 Task: Design a personalized 3D-printed keychain.
Action: Mouse moved to (406, 325)
Screenshot: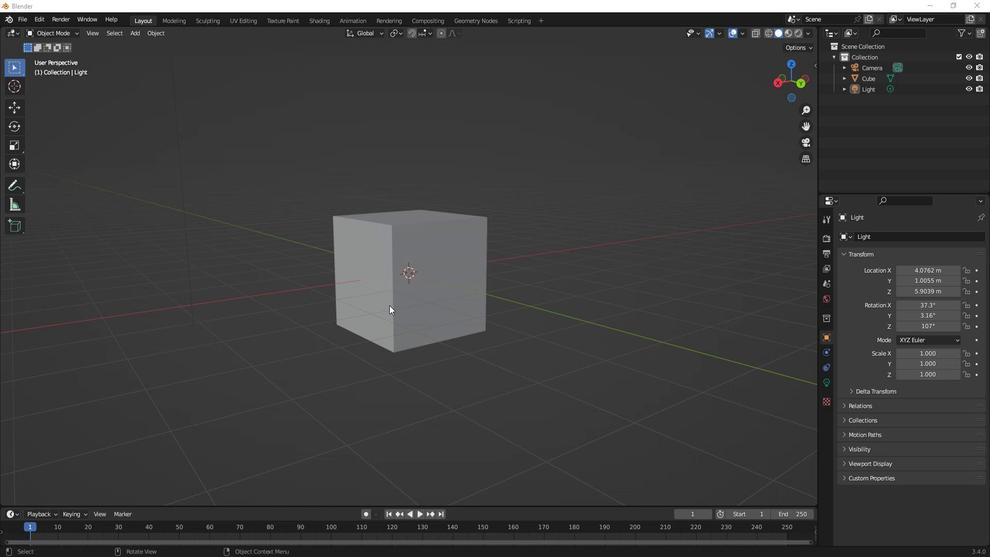 
Action: Mouse pressed left at (406, 325)
Screenshot: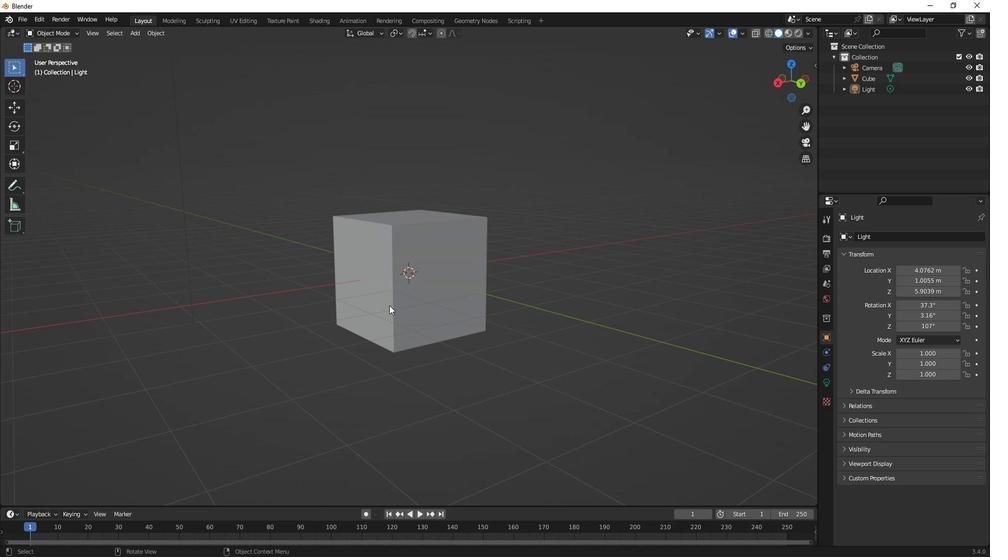 
Action: Mouse moved to (350, 272)
Screenshot: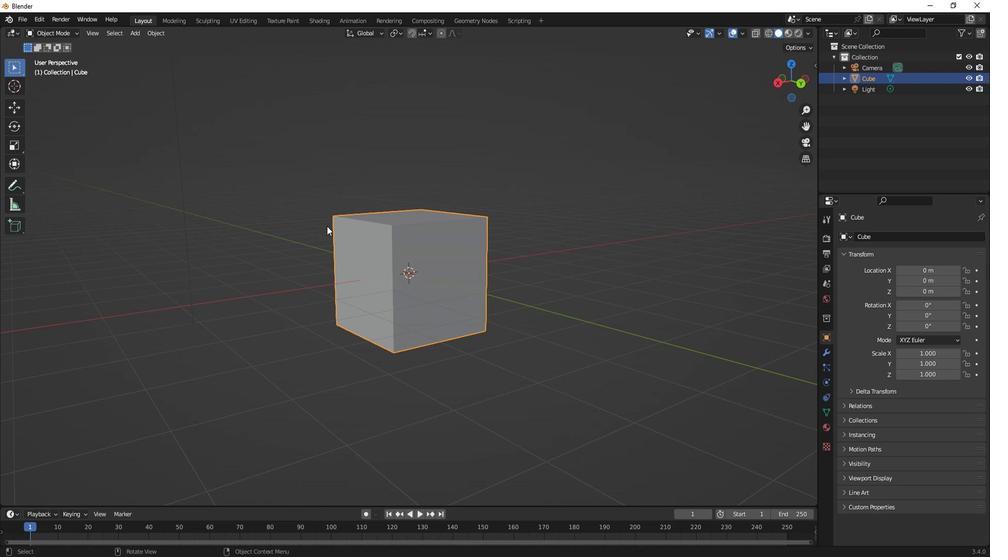 
Action: Mouse pressed left at (350, 272)
Screenshot: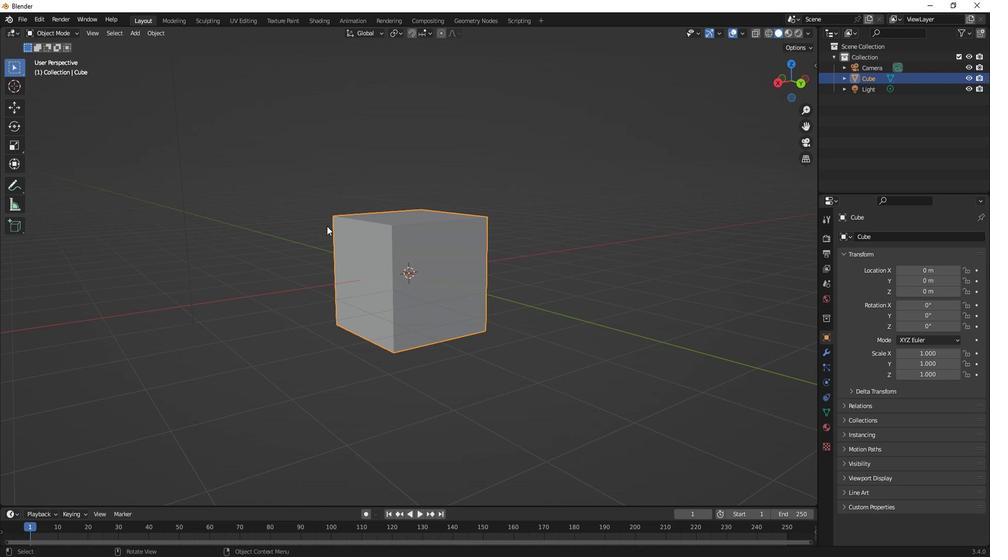 
Action: Mouse moved to (229, 344)
Screenshot: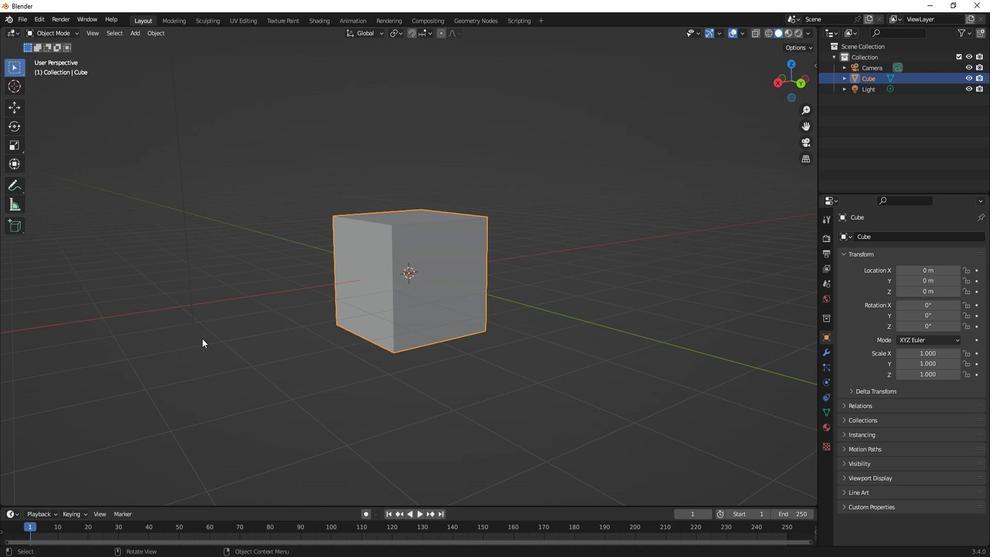 
Action: Mouse pressed middle at (229, 344)
Screenshot: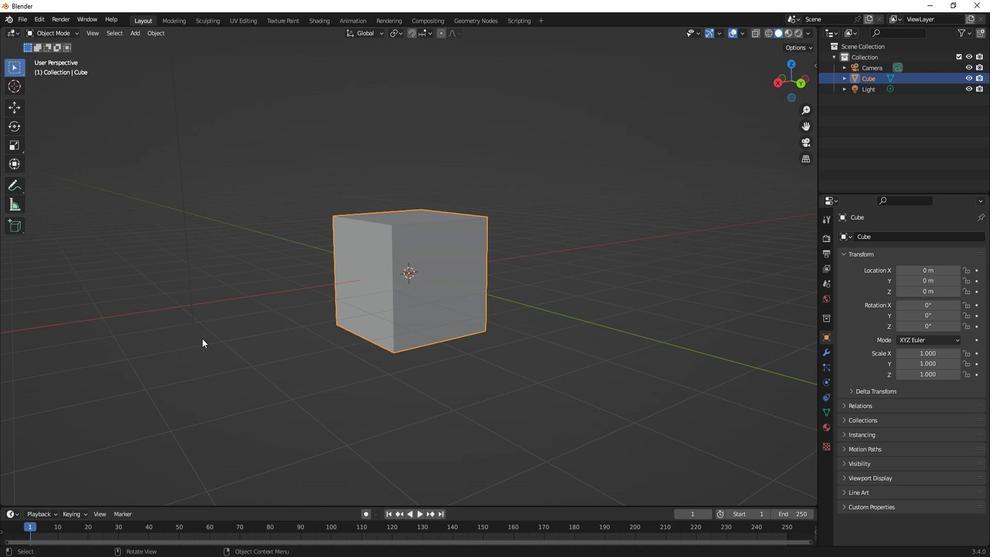 
Action: Mouse moved to (500, 352)
Screenshot: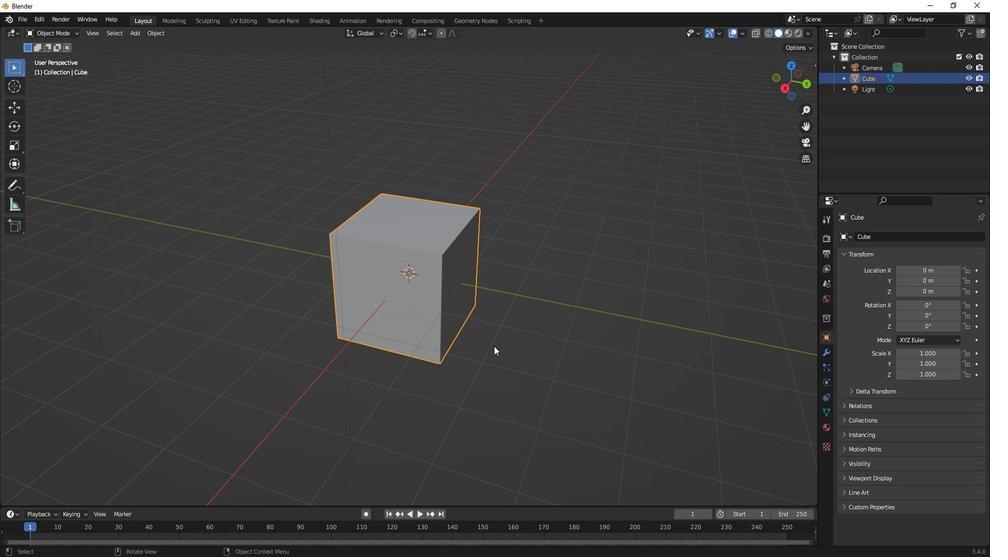 
Action: Key pressed gxz
Screenshot: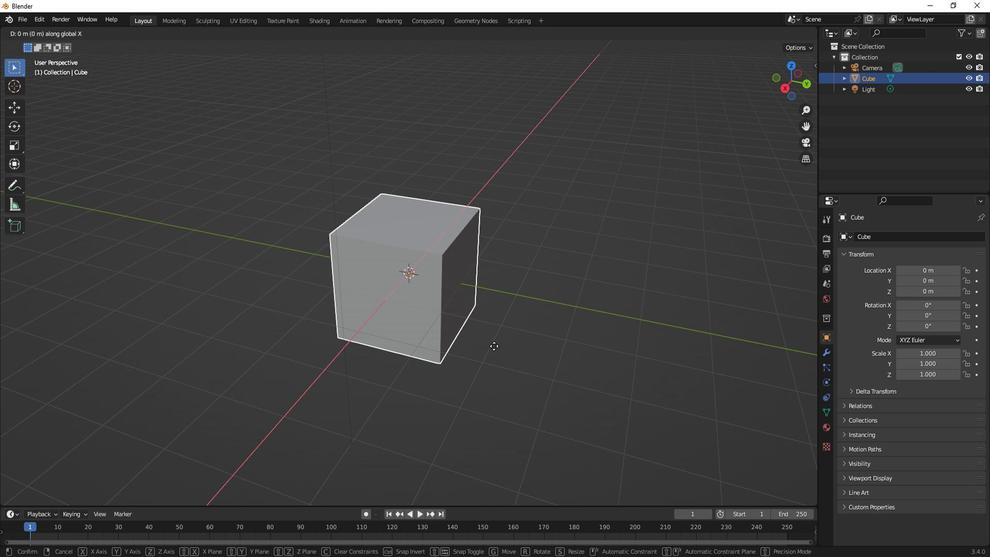 
Action: Mouse moved to (487, 309)
Screenshot: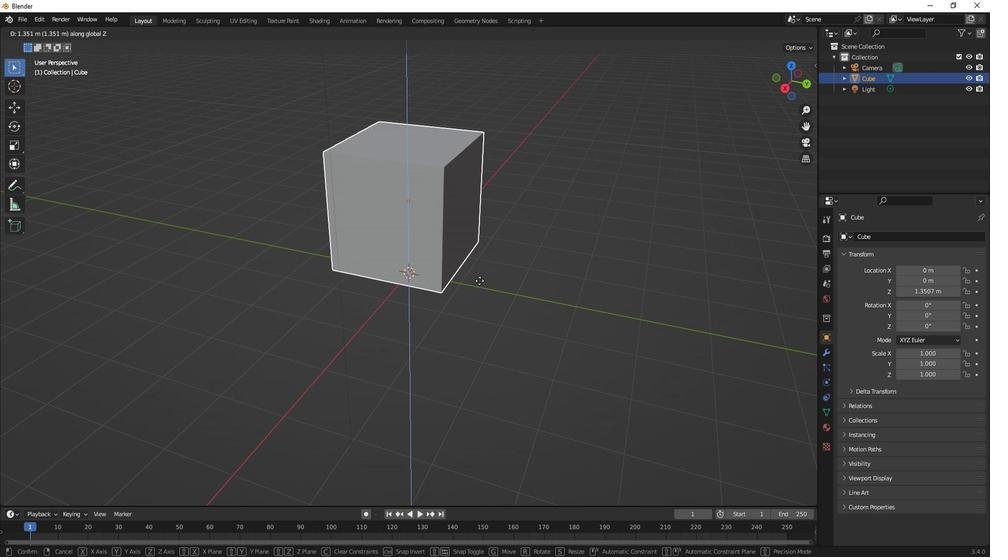 
Action: Mouse pressed left at (487, 309)
Screenshot: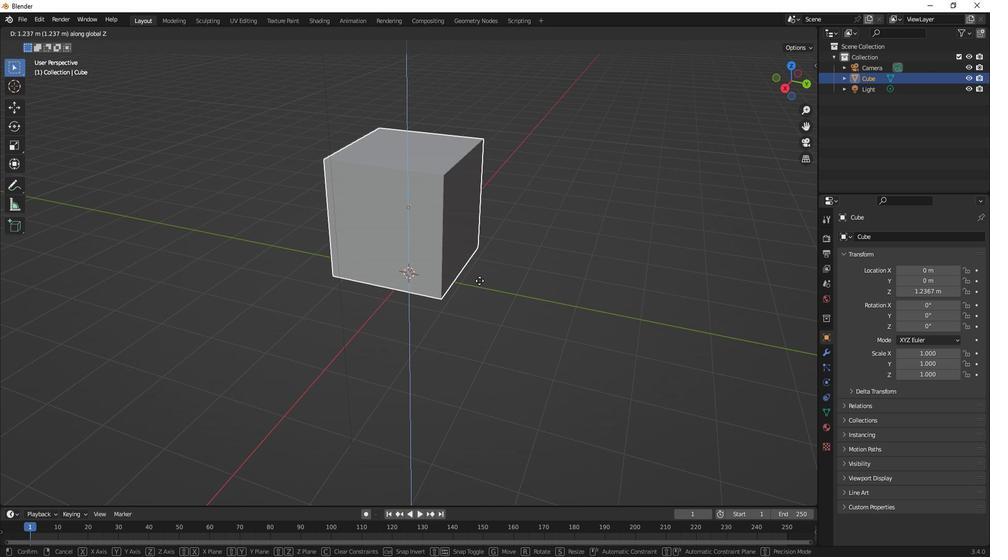 
Action: Mouse moved to (525, 293)
Screenshot: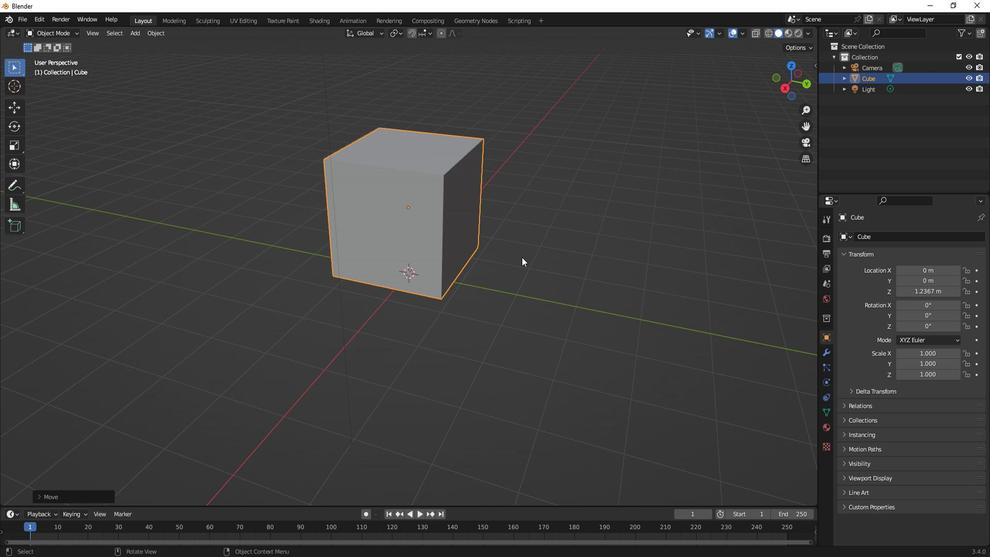 
Action: Key pressed sz
Screenshot: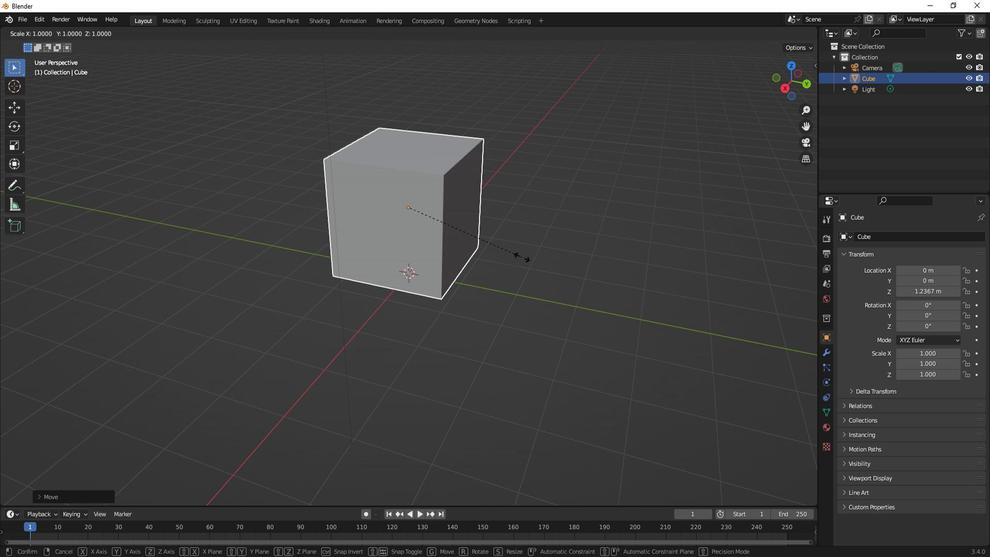 
Action: Mouse moved to (444, 248)
Screenshot: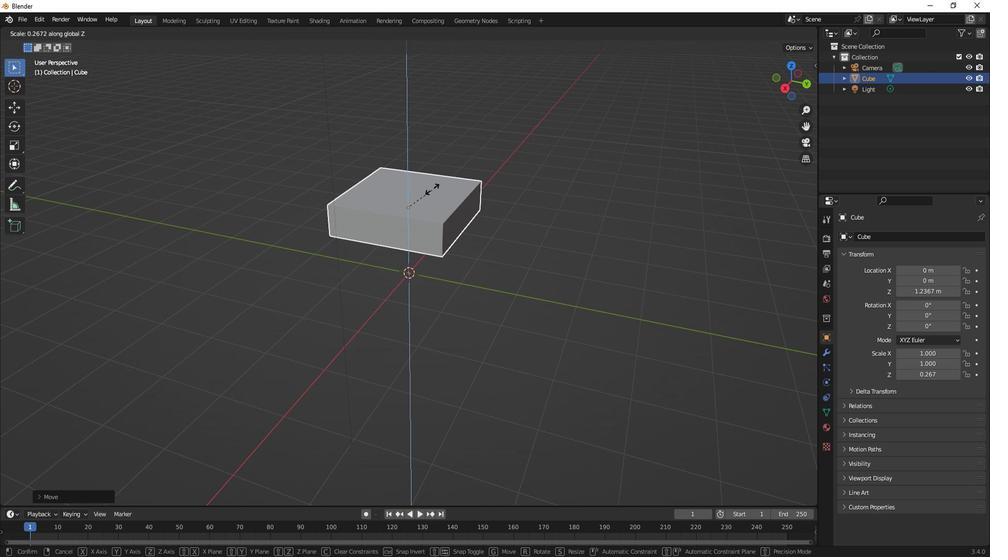 
Action: Mouse pressed left at (444, 248)
Screenshot: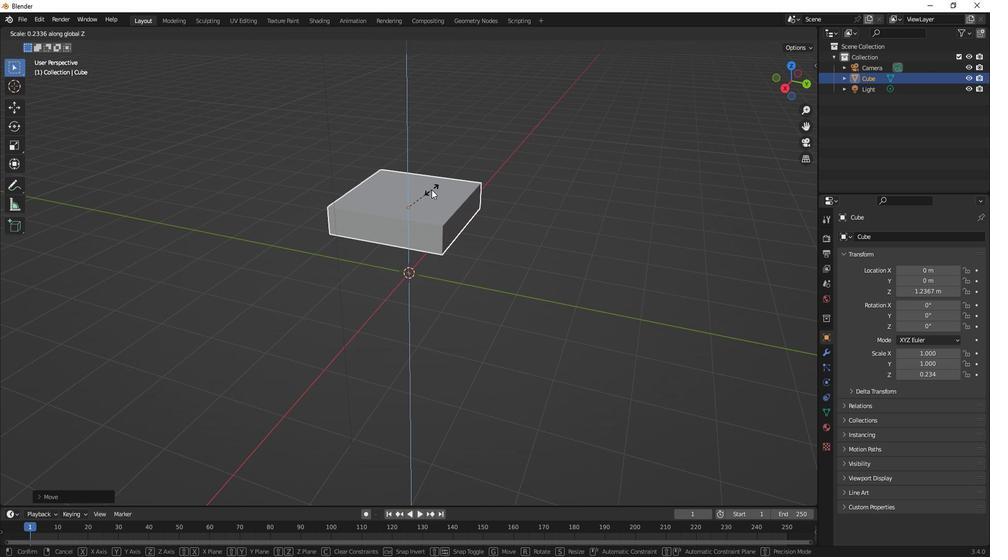 
Action: Mouse moved to (507, 318)
Screenshot: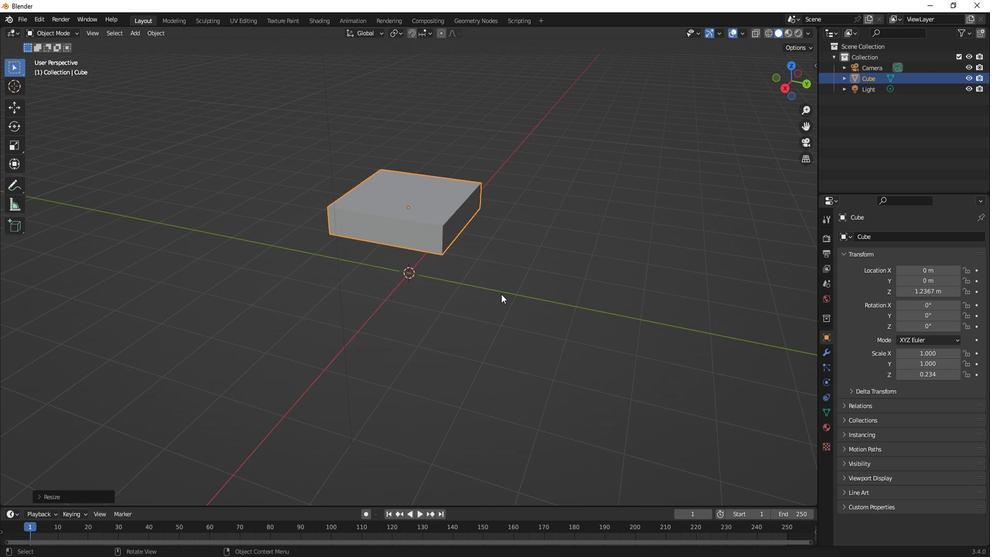 
Action: Mouse pressed middle at (507, 318)
Screenshot: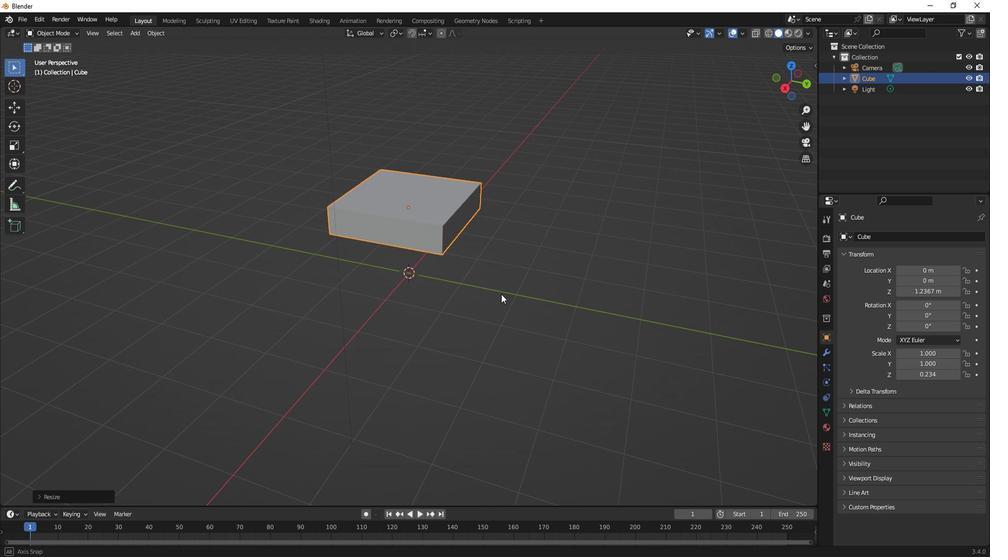 
Action: Mouse moved to (513, 287)
Screenshot: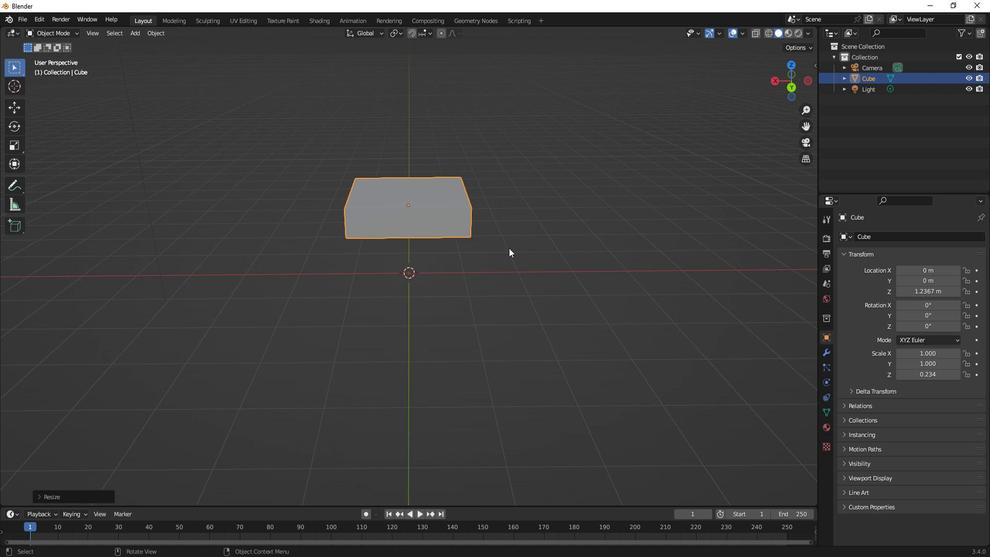 
Action: Key pressed gz
Screenshot: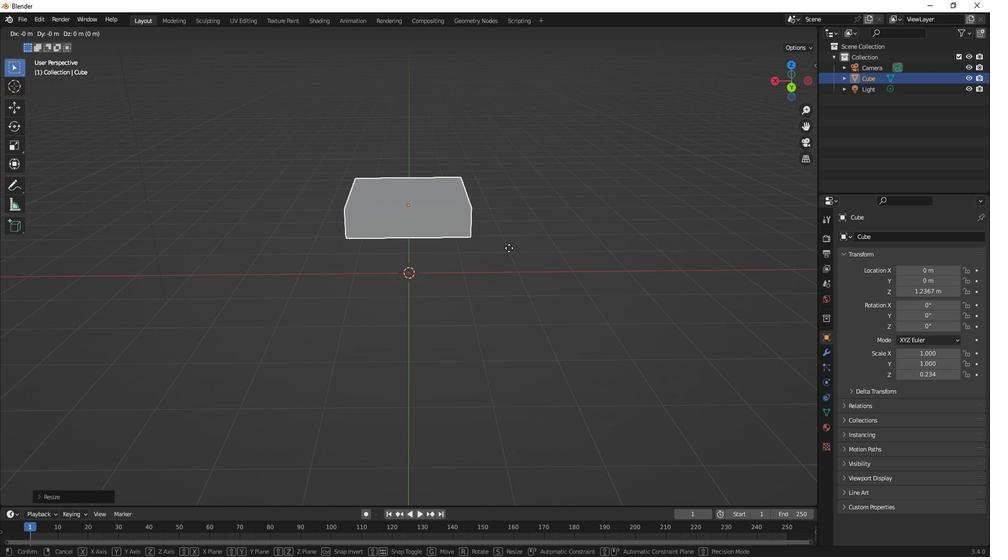 
Action: Mouse moved to (511, 312)
Screenshot: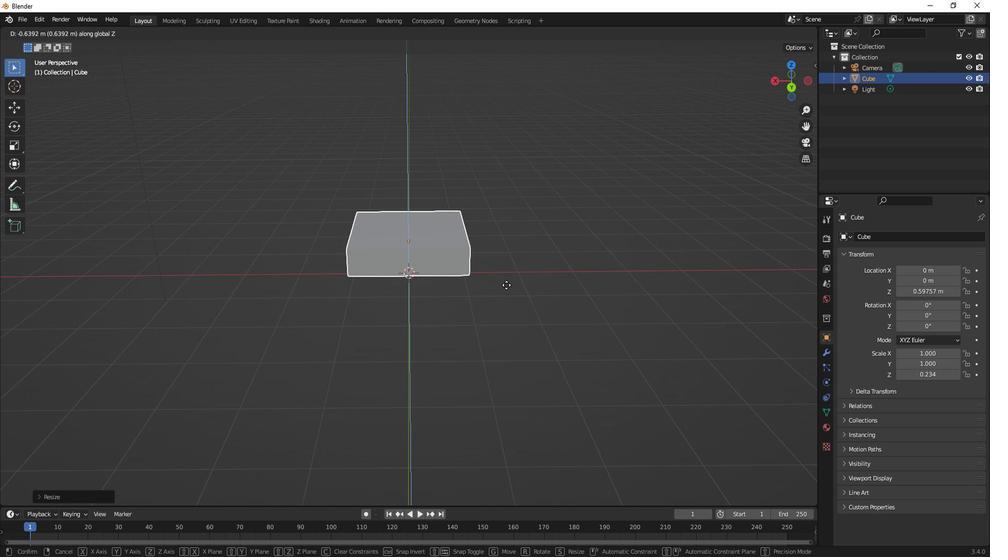 
Action: Mouse pressed left at (511, 312)
Screenshot: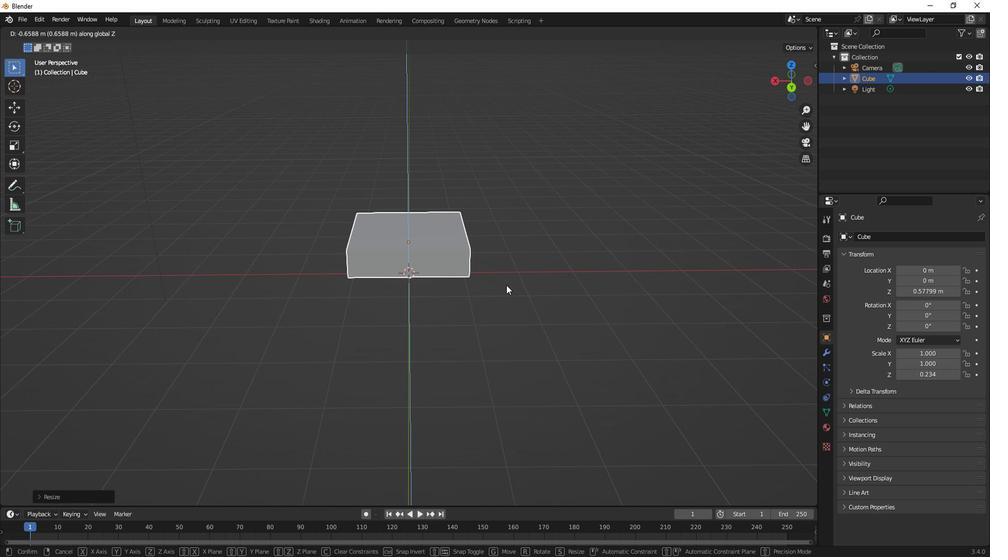 
Action: Mouse moved to (534, 323)
Screenshot: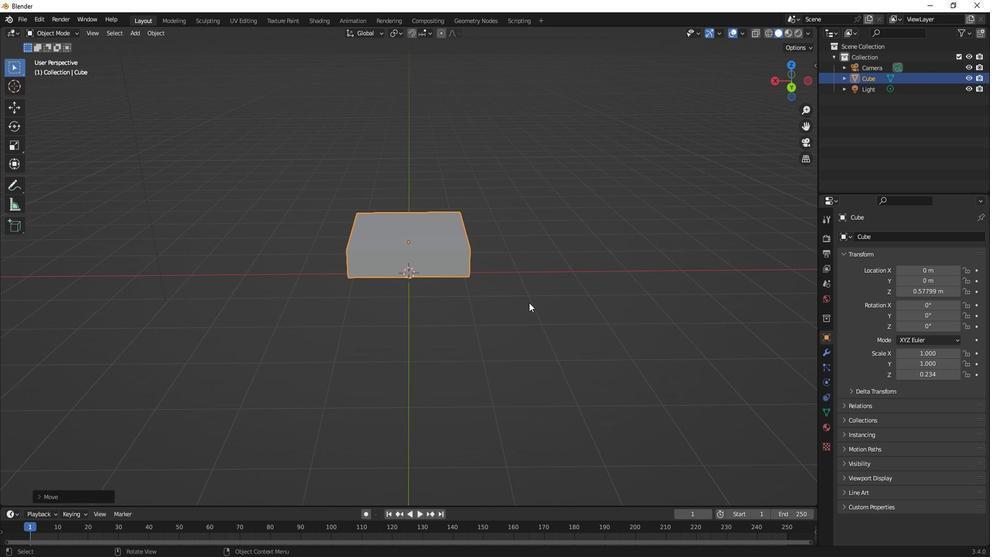 
Action: Mouse pressed middle at (534, 323)
Screenshot: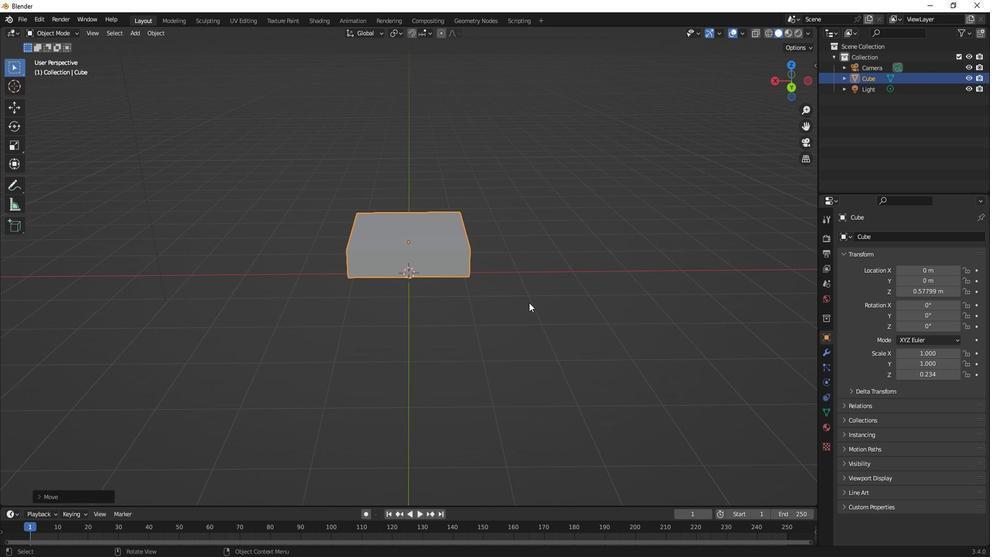 
Action: Mouse moved to (873, 315)
Screenshot: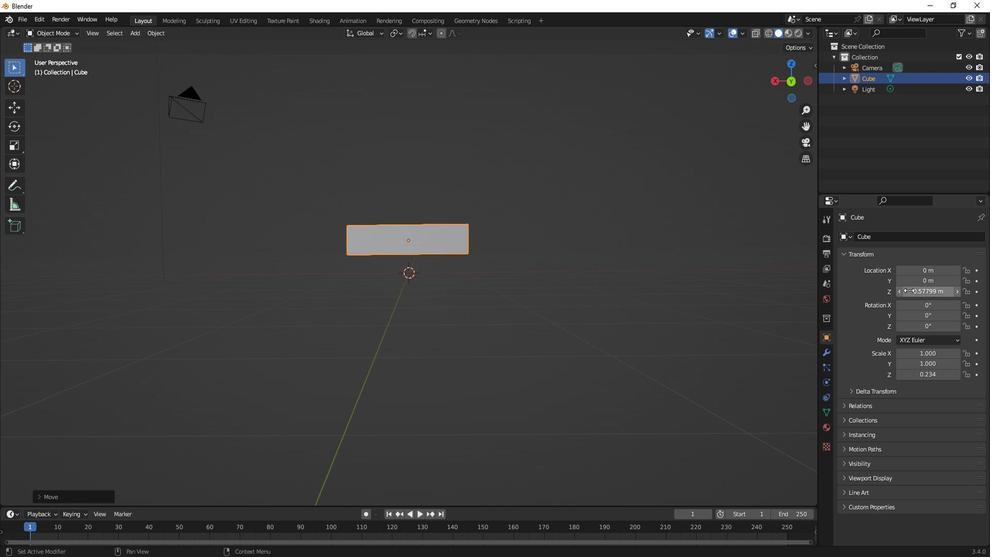 
Action: Mouse pressed left at (873, 315)
Screenshot: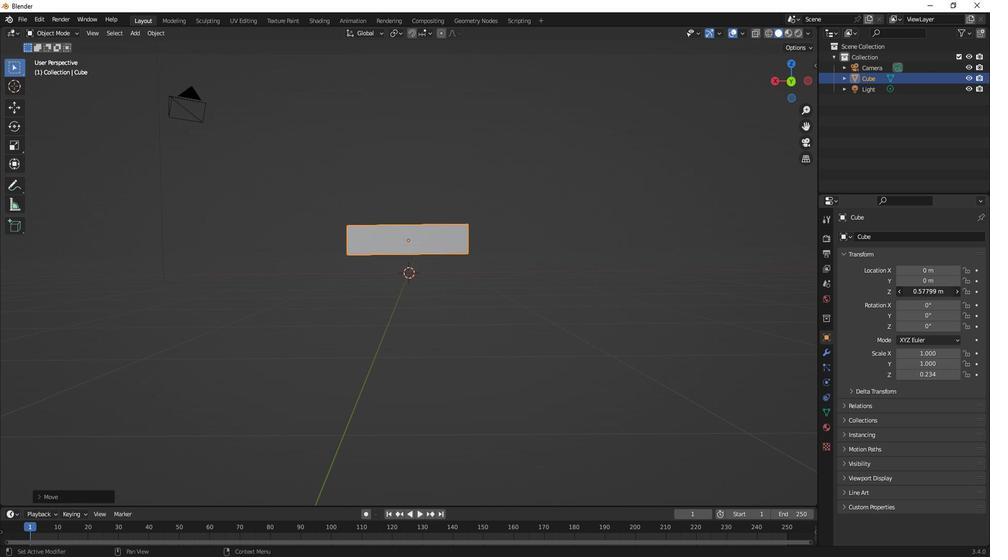 
Action: Key pressed 0
Screenshot: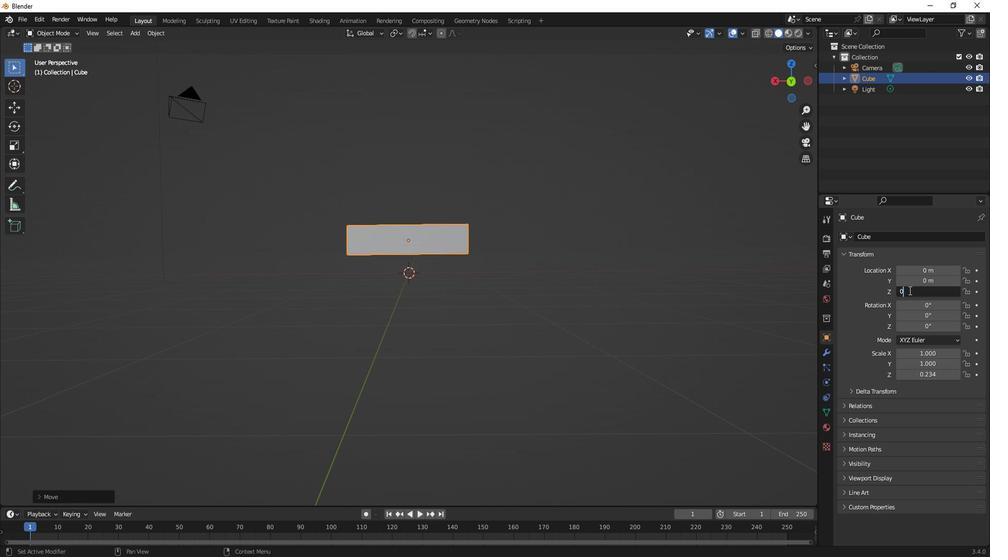
Action: Mouse moved to (873, 315)
Screenshot: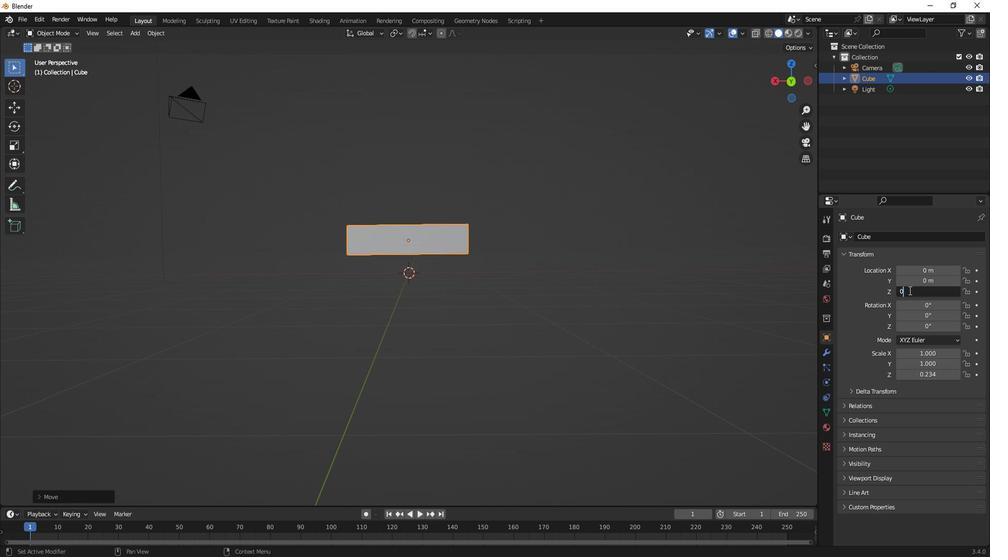 
Action: Key pressed <Key.enter>
Screenshot: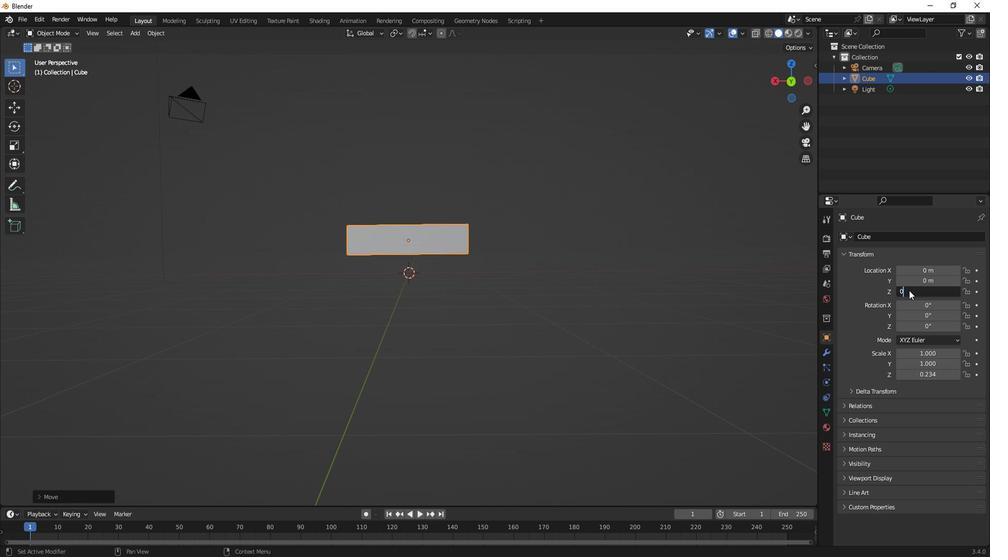 
Action: Mouse moved to (541, 348)
Screenshot: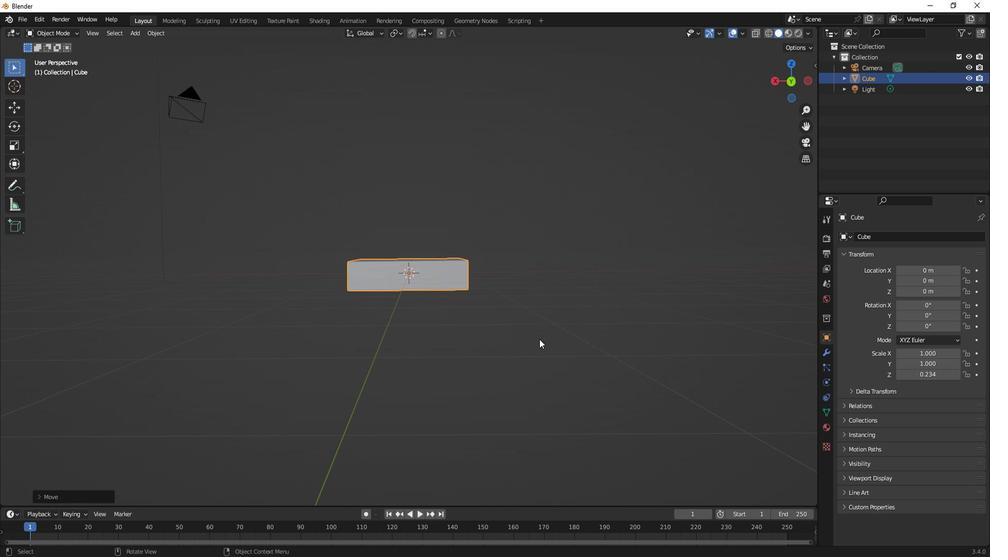 
Action: Mouse pressed left at (541, 348)
Screenshot: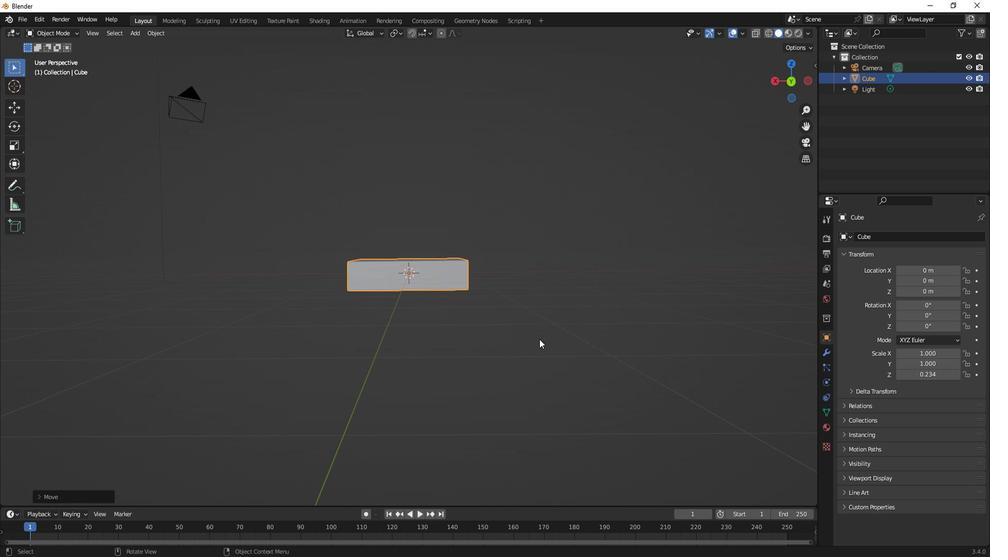 
Action: Mouse pressed middle at (541, 348)
Screenshot: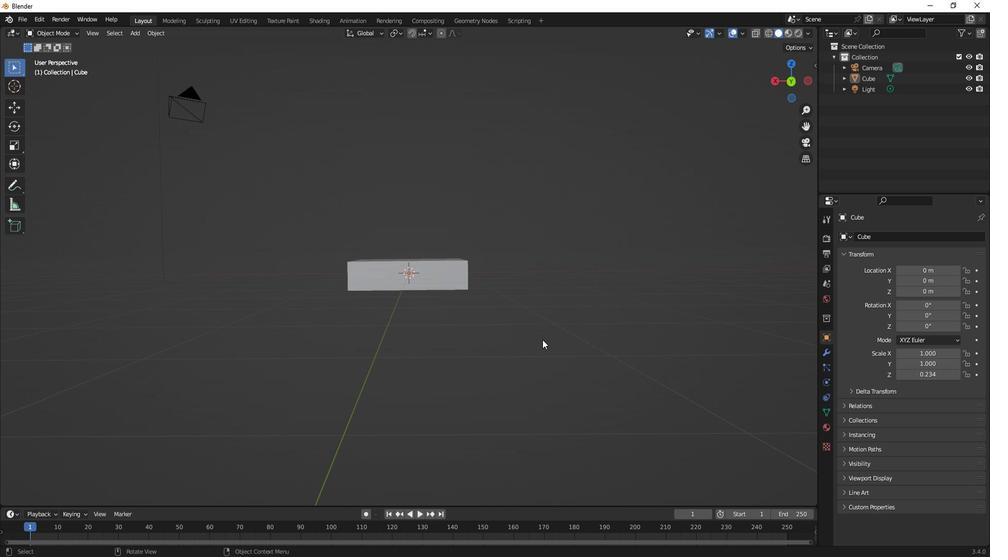 
Action: Mouse moved to (879, 318)
Screenshot: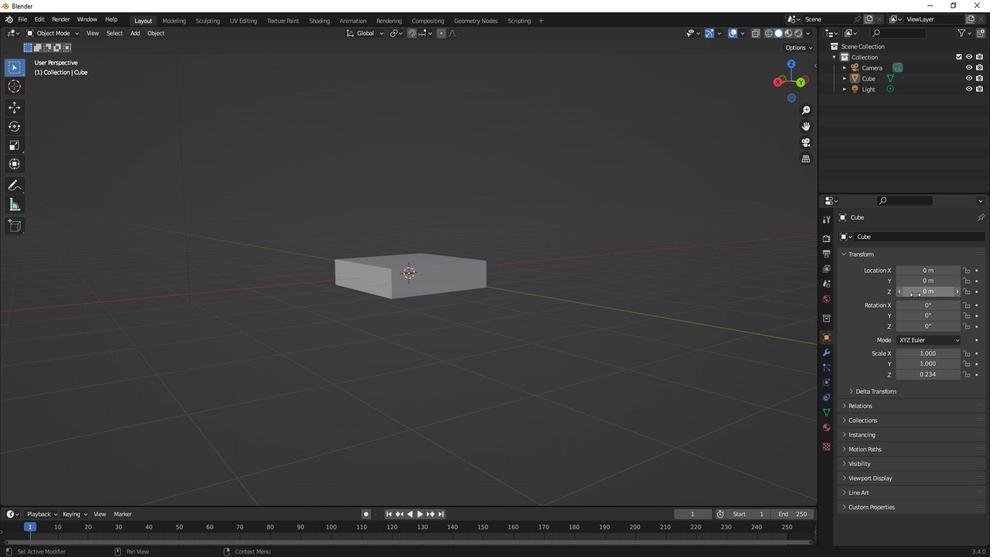 
Action: Mouse pressed left at (879, 318)
Screenshot: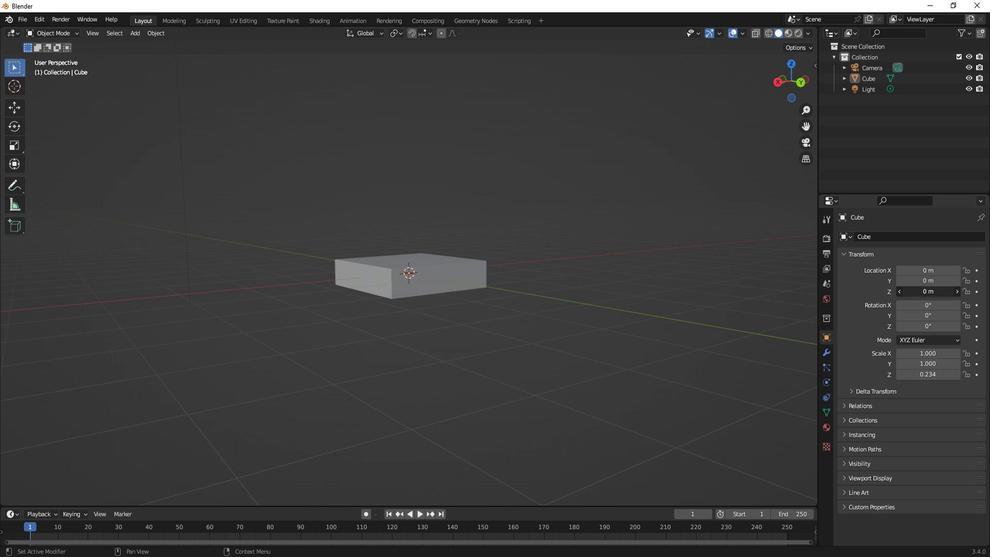 
Action: Key pressed 1<Key.enter>
Screenshot: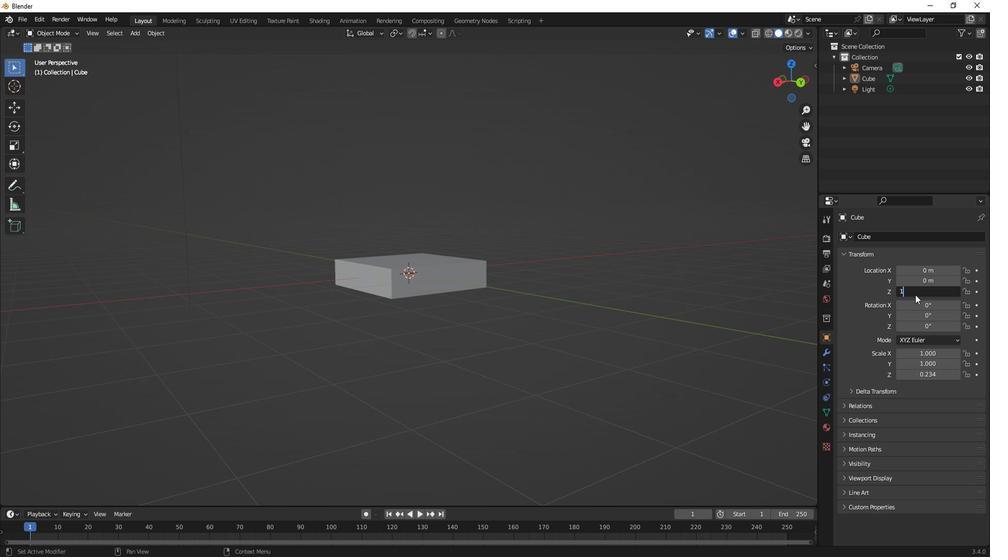 
Action: Mouse pressed left at (879, 318)
Screenshot: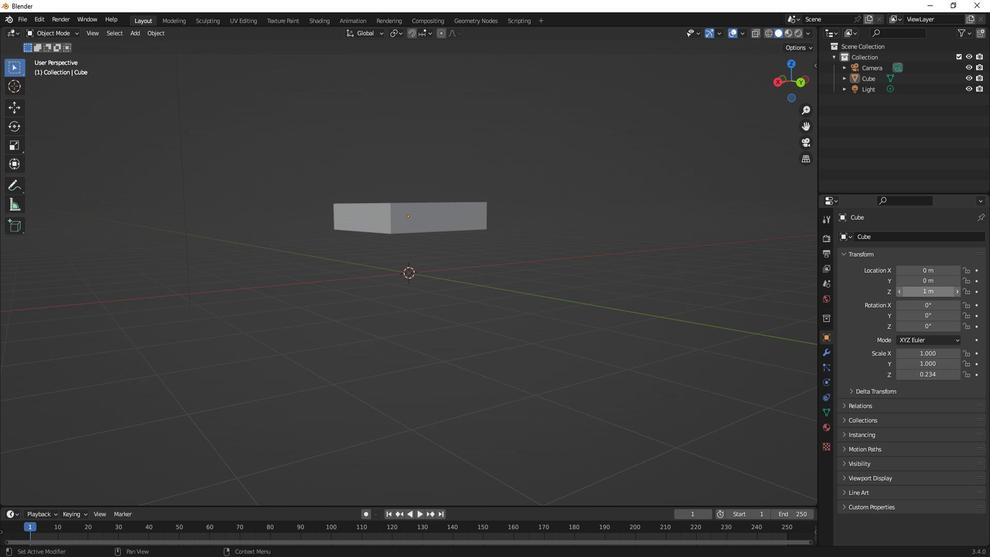 
Action: Key pressed 0.1<Key.enter>.5
Screenshot: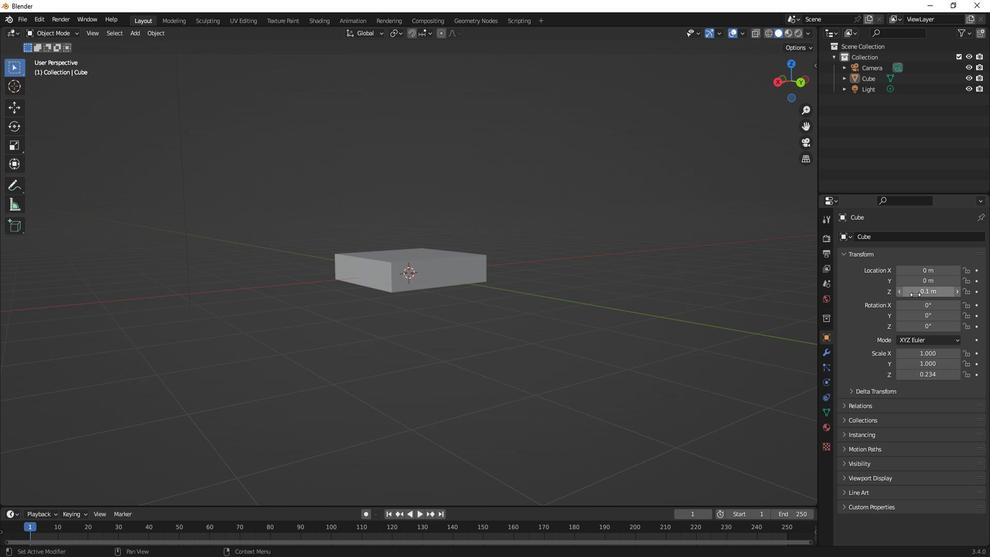 
Action: Mouse pressed left at (879, 318)
Screenshot: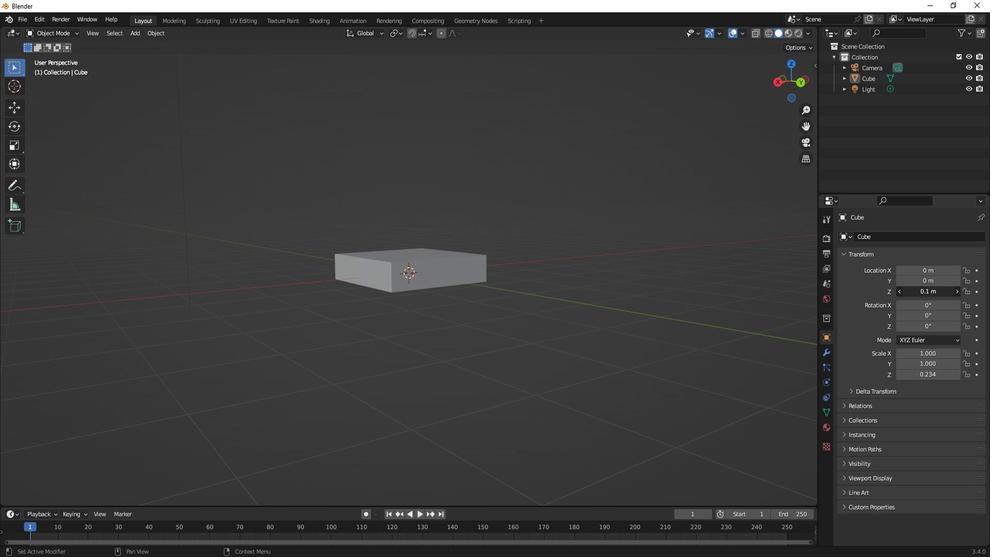 
Action: Key pressed .5<Key.enter>
Screenshot: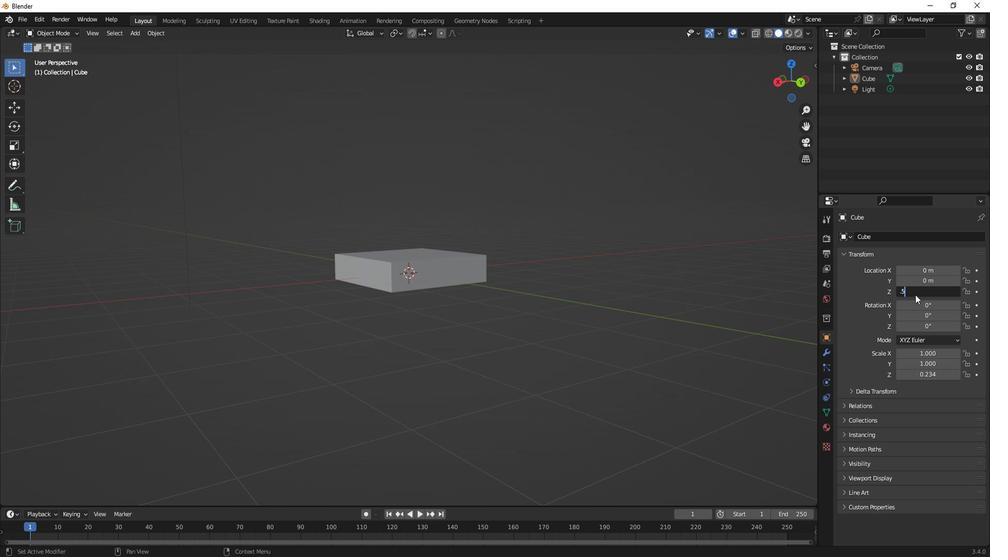 
Action: Mouse pressed left at (879, 318)
Screenshot: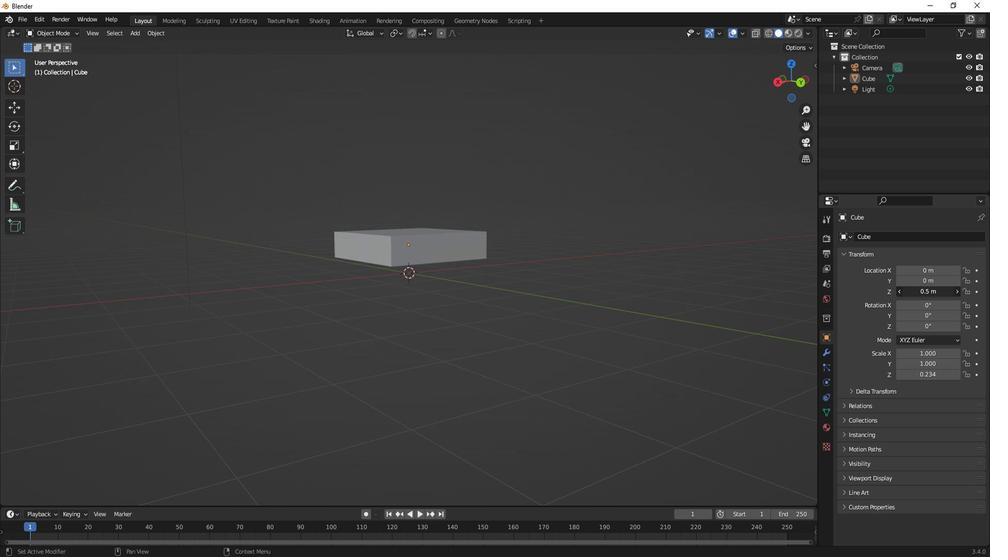 
Action: Key pressed .3<Key.enter>0
Screenshot: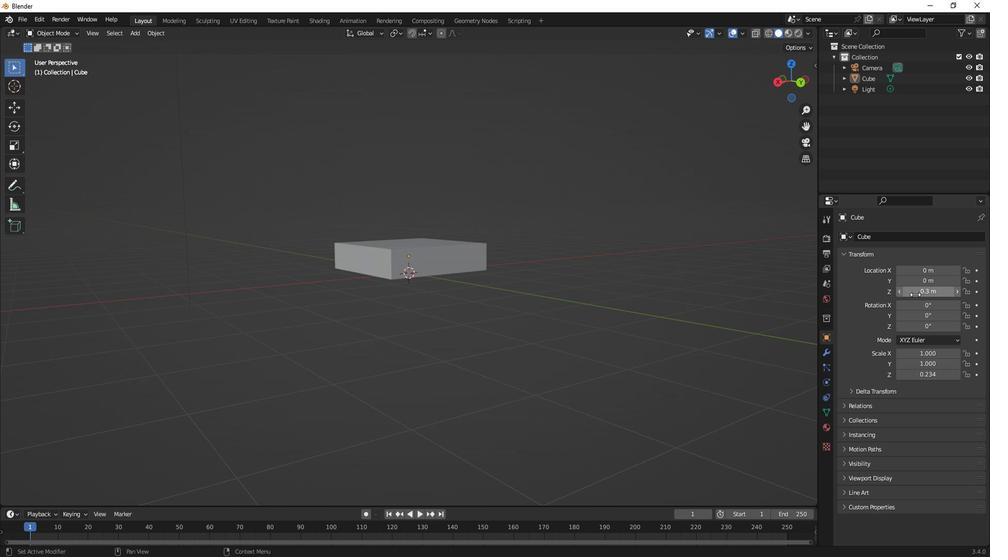 
Action: Mouse pressed left at (879, 318)
Screenshot: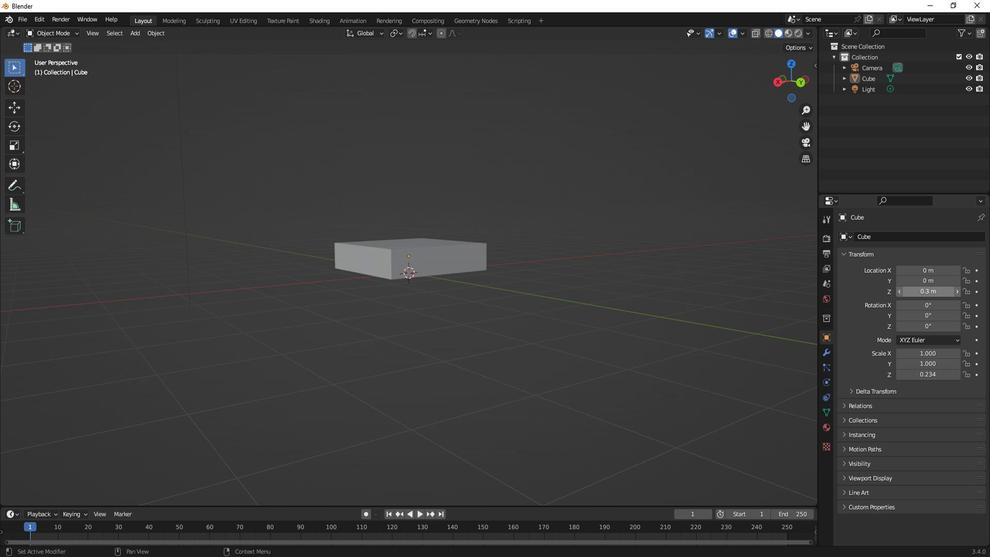 
Action: Key pressed 0.25<Key.enter>
Screenshot: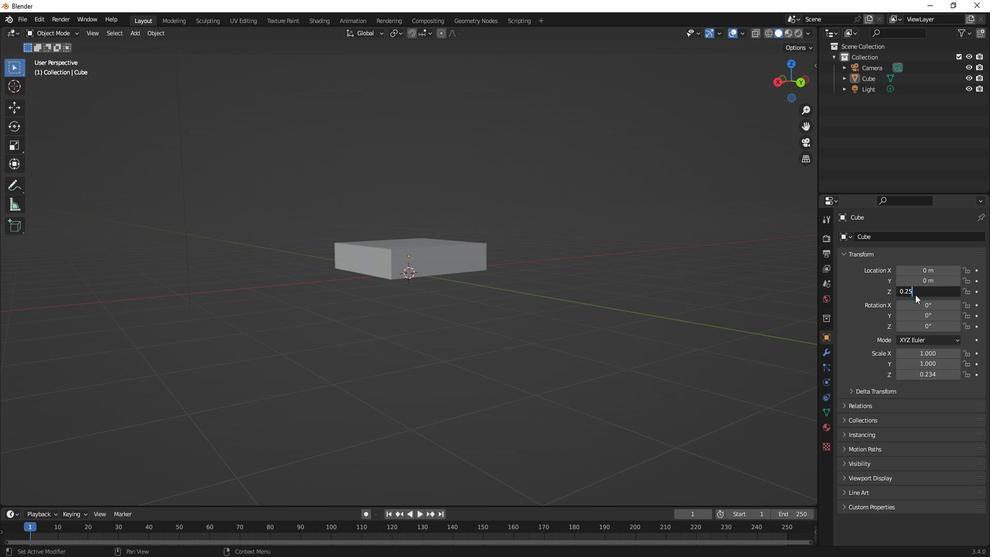 
Action: Mouse moved to (489, 346)
Screenshot: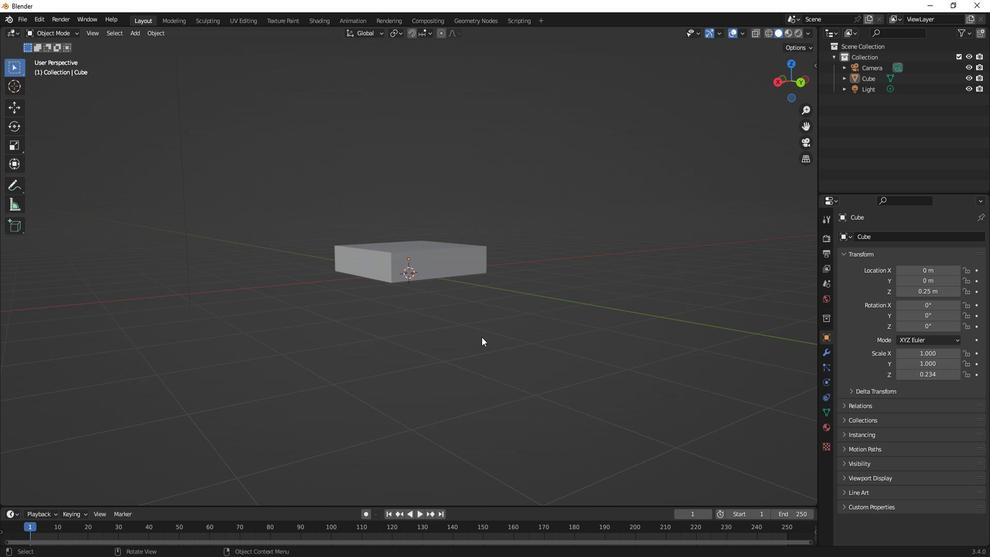 
Action: Mouse pressed left at (489, 346)
Screenshot: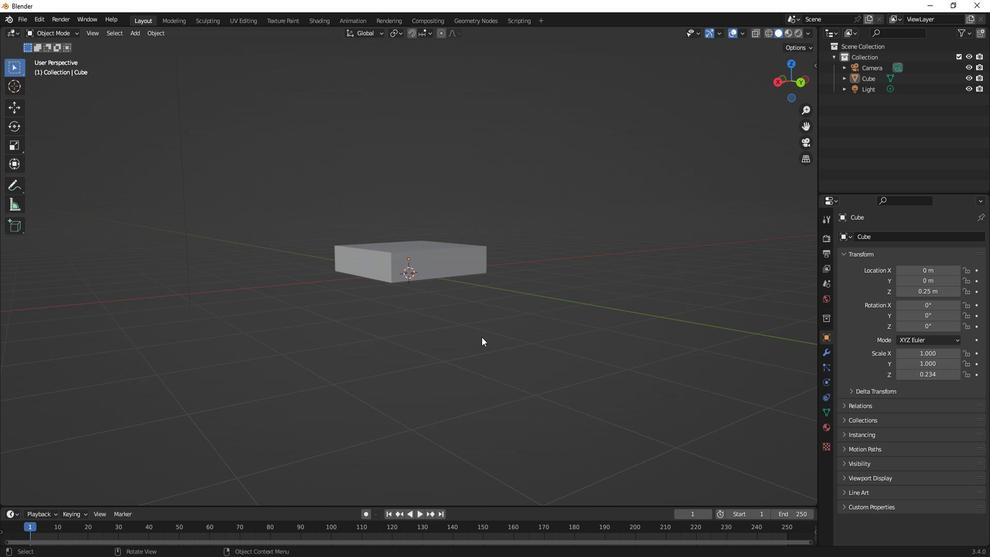
Action: Mouse moved to (494, 345)
Screenshot: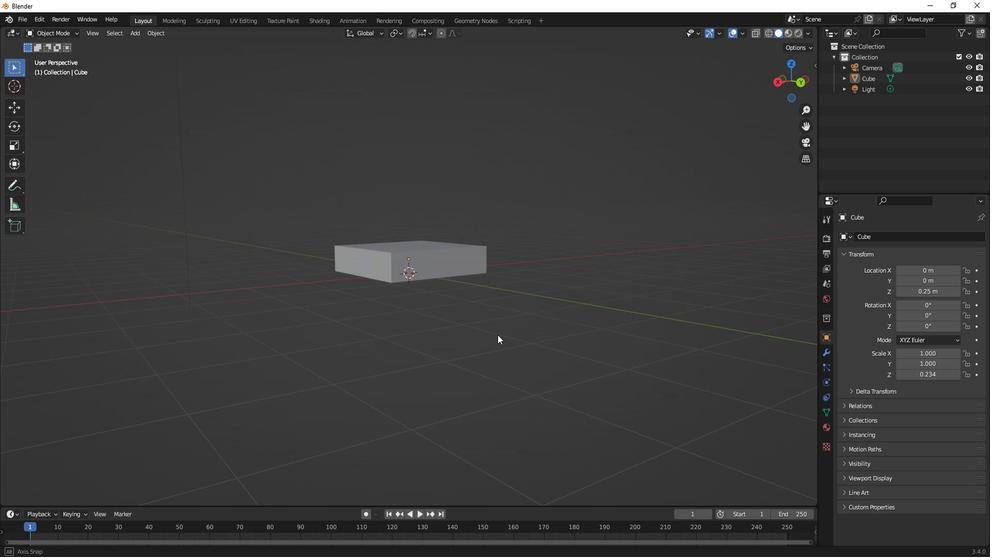 
Action: Mouse pressed middle at (494, 345)
Screenshot: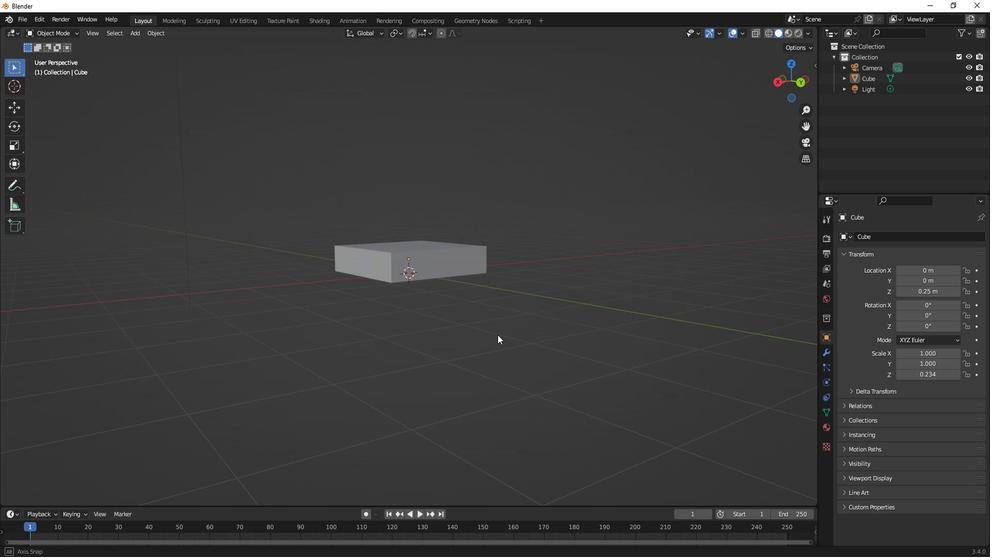 
Action: Mouse moved to (561, 341)
Screenshot: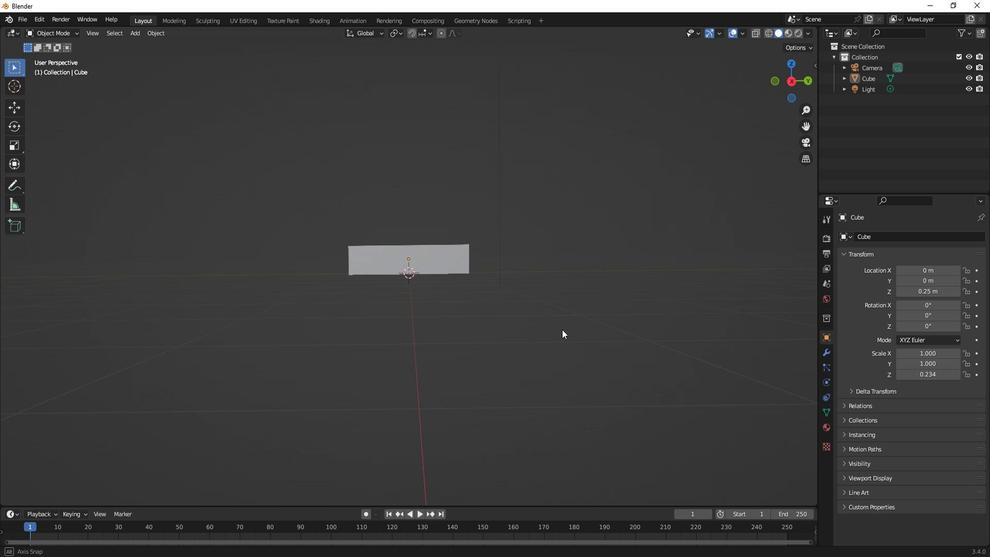 
Action: Mouse scrolled (561, 342) with delta (0, 0)
Screenshot: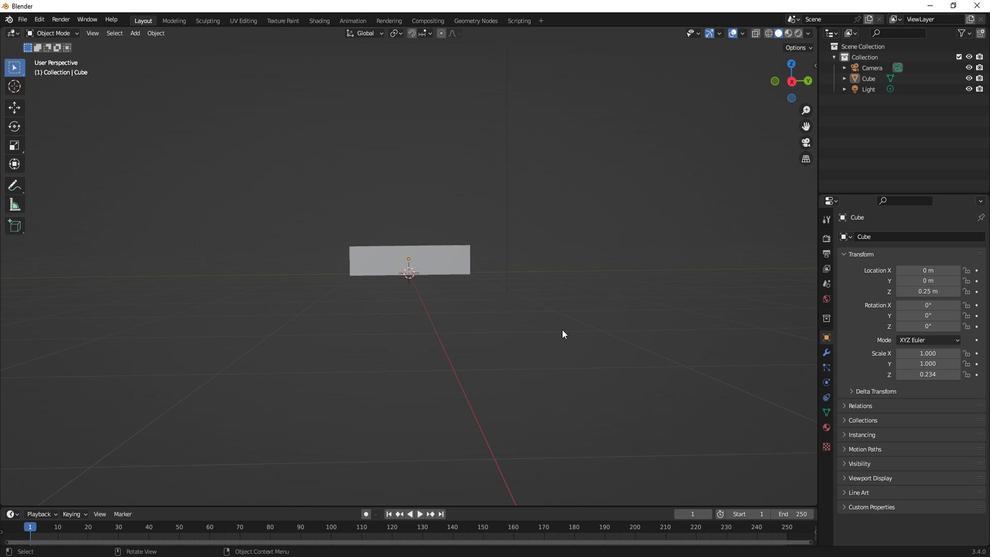 
Action: Mouse scrolled (561, 342) with delta (0, 0)
Screenshot: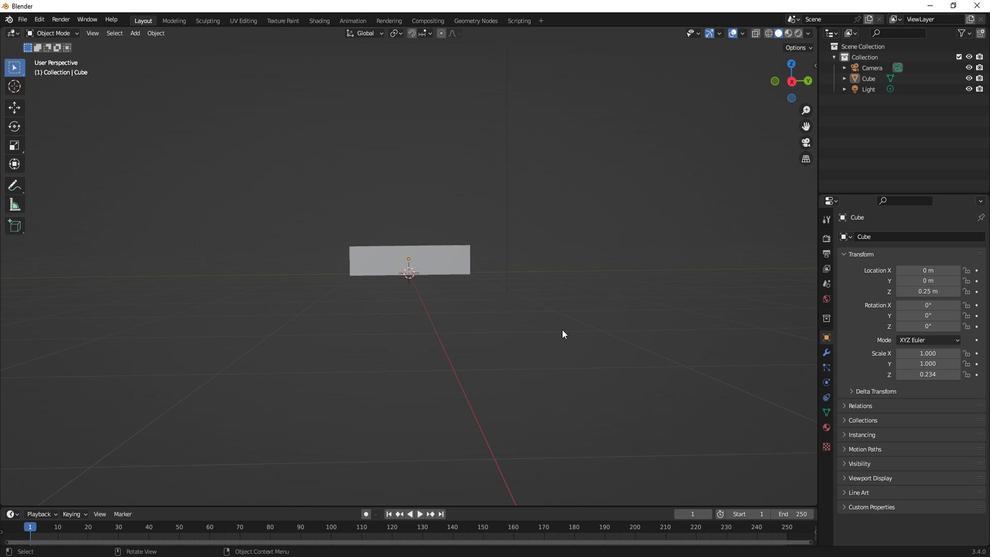 
Action: Mouse scrolled (561, 342) with delta (0, 0)
Screenshot: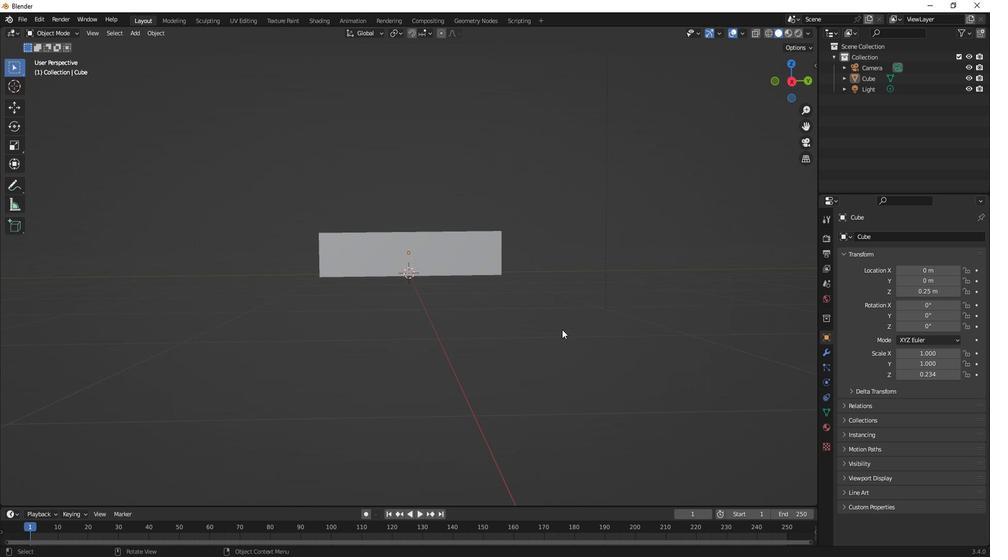 
Action: Mouse scrolled (561, 342) with delta (0, 0)
Screenshot: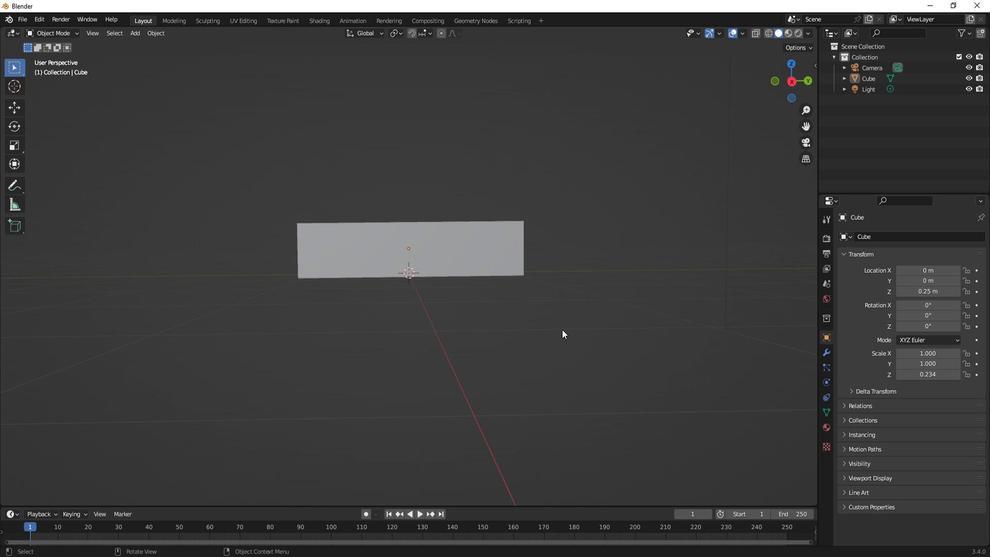 
Action: Mouse scrolled (561, 342) with delta (0, 0)
Screenshot: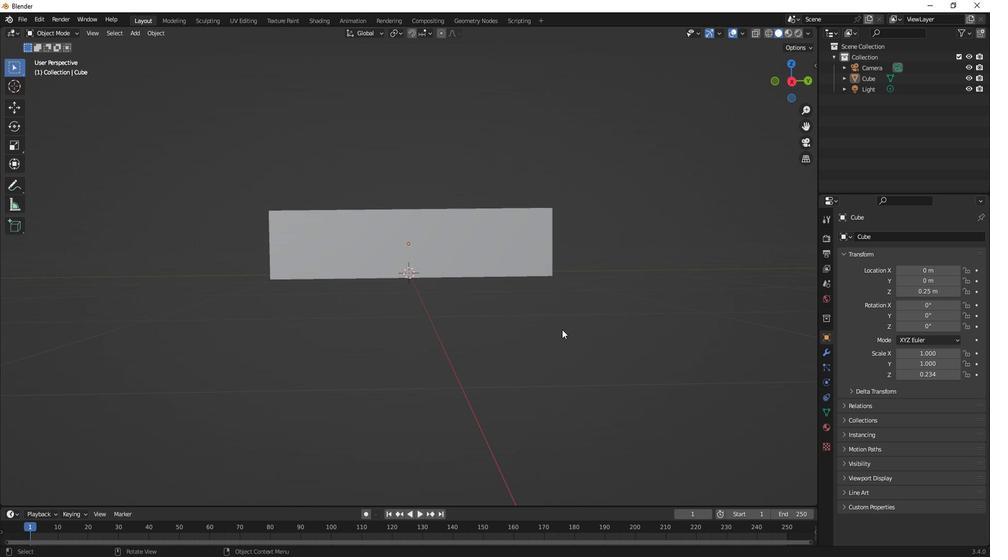 
Action: Mouse moved to (550, 339)
Screenshot: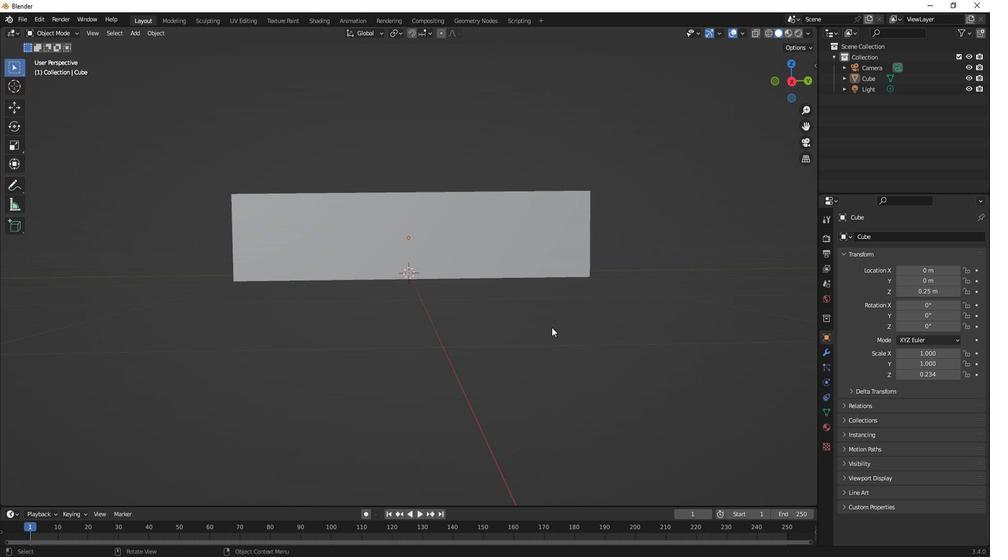 
Action: Mouse pressed middle at (550, 339)
Screenshot: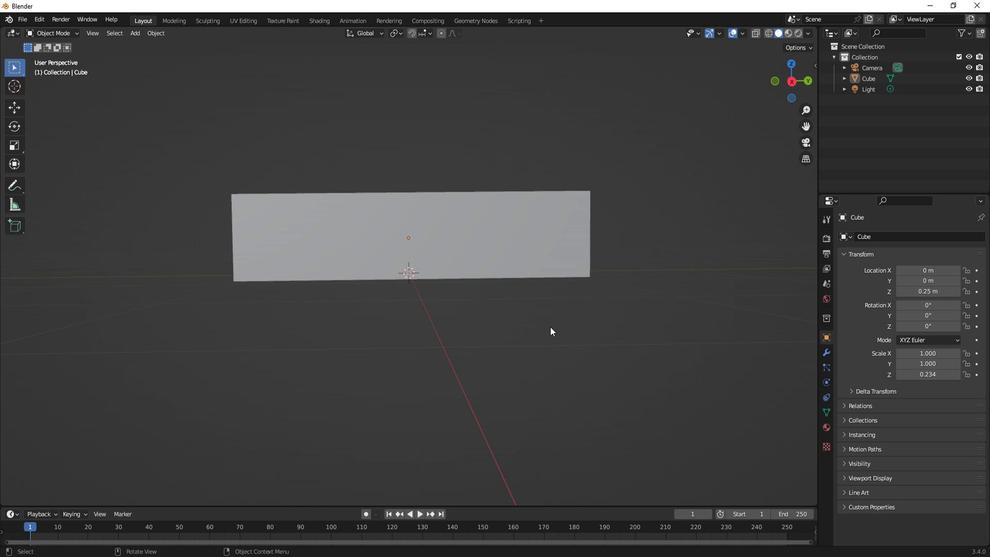 
Action: Mouse moved to (486, 350)
Screenshot: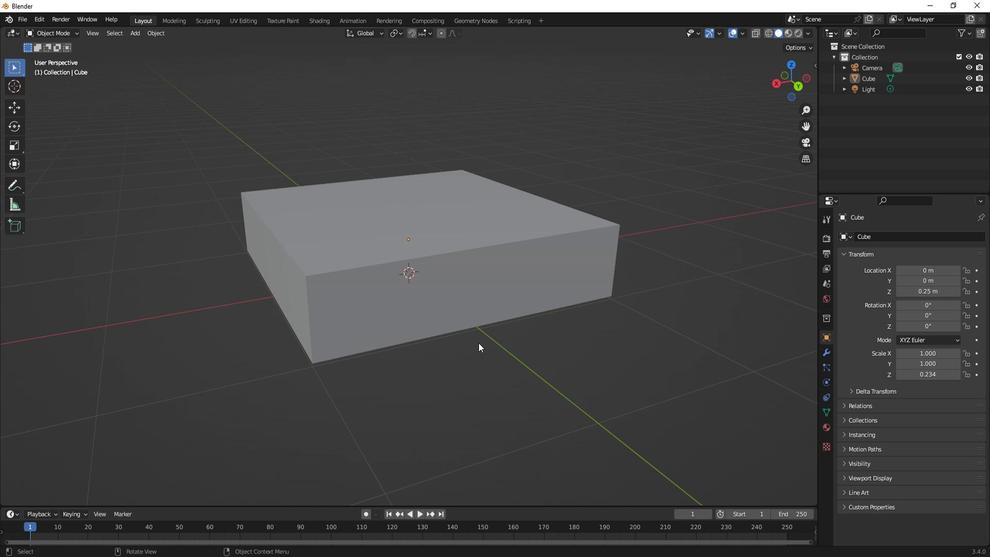 
Action: Mouse pressed left at (486, 350)
Screenshot: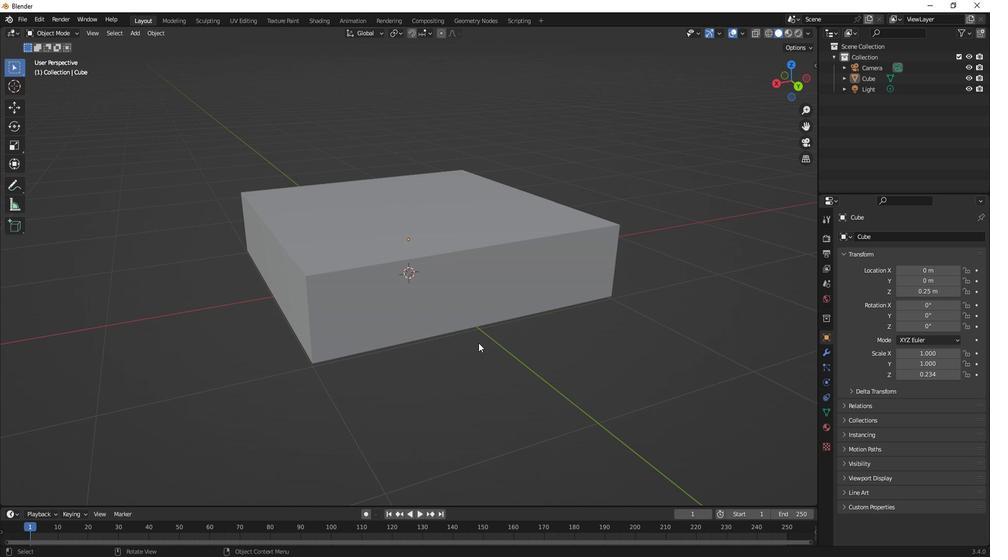 
Action: Mouse moved to (652, 353)
Screenshot: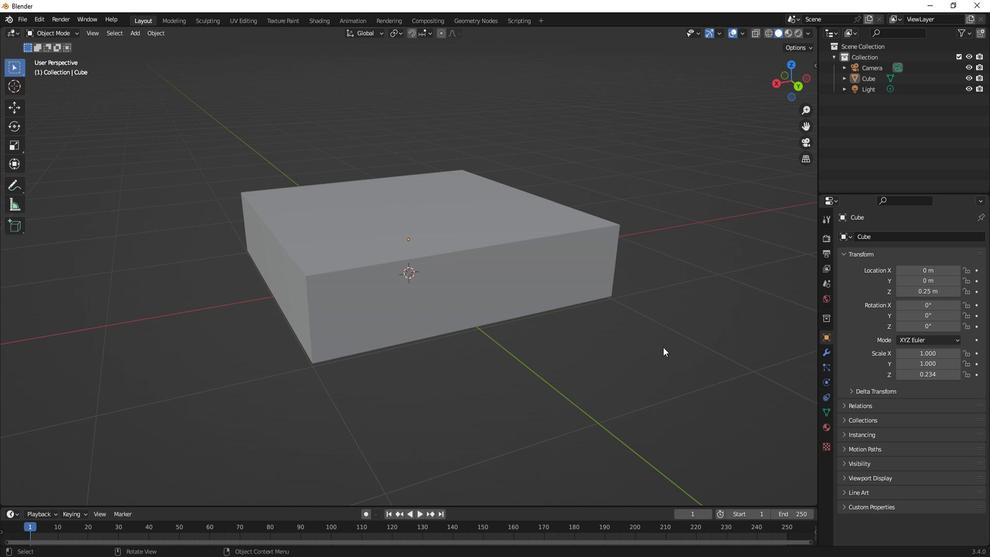 
Action: Mouse pressed left at (652, 353)
Screenshot: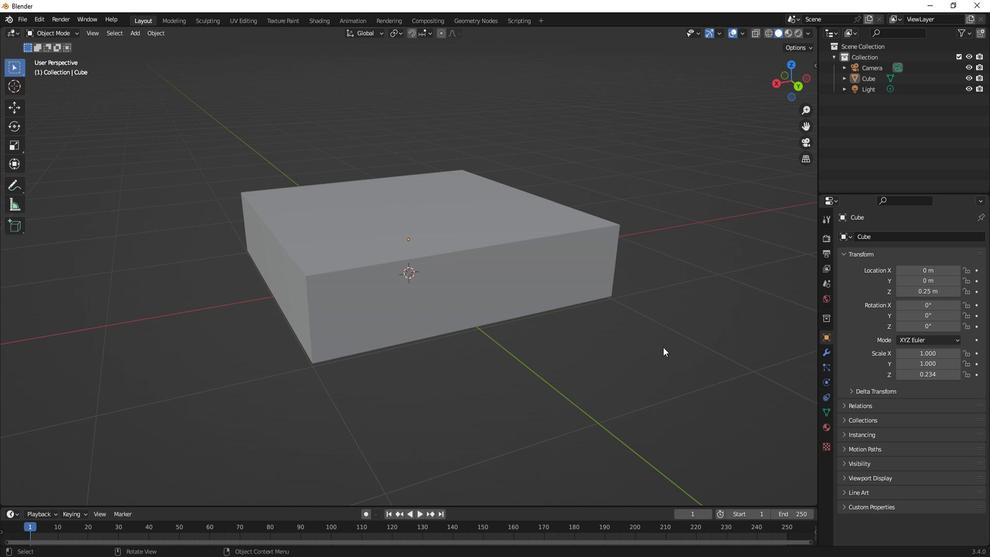
Action: Mouse pressed middle at (652, 353)
Screenshot: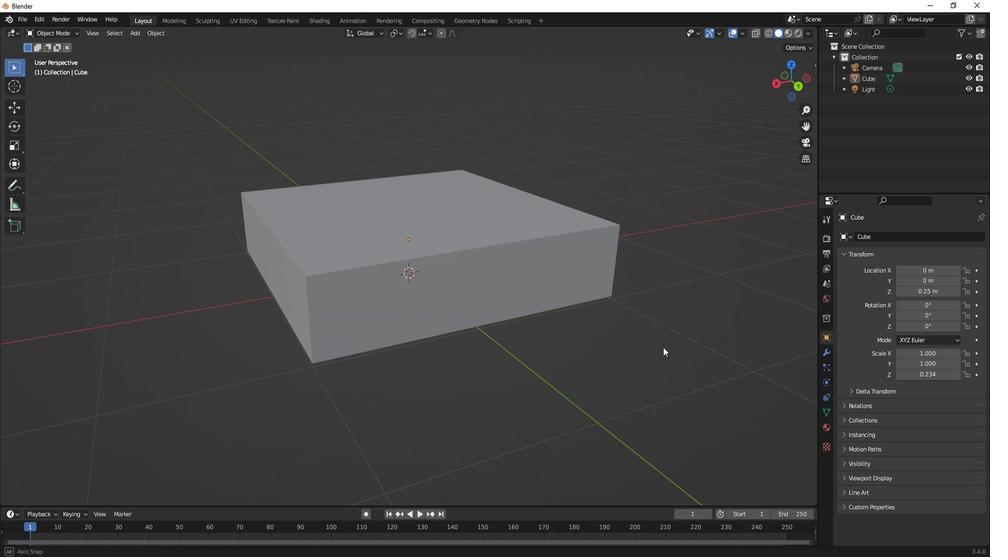 
Action: Mouse moved to (451, 295)
Screenshot: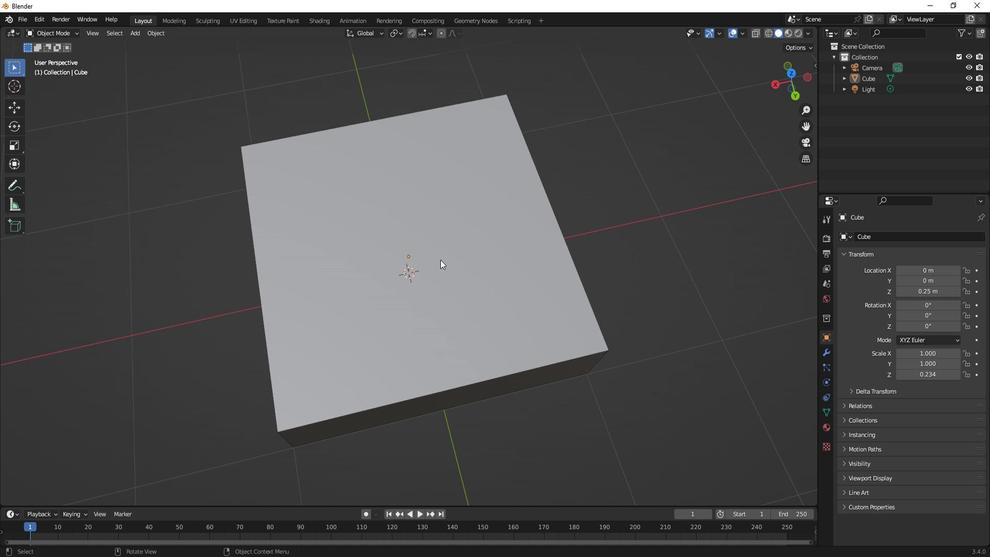 
Action: Mouse pressed left at (451, 295)
Screenshot: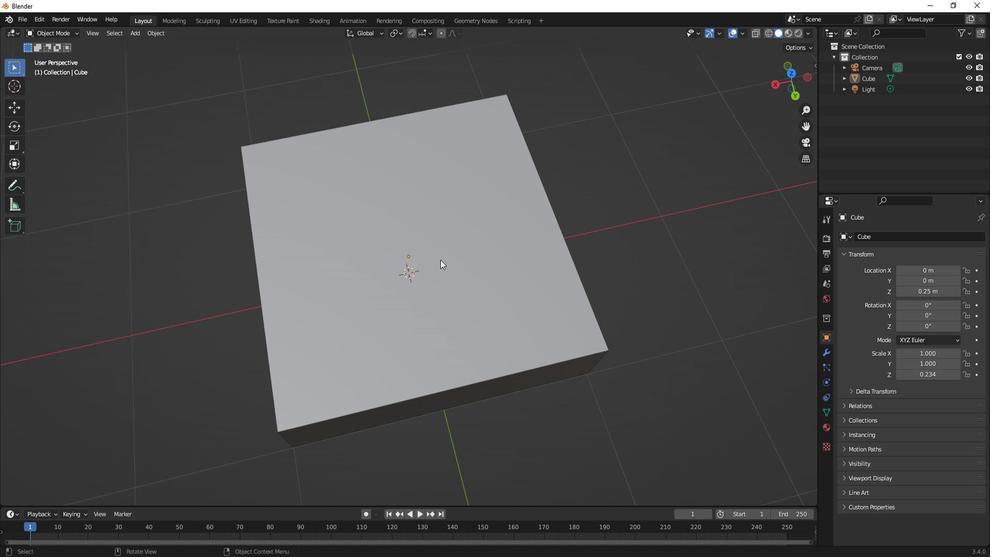 
Action: Mouse moved to (569, 349)
Screenshot: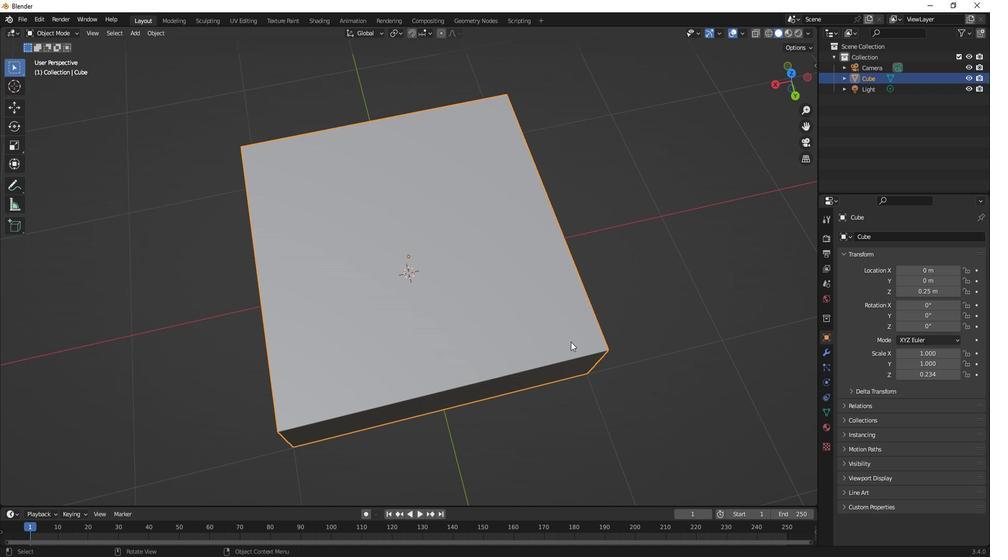 
Action: Key pressed sx
Screenshot: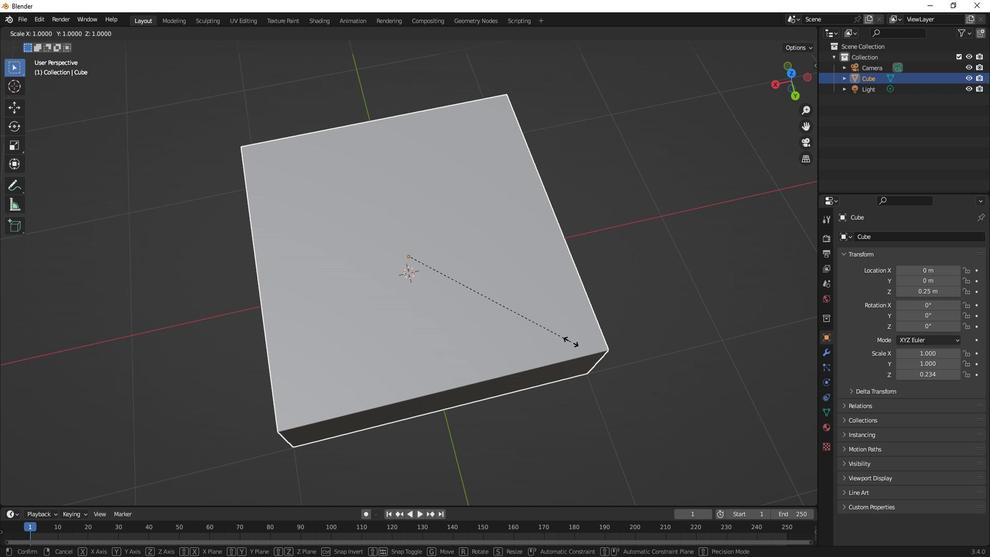 
Action: Mouse moved to (65, 327)
Screenshot: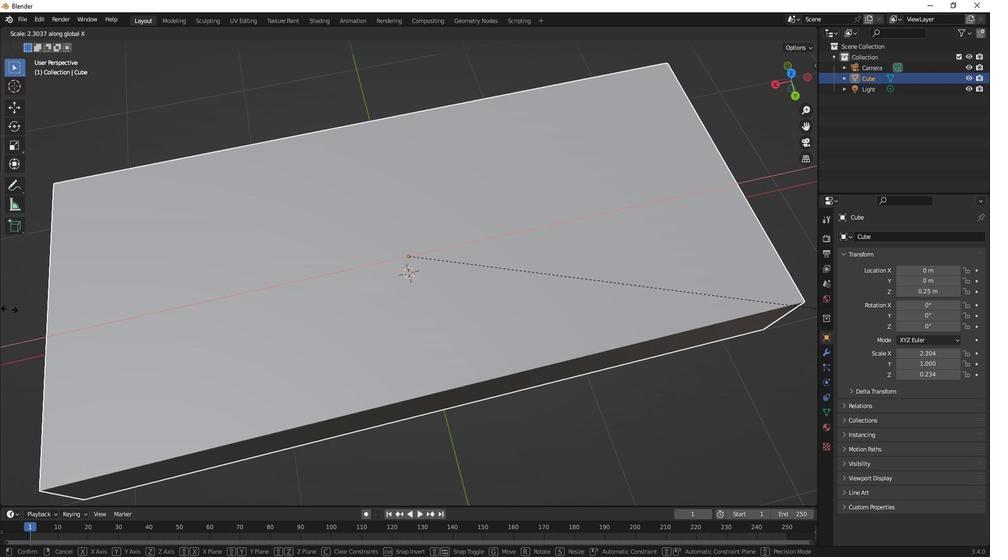 
Action: Mouse pressed left at (65, 327)
Screenshot: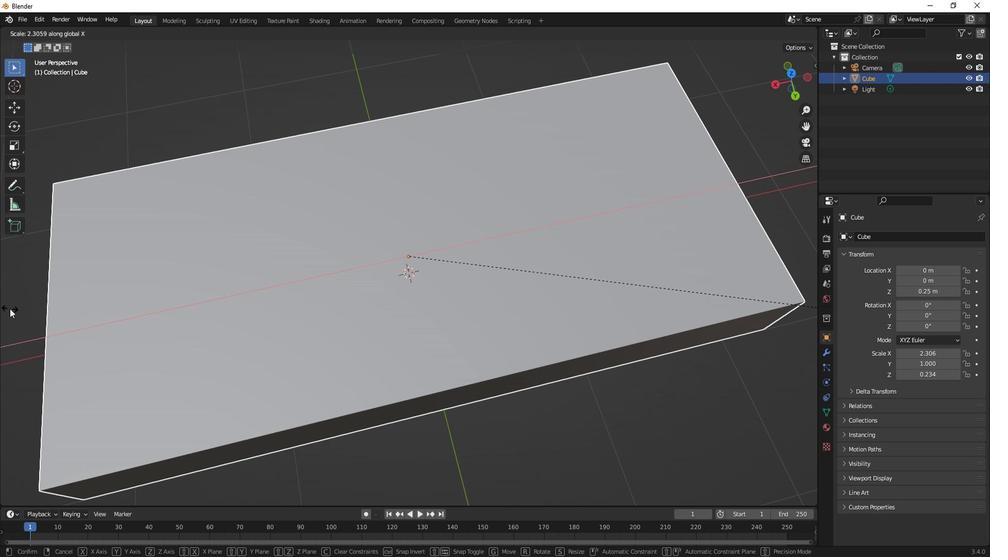 
Action: Mouse moved to (529, 402)
Screenshot: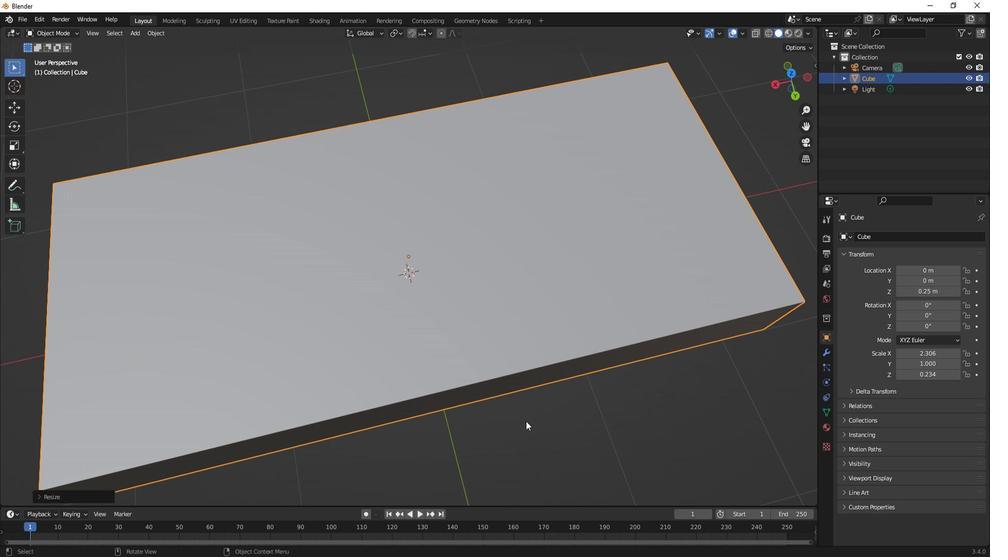 
Action: Mouse pressed left at (529, 402)
Screenshot: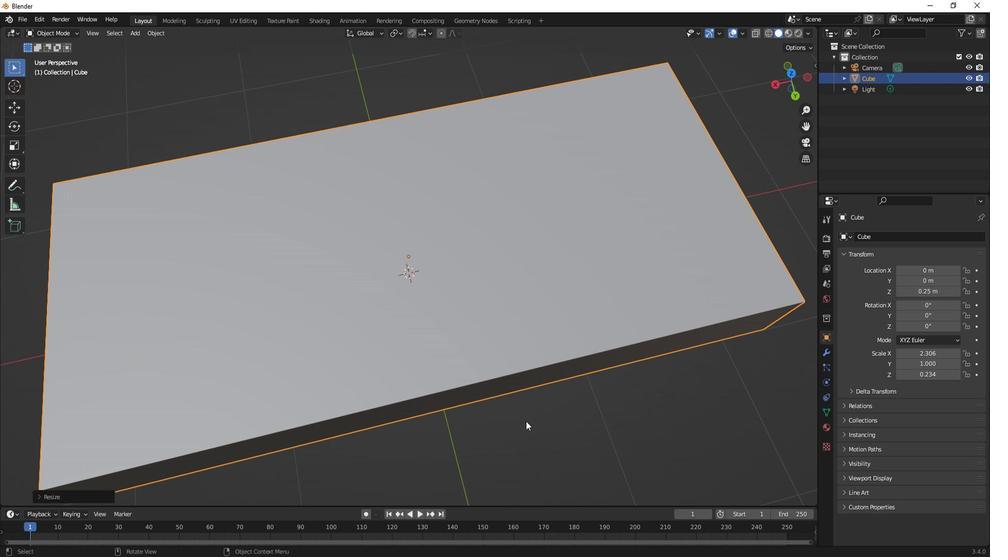 
Action: Mouse moved to (631, 401)
Screenshot: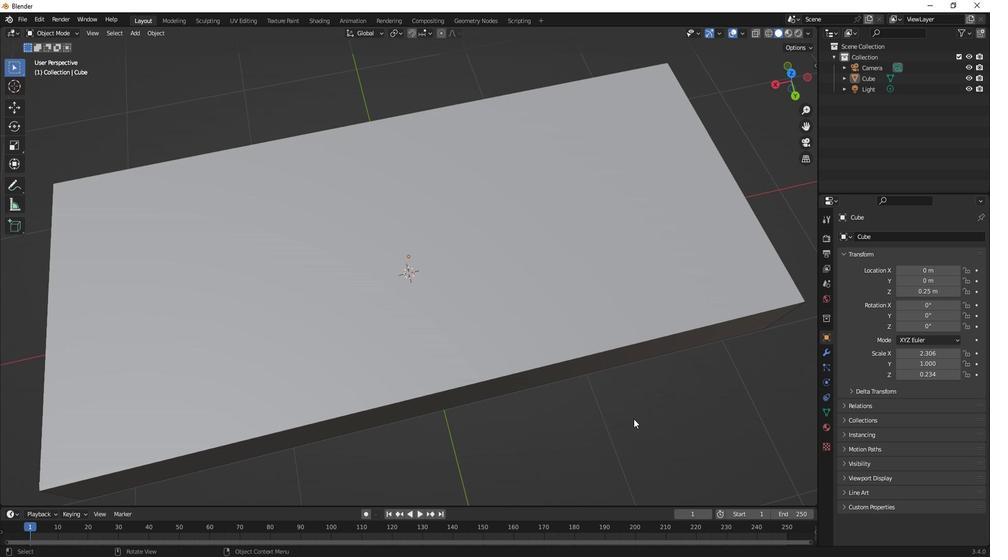 
Action: Mouse pressed middle at (631, 401)
Screenshot: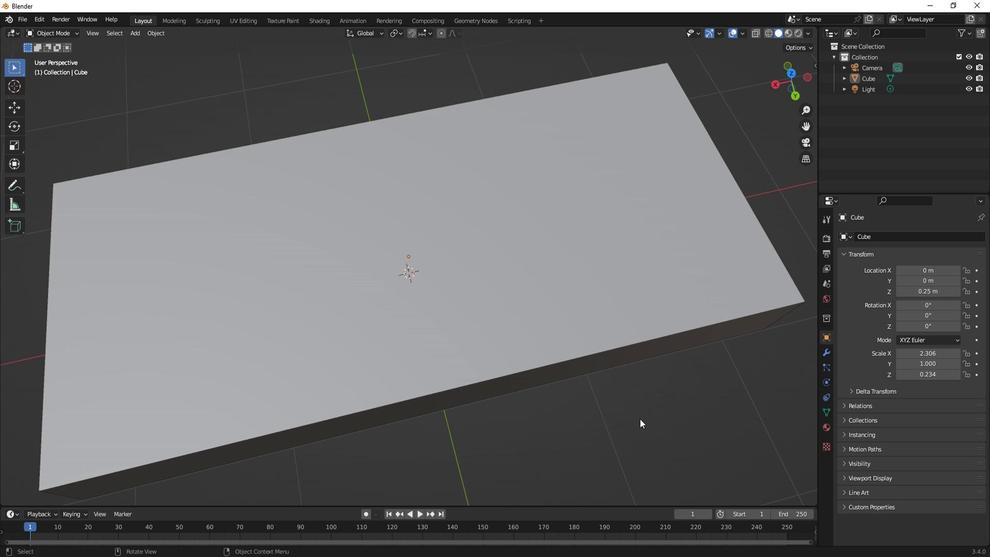 
Action: Mouse moved to (571, 370)
Screenshot: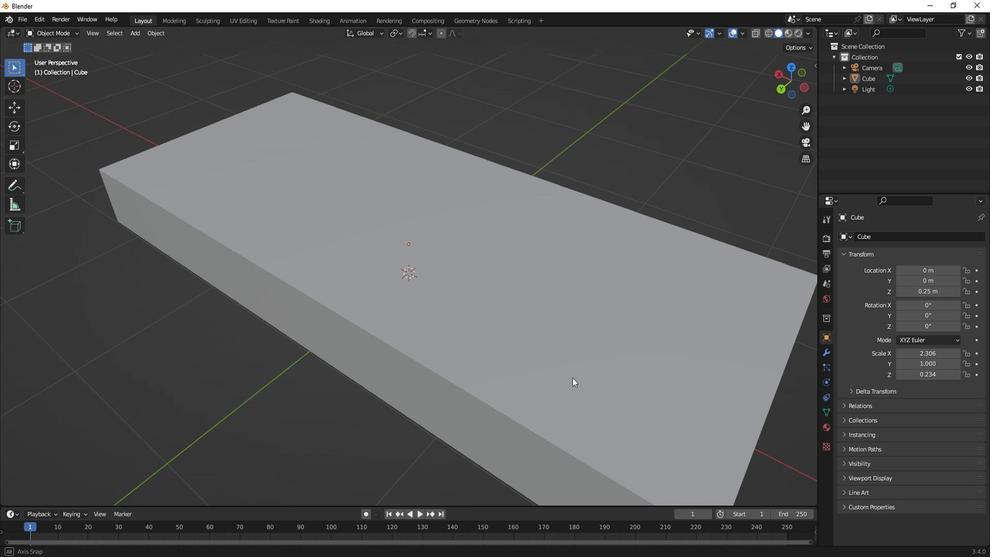 
Action: Mouse scrolled (571, 370) with delta (0, 0)
Screenshot: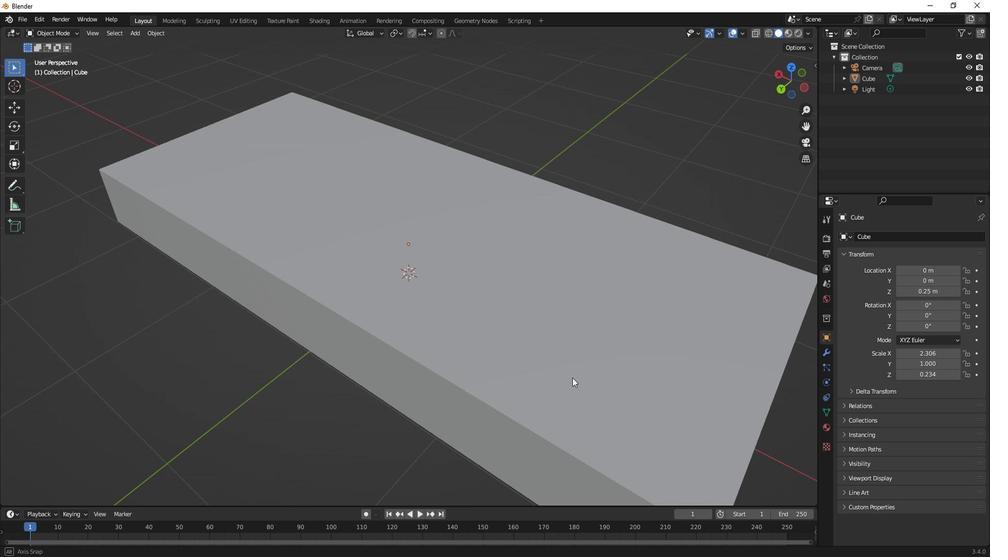 
Action: Mouse moved to (525, 393)
Screenshot: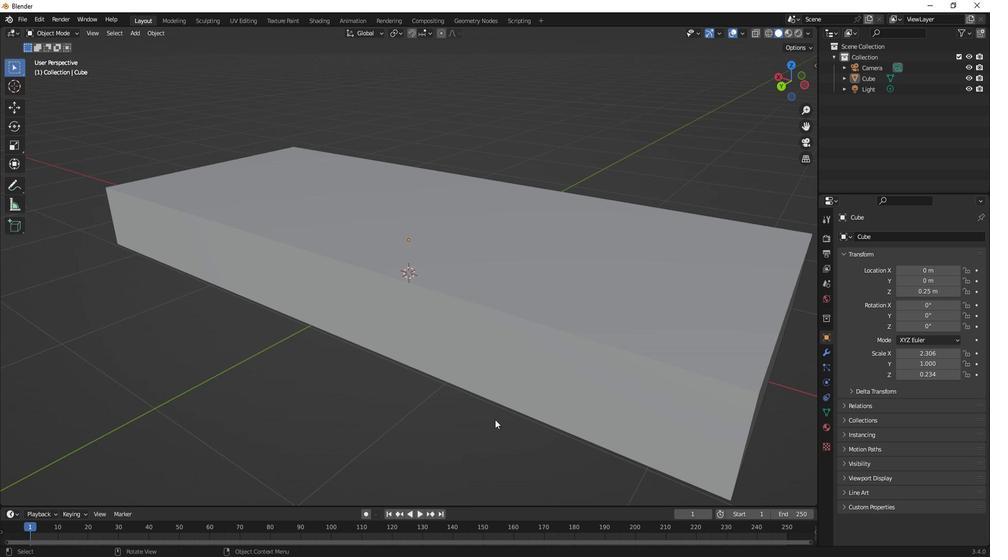 
Action: Mouse scrolled (525, 394) with delta (0, 0)
Screenshot: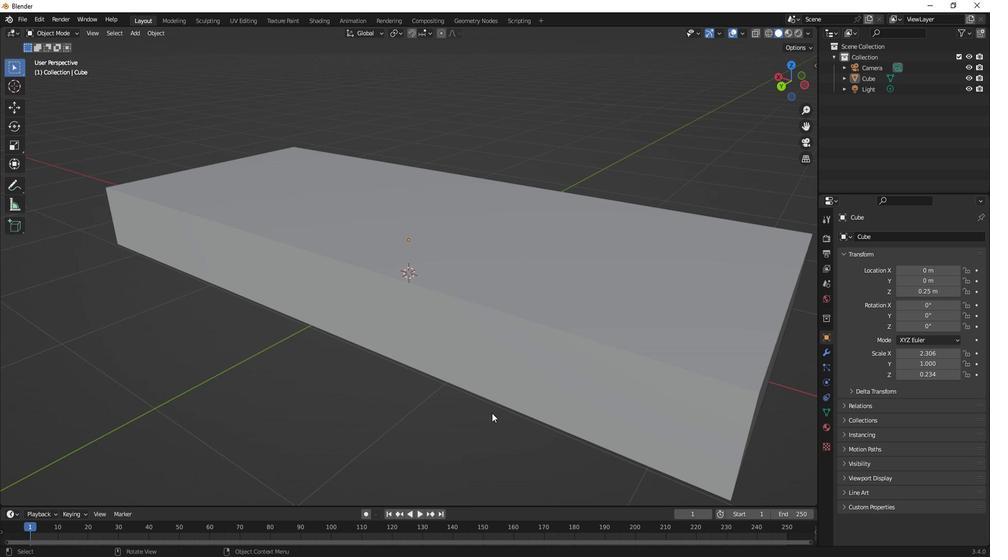 
Action: Mouse moved to (483, 399)
Screenshot: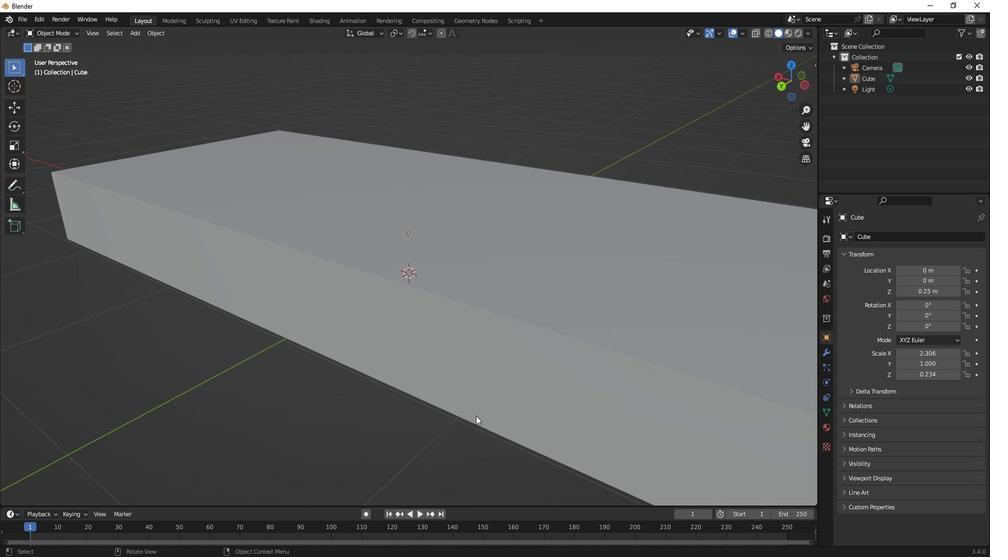 
Action: Mouse scrolled (483, 398) with delta (0, 0)
Screenshot: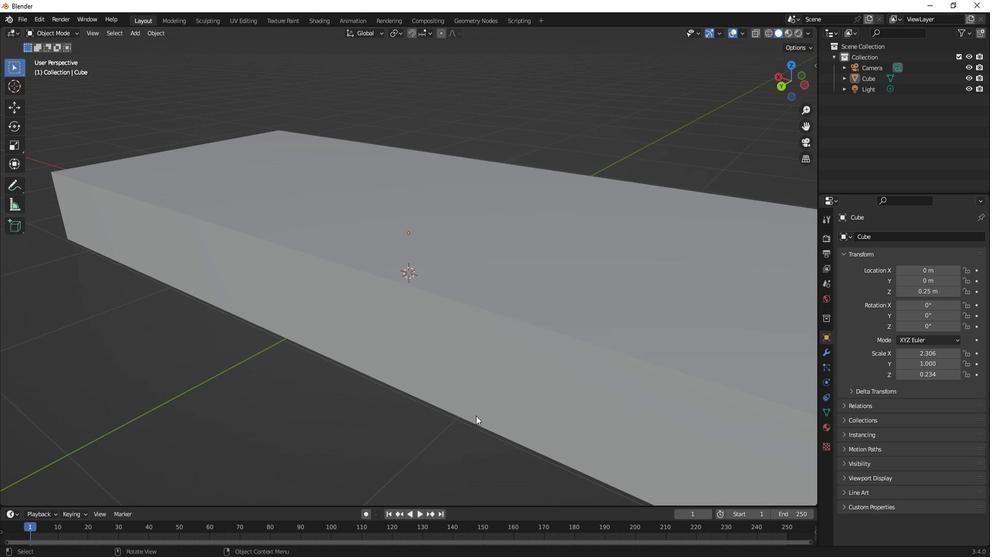 
Action: Mouse scrolled (483, 398) with delta (0, 0)
Screenshot: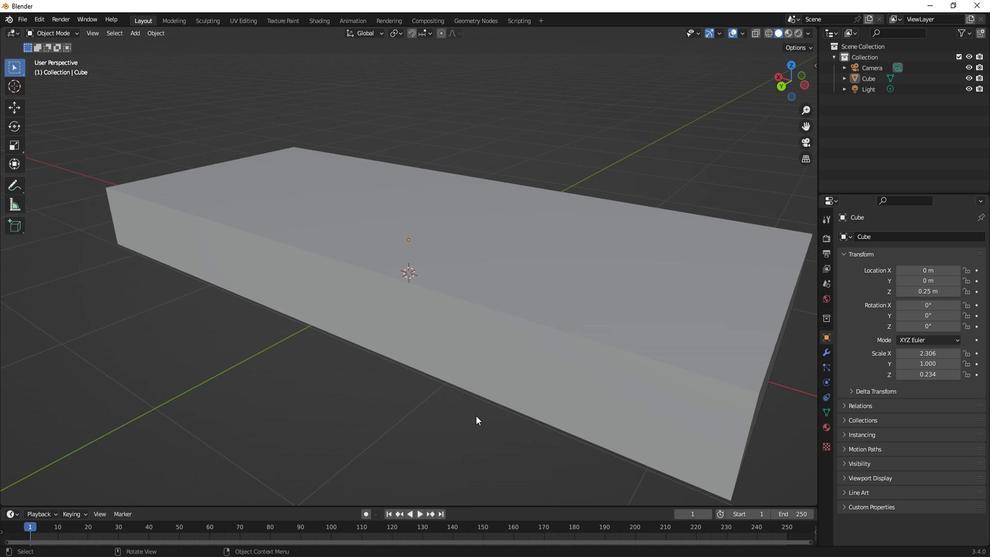 
Action: Mouse scrolled (483, 398) with delta (0, 0)
Screenshot: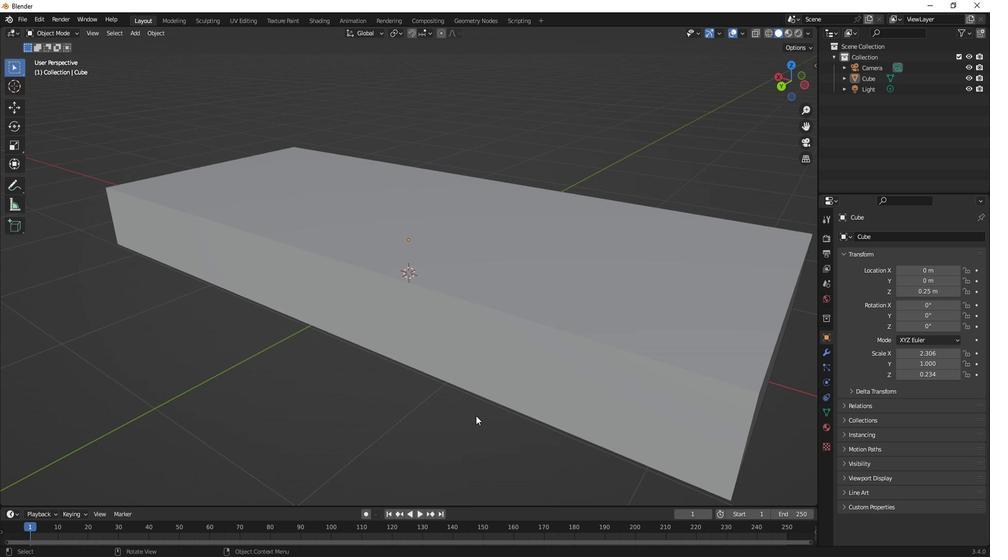
Action: Mouse moved to (483, 399)
Screenshot: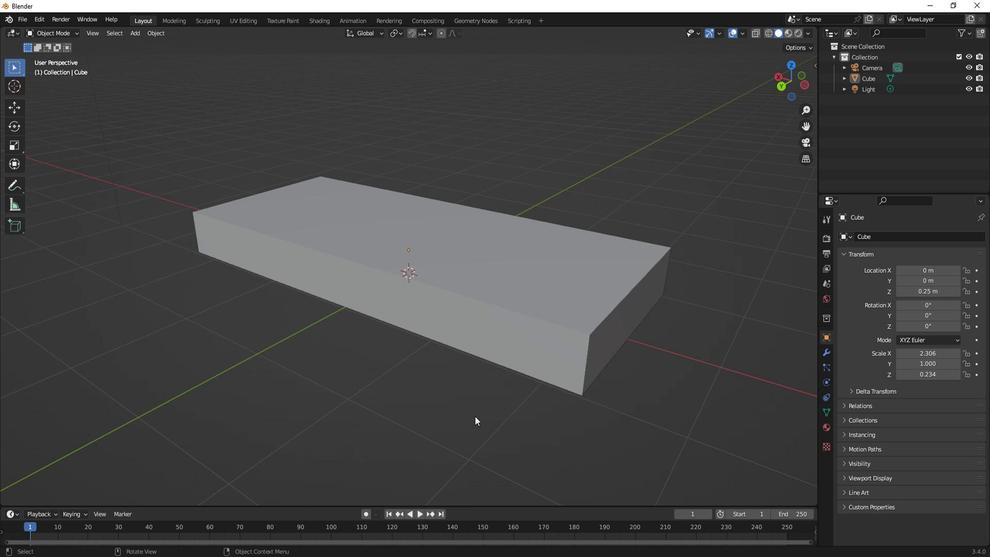
Action: Mouse scrolled (483, 399) with delta (0, 0)
Screenshot: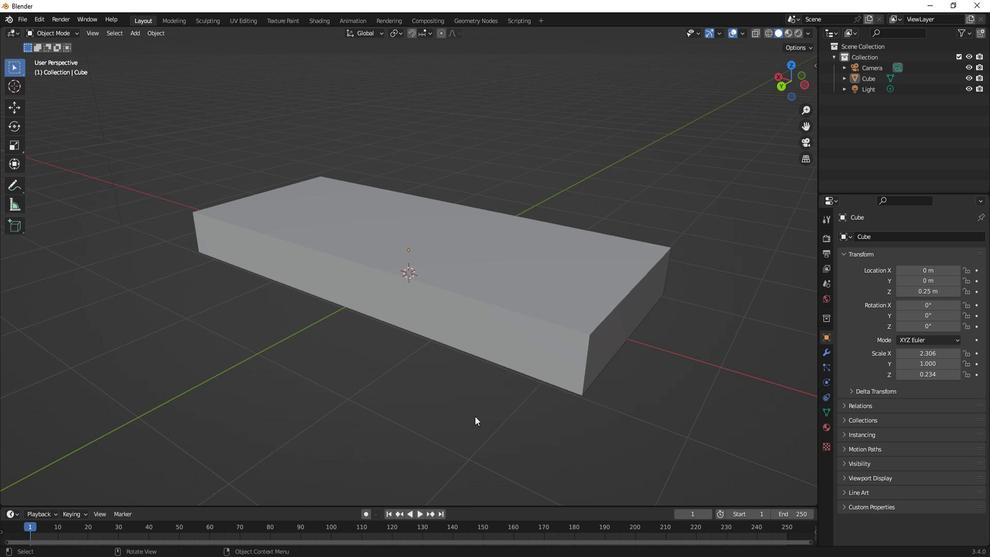 
Action: Mouse scrolled (483, 399) with delta (0, 0)
Screenshot: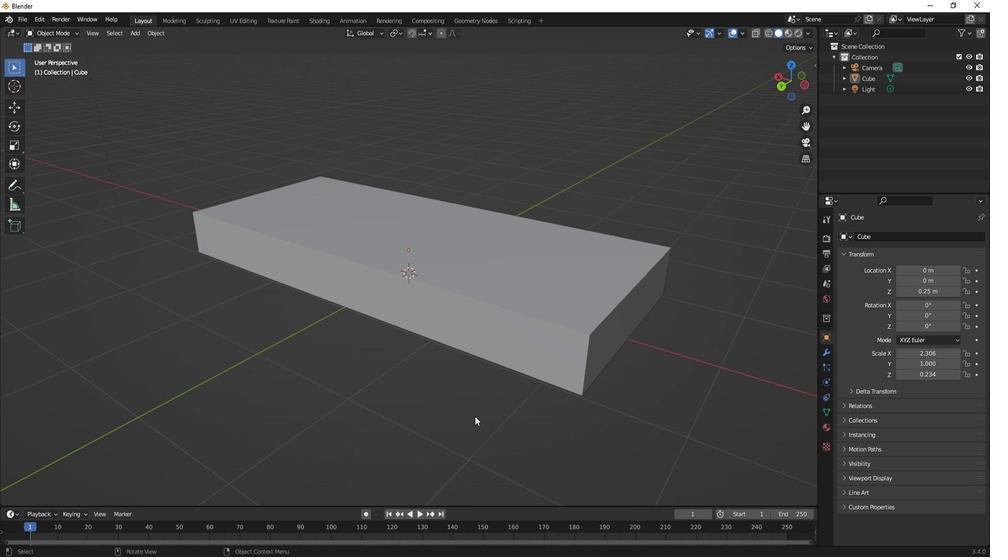 
Action: Mouse moved to (487, 399)
Screenshot: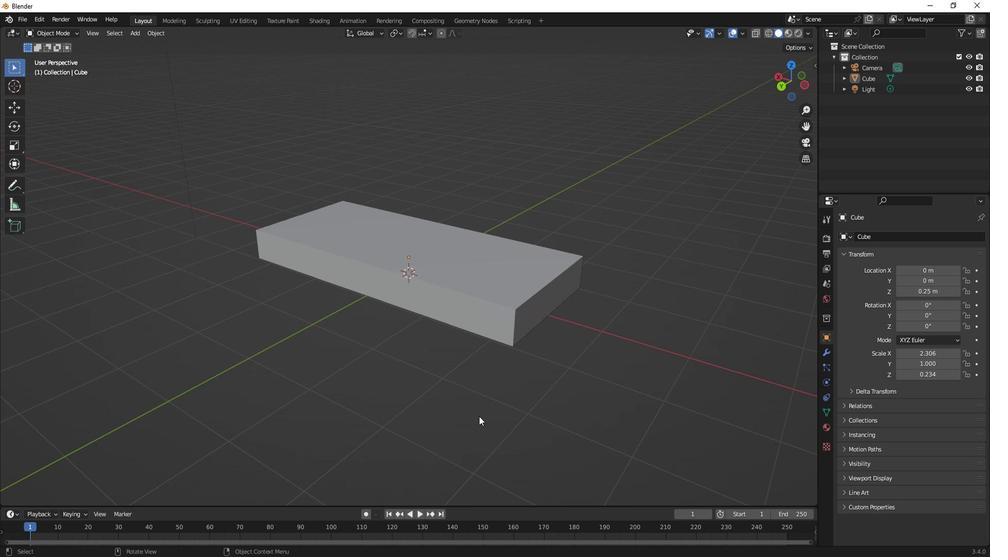 
Action: Mouse scrolled (487, 399) with delta (0, 0)
Screenshot: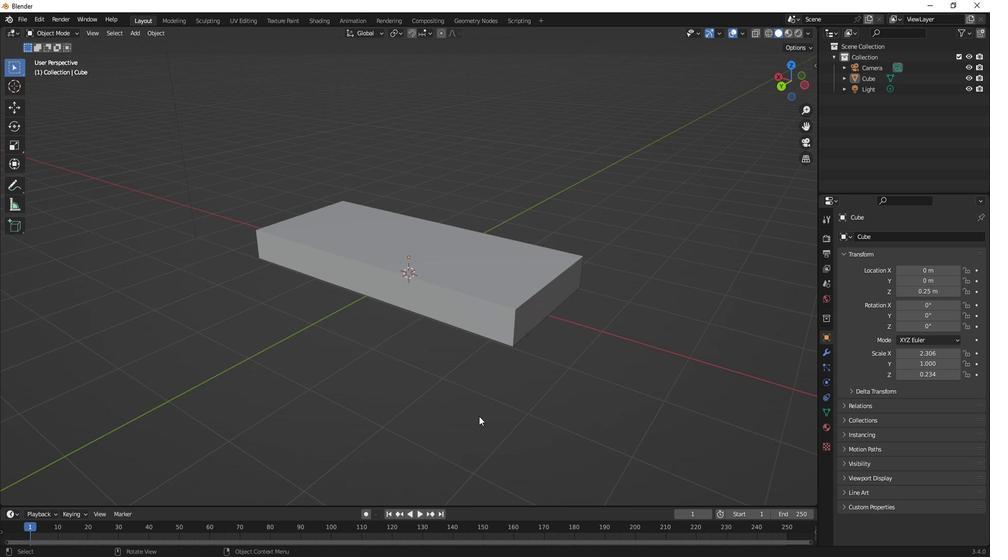 
Action: Mouse moved to (460, 399)
Screenshot: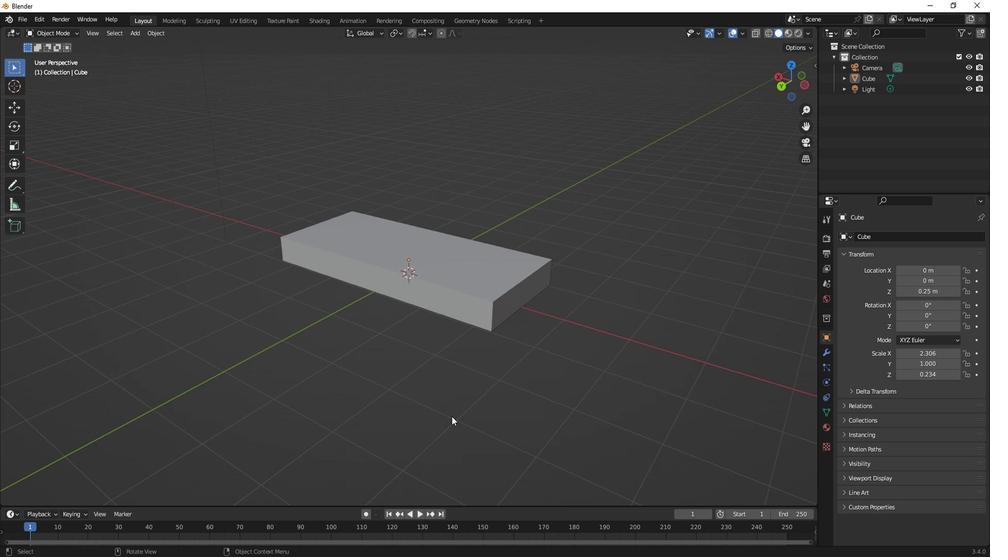 
Action: Mouse pressed middle at (460, 399)
Screenshot: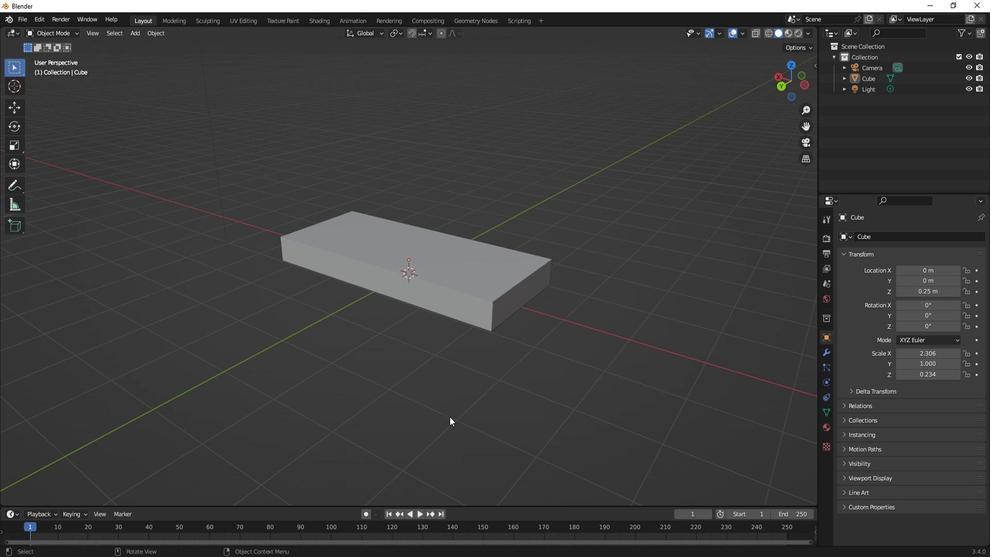 
Action: Mouse moved to (580, 353)
Screenshot: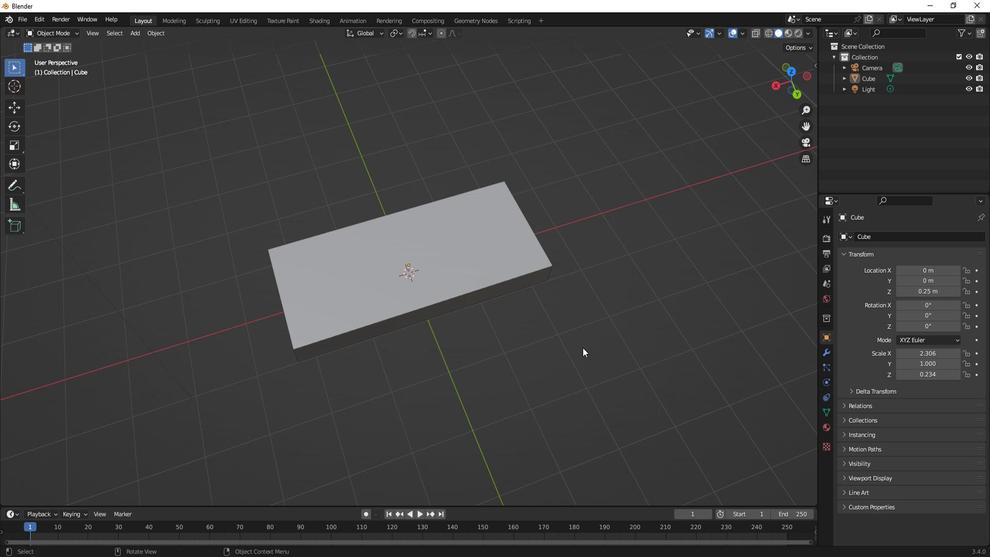 
Action: Mouse scrolled (580, 354) with delta (0, 0)
Screenshot: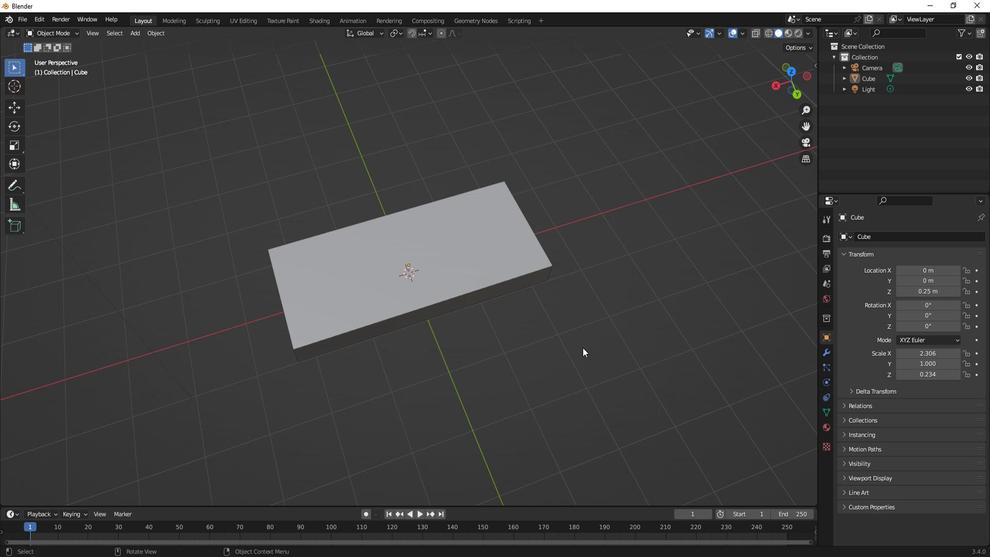 
Action: Mouse moved to (108, 145)
Screenshot: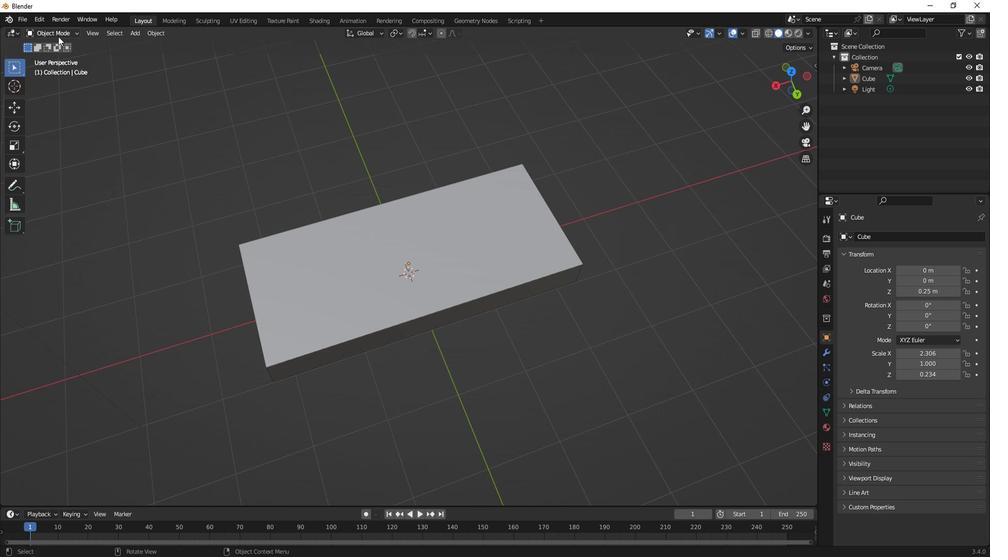 
Action: Mouse pressed left at (108, 145)
Screenshot: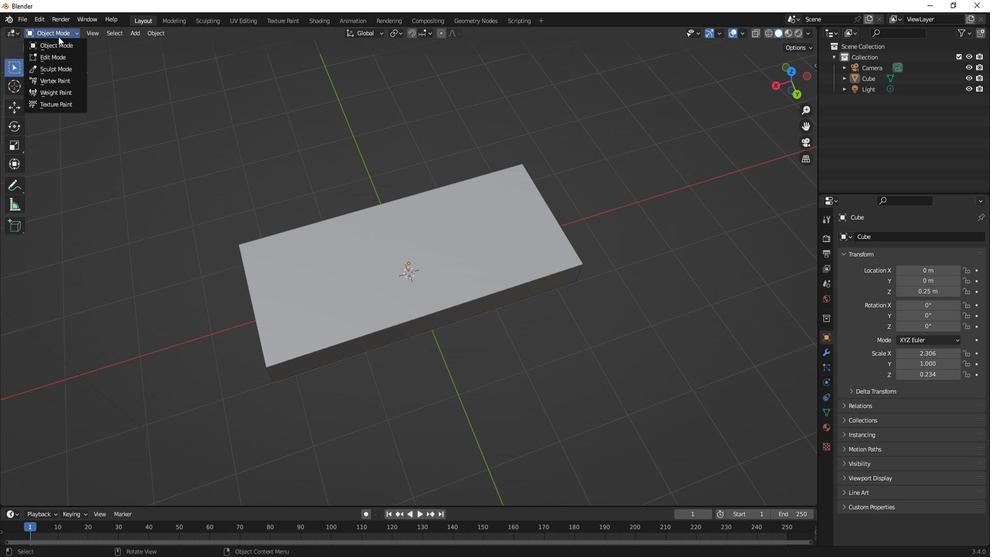 
Action: Mouse moved to (105, 158)
Screenshot: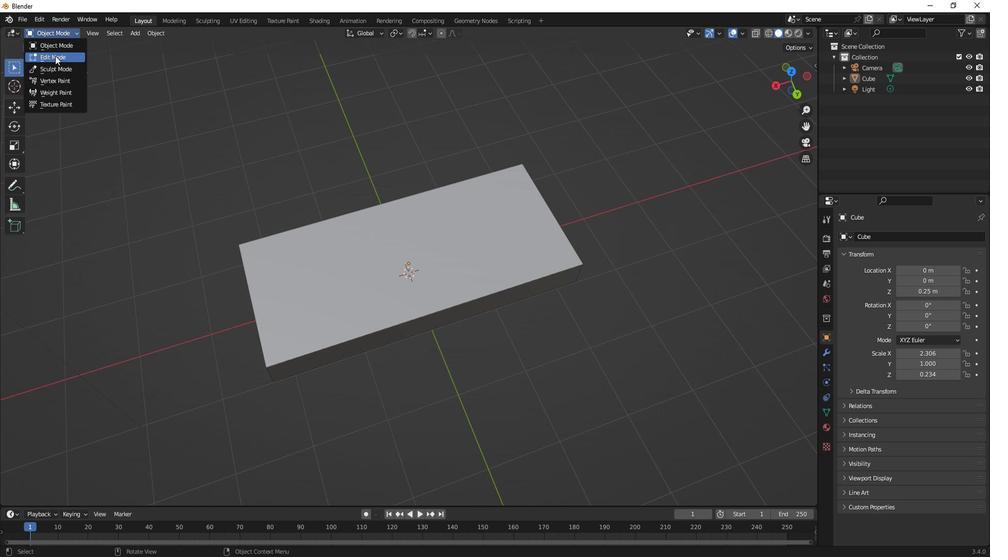 
Action: Mouse pressed left at (105, 158)
Screenshot: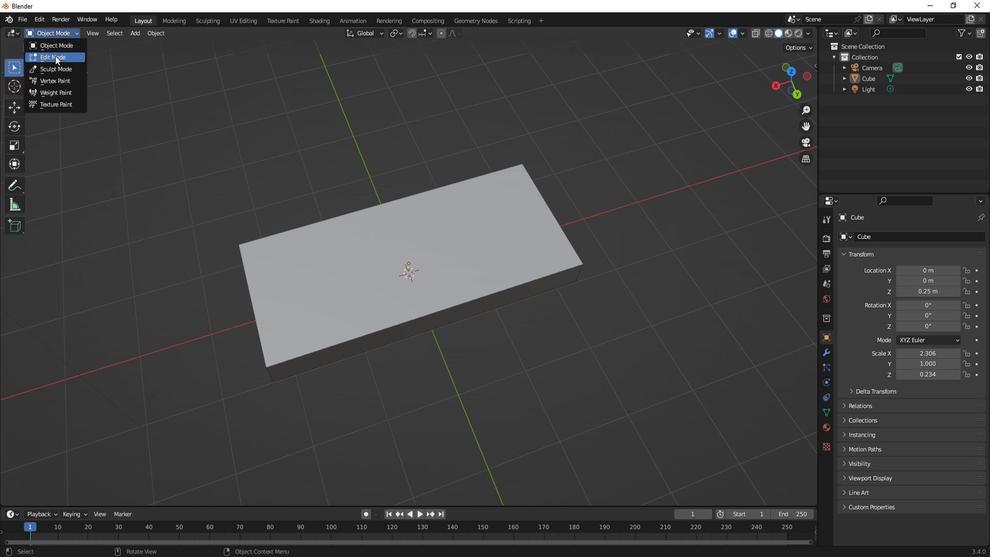 
Action: Mouse moved to (144, 146)
Screenshot: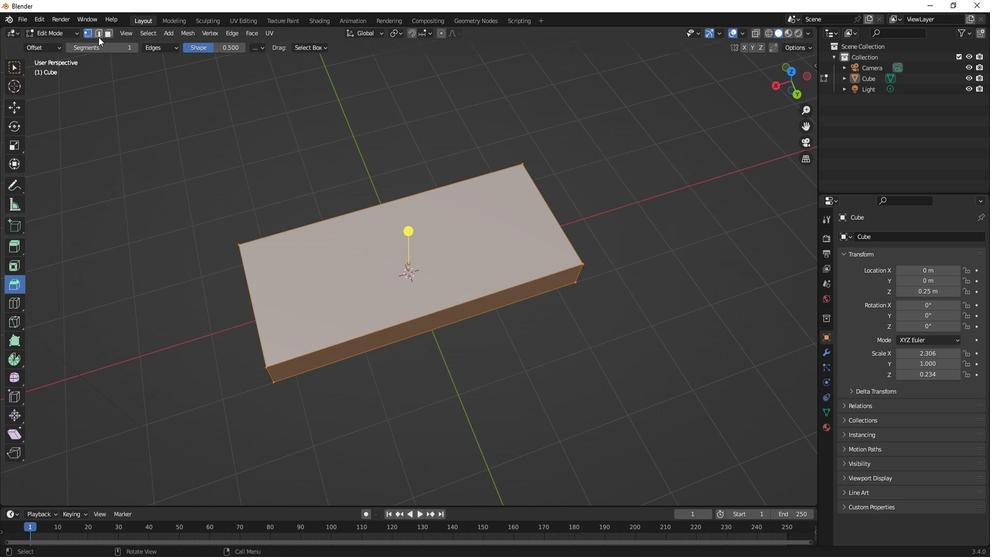 
Action: Mouse pressed left at (144, 146)
Screenshot: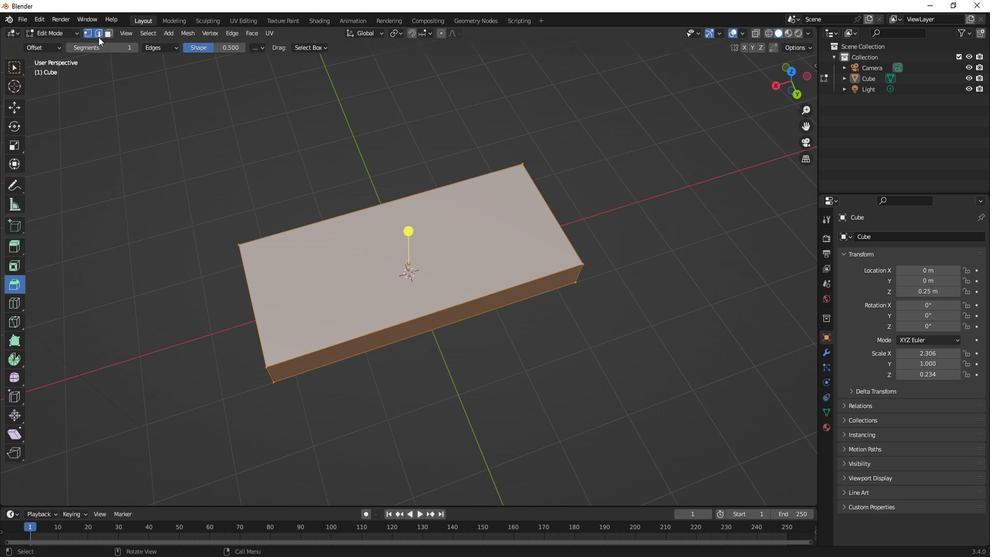 
Action: Mouse moved to (182, 219)
Screenshot: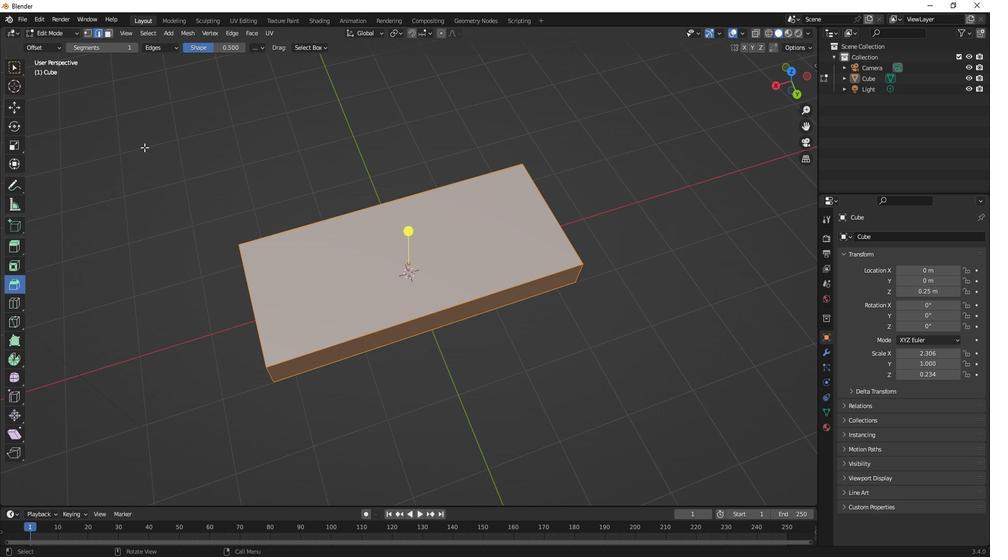 
Action: Mouse pressed middle at (182, 219)
Screenshot: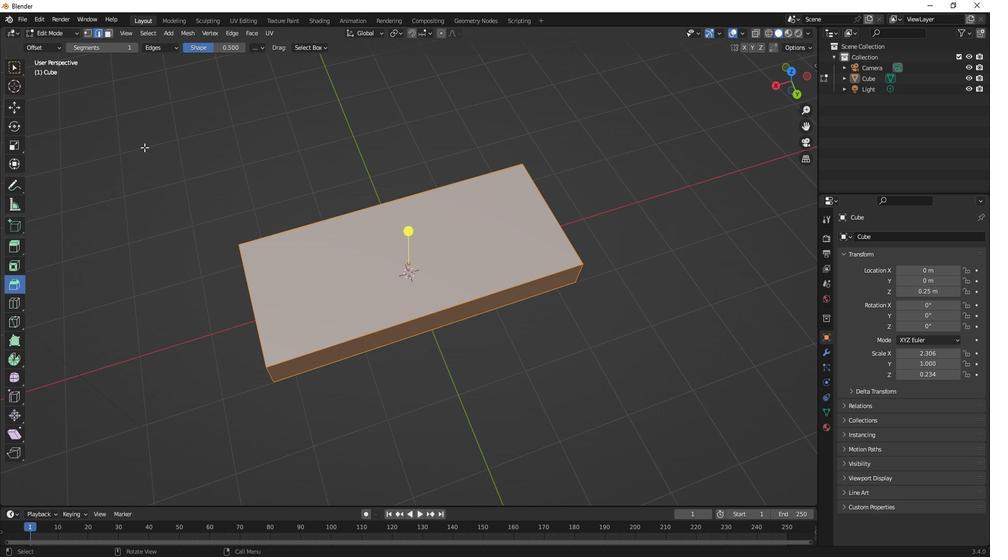 
Action: Mouse moved to (279, 213)
Screenshot: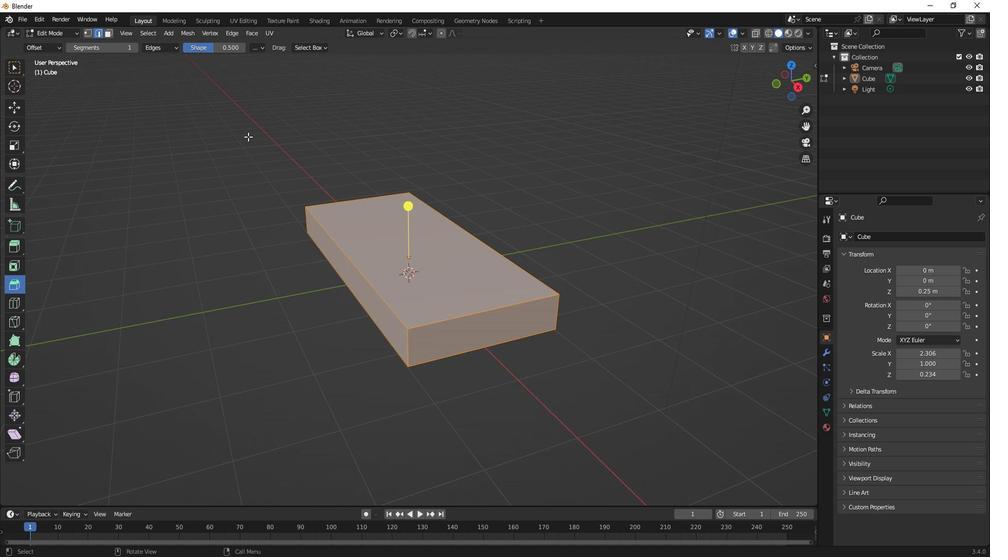 
Action: Mouse pressed left at (279, 213)
Screenshot: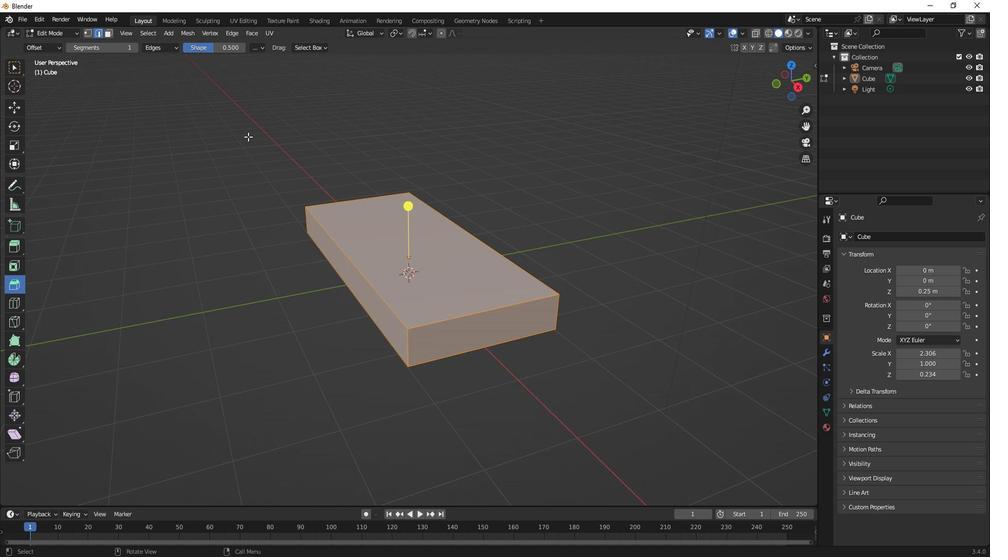 
Action: Mouse moved to (422, 352)
Screenshot: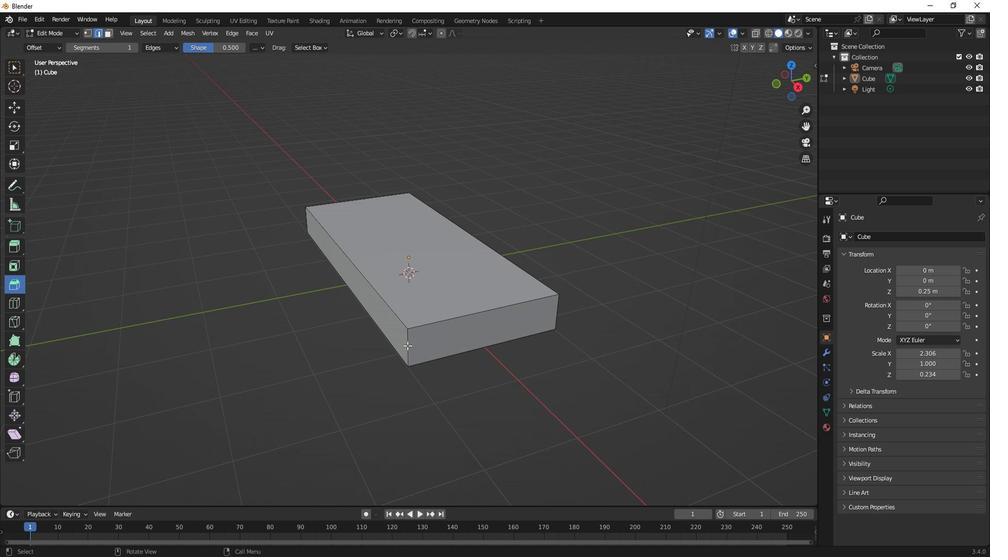 
Action: Key pressed <Key.shift>
Screenshot: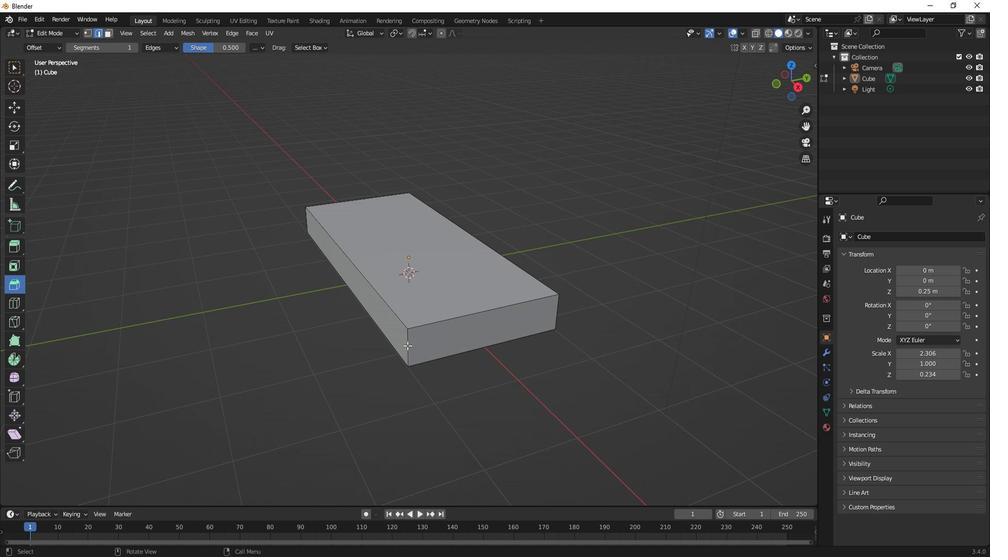 
Action: Mouse pressed left at (422, 352)
Screenshot: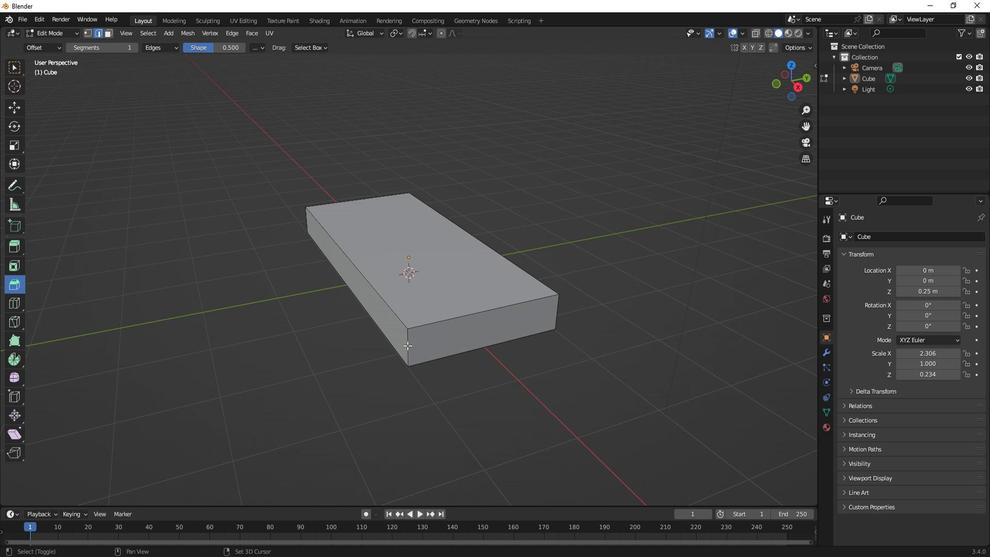 
Action: Mouse moved to (462, 355)
Screenshot: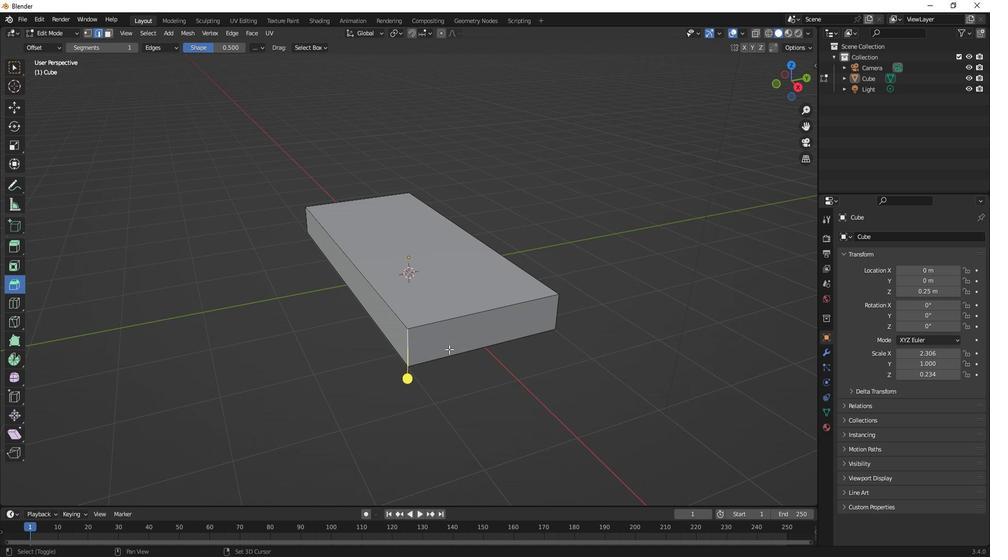 
Action: Key pressed <Key.shift>
Screenshot: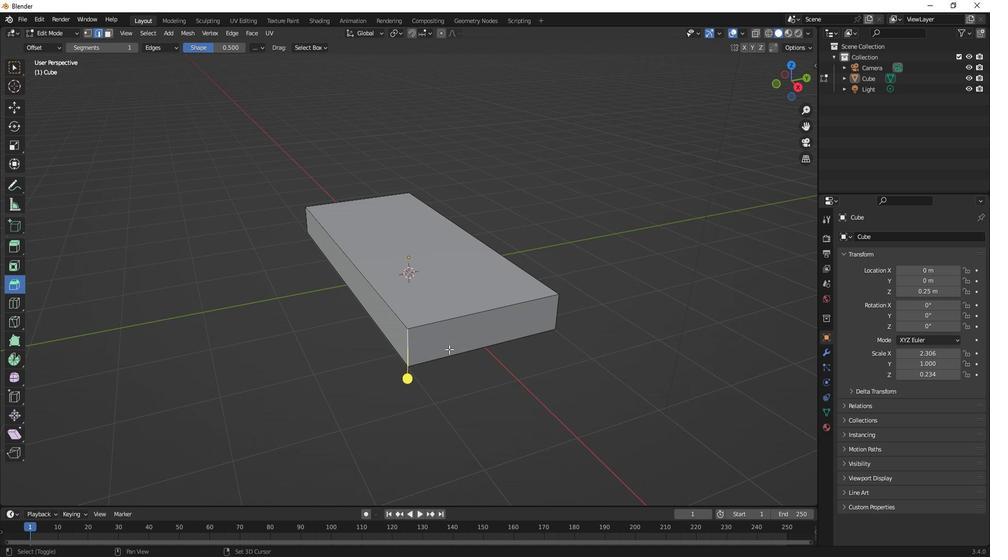
Action: Mouse moved to (470, 356)
Screenshot: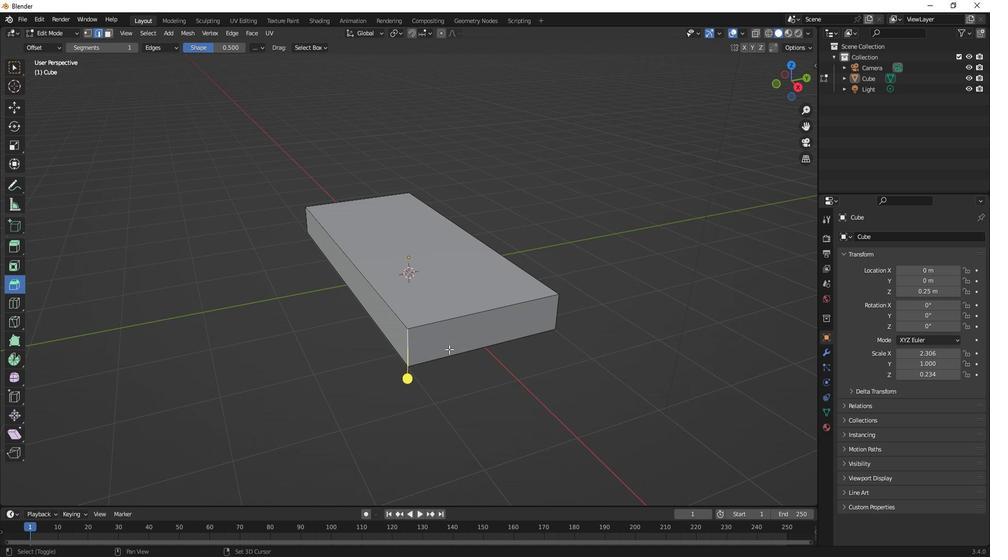 
Action: Key pressed <Key.shift>
Screenshot: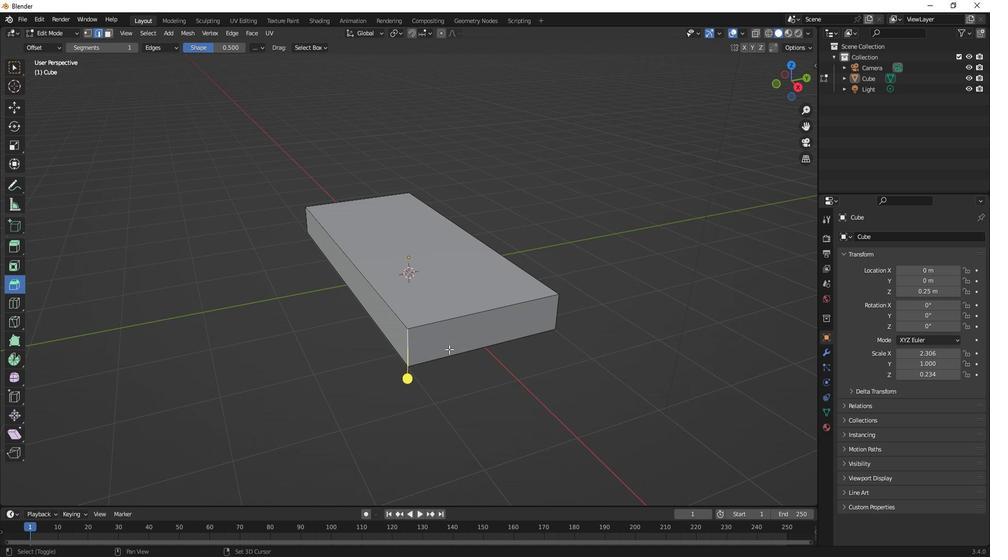
Action: Mouse moved to (477, 356)
Screenshot: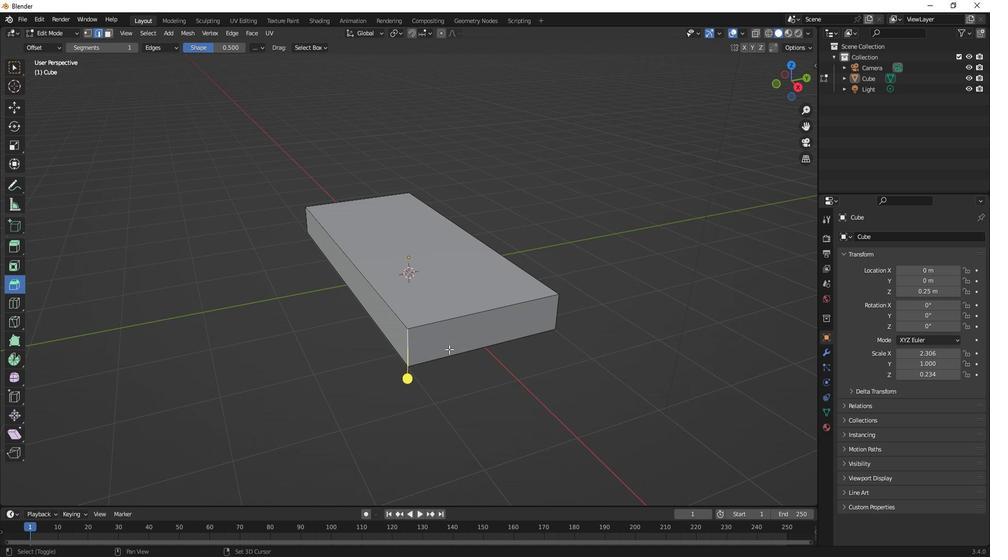 
Action: Key pressed <Key.shift>
Screenshot: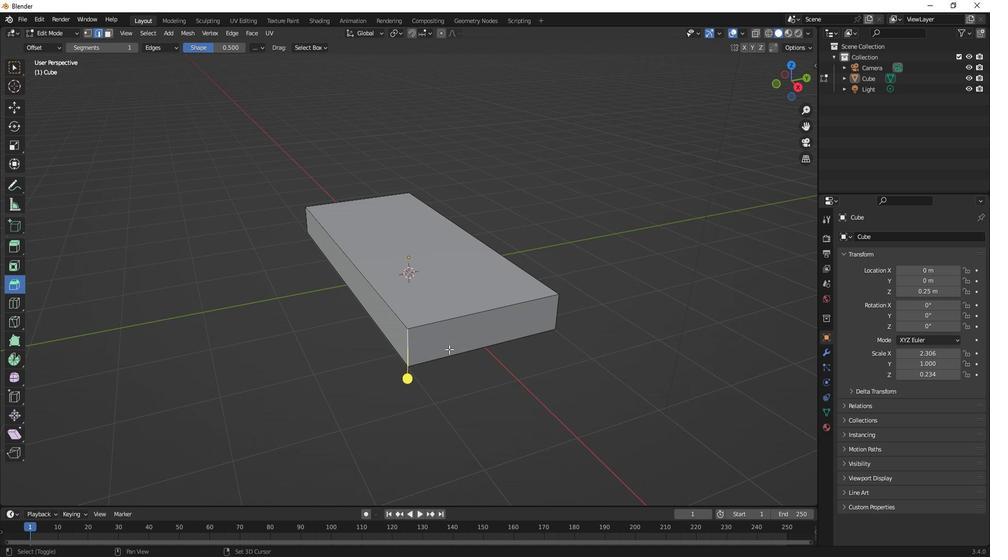 
Action: Mouse moved to (504, 359)
Screenshot: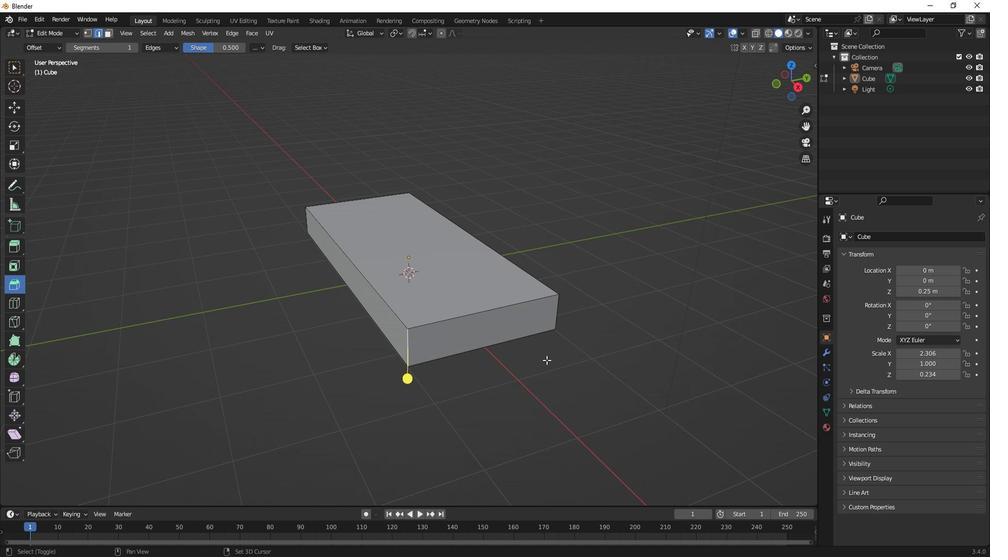 
Action: Key pressed <Key.shift>
Screenshot: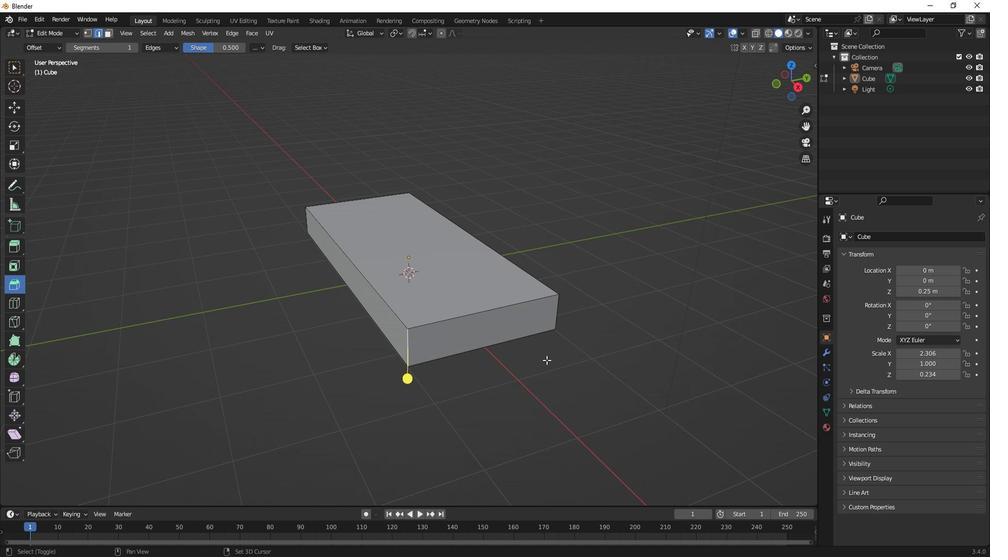 
Action: Mouse moved to (532, 361)
Screenshot: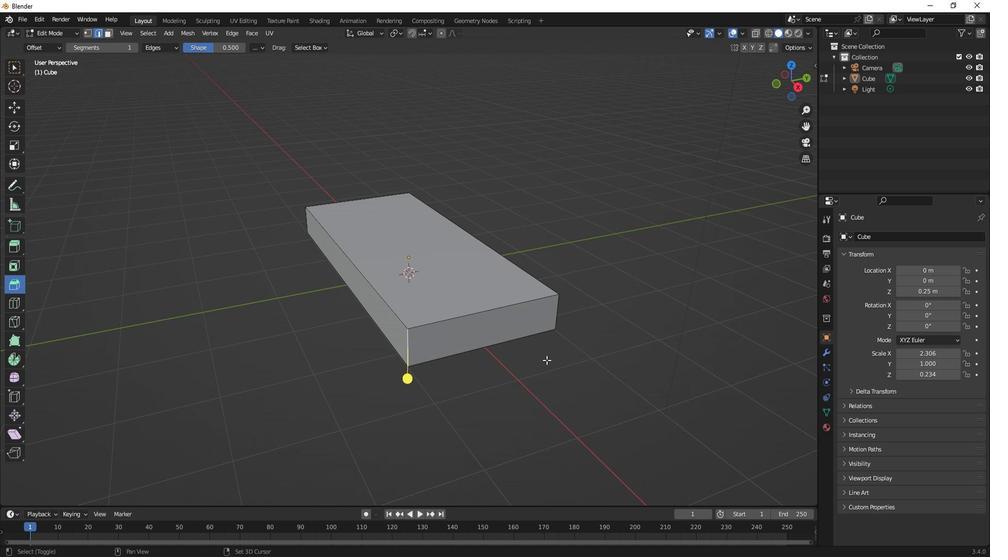 
Action: Key pressed <Key.shift>
Screenshot: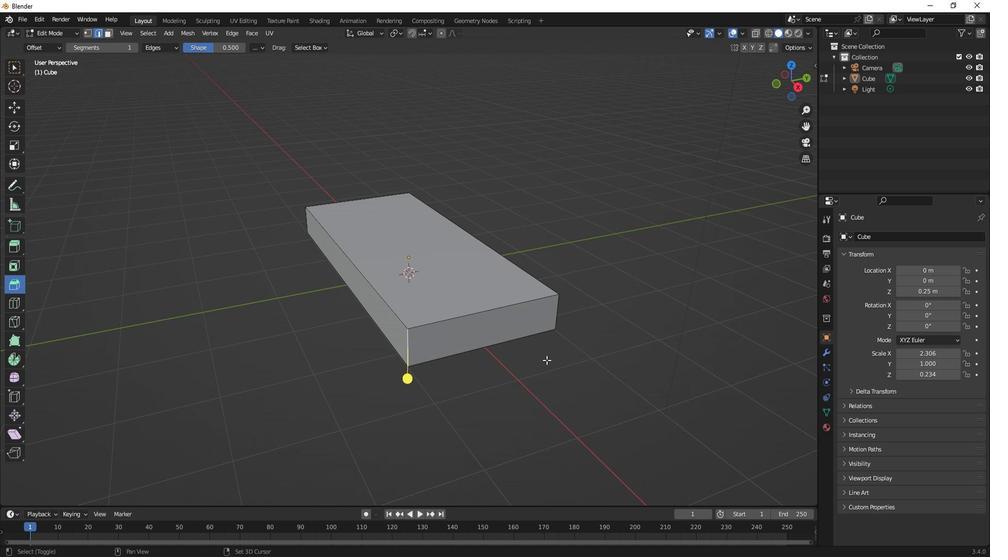 
Action: Mouse moved to (562, 363)
Screenshot: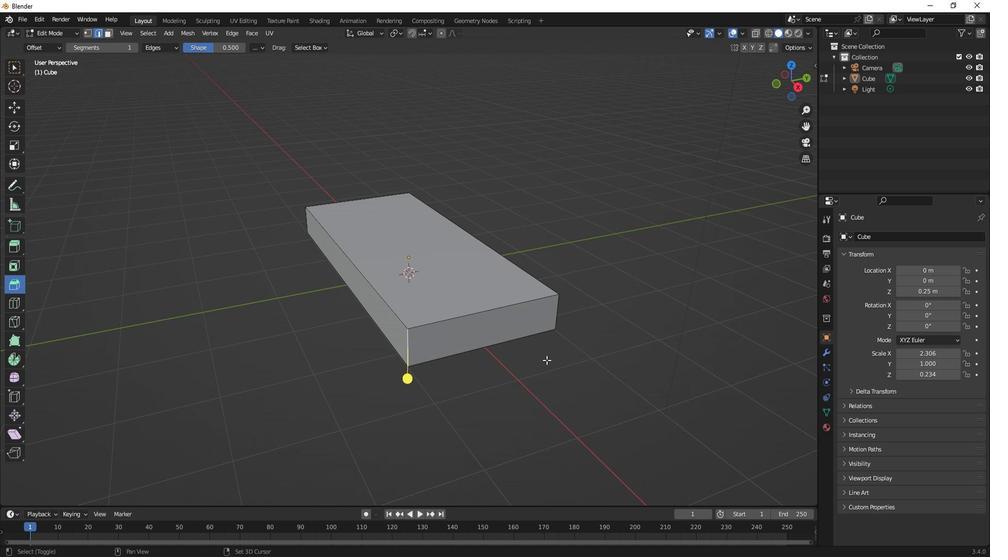 
Action: Key pressed <Key.shift>
Screenshot: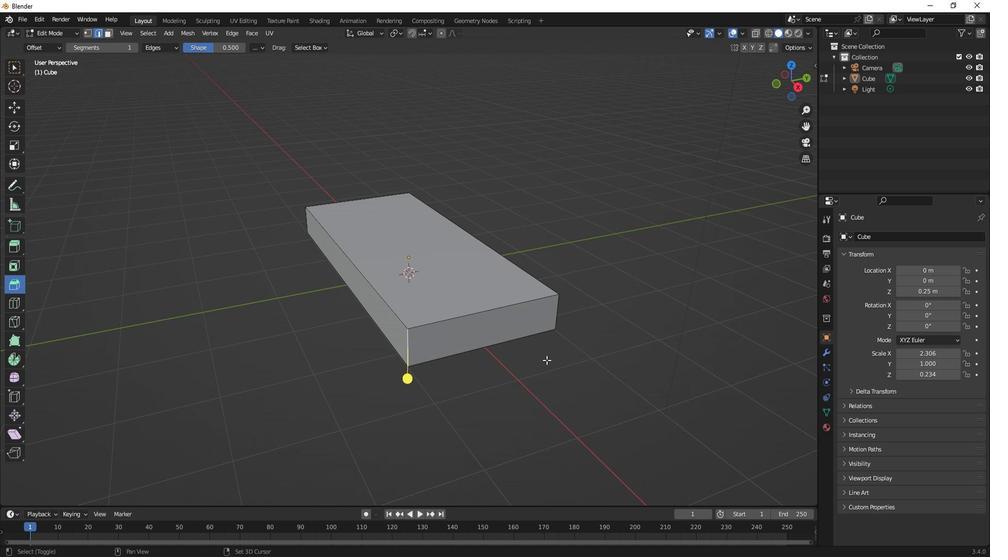 
Action: Mouse moved to (576, 364)
Screenshot: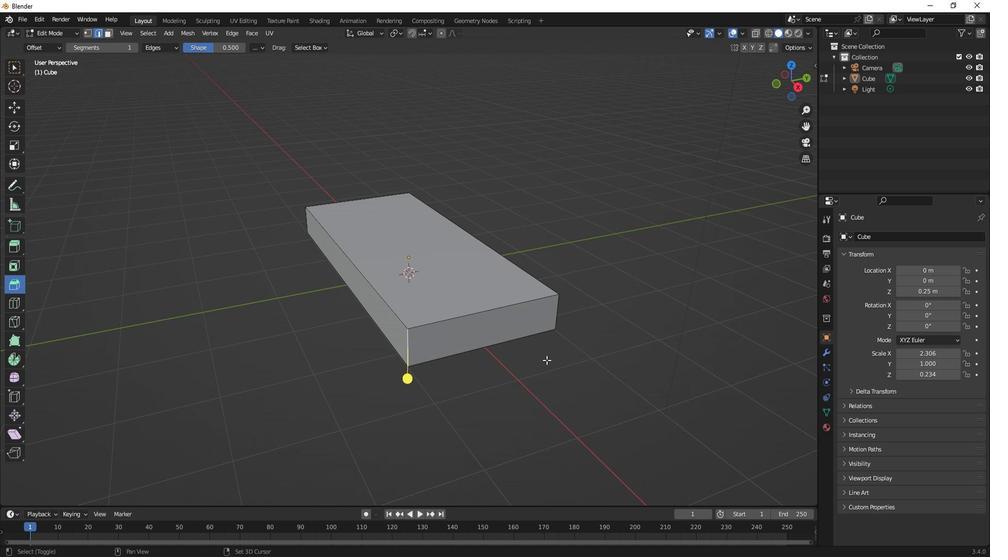 
Action: Key pressed <Key.shift>
Screenshot: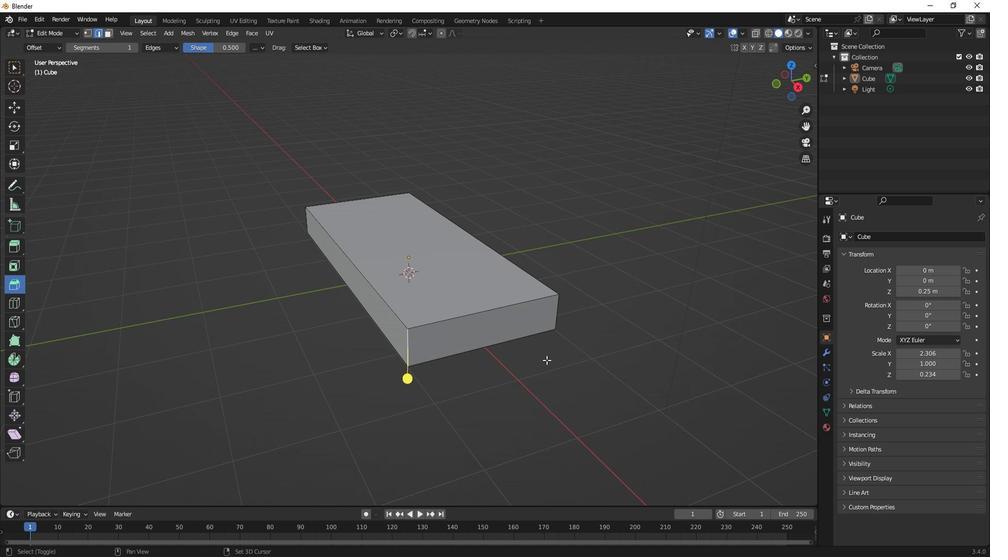 
Action: Mouse moved to (578, 364)
Screenshot: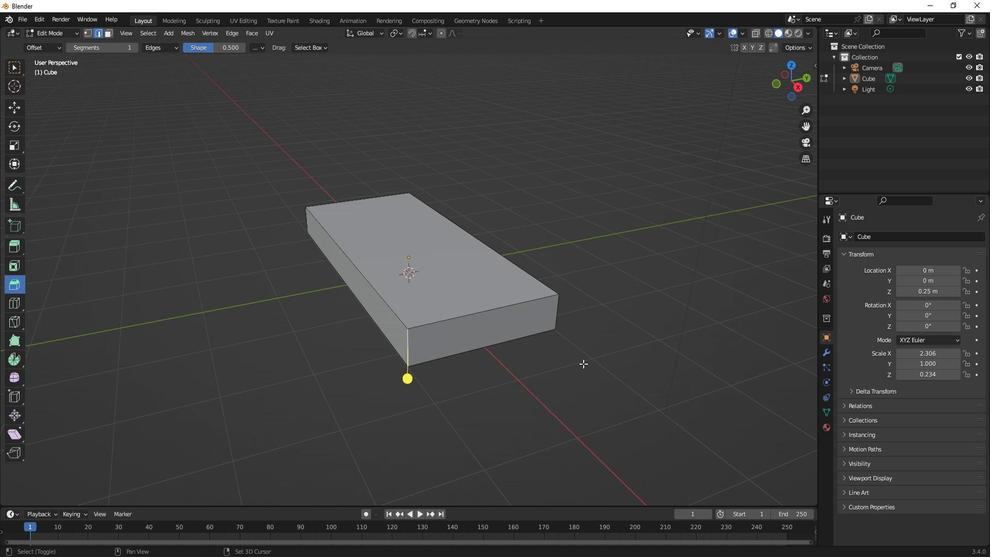 
Action: Key pressed <Key.shift>
Screenshot: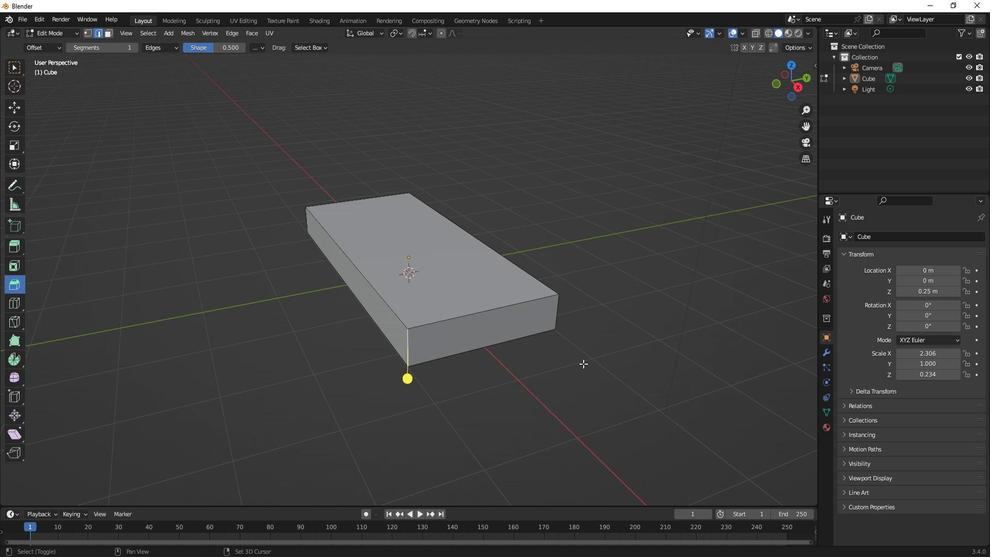 
Action: Mouse moved to (580, 364)
Screenshot: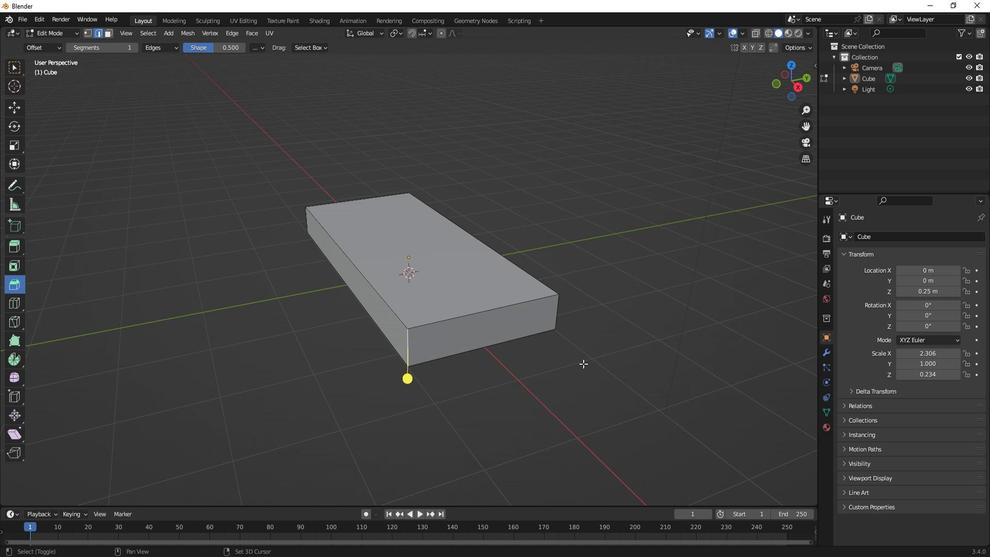 
Action: Key pressed <Key.shift><Key.shift><Key.shift>
Screenshot: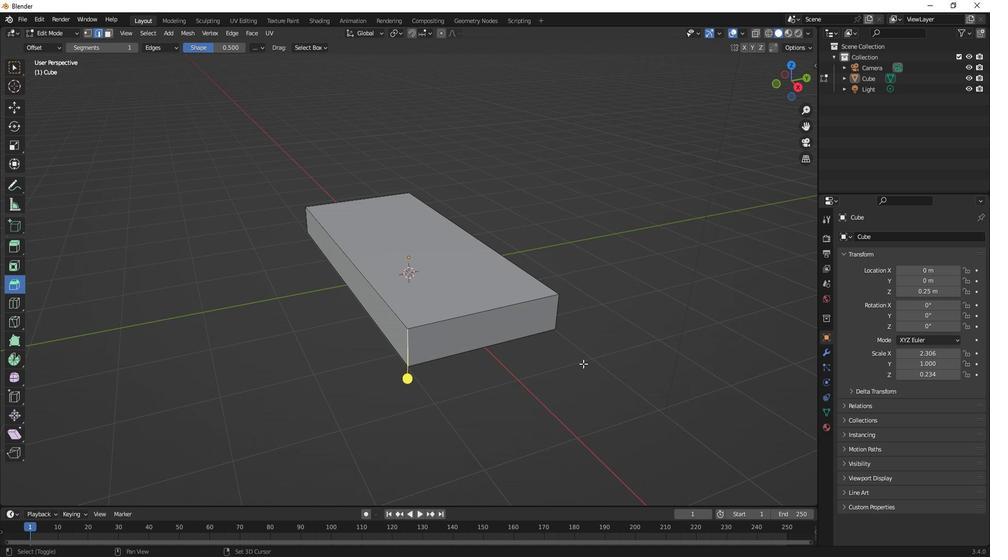 
Action: Mouse moved to (580, 364)
Screenshot: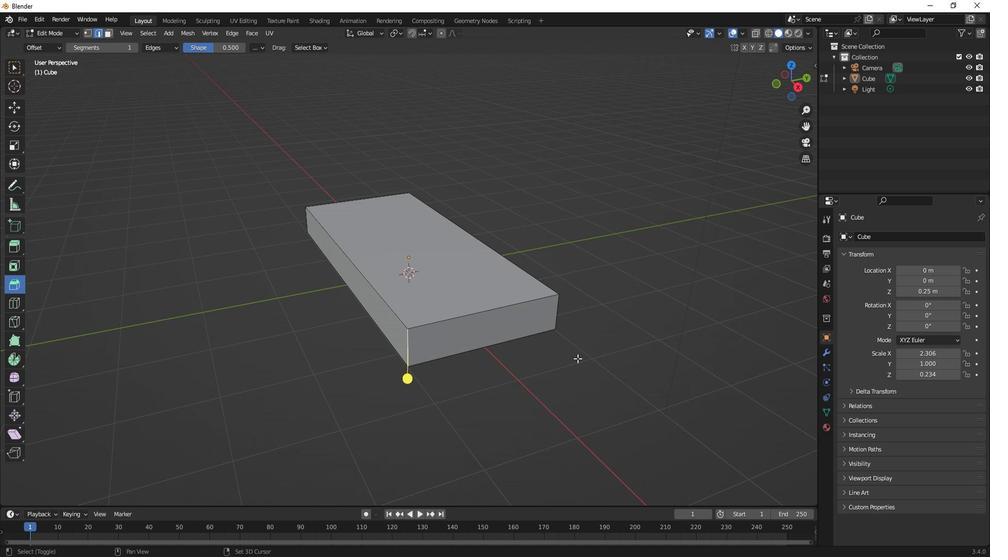 
Action: Key pressed <Key.shift>
Screenshot: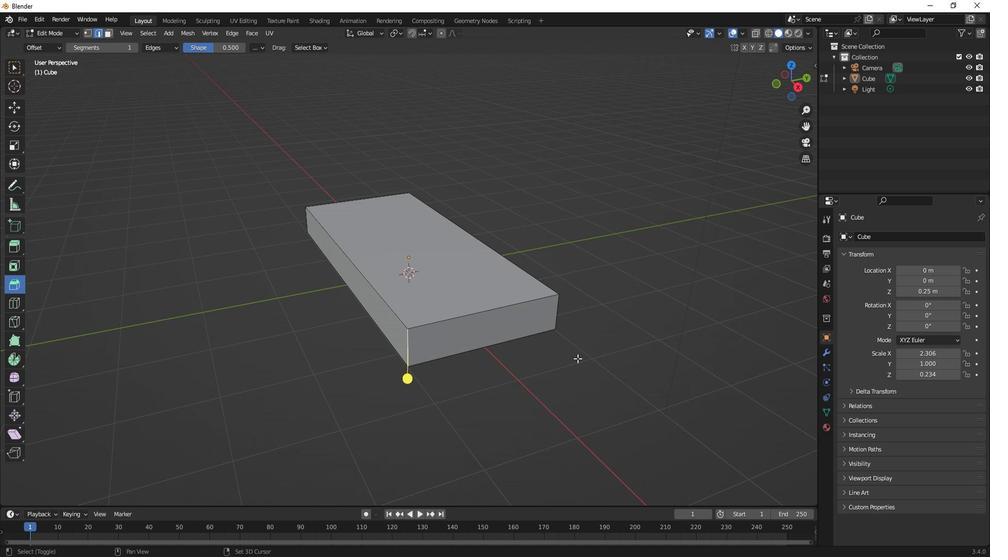 
Action: Mouse moved to (575, 361)
Screenshot: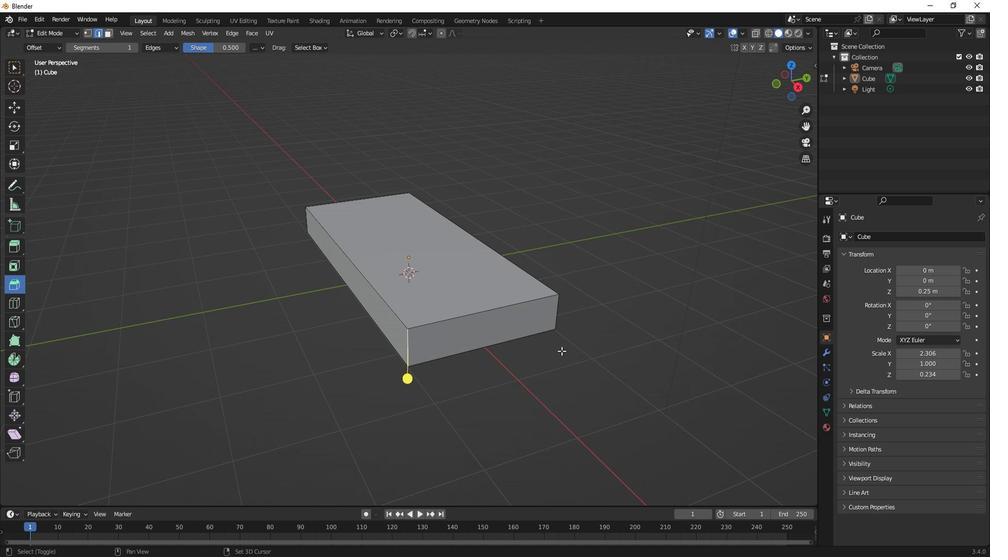 
Action: Key pressed <Key.shift>
Screenshot: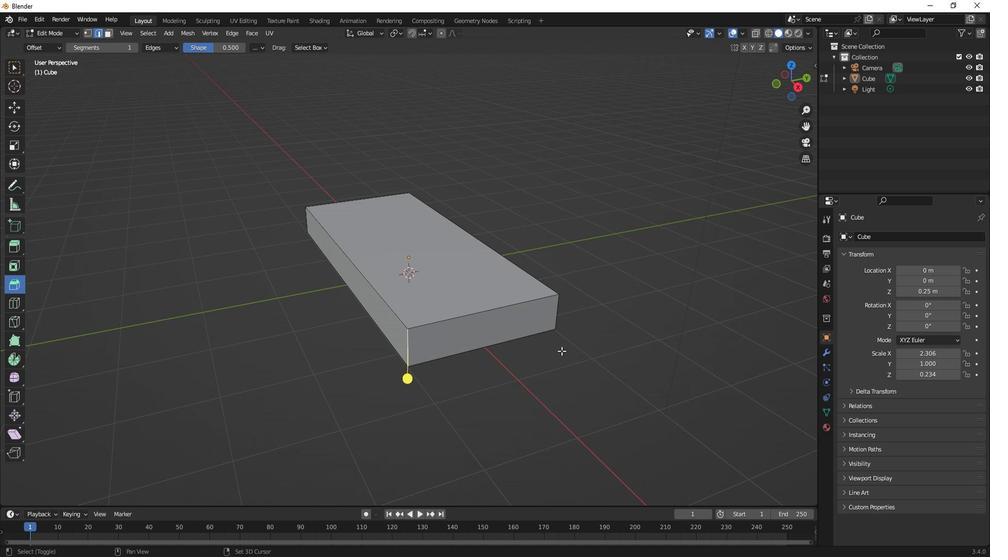 
Action: Mouse moved to (558, 355)
Screenshot: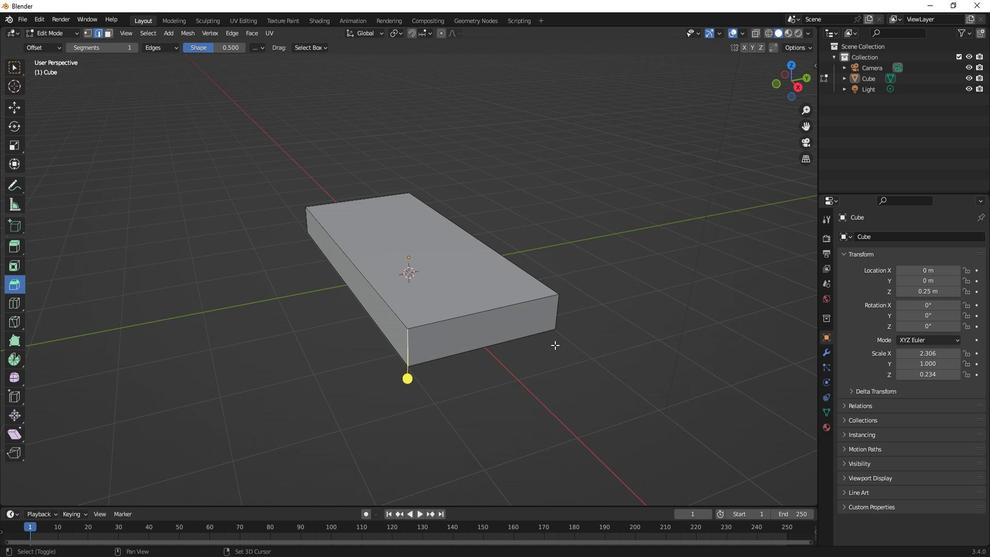 
Action: Key pressed <Key.shift>
Screenshot: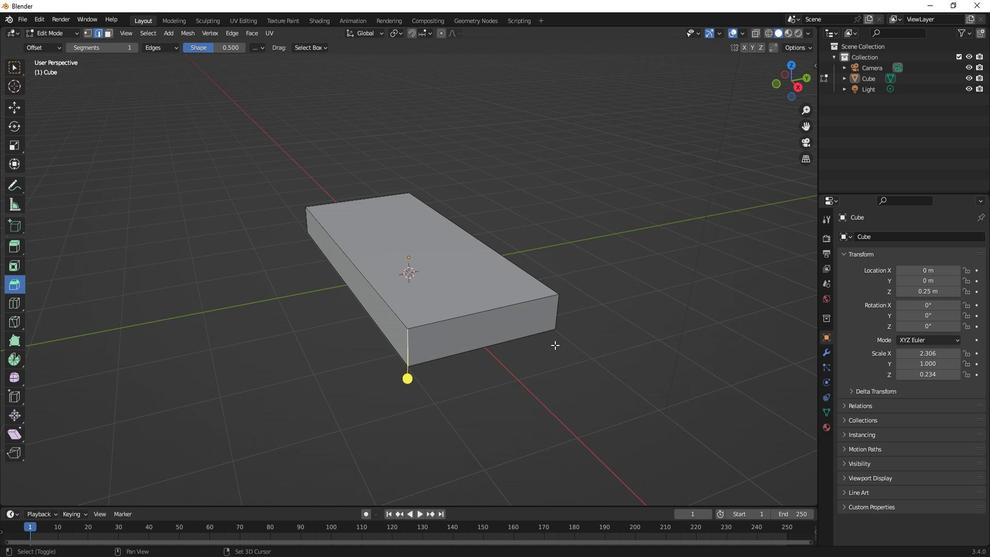 
Action: Mouse moved to (555, 352)
Screenshot: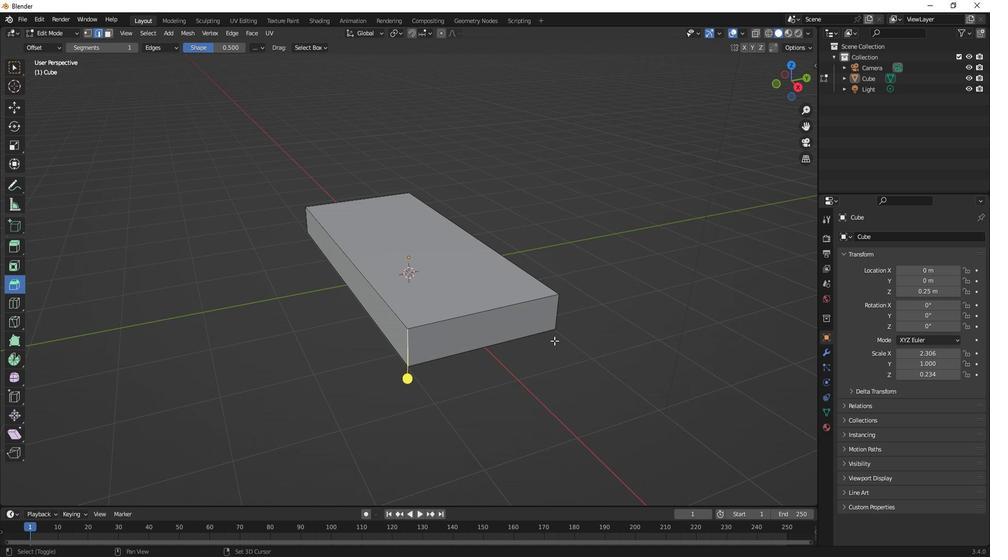 
Action: Key pressed <Key.shift>
Screenshot: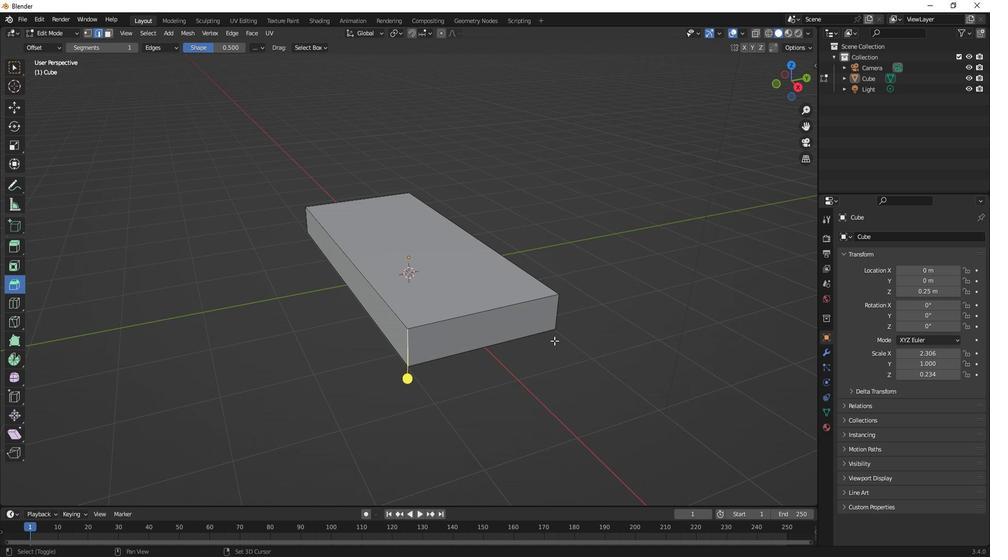 
Action: Mouse moved to (554, 350)
Screenshot: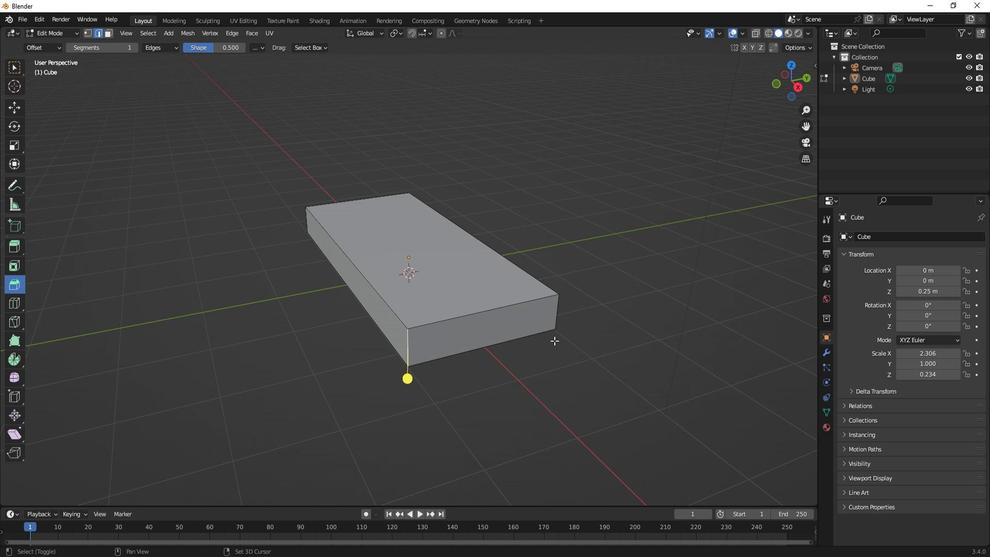 
Action: Key pressed <Key.shift>
Screenshot: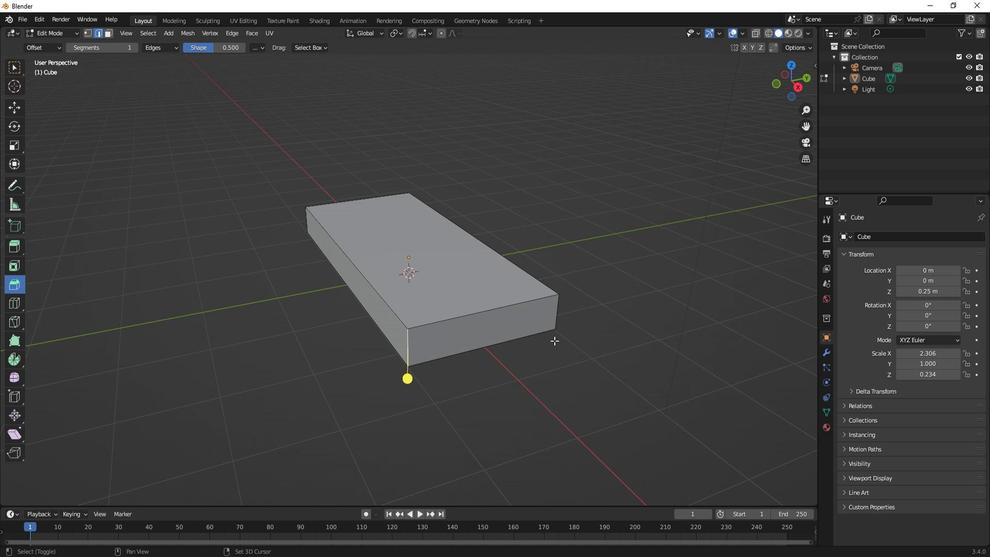 
Action: Mouse moved to (554, 348)
Screenshot: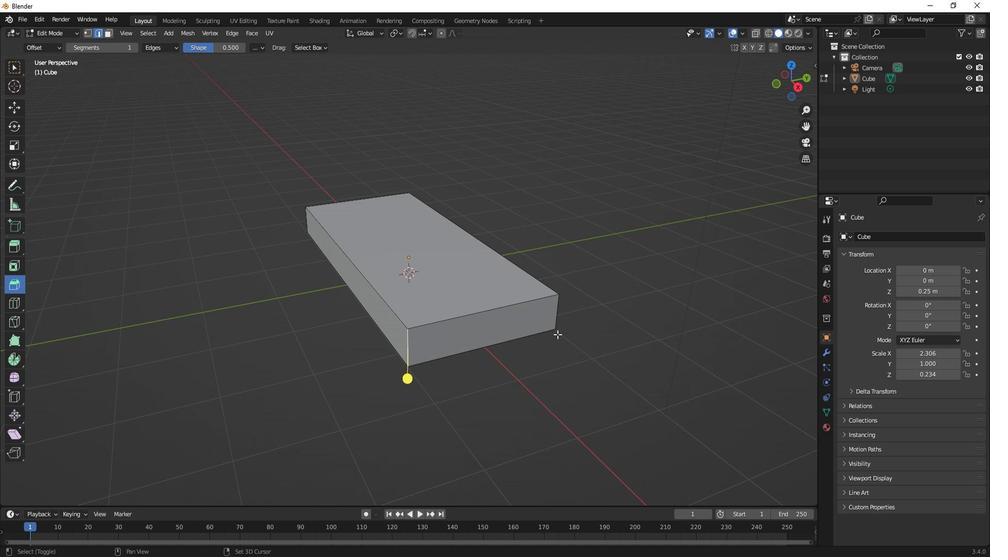 
Action: Key pressed <Key.shift>
Screenshot: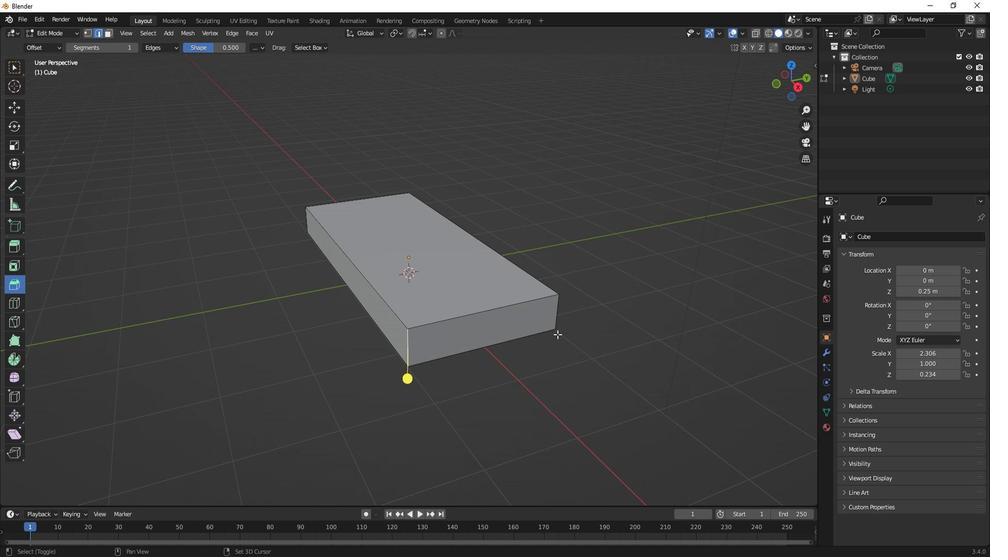 
Action: Mouse moved to (557, 345)
Screenshot: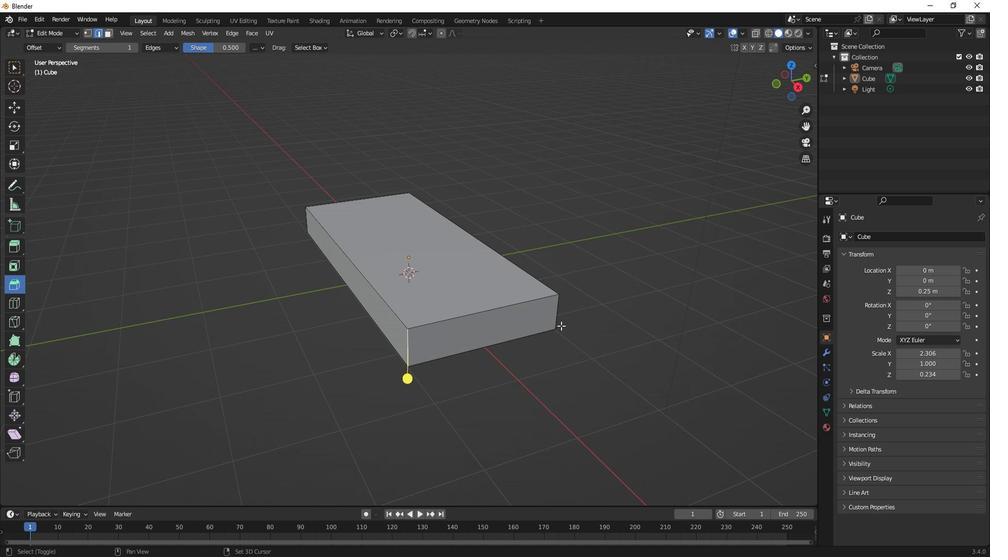 
Action: Key pressed <Key.shift>
Screenshot: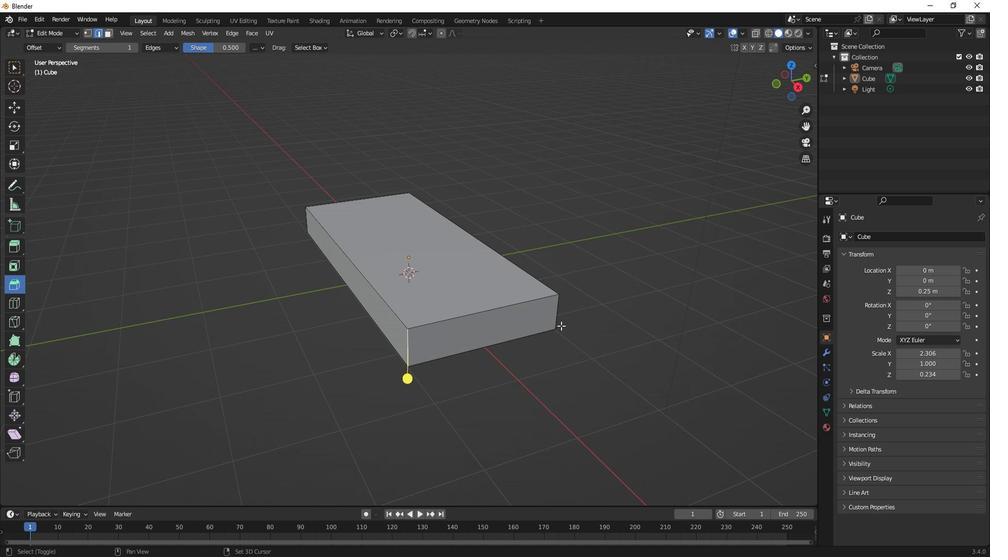 
Action: Mouse moved to (559, 341)
Screenshot: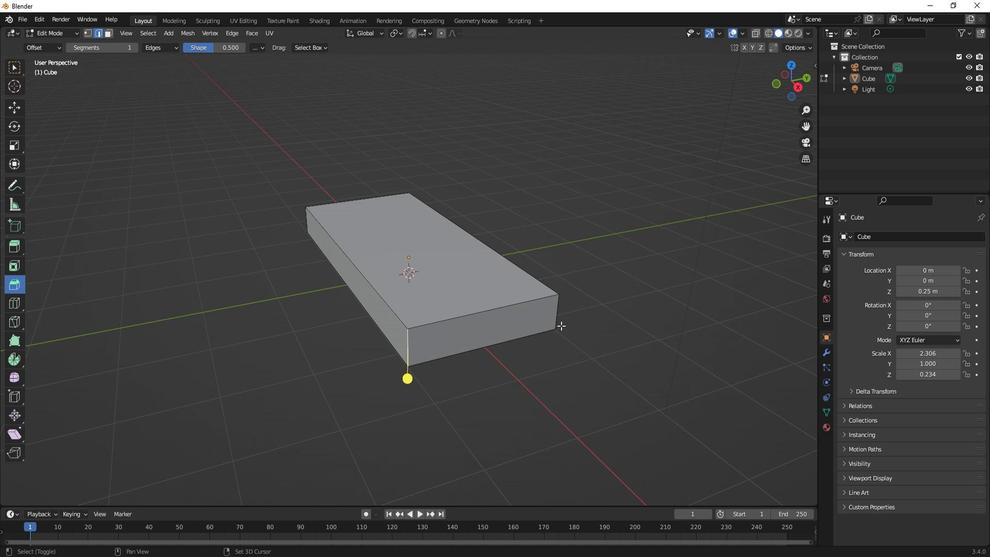 
Action: Key pressed <Key.shift>
Screenshot: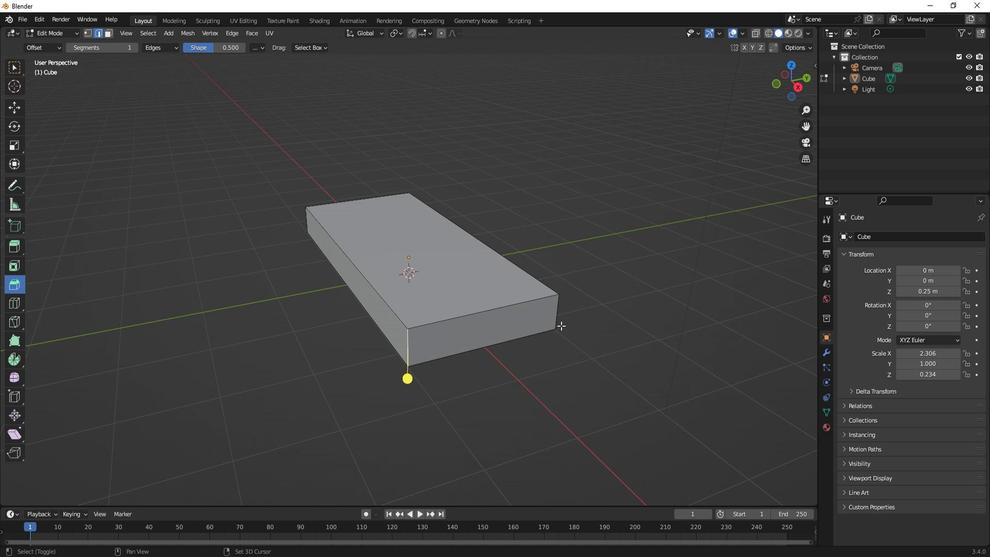 
Action: Mouse moved to (560, 338)
Screenshot: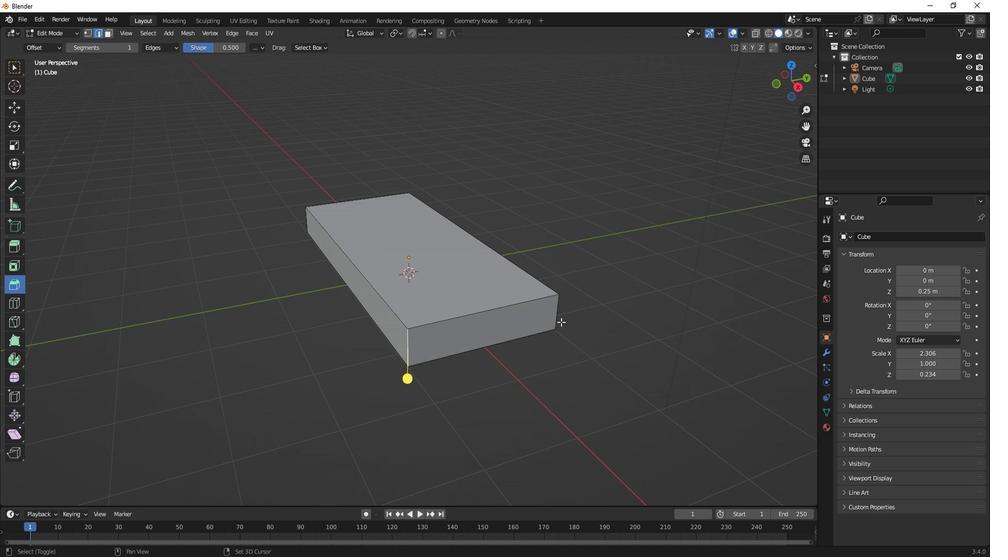 
Action: Key pressed <Key.shift>
Screenshot: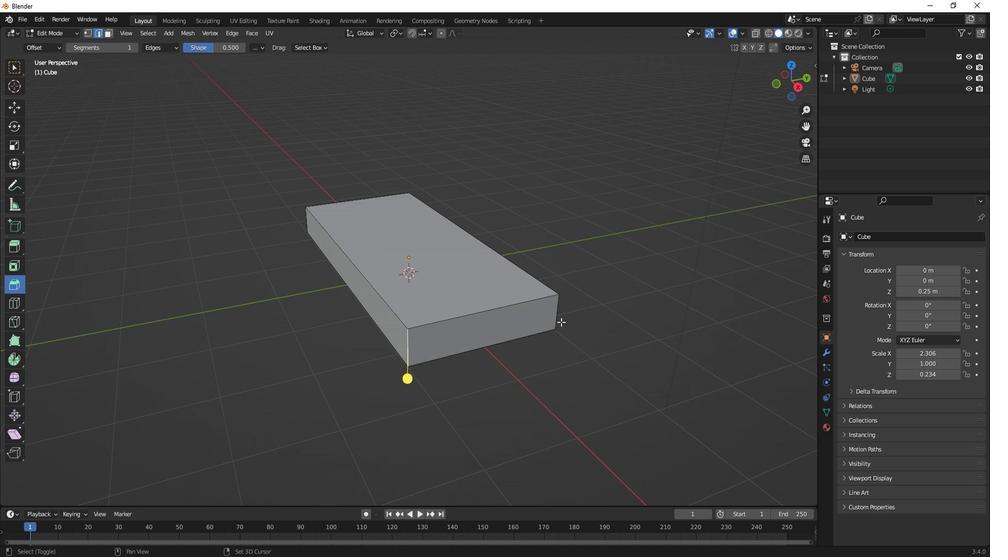 
Action: Mouse moved to (560, 336)
Screenshot: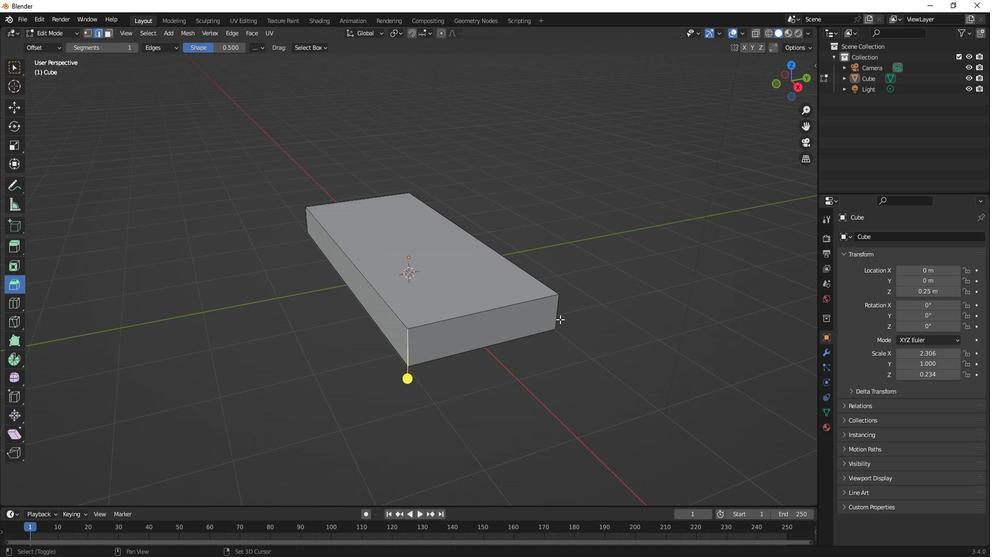 
Action: Key pressed <Key.shift>
Screenshot: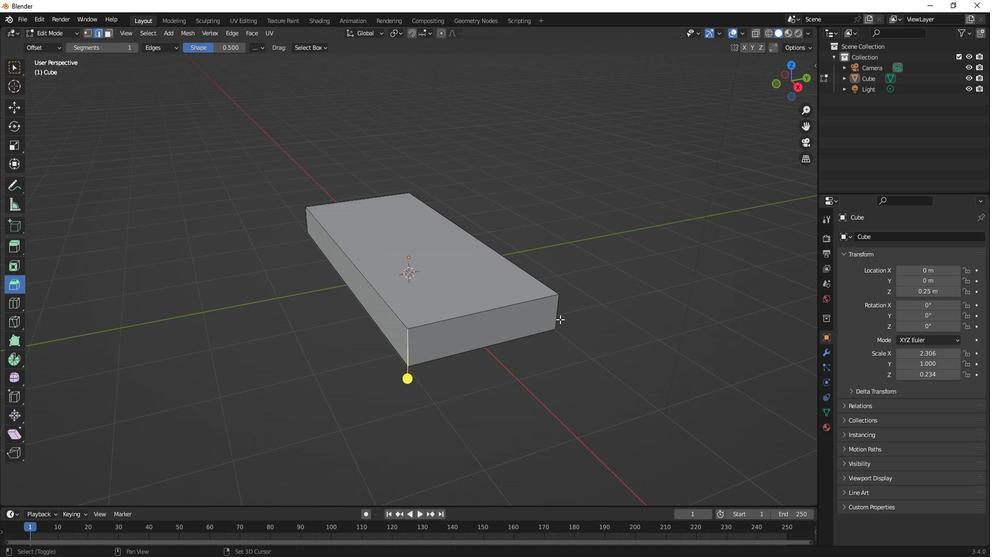 
Action: Mouse moved to (560, 335)
Screenshot: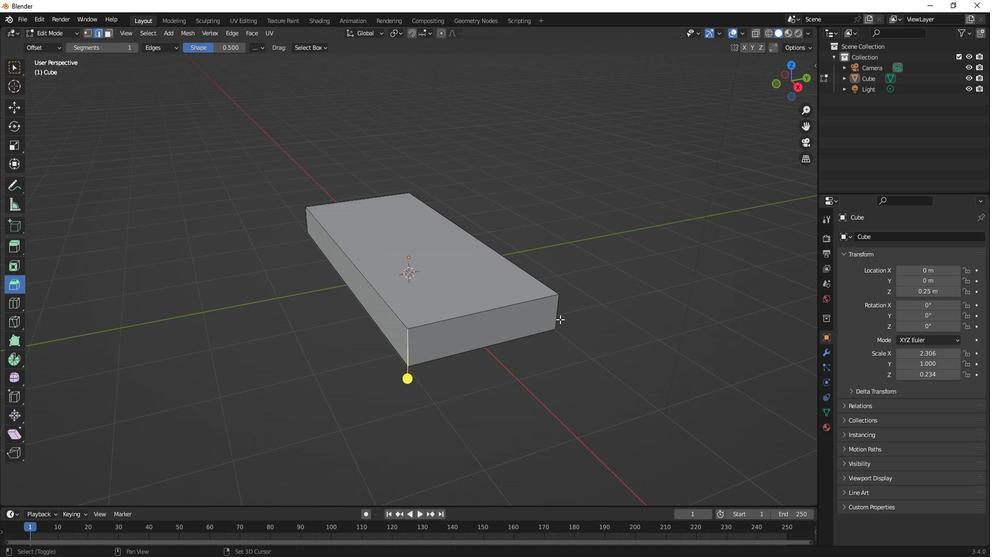 
Action: Key pressed <Key.shift>
Screenshot: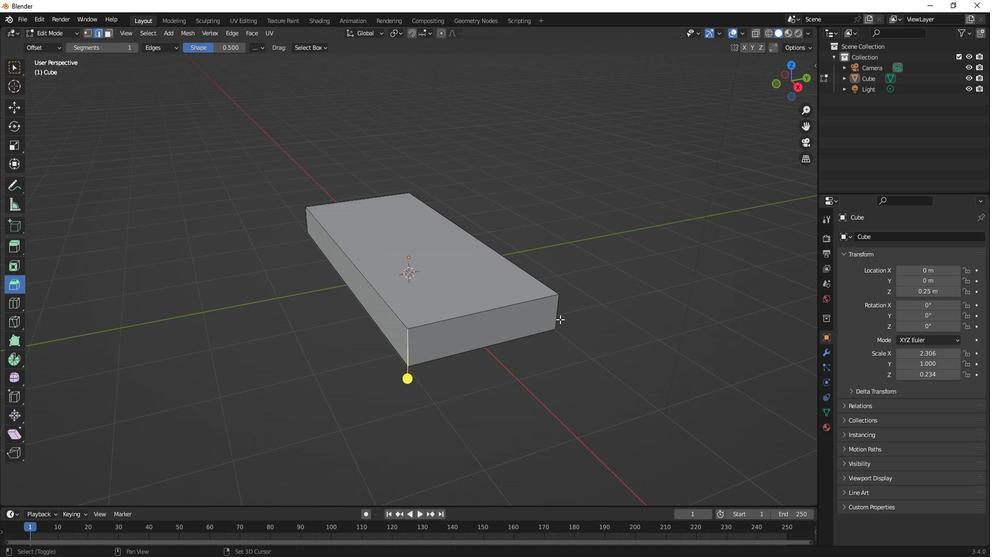 
Action: Mouse moved to (559, 334)
Screenshot: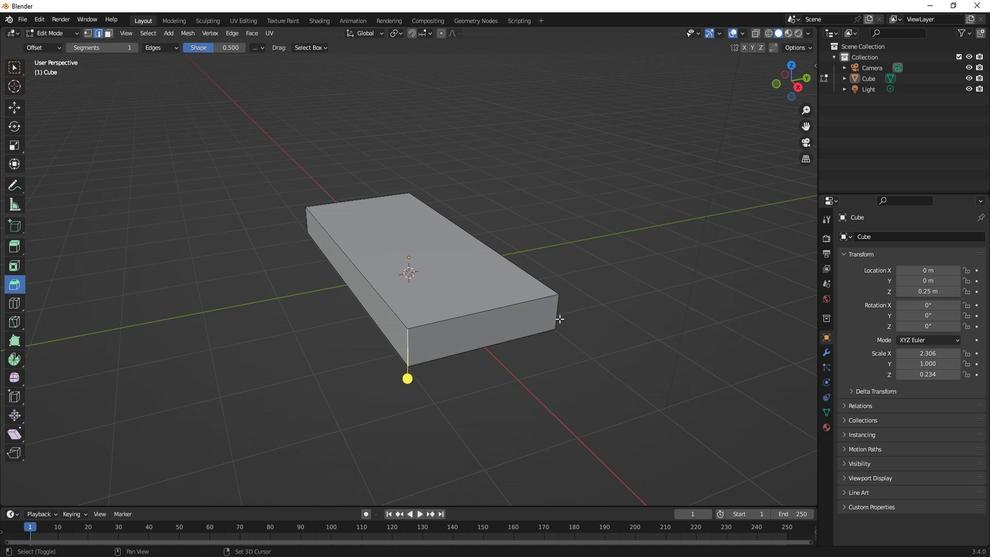 
Action: Key pressed <Key.shift>
Screenshot: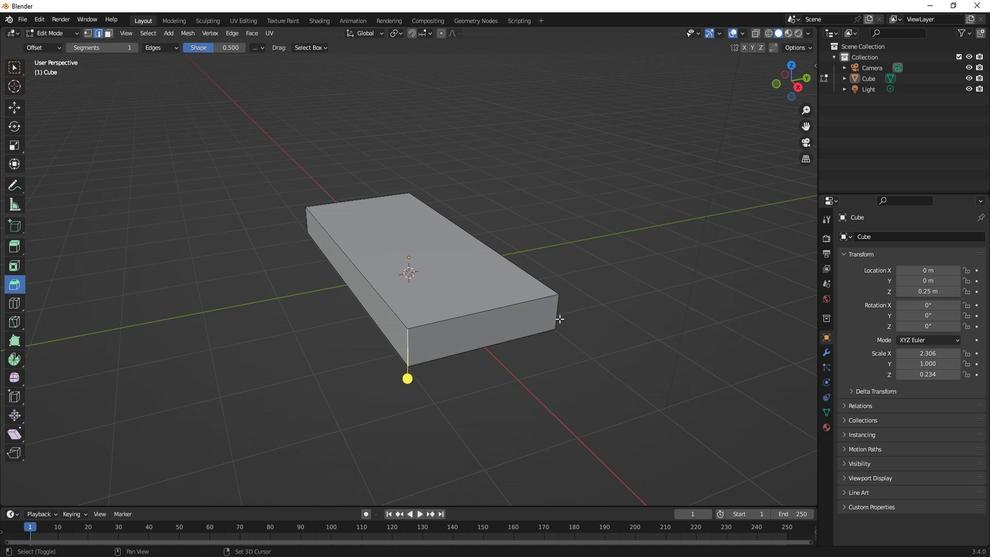 
Action: Mouse moved to (559, 334)
Screenshot: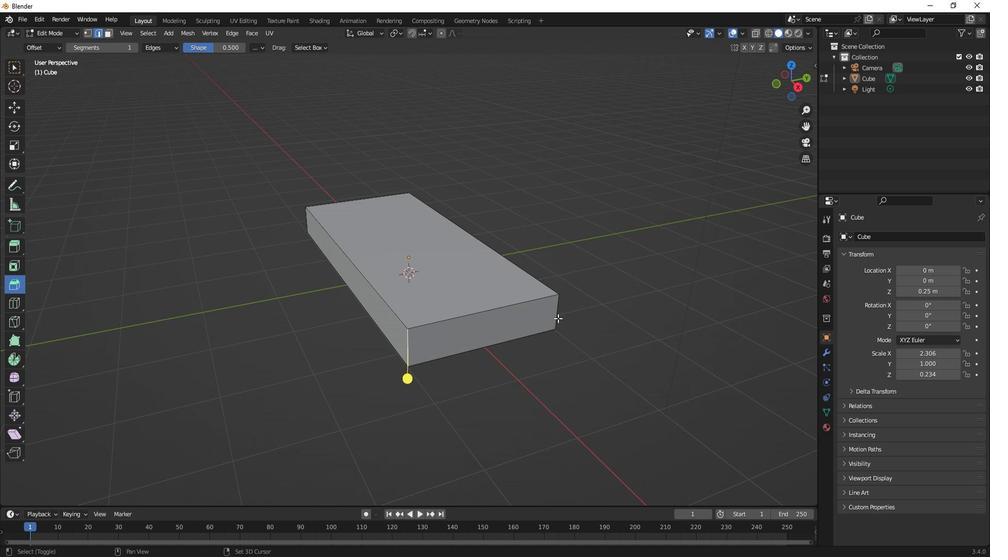 
Action: Key pressed <Key.shift>
Screenshot: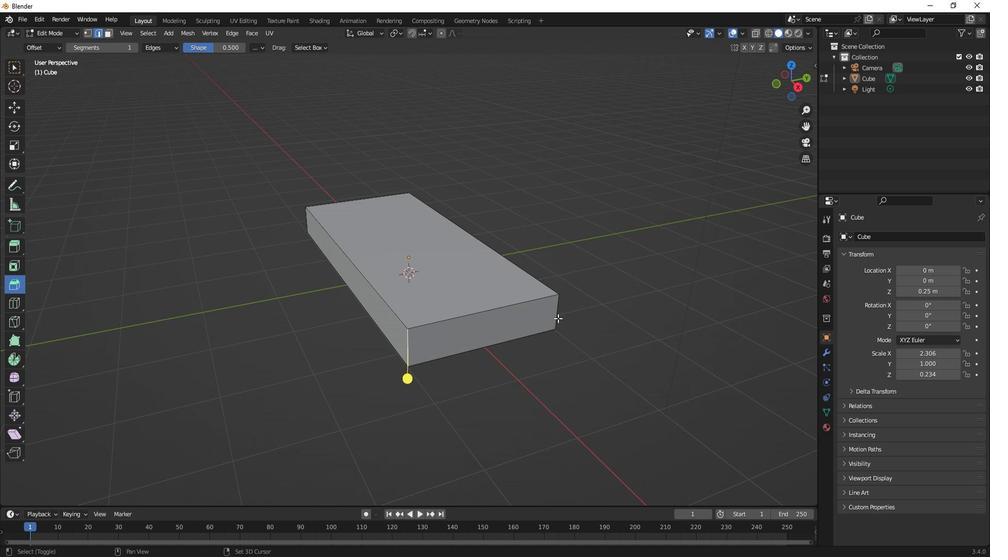 
Action: Mouse moved to (558, 334)
Screenshot: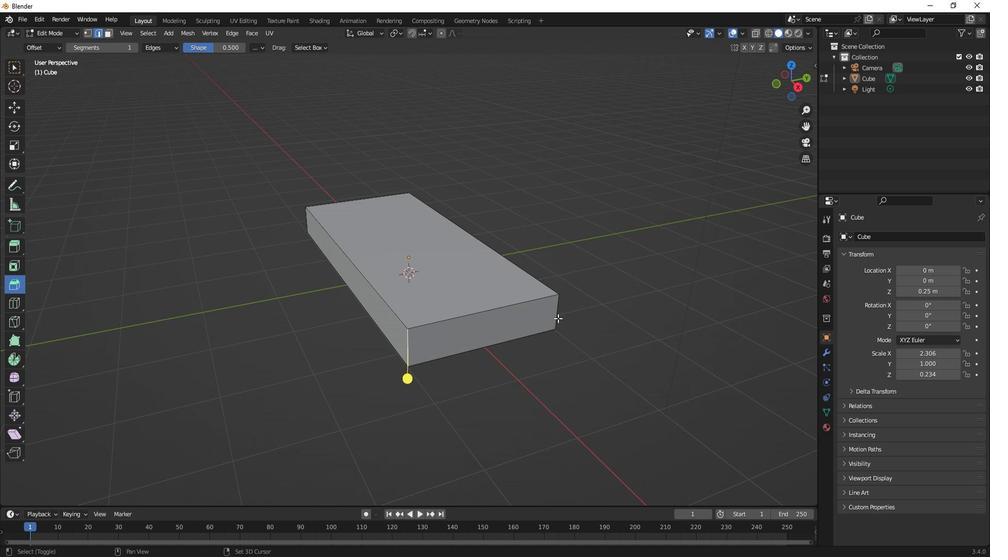 
Action: Key pressed <Key.shift>
Screenshot: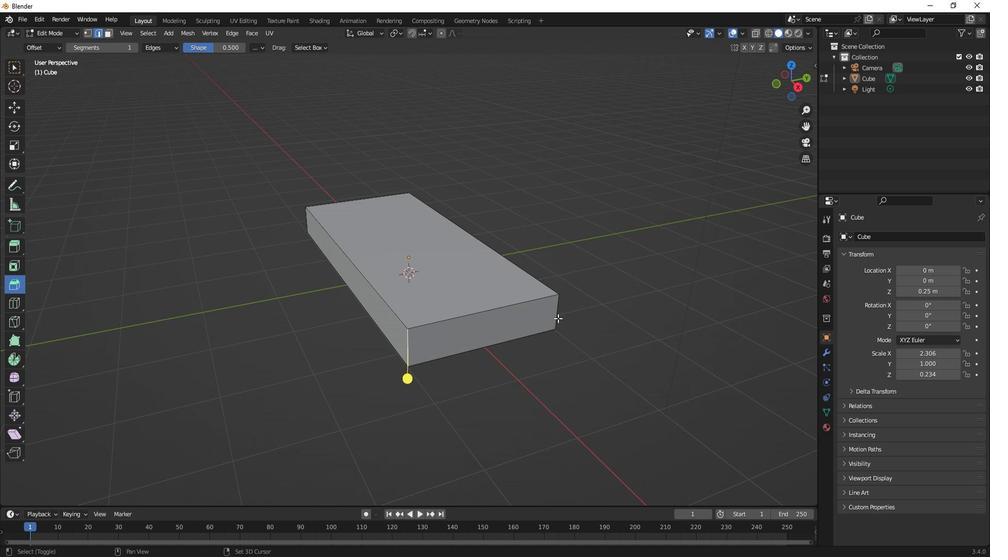 
Action: Mouse moved to (557, 334)
Screenshot: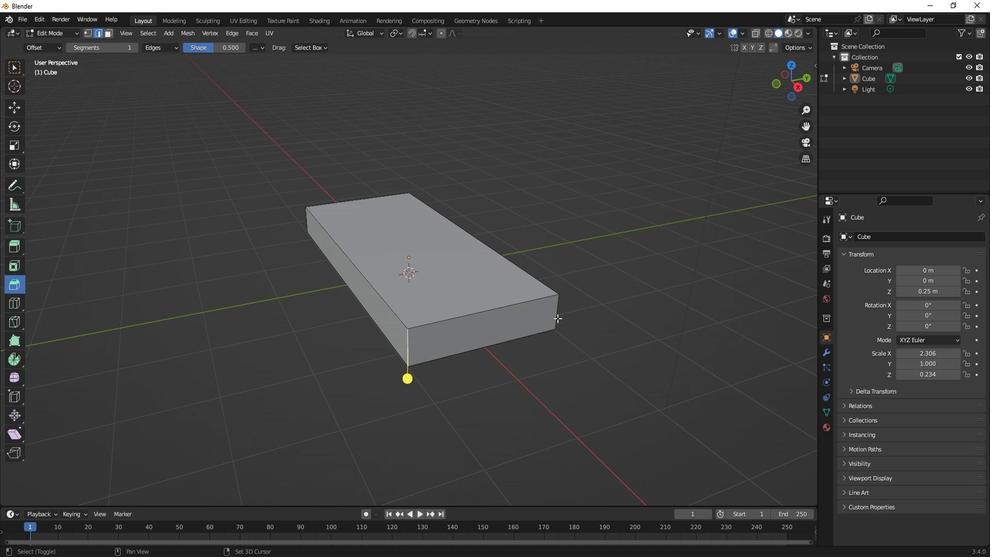 
Action: Key pressed <Key.shift><Key.shift>
Screenshot: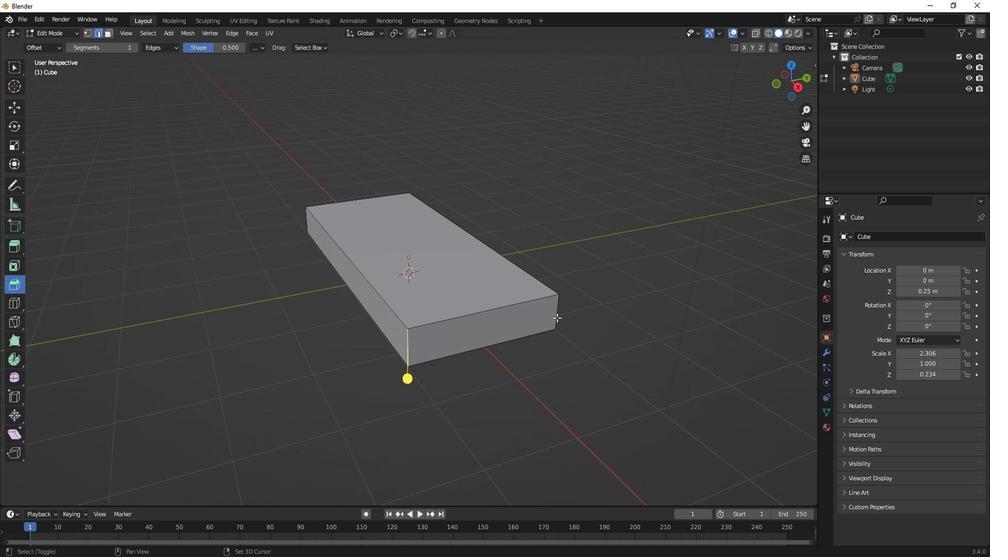 
Action: Mouse moved to (557, 333)
Screenshot: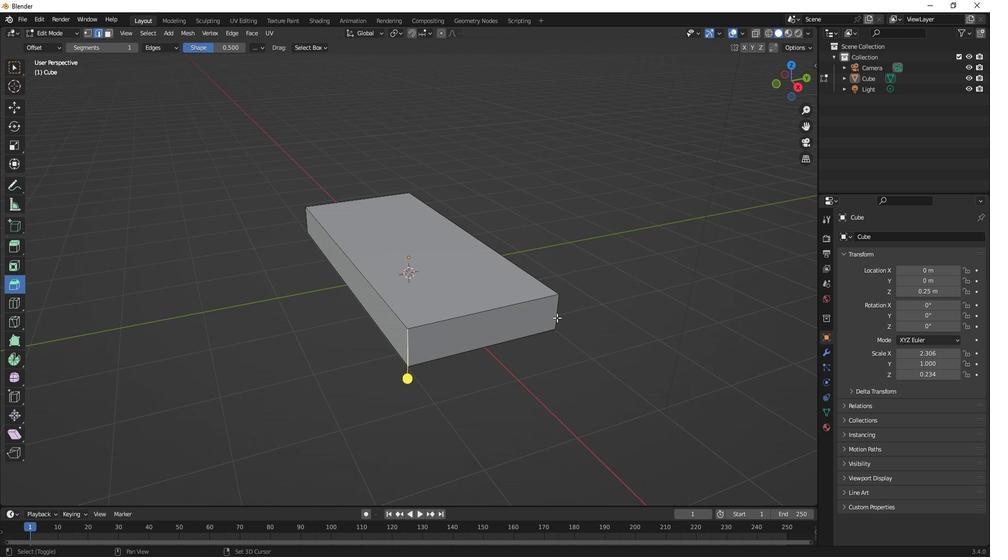 
Action: Key pressed <Key.shift>
Screenshot: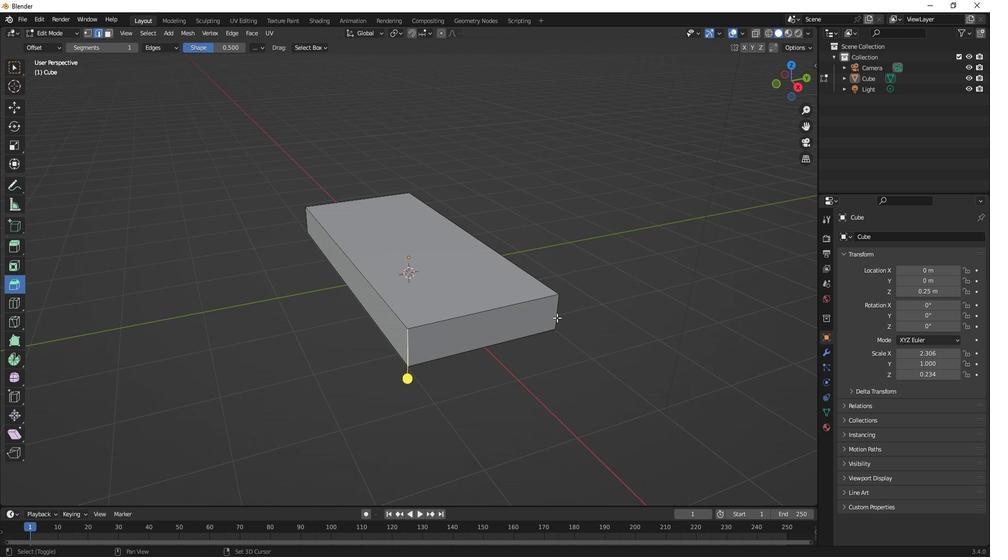 
Action: Mouse moved to (557, 333)
Screenshot: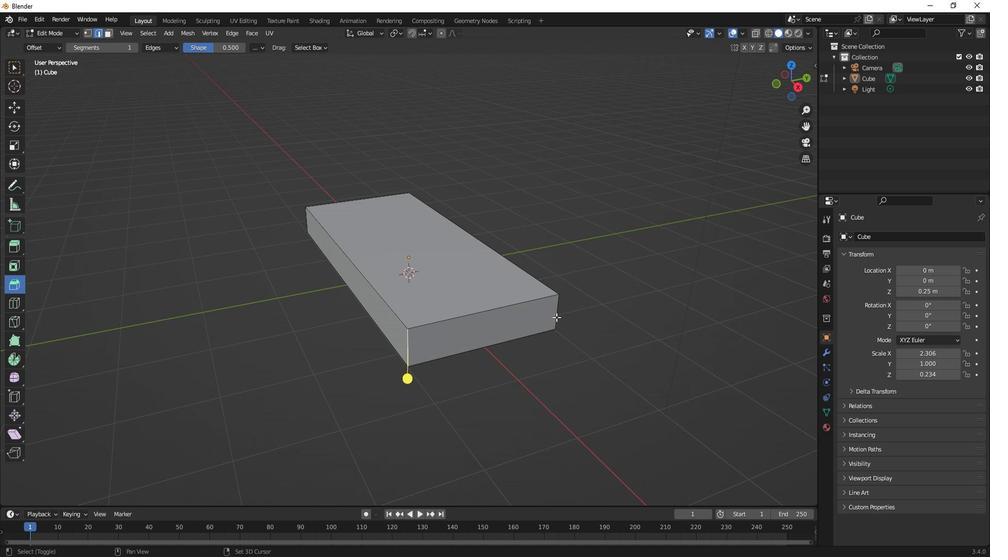 
Action: Key pressed <Key.shift>
Screenshot: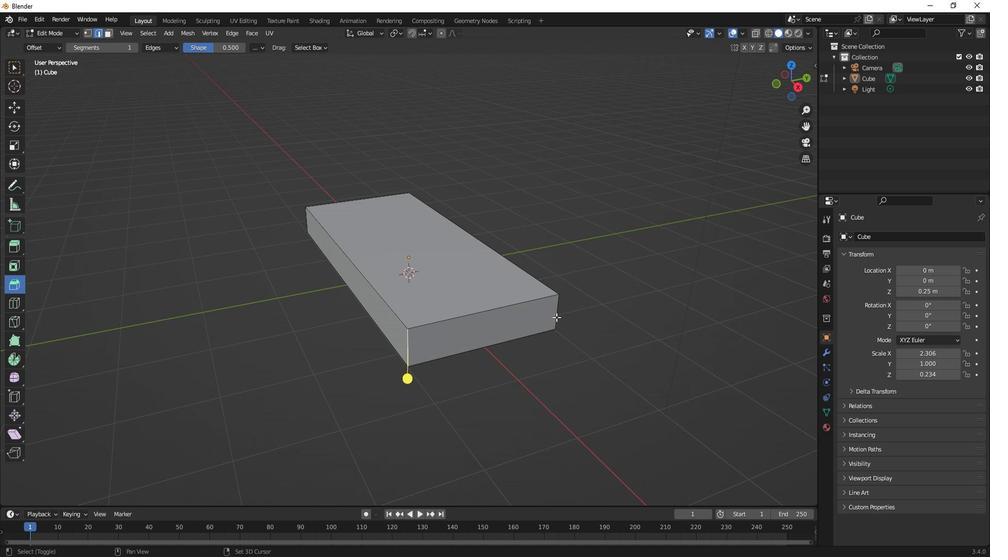 
Action: Mouse moved to (556, 333)
Screenshot: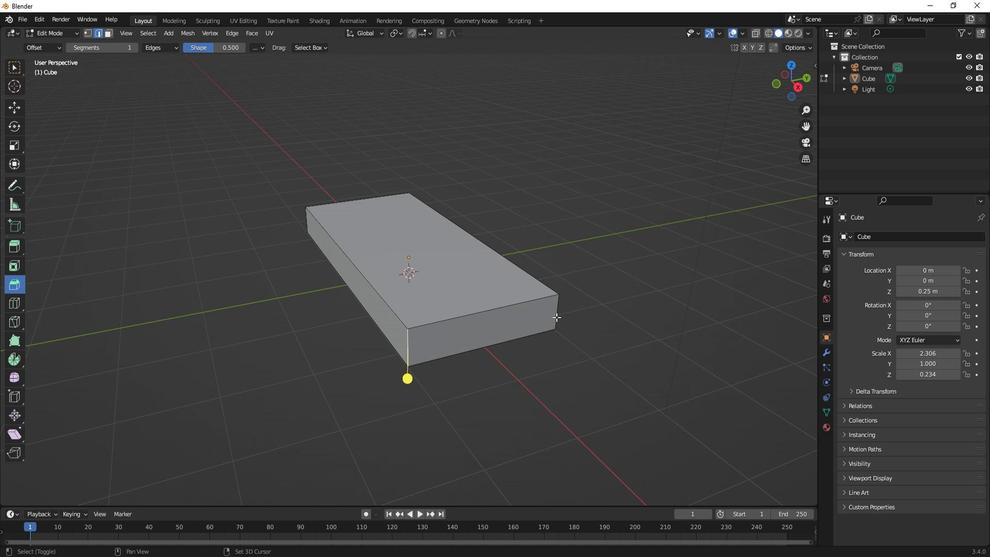
Action: Key pressed <Key.shift><Key.shift><Key.shift>
Screenshot: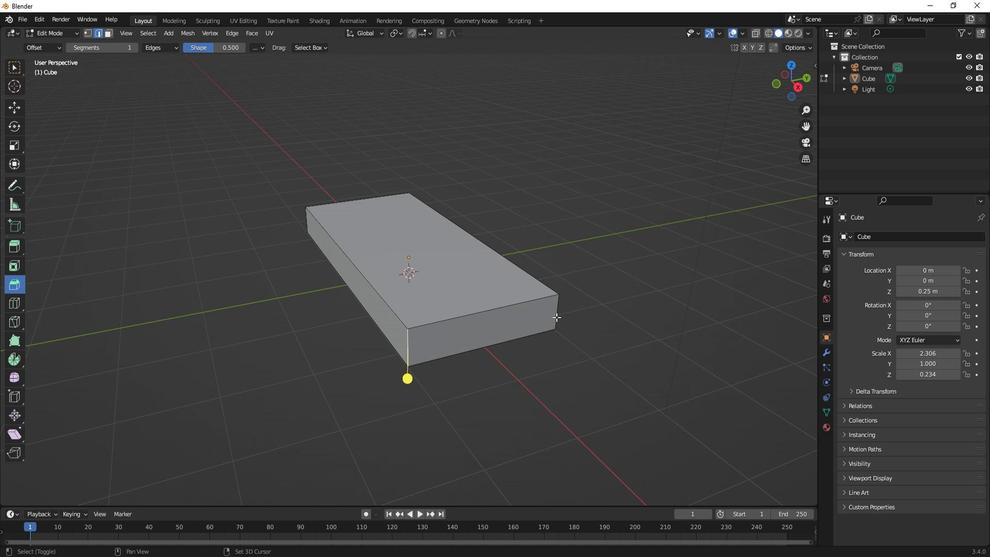 
Action: Mouse pressed left at (556, 333)
Screenshot: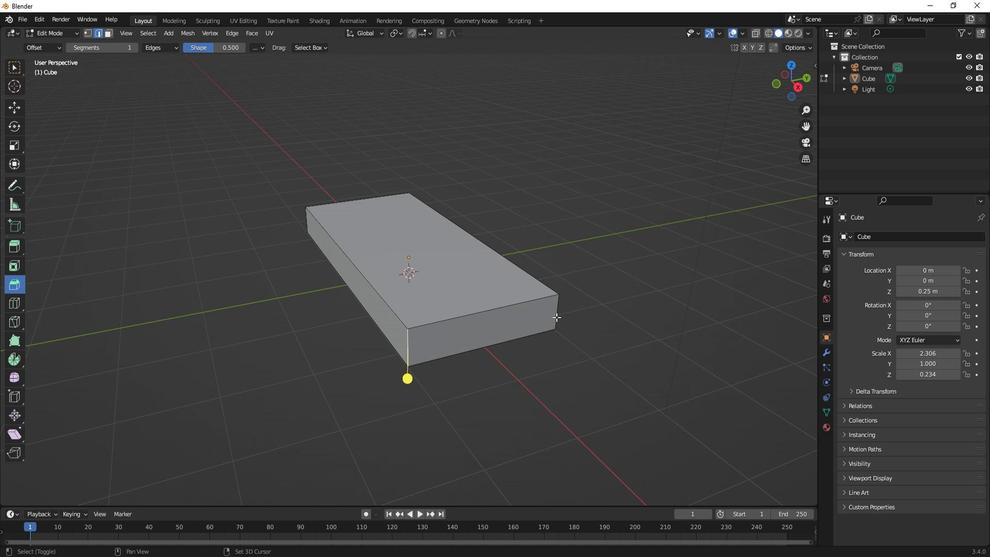 
Action: Key pressed <Key.shift><Key.shift><Key.shift><Key.shift><Key.shift><Key.shift><Key.shift>
Screenshot: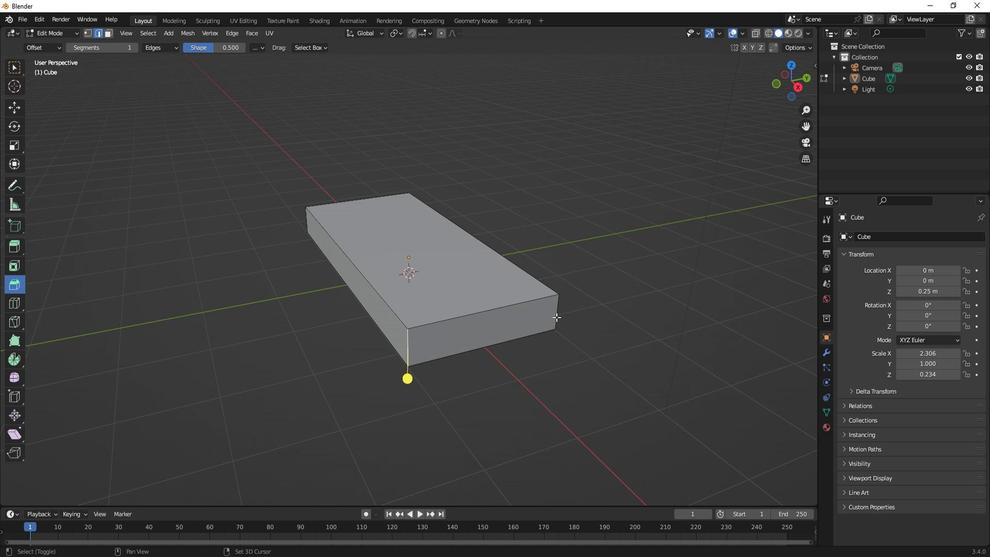 
Action: Mouse moved to (557, 333)
Screenshot: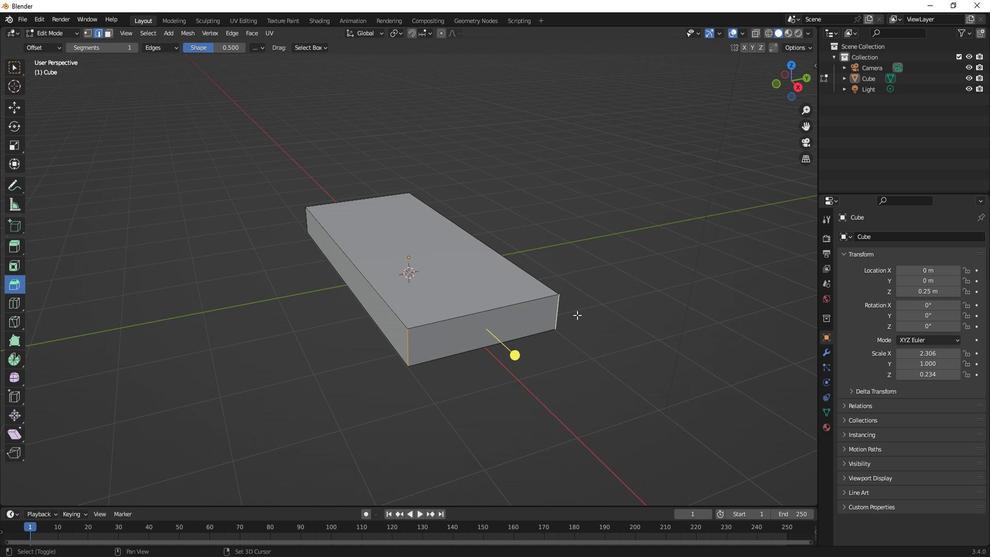 
Action: Key pressed <Key.shift>
Screenshot: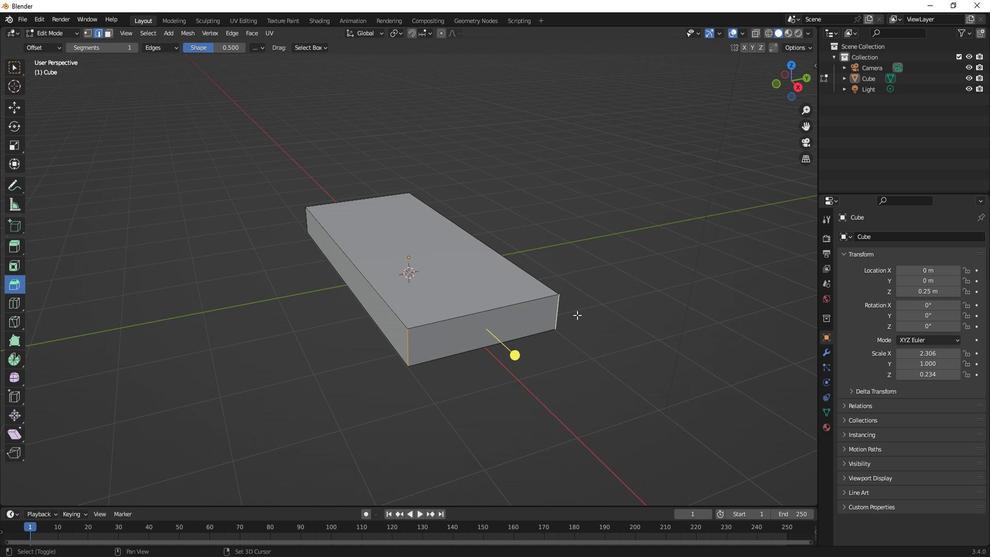 
Action: Mouse moved to (575, 332)
Screenshot: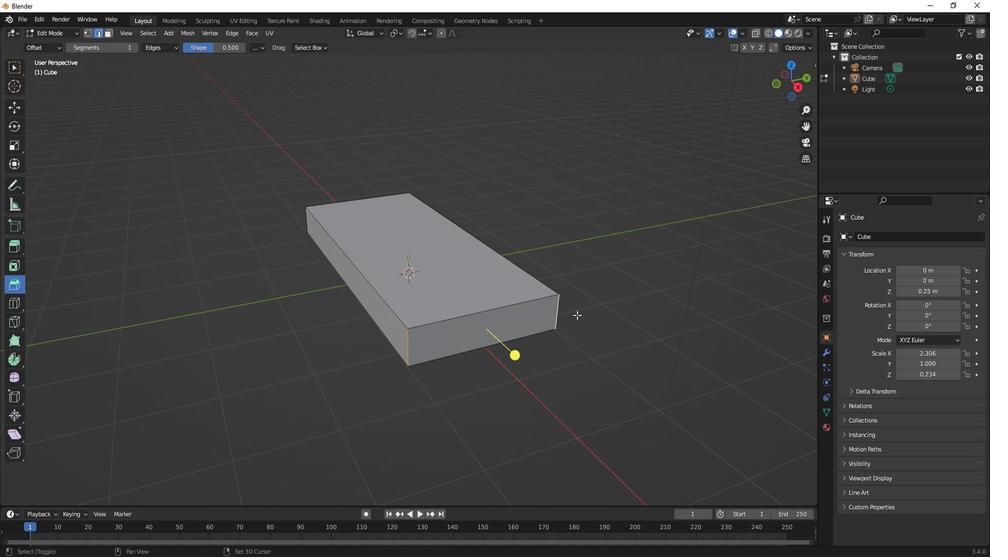 
Action: Key pressed <Key.shift>
Screenshot: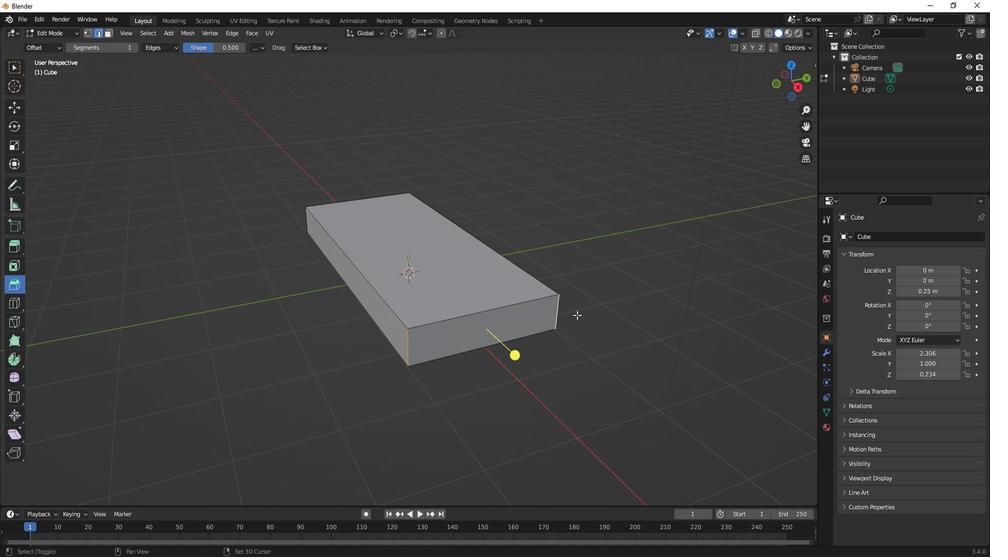 
Action: Mouse moved to (578, 332)
Screenshot: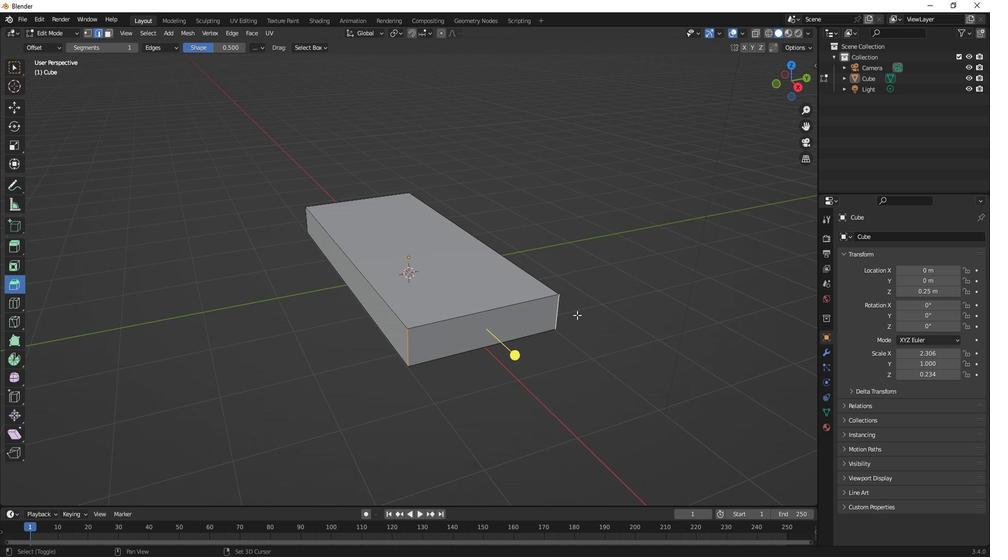 
Action: Key pressed <Key.shift>
Screenshot: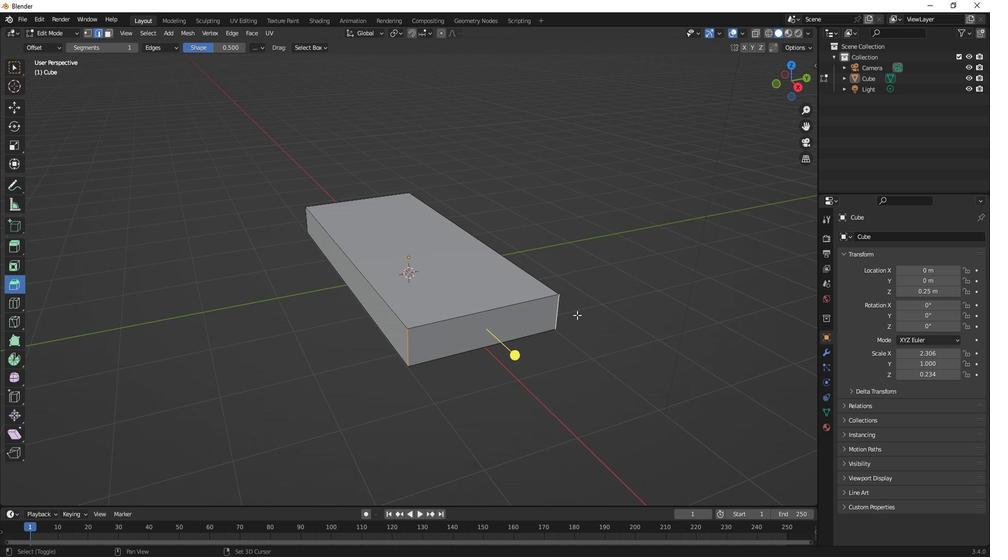 
Action: Mouse moved to (580, 332)
Screenshot: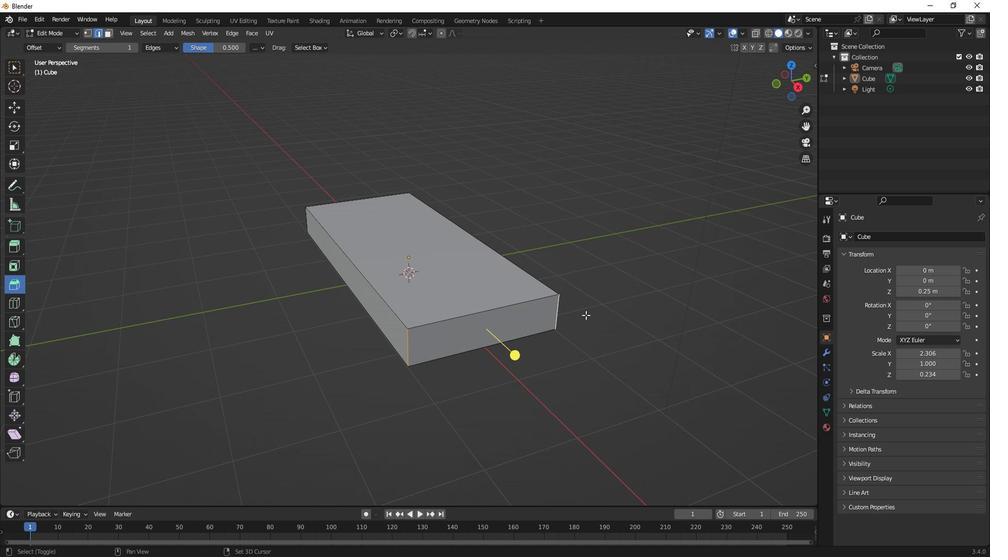 
Action: Key pressed <Key.shift><Key.shift>
Screenshot: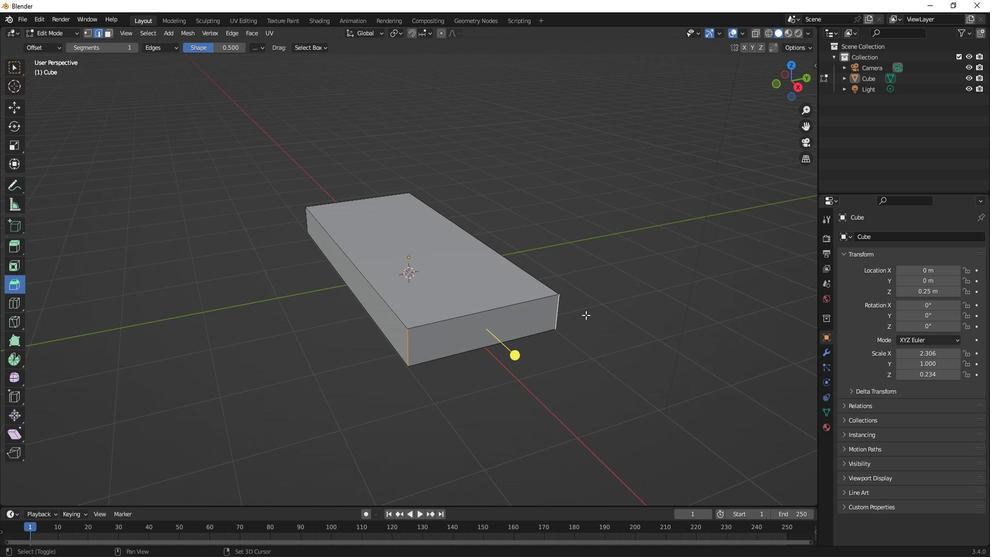 
Action: Mouse moved to (582, 332)
Screenshot: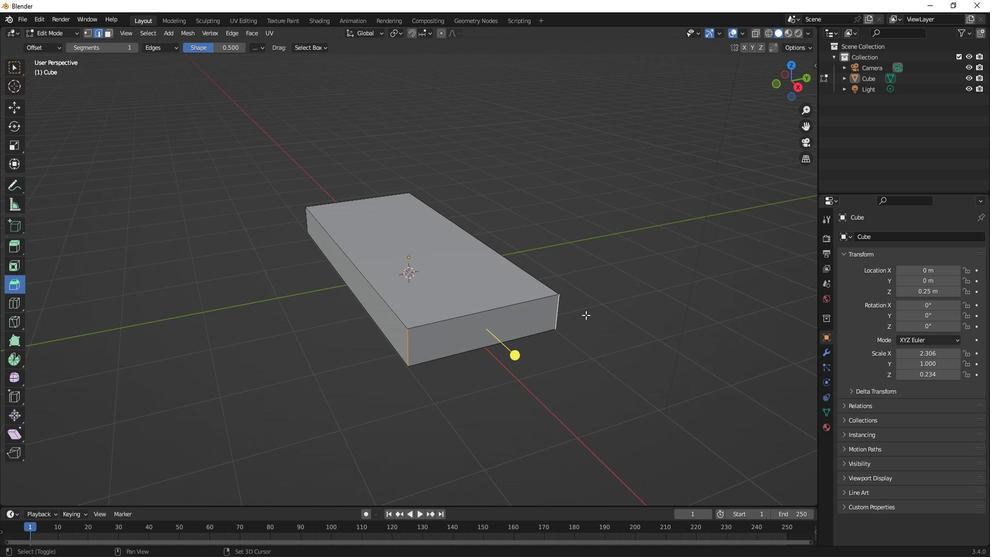 
Action: Key pressed <Key.shift>
Screenshot: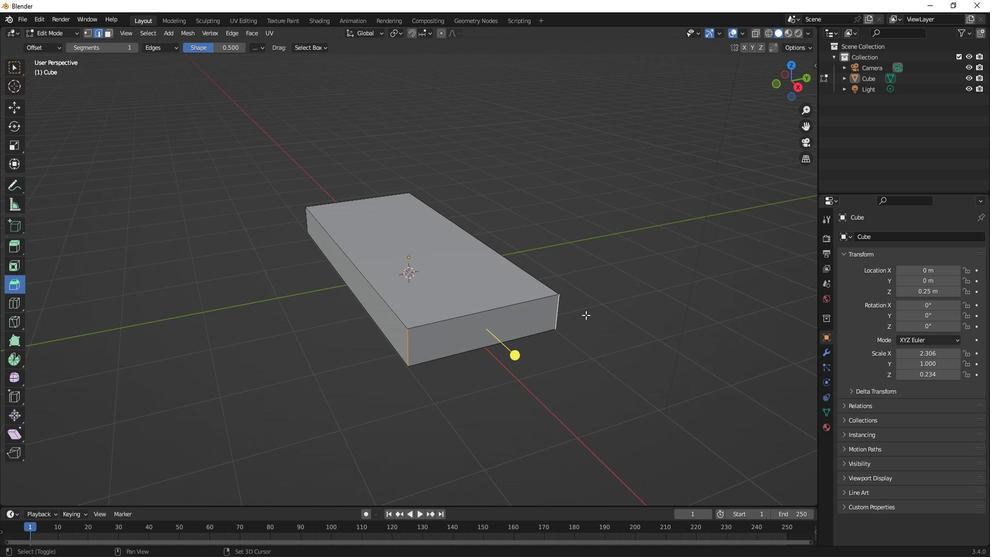 
Action: Mouse moved to (587, 332)
Screenshot: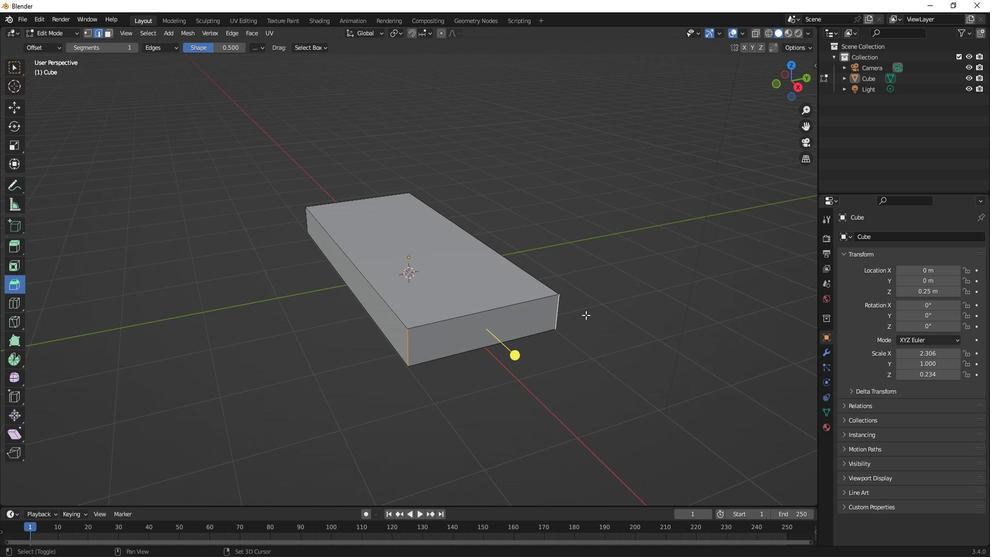 
Action: Key pressed <Key.shift>
Screenshot: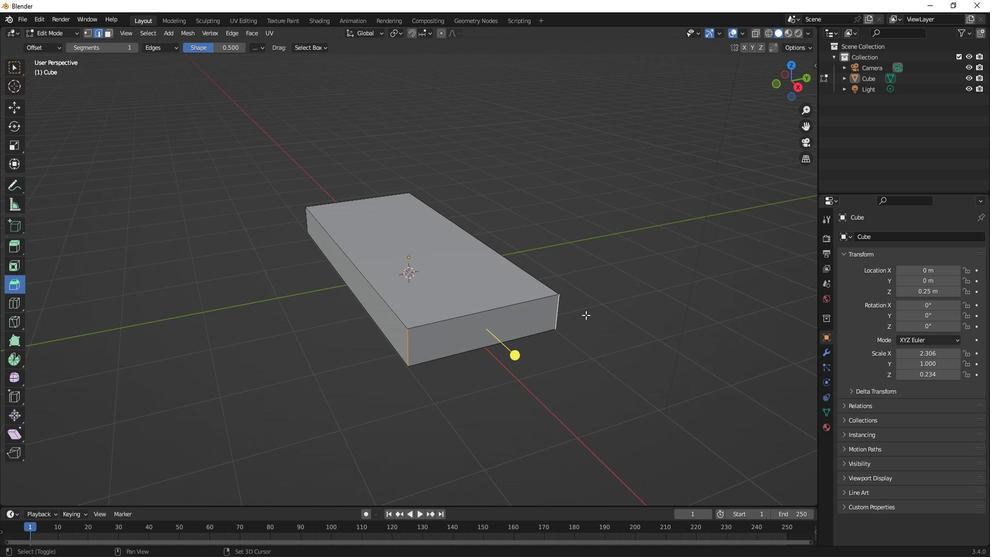 
Action: Mouse moved to (587, 332)
Screenshot: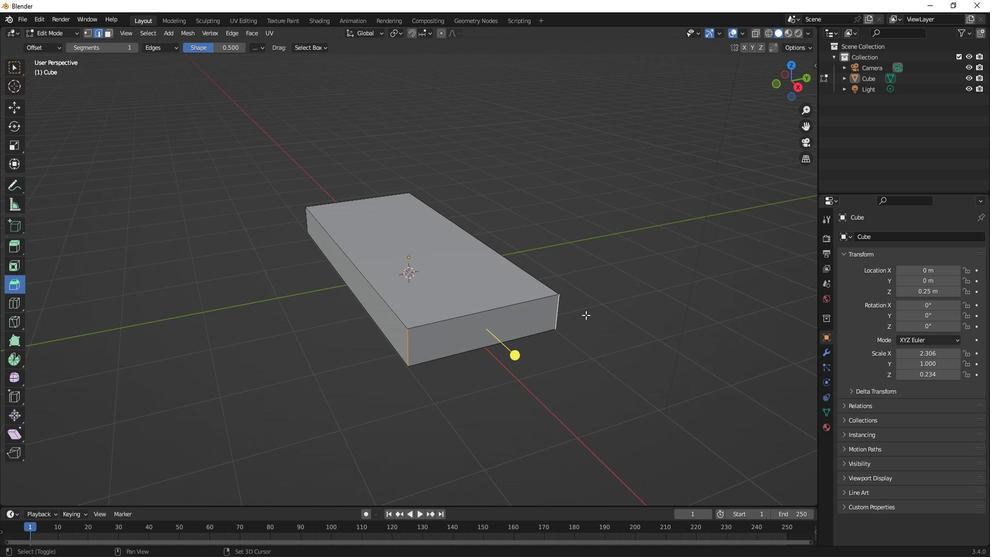 
Action: Key pressed <Key.shift><Key.shift>
Screenshot: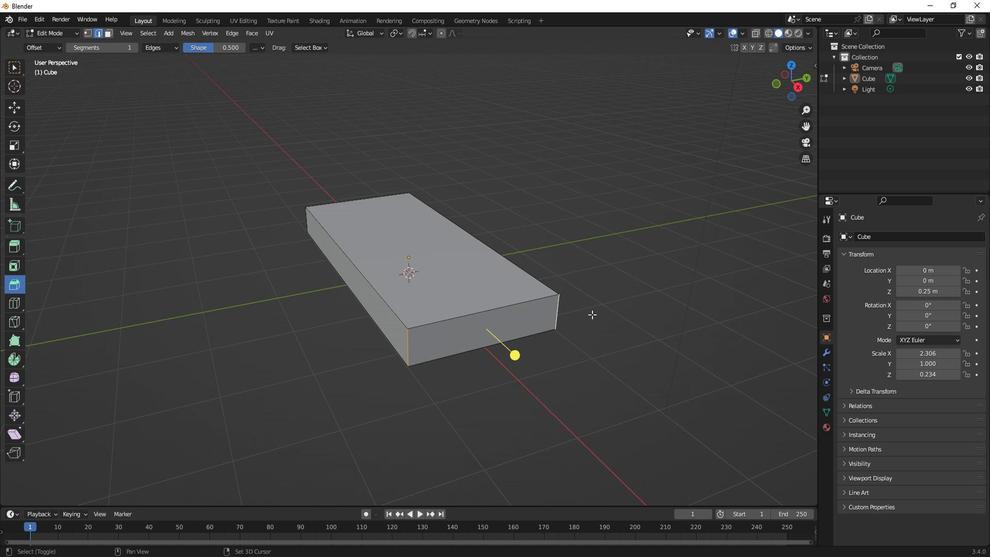 
Action: Mouse moved to (588, 331)
Screenshot: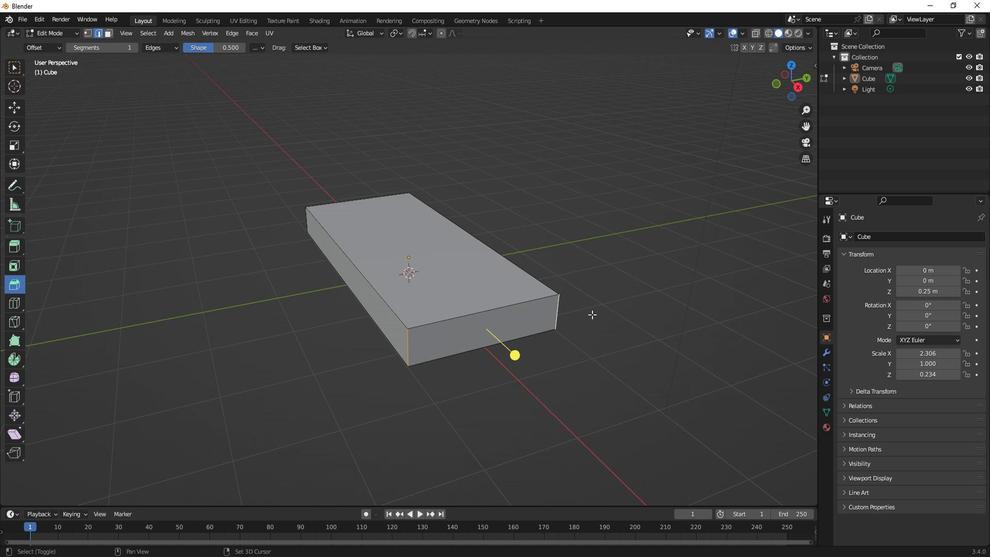 
Action: Key pressed <Key.shift>
Screenshot: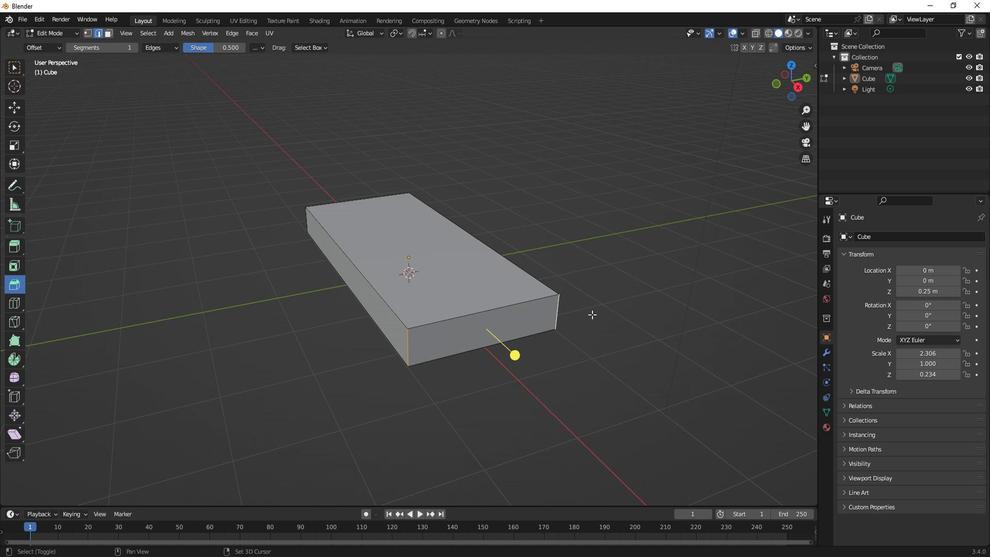 
Action: Mouse moved to (588, 331)
Screenshot: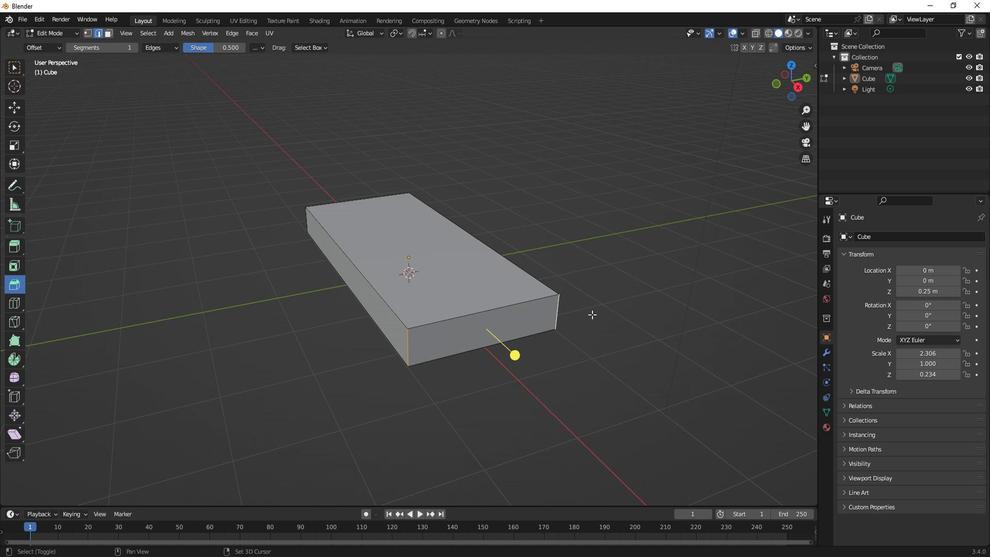 
Action: Key pressed <Key.shift>
Screenshot: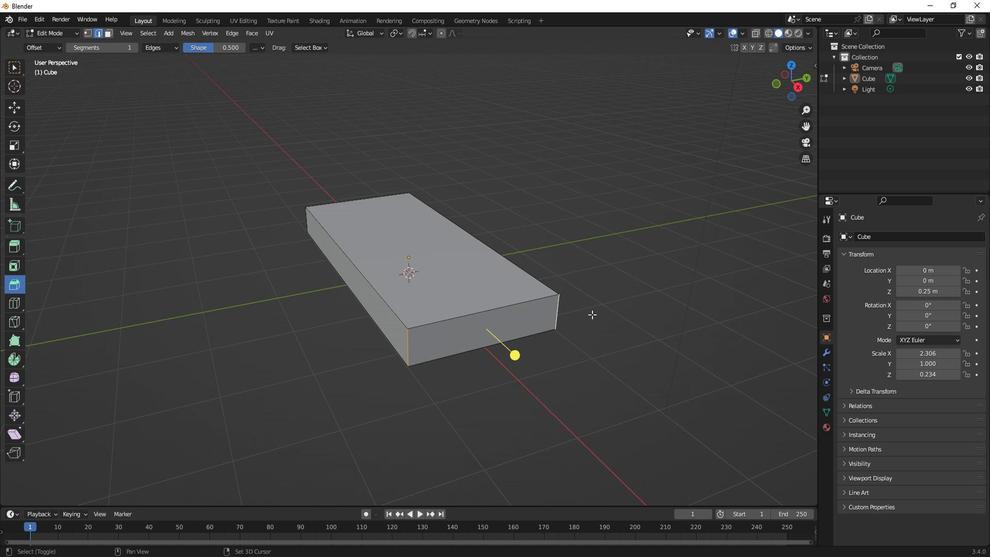 
Action: Mouse moved to (591, 331)
Screenshot: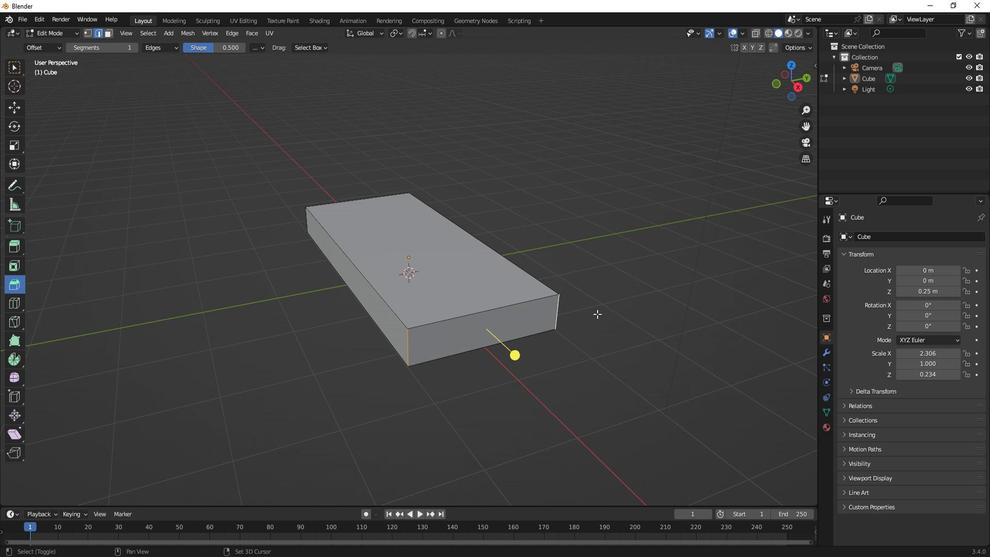 
Action: Key pressed <Key.shift>
Screenshot: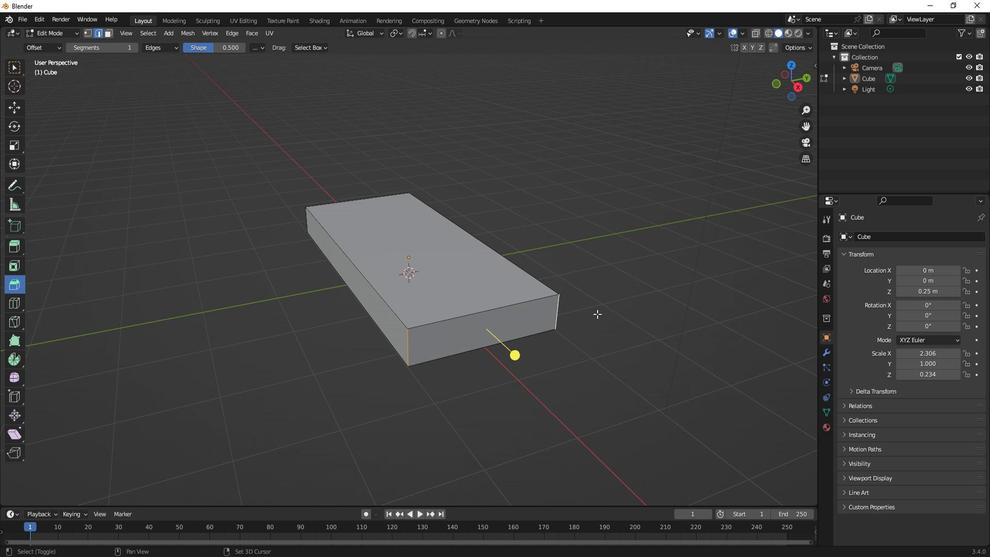 
Action: Mouse moved to (592, 331)
Screenshot: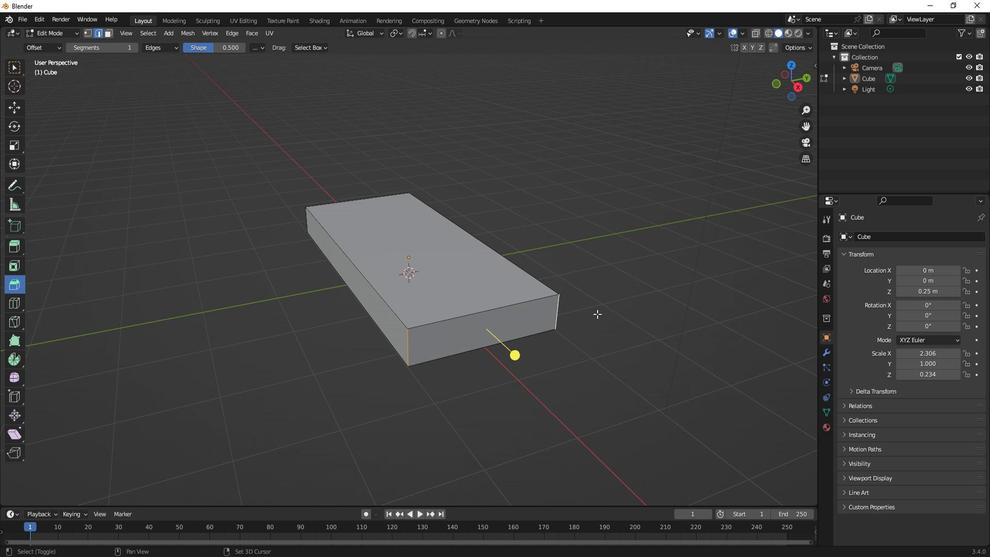 
Action: Key pressed <Key.shift>
Screenshot: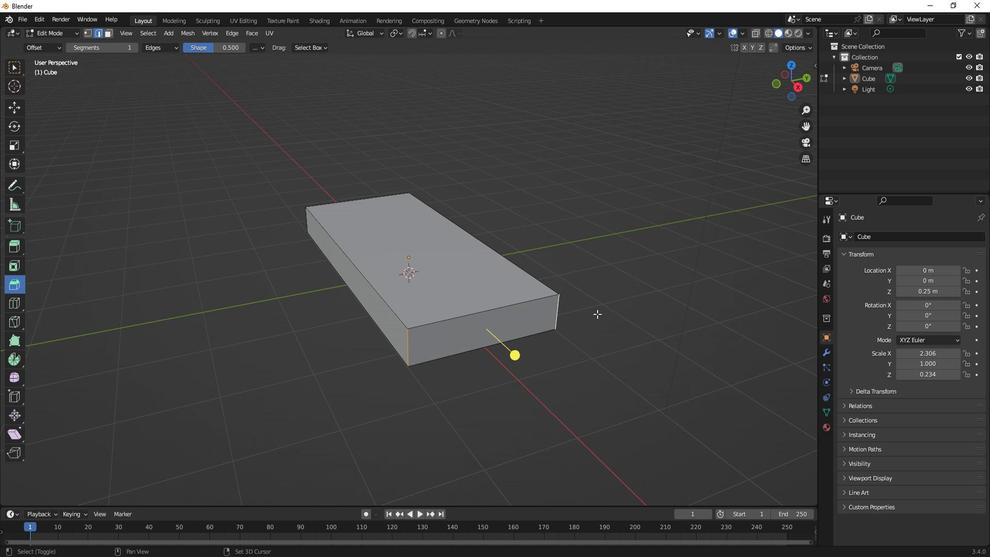 
Action: Mouse moved to (593, 331)
Screenshot: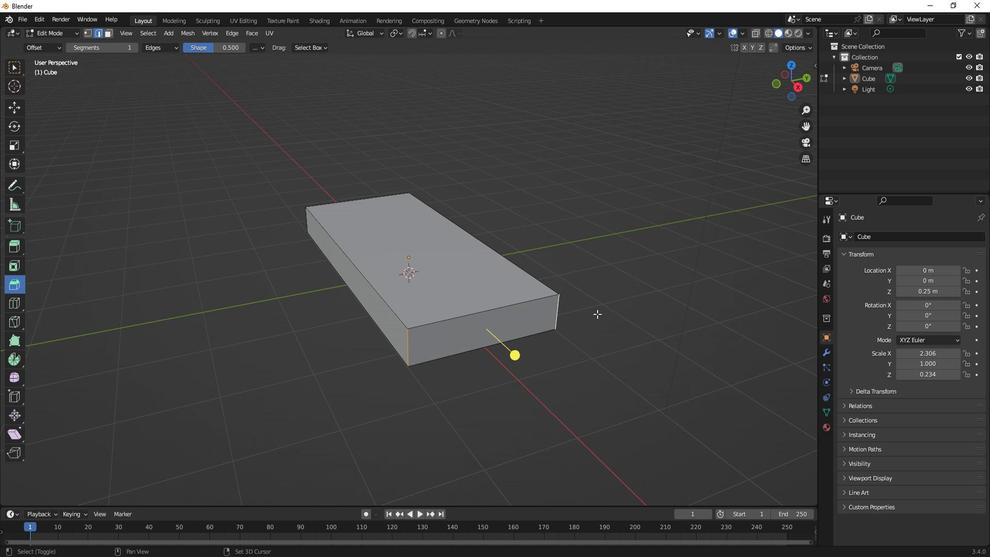 
Action: Key pressed <Key.shift><Key.shift><Key.shift><Key.shift><Key.shift><Key.shift><Key.shift><Key.shift>
Screenshot: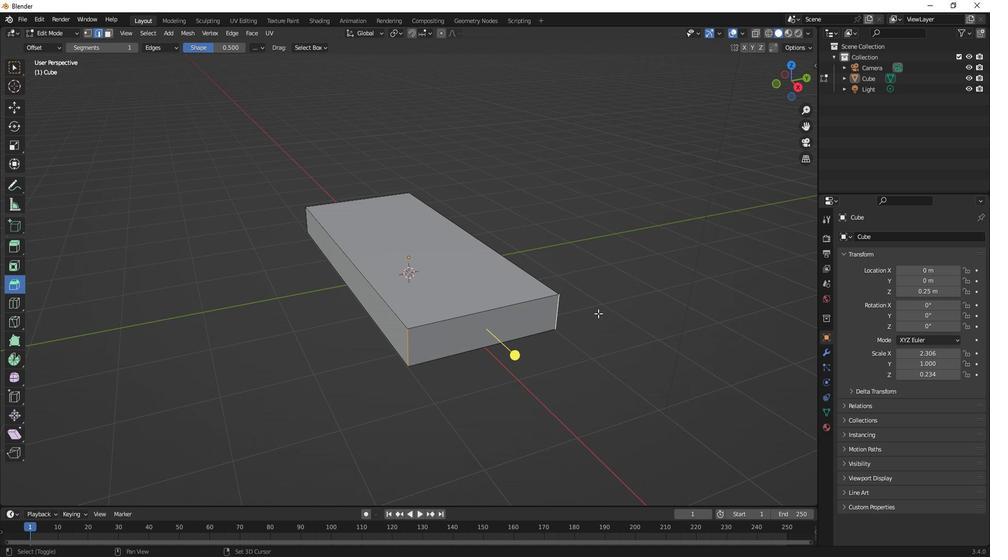 
Action: Mouse moved to (594, 331)
Screenshot: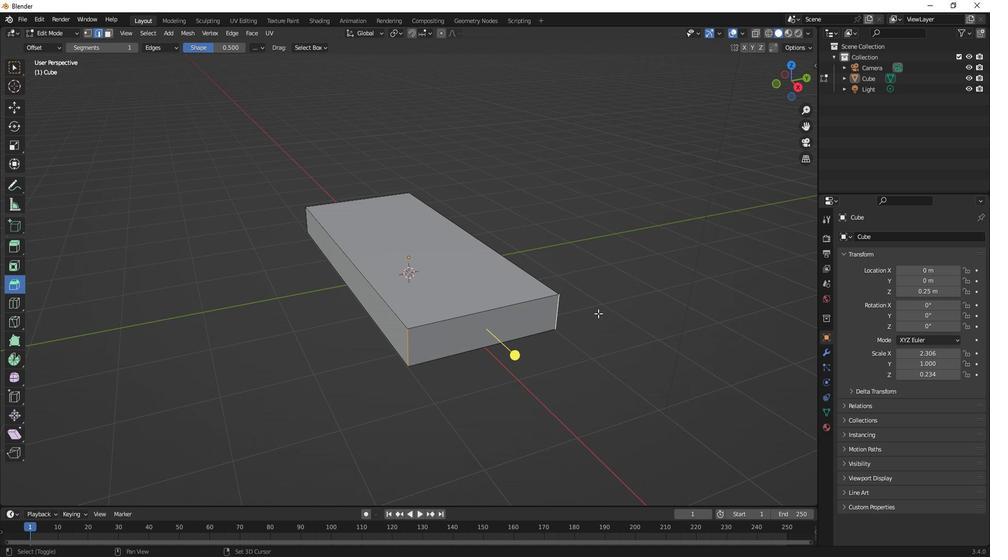 
Action: Key pressed <Key.shift><Key.shift><Key.shift><Key.shift><Key.shift><Key.shift><Key.shift><Key.shift><Key.shift><Key.shift>
Screenshot: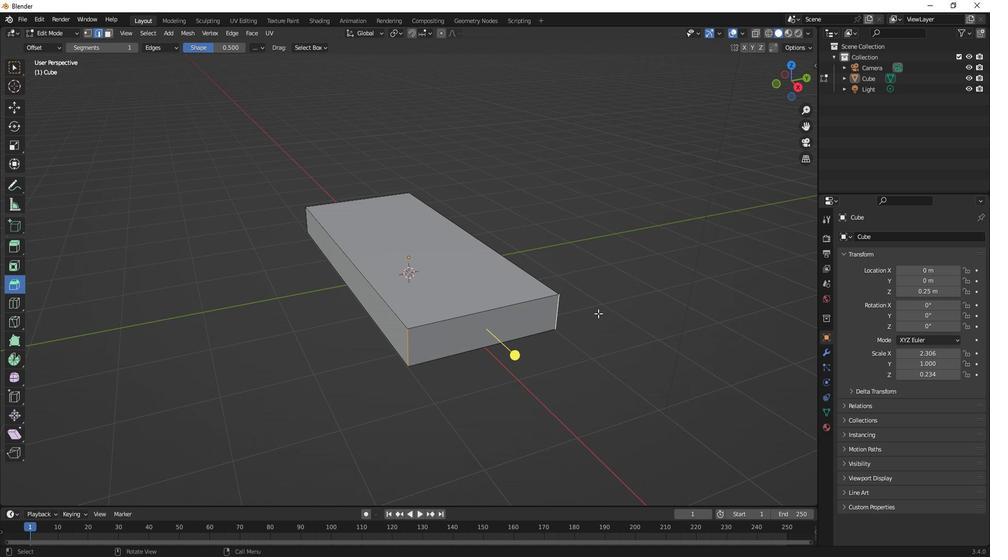 
Action: Mouse pressed middle at (594, 331)
Screenshot: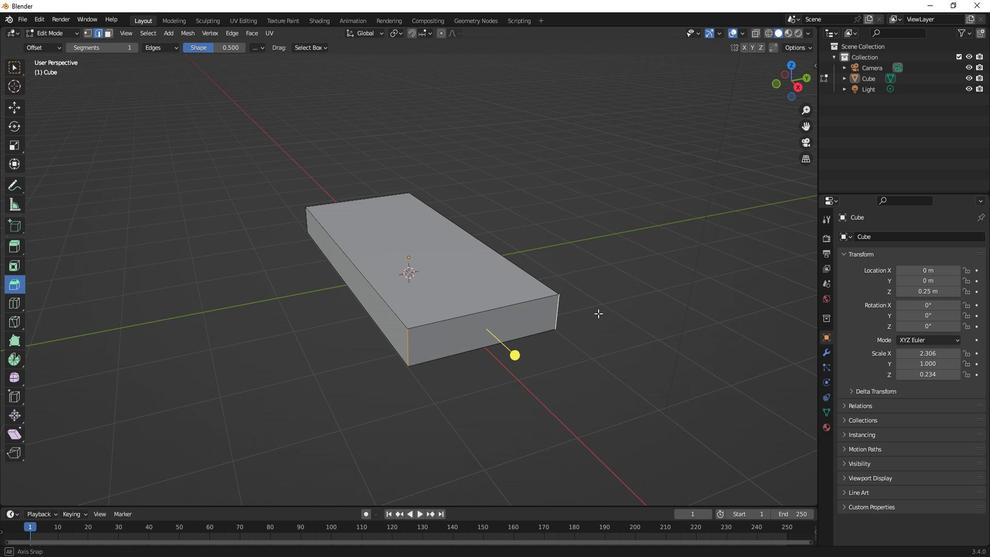 
Action: Mouse moved to (428, 319)
Screenshot: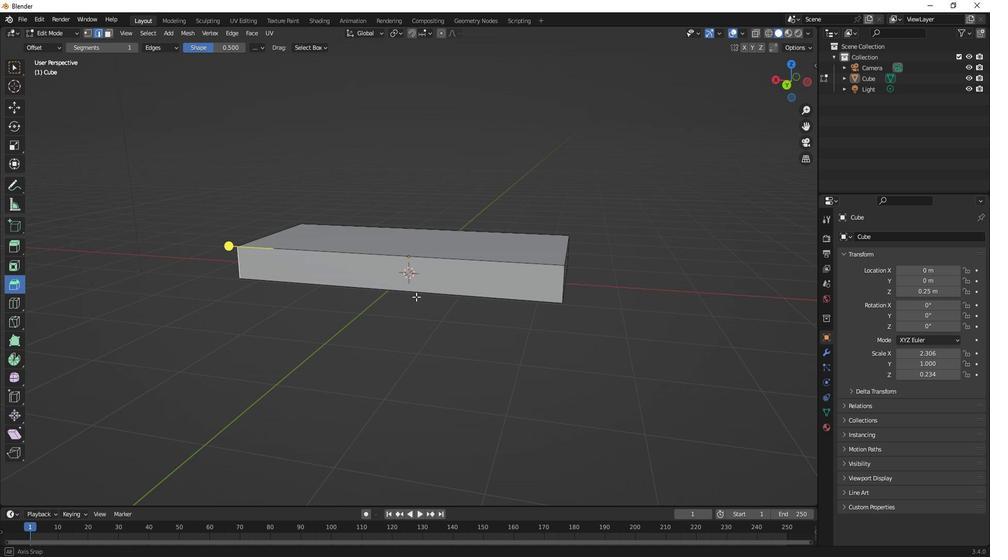 
Action: Key pressed <Key.shift>
Screenshot: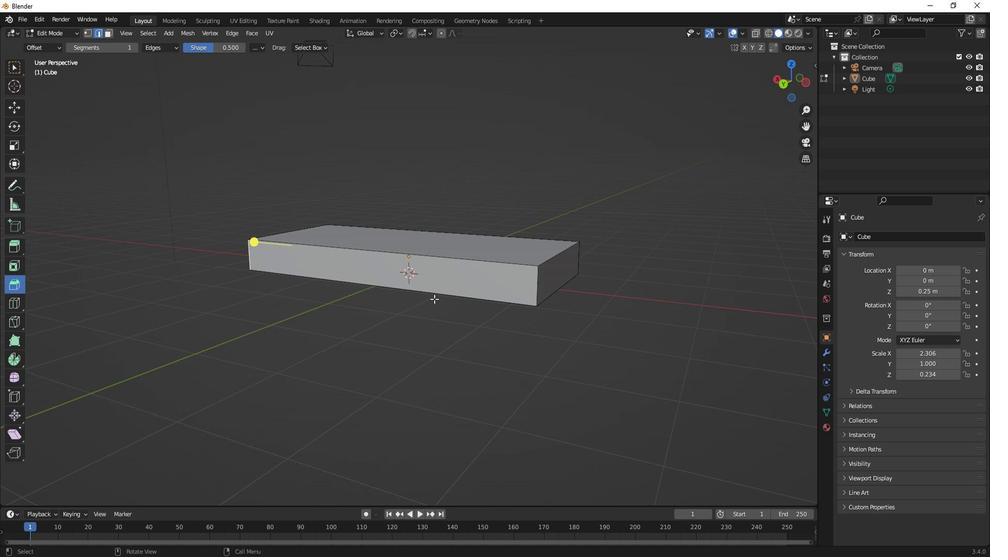 
Action: Mouse moved to (540, 313)
Screenshot: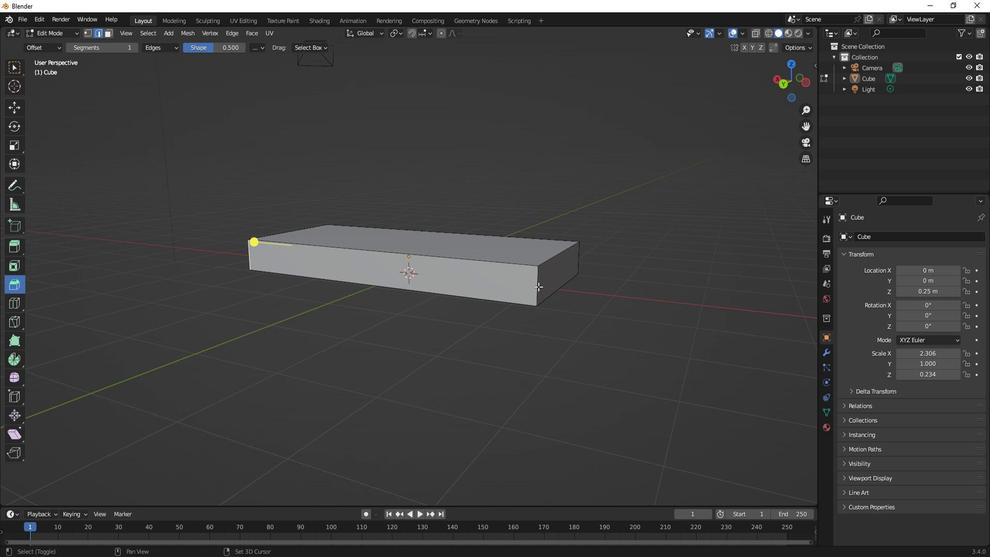 
Action: Key pressed <Key.shift><Key.shift><Key.shift><Key.shift><Key.shift><Key.shift><Key.shift><Key.shift><Key.shift><Key.shift><Key.shift><Key.shift><Key.shift><Key.shift><Key.shift><Key.shift><Key.shift><Key.shift><Key.shift><Key.shift><Key.shift><Key.shift><Key.shift><Key.shift><Key.shift><Key.shift><Key.shift>
Screenshot: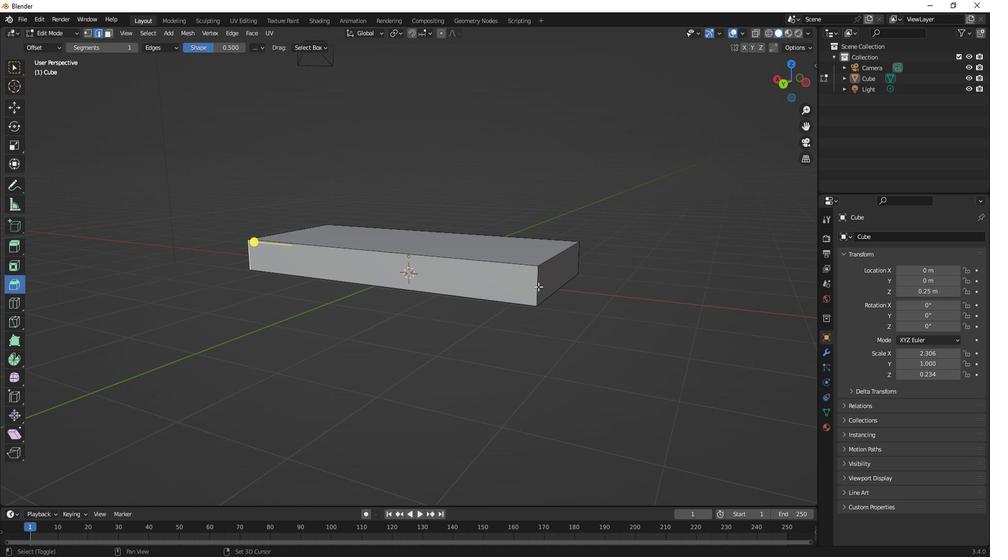 
Action: Mouse moved to (540, 313)
Screenshot: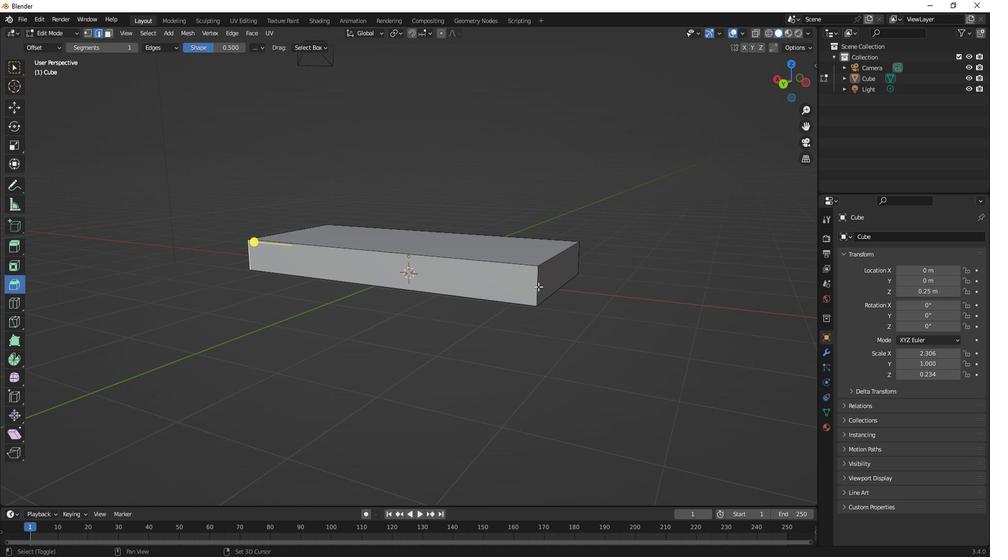 
Action: Key pressed <Key.shift><Key.shift><Key.shift><Key.shift>
Screenshot: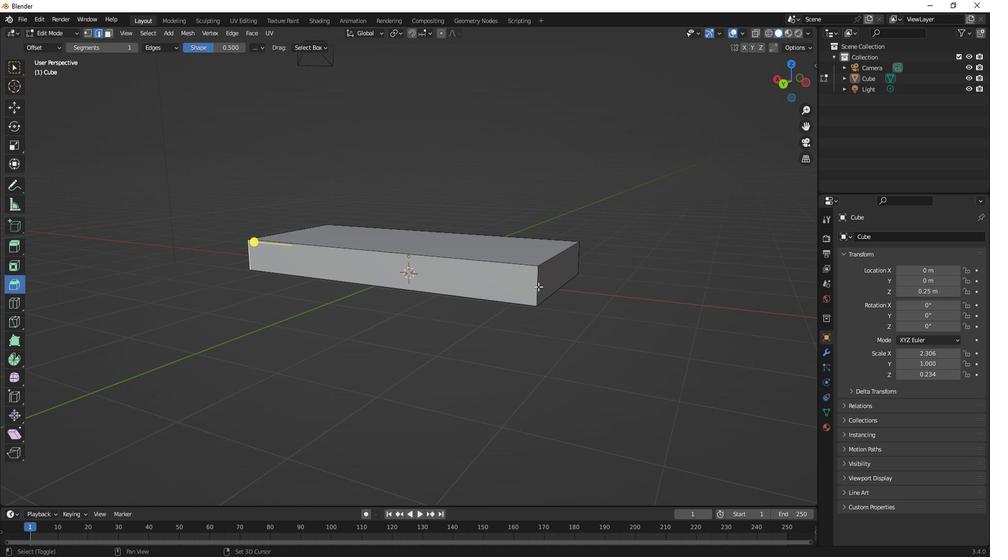 
Action: Mouse moved to (540, 313)
Screenshot: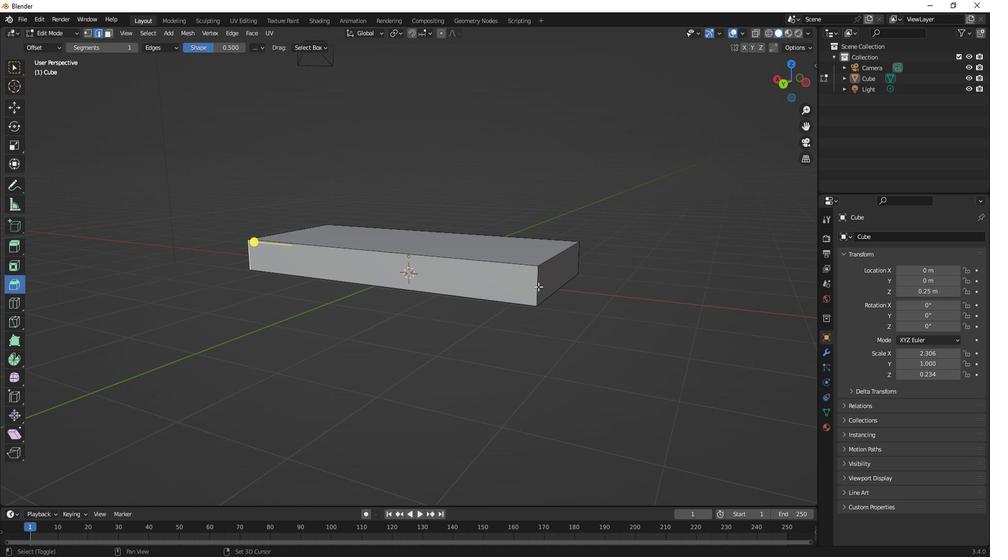 
Action: Key pressed <Key.shift><Key.shift><Key.shift><Key.shift><Key.shift><Key.shift><Key.shift><Key.shift>
Screenshot: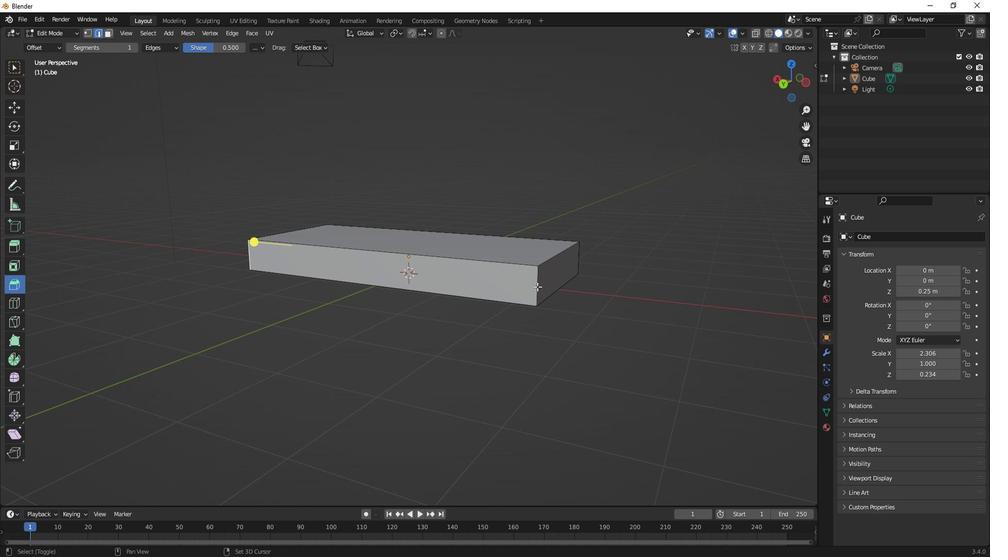 
Action: Mouse moved to (539, 313)
Screenshot: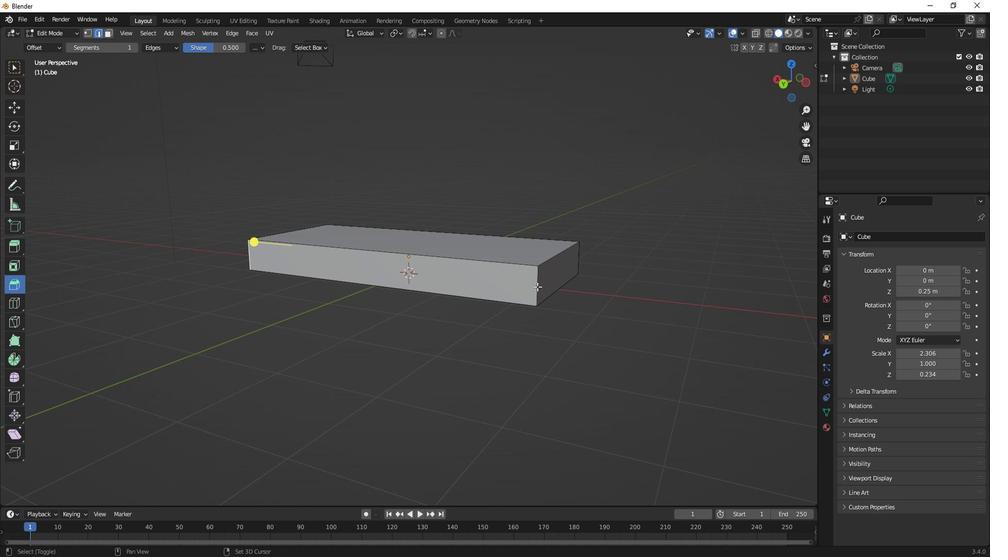 
Action: Key pressed <Key.shift>
Screenshot: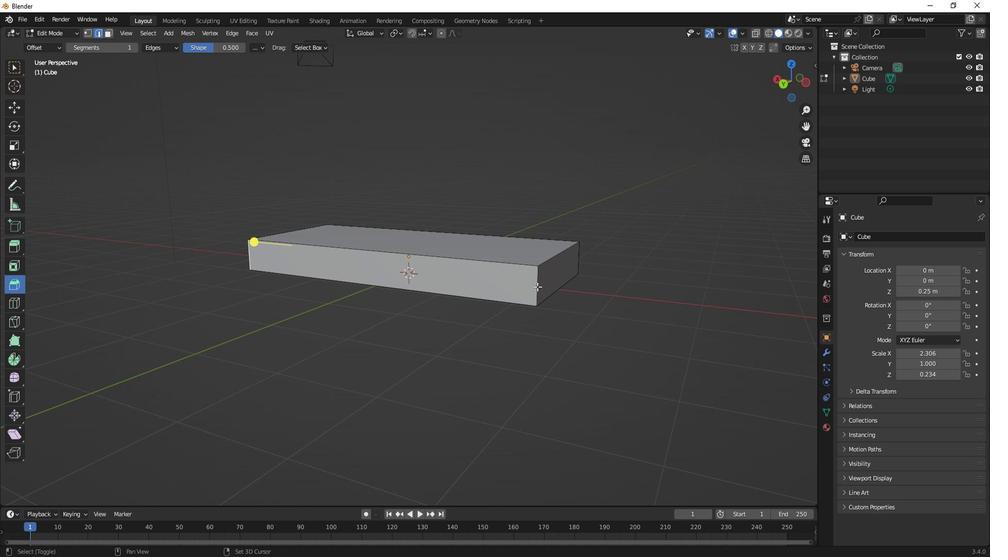
Action: Mouse moved to (539, 313)
Screenshot: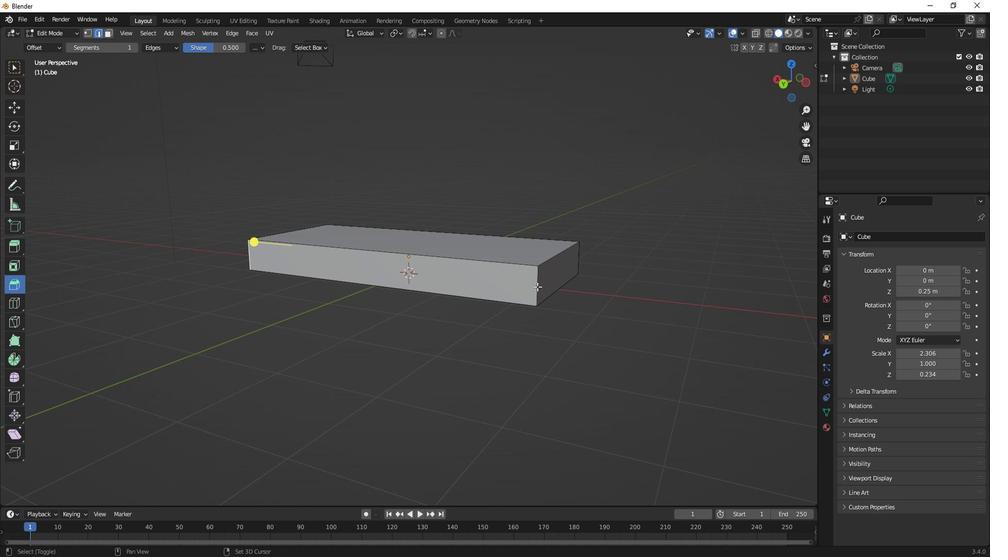 
Action: Key pressed <Key.shift><Key.shift><Key.shift><Key.shift><Key.shift><Key.shift><Key.shift>
Screenshot: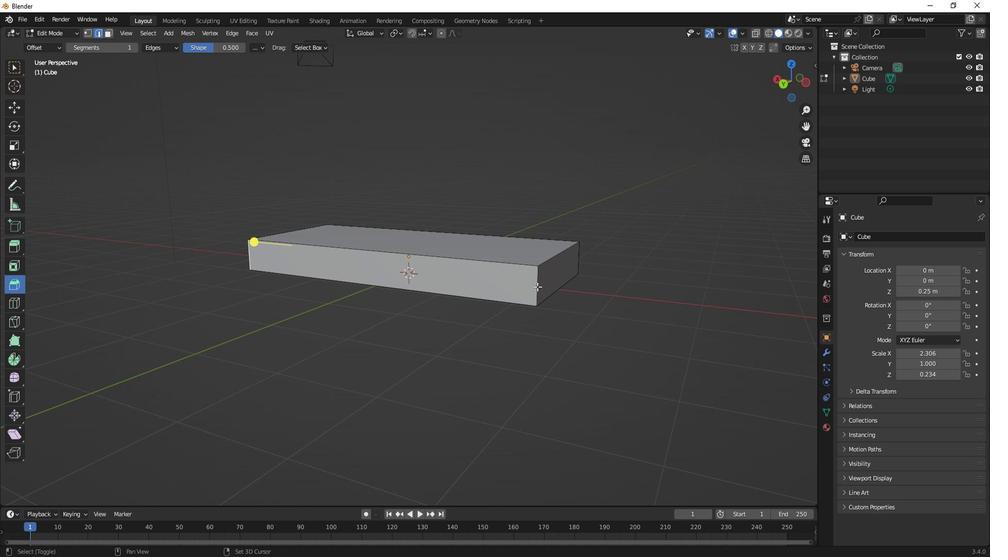 
Action: Mouse pressed left at (539, 313)
Screenshot: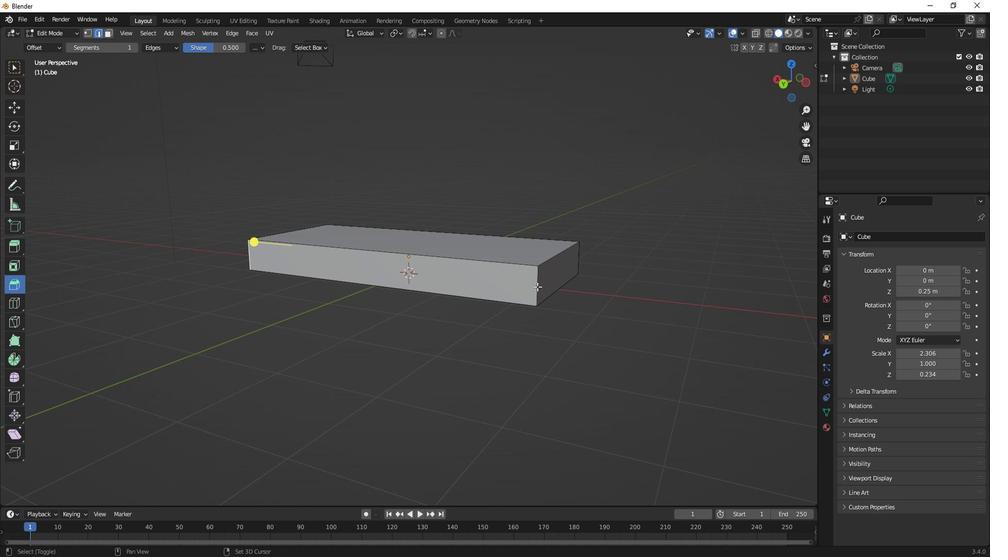 
Action: Key pressed <Key.shift><Key.shift><Key.shift><Key.shift><Key.shift><Key.shift><Key.shift><Key.shift><Key.shift><Key.shift><Key.shift><Key.shift><Key.shift><Key.shift><Key.shift>
Screenshot: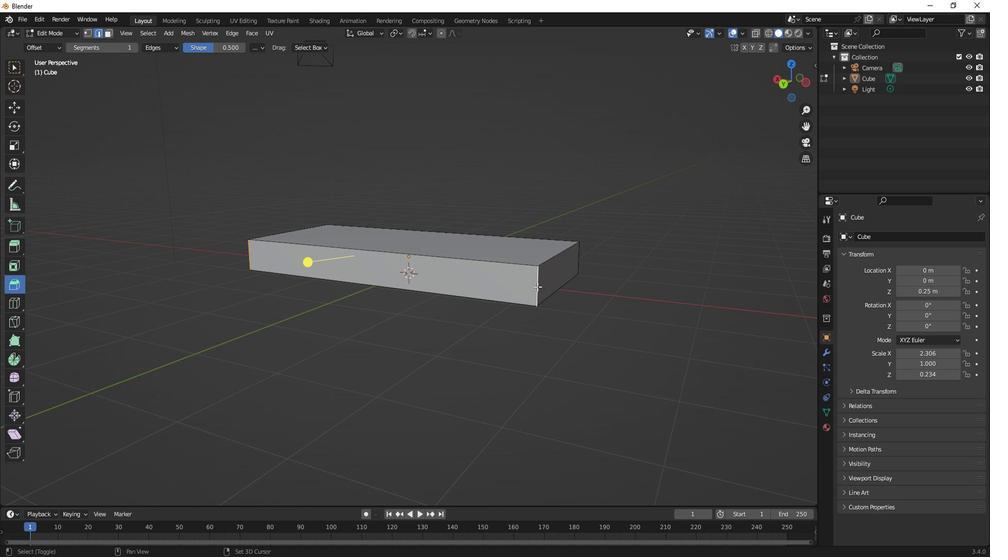 
Action: Mouse moved to (543, 313)
Screenshot: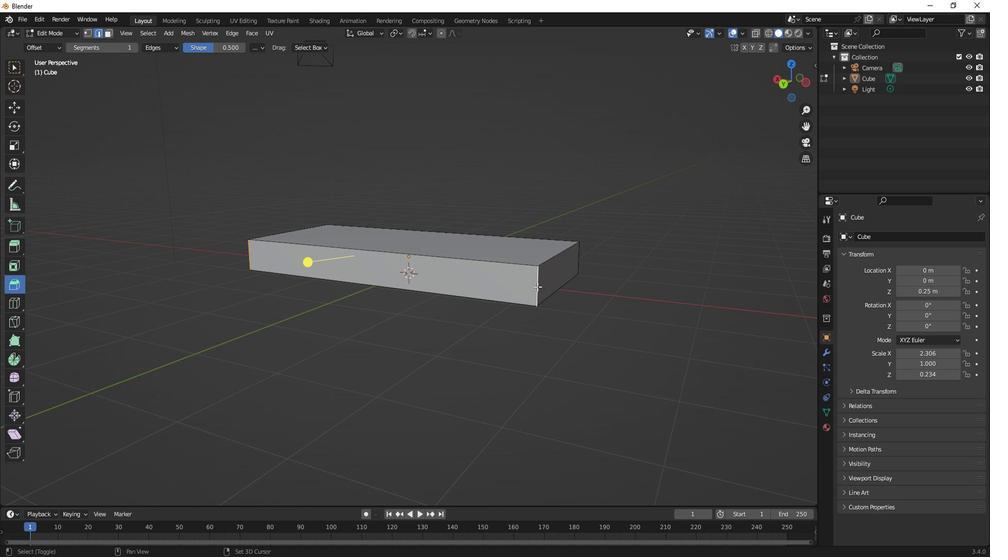 
Action: Key pressed <Key.shift>
Screenshot: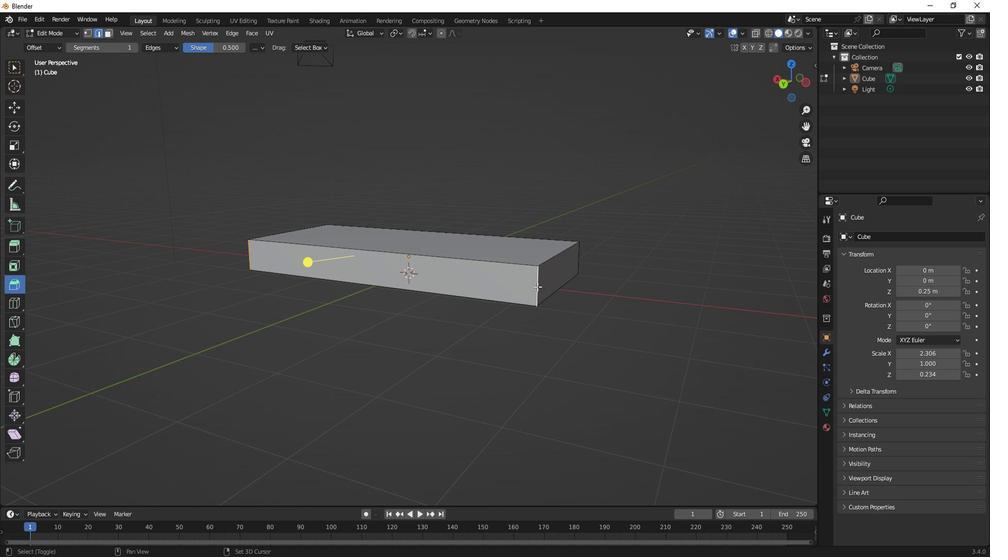 
Action: Mouse moved to (569, 313)
Screenshot: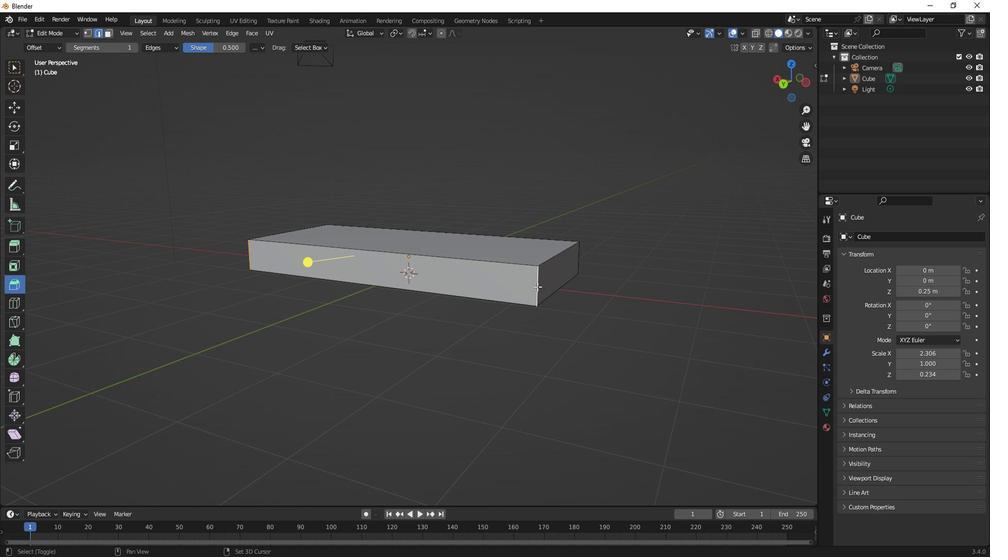 
Action: Key pressed <Key.shift>
Screenshot: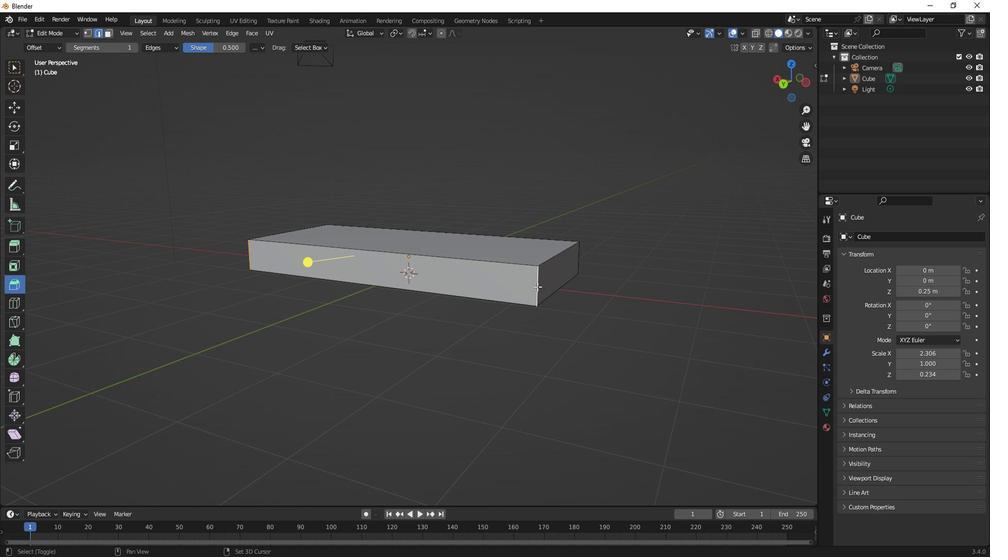 
Action: Mouse moved to (613, 313)
Screenshot: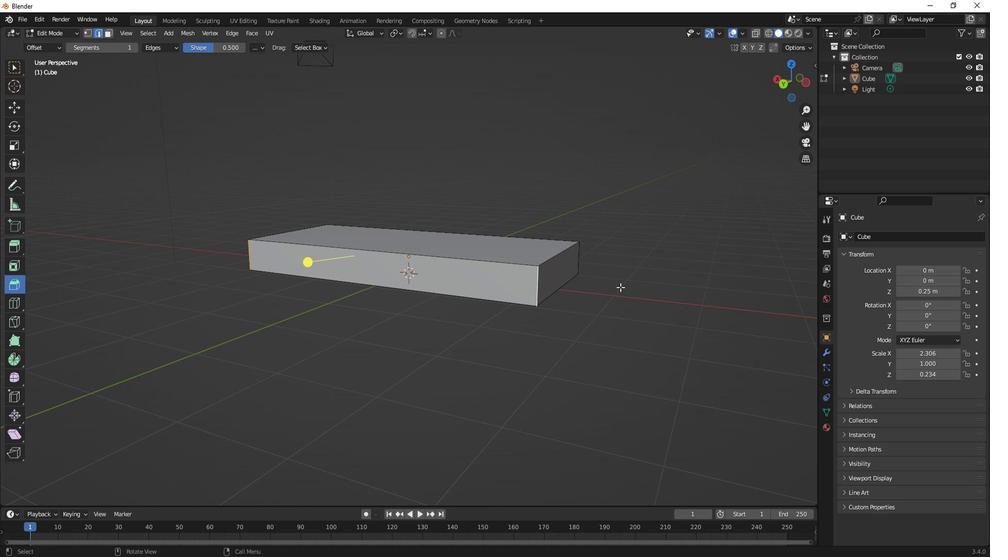 
Action: Mouse pressed middle at (613, 313)
Screenshot: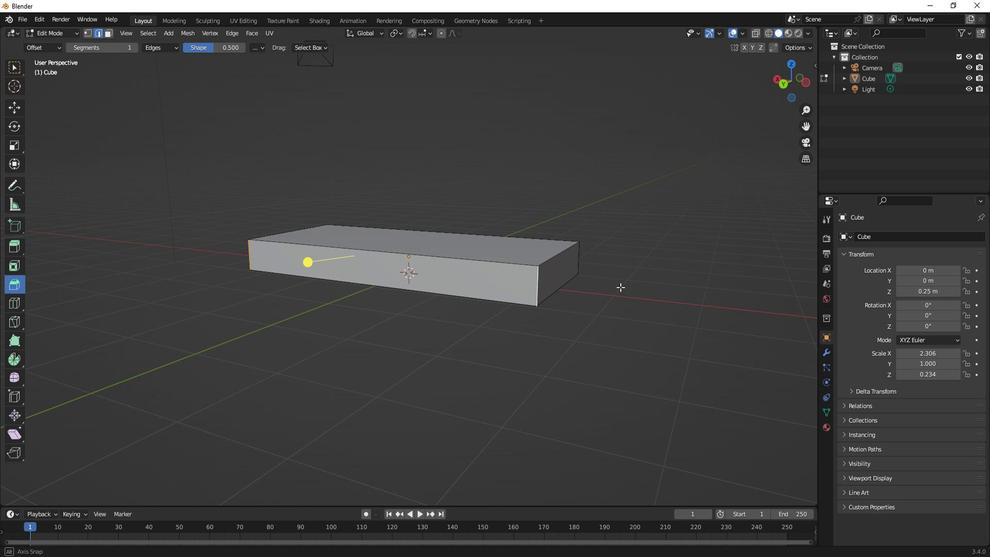 
Action: Mouse moved to (515, 312)
Screenshot: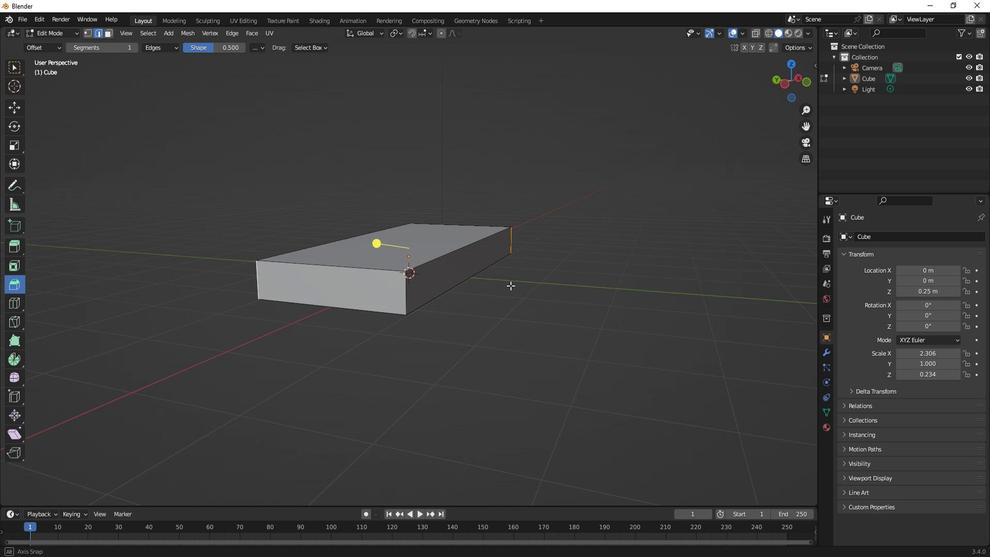 
Action: Key pressed <Key.shift>
Screenshot: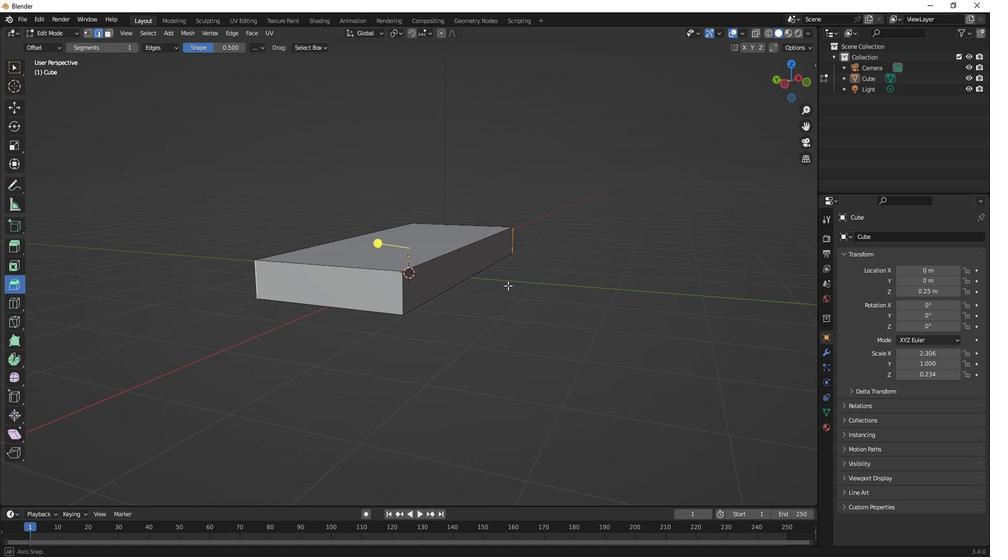 
Action: Mouse moved to (417, 320)
Screenshot: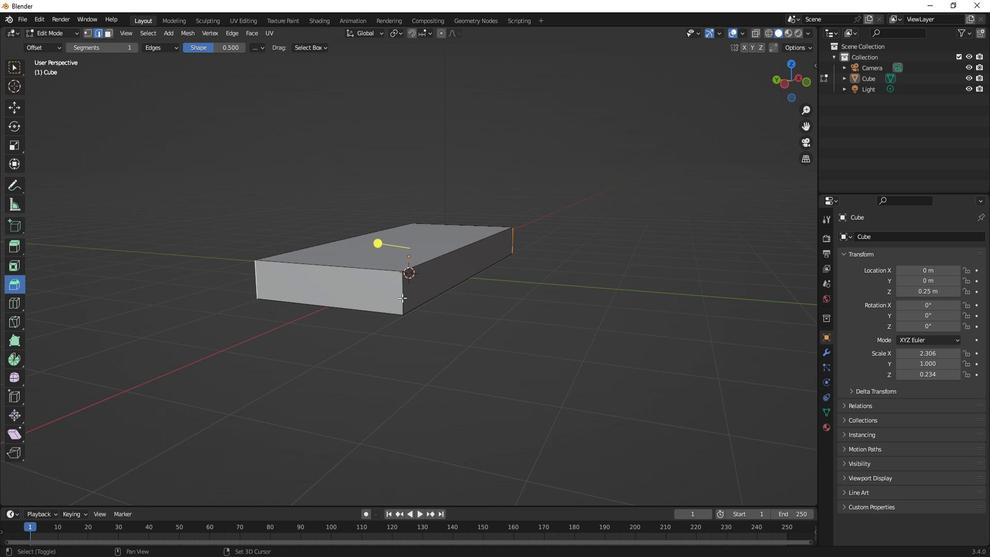
Action: Key pressed <Key.shift><Key.shift><Key.shift><Key.shift><Key.shift><Key.shift><Key.shift><Key.shift>
Screenshot: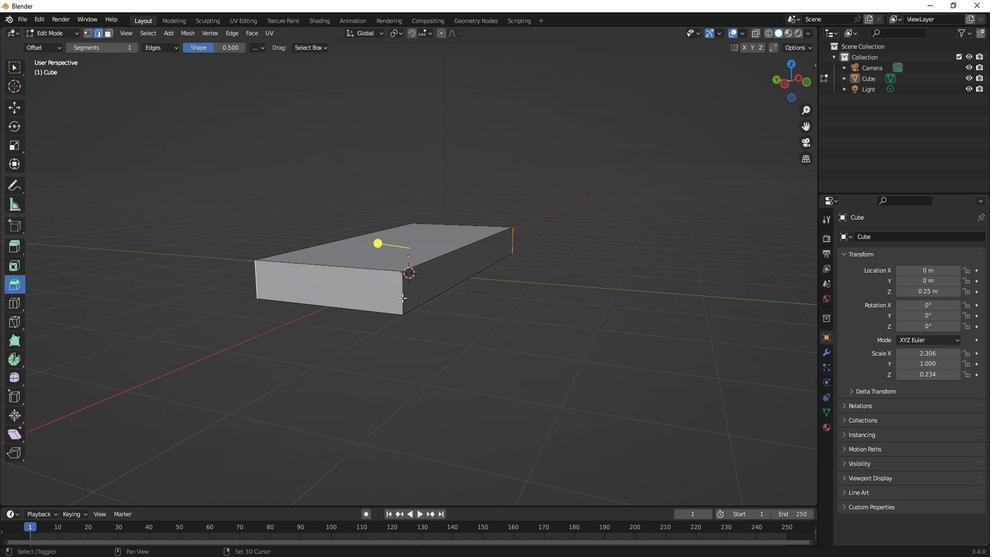 
Action: Mouse pressed left at (417, 320)
Screenshot: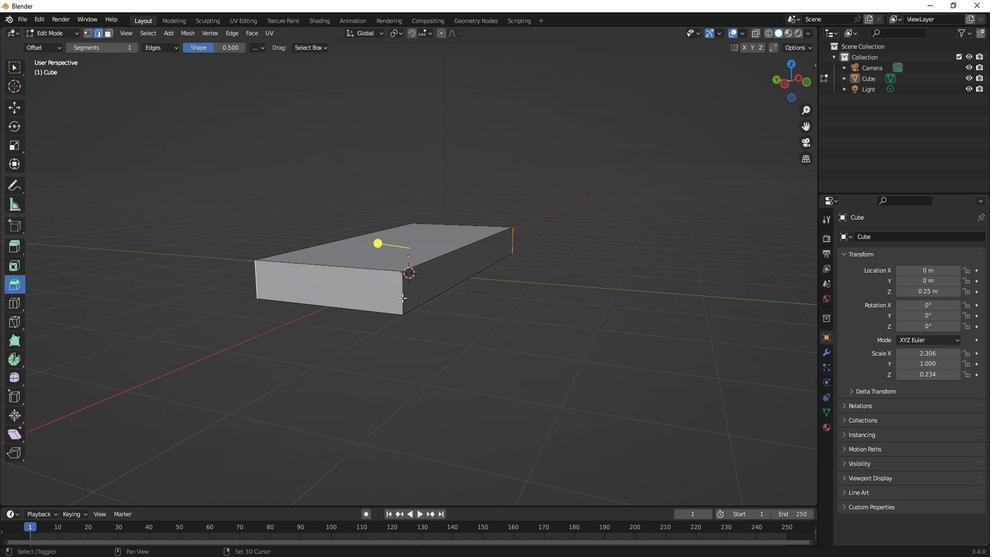 
Action: Key pressed <Key.shift><Key.shift><Key.shift><Key.shift><Key.shift><Key.shift><Key.shift><Key.shift><Key.shift><Key.shift><Key.shift><Key.shift><Key.shift><Key.shift><Key.shift><Key.shift>
Screenshot: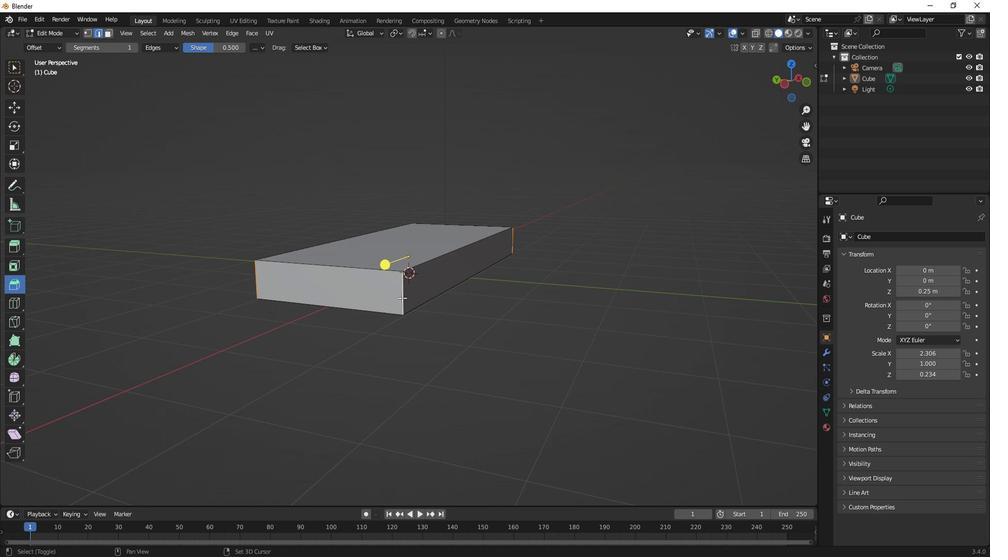 
Action: Mouse moved to (402, 297)
Screenshot: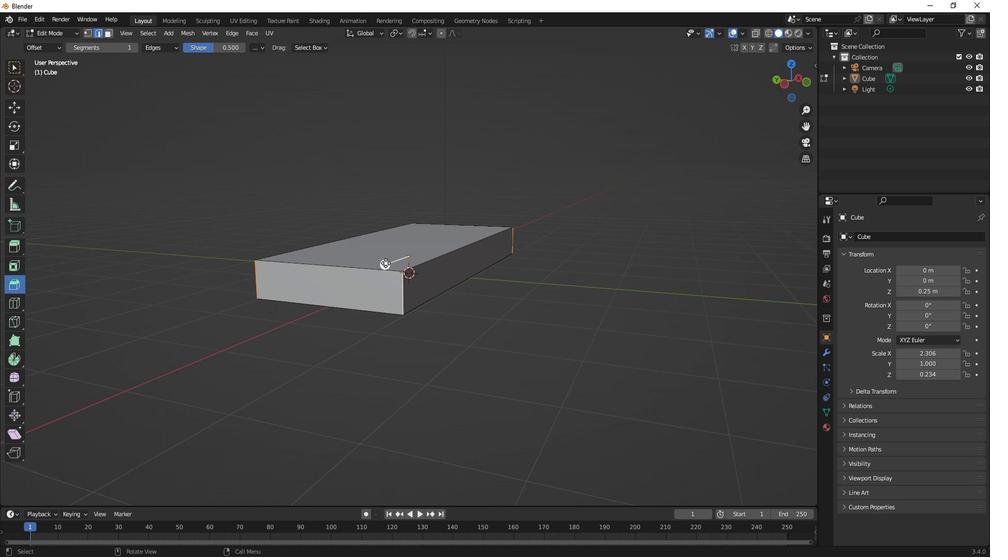 
Action: Mouse pressed left at (402, 297)
Screenshot: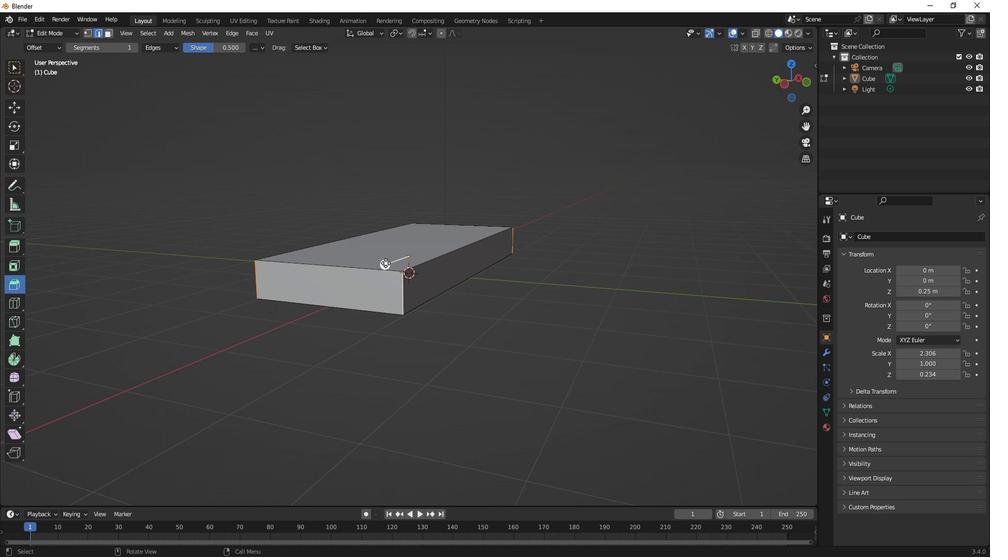 
Action: Mouse moved to (493, 334)
Screenshot: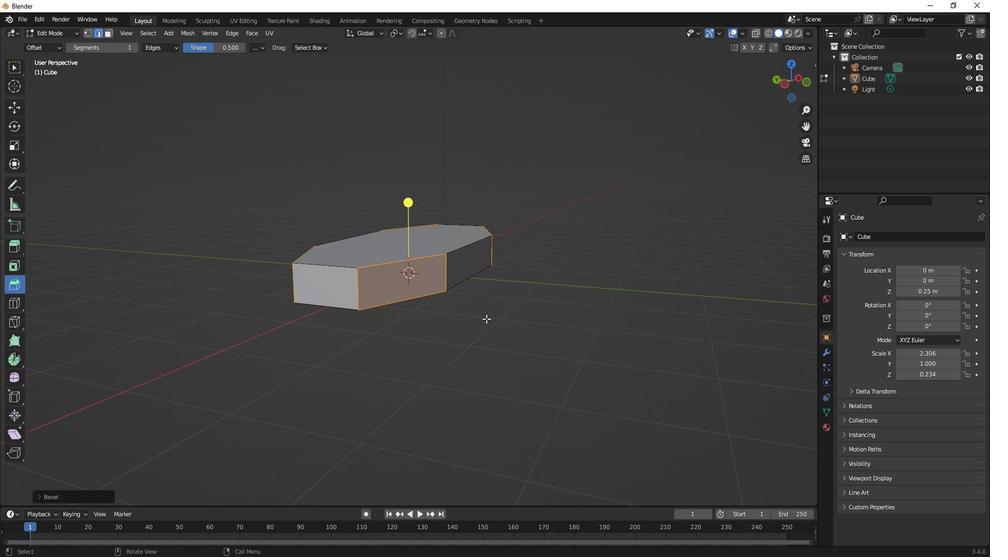 
Action: Mouse pressed left at (493, 334)
Screenshot: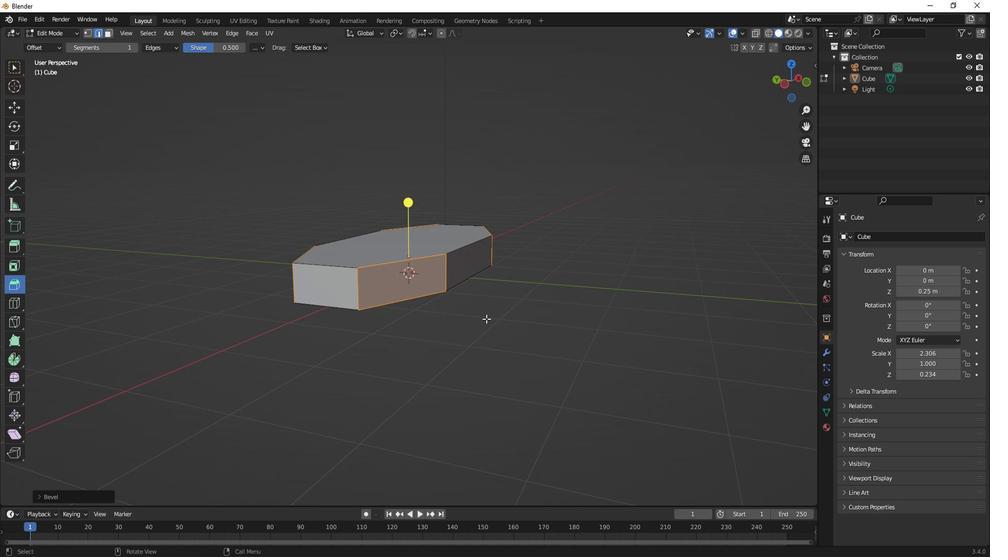 
Action: Mouse moved to (506, 336)
Screenshot: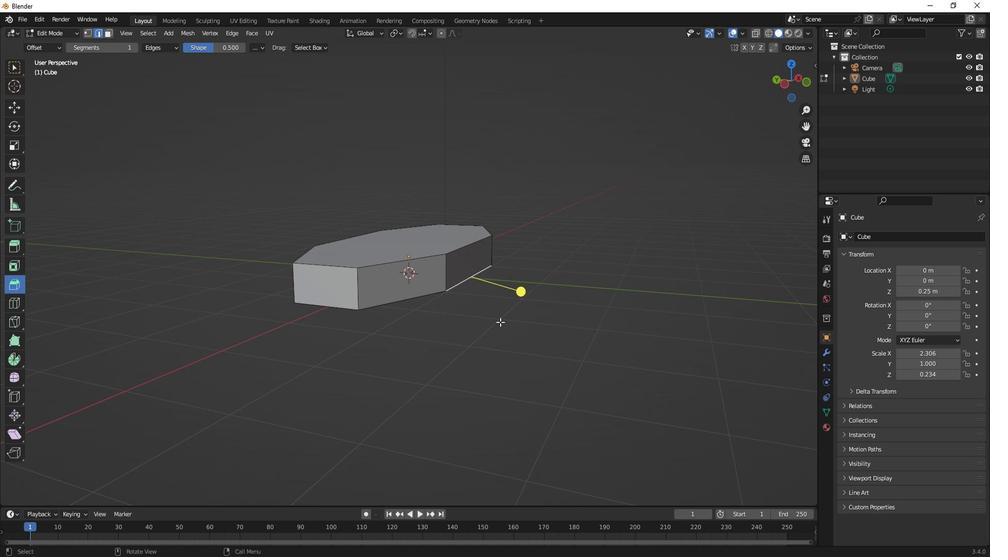 
Action: Mouse pressed middle at (506, 336)
Screenshot: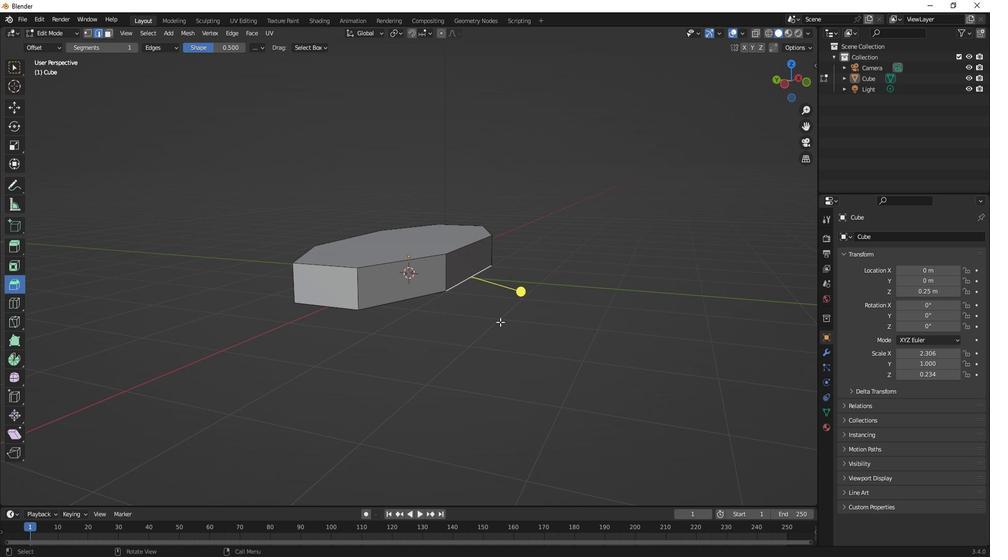 
Action: Mouse moved to (549, 382)
Screenshot: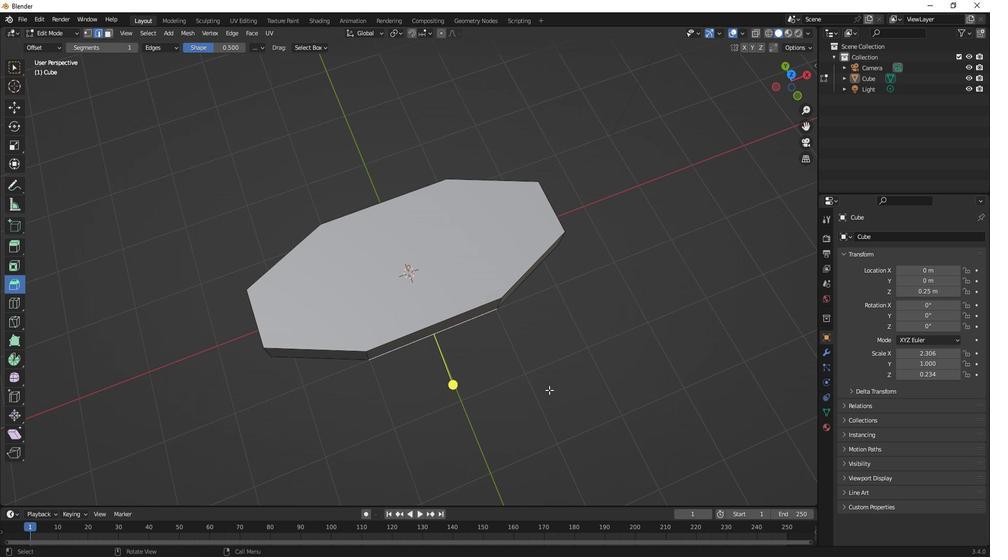 
Action: Mouse pressed left at (549, 382)
Screenshot: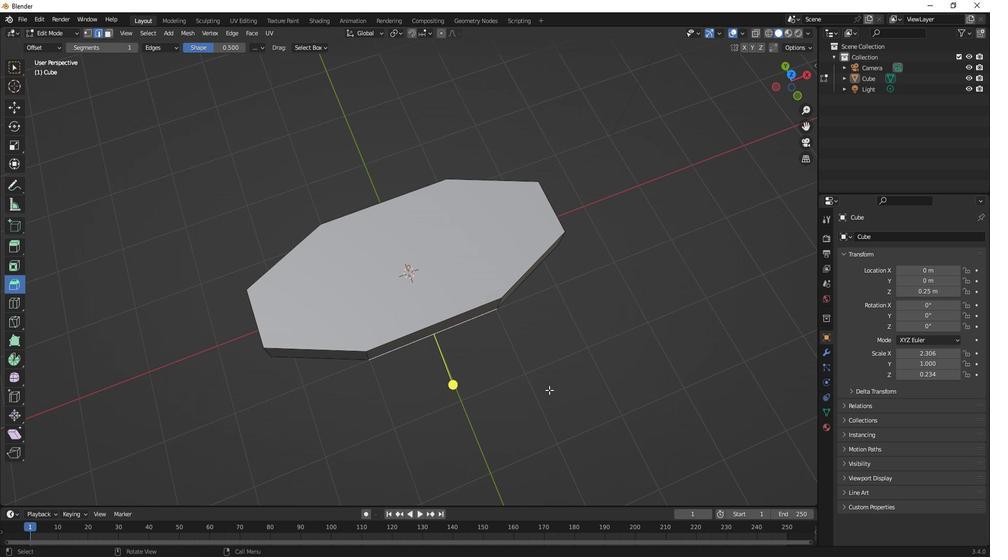 
Action: Mouse moved to (585, 365)
Screenshot: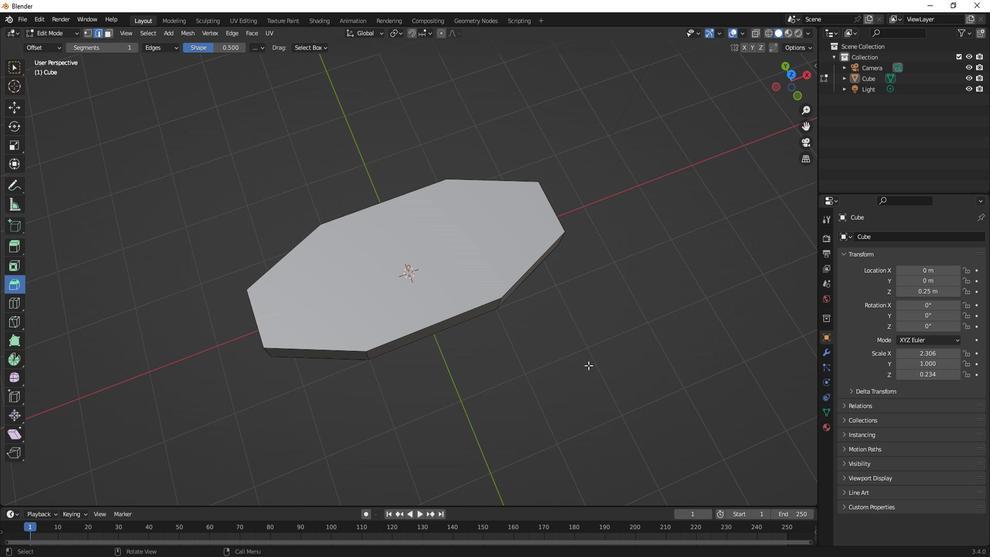 
Action: Mouse pressed middle at (585, 365)
Screenshot: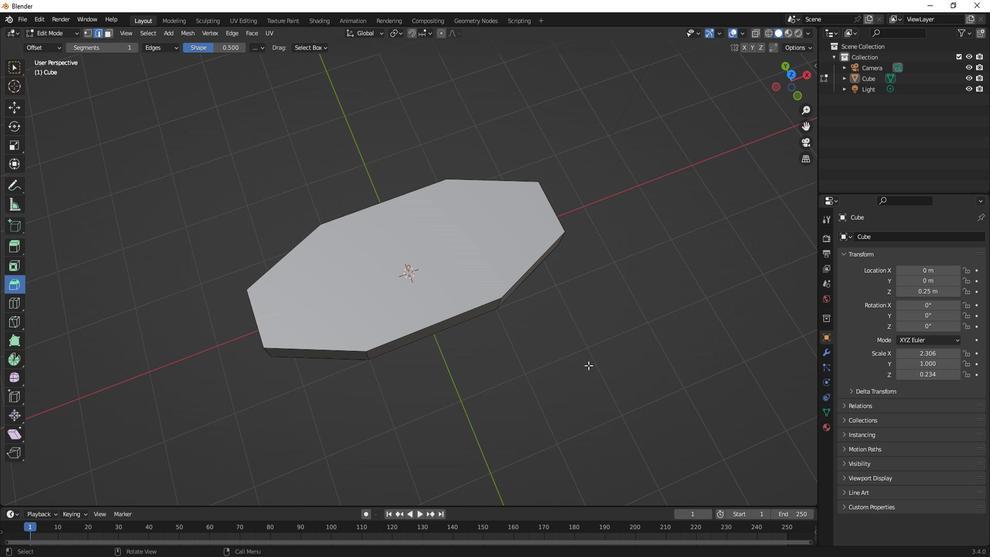 
Action: Mouse moved to (487, 322)
Screenshot: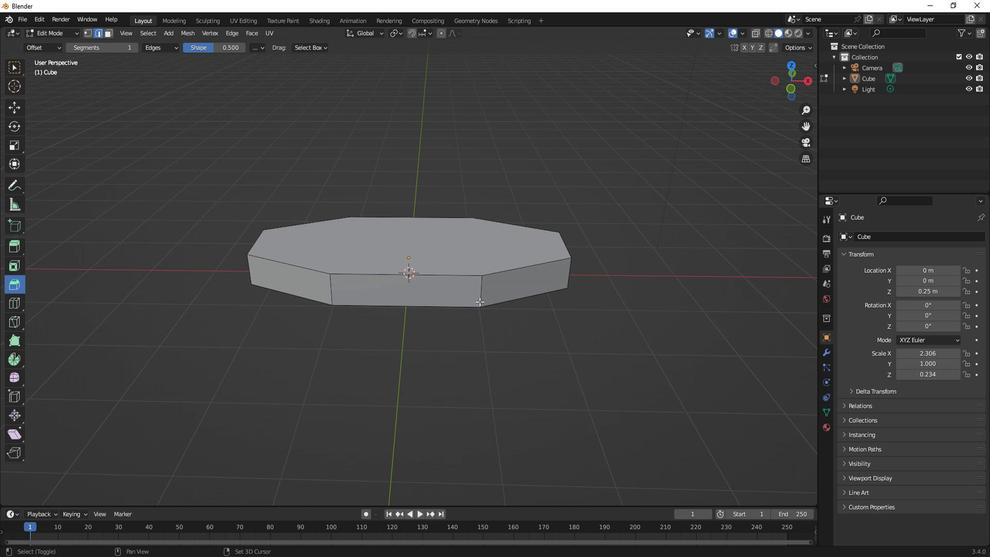 
Action: Key pressed <Key.shift>
Screenshot: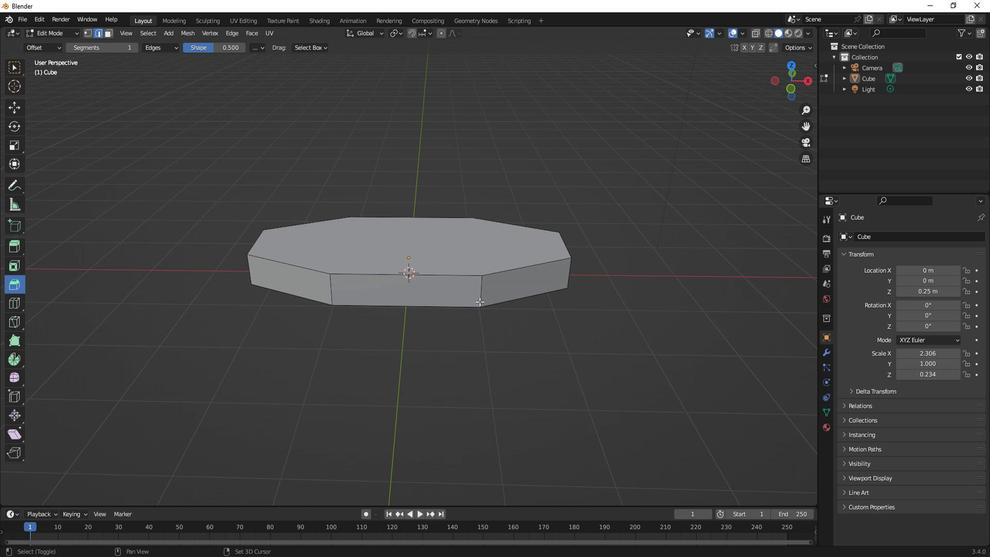 
Action: Mouse moved to (487, 322)
Screenshot: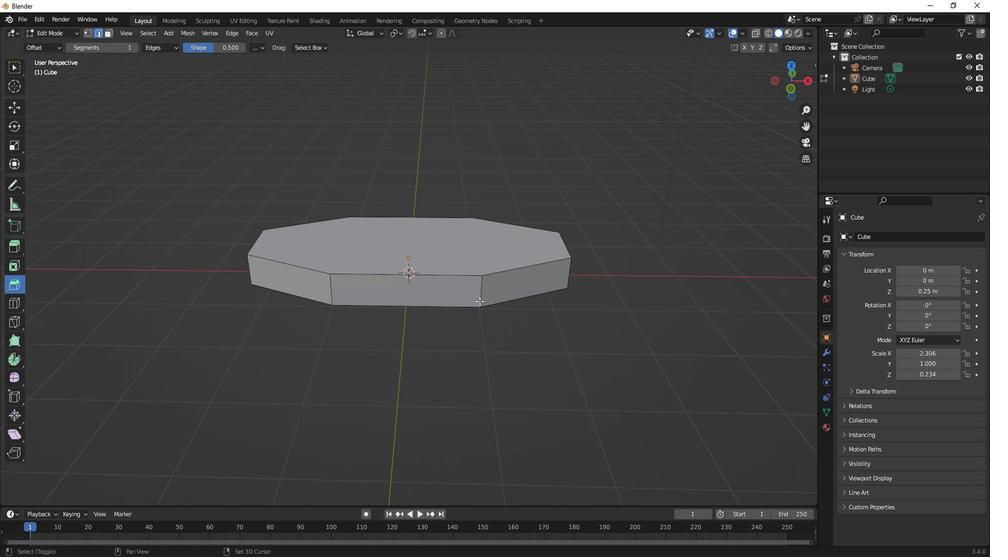 
Action: Mouse pressed left at (487, 322)
Screenshot: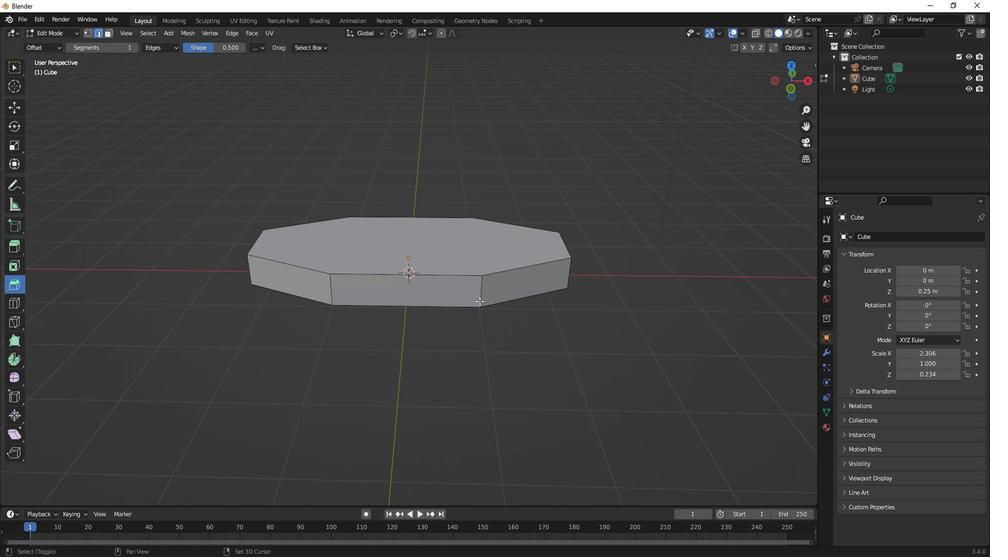 
Action: Key pressed <Key.shift><Key.shift><Key.shift><Key.shift><Key.shift><Key.shift><Key.shift><Key.shift>
Screenshot: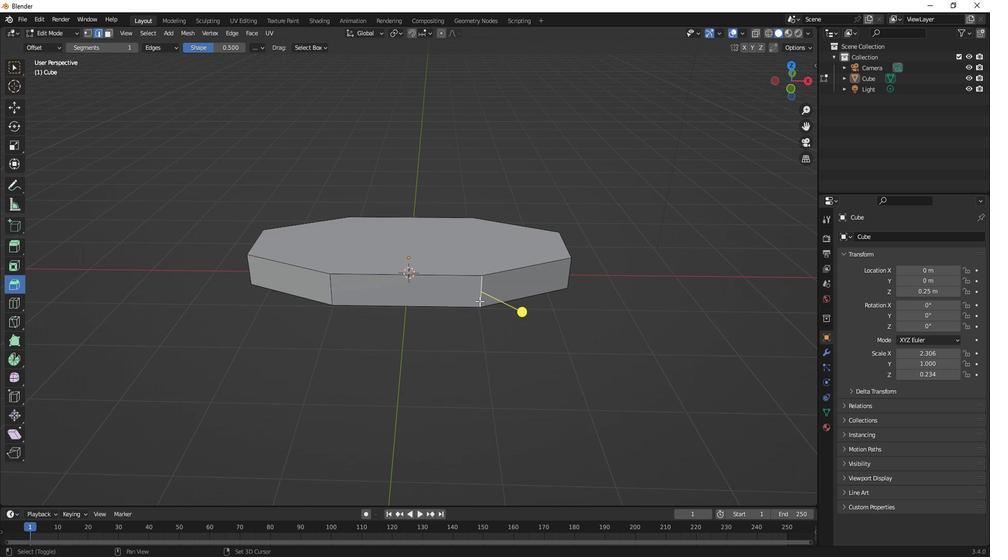 
Action: Mouse moved to (491, 322)
Screenshot: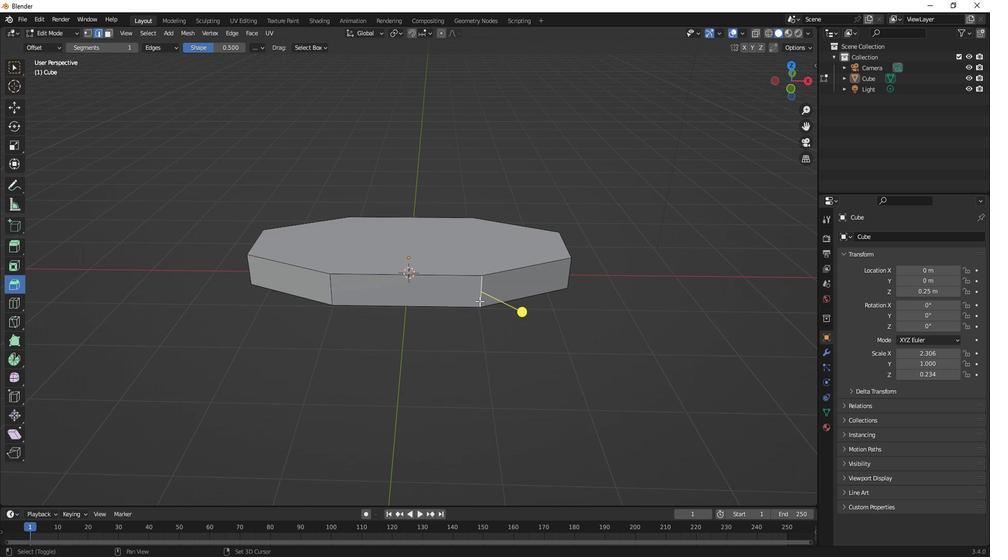 
Action: Key pressed <Key.shift>
Screenshot: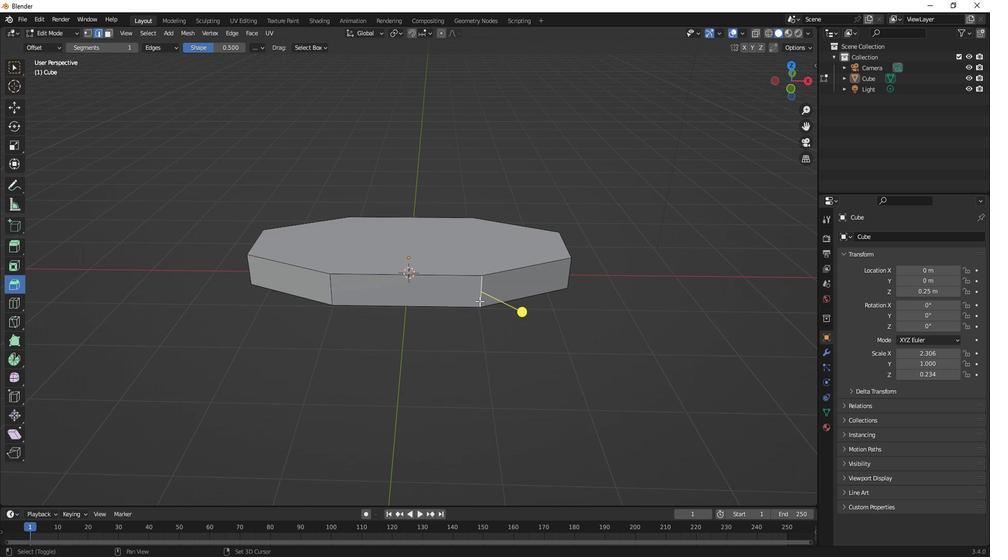 
Action: Mouse moved to (516, 320)
Screenshot: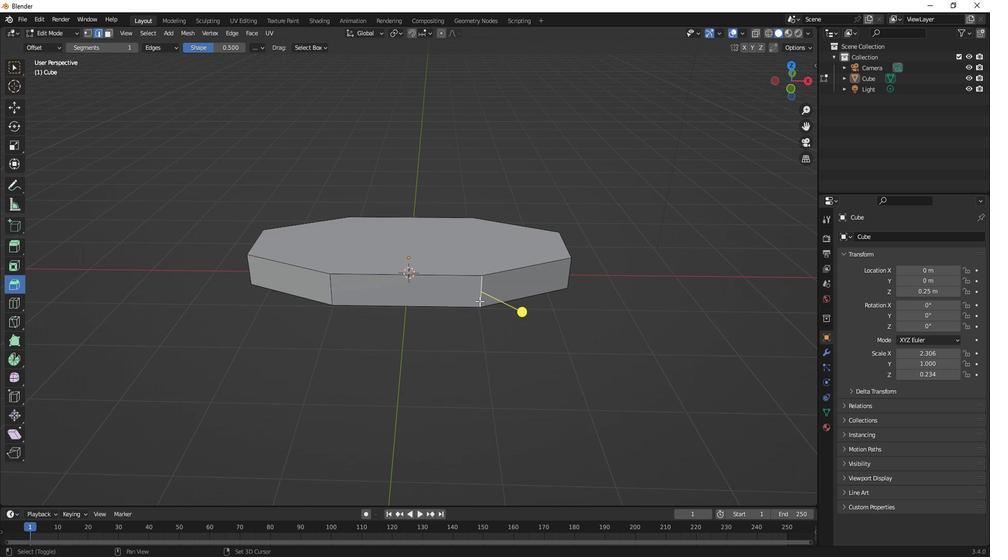 
Action: Key pressed <Key.shift>
Screenshot: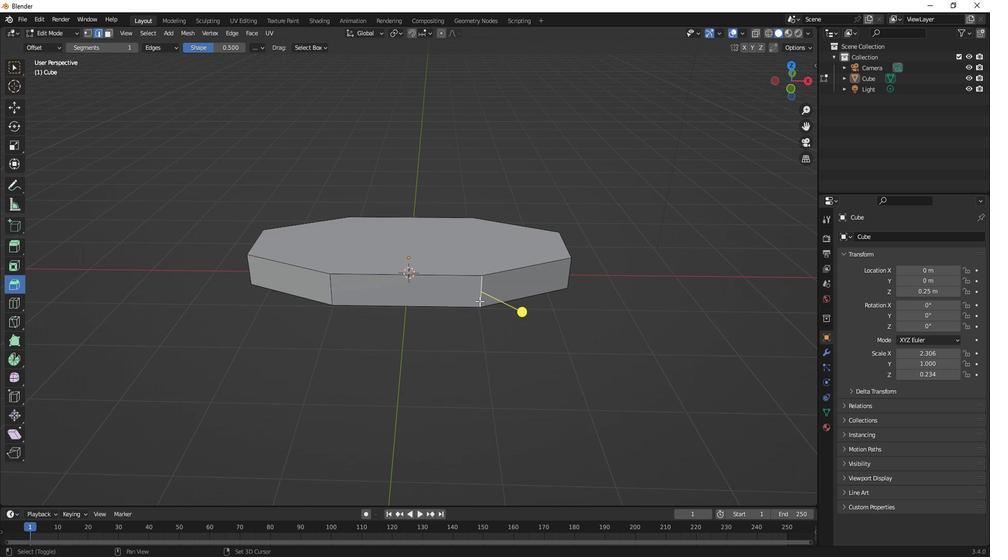 
Action: Mouse moved to (540, 320)
Screenshot: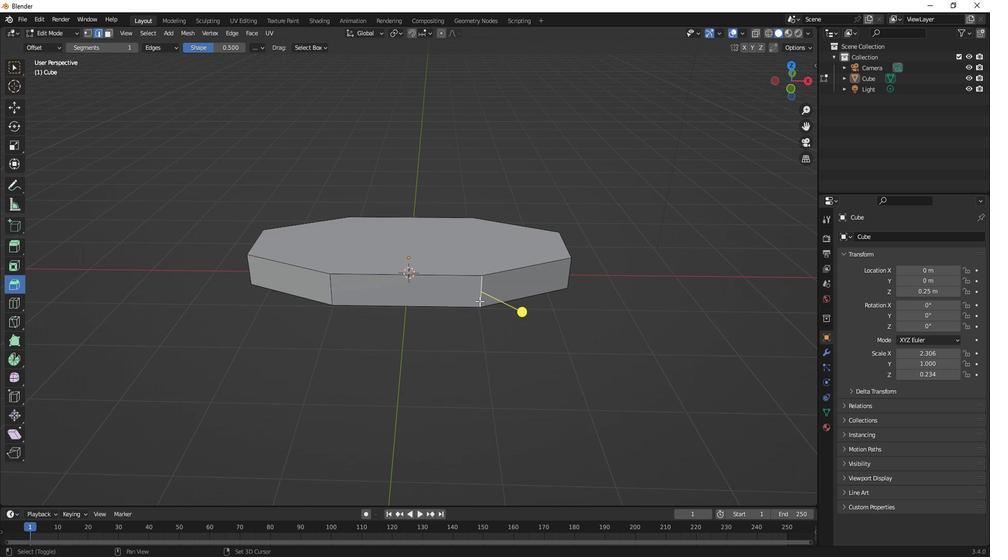 
Action: Key pressed <Key.shift>
Screenshot: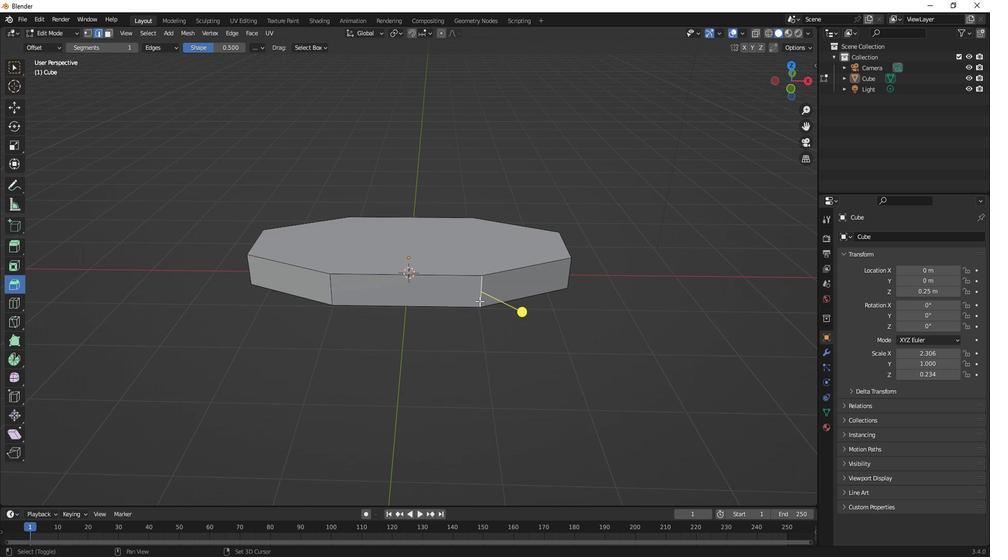 
Action: Mouse moved to (548, 319)
Screenshot: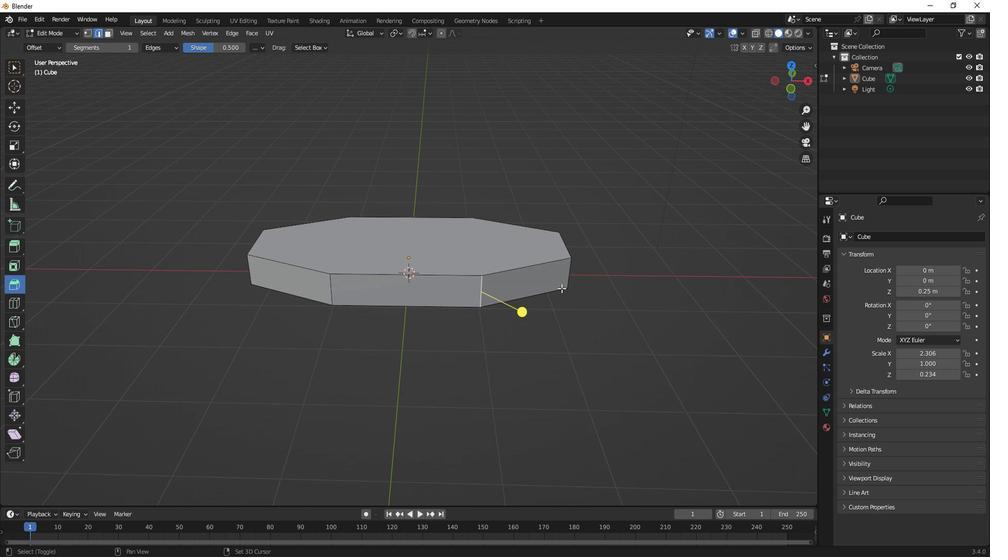 
Action: Key pressed <Key.shift>
Screenshot: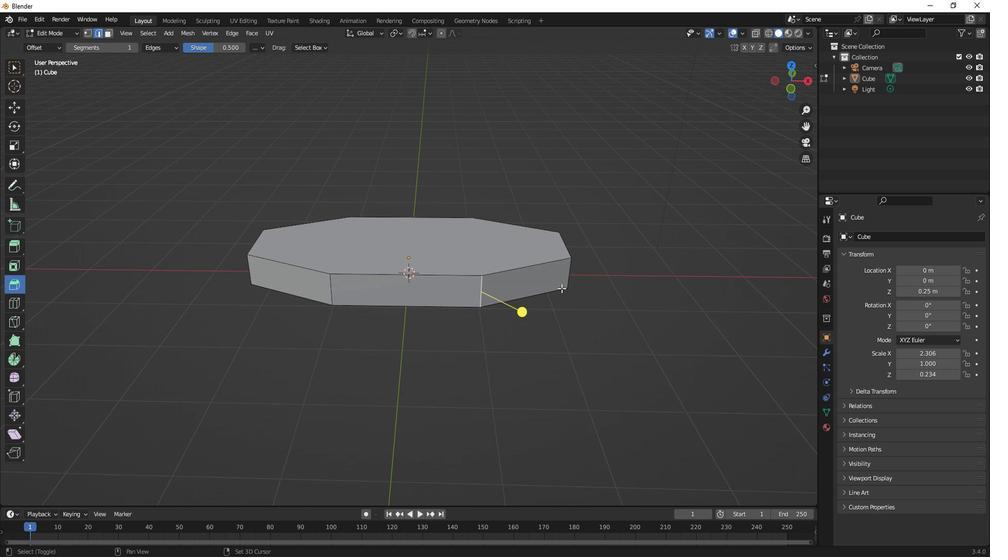 
Action: Mouse moved to (556, 316)
Screenshot: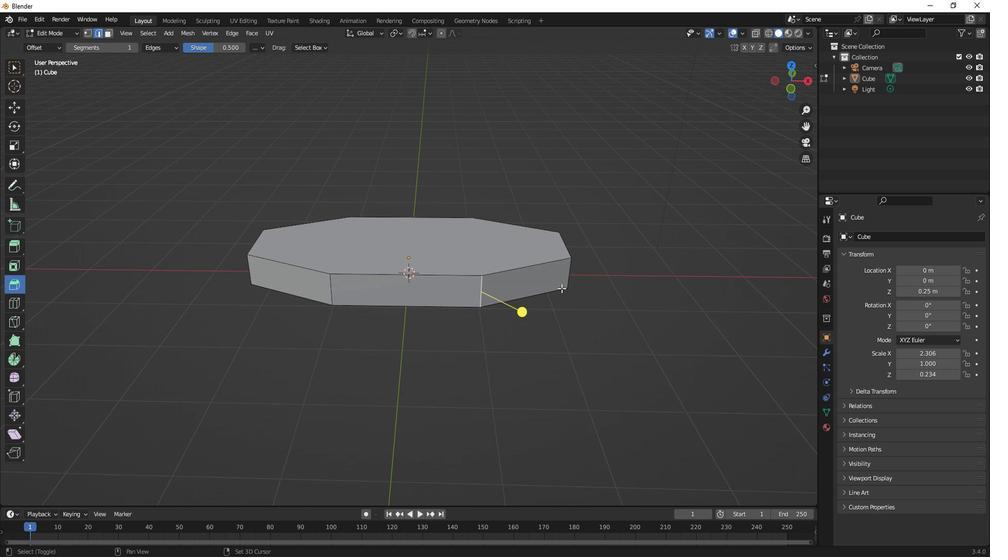 
Action: Key pressed <Key.shift>
Screenshot: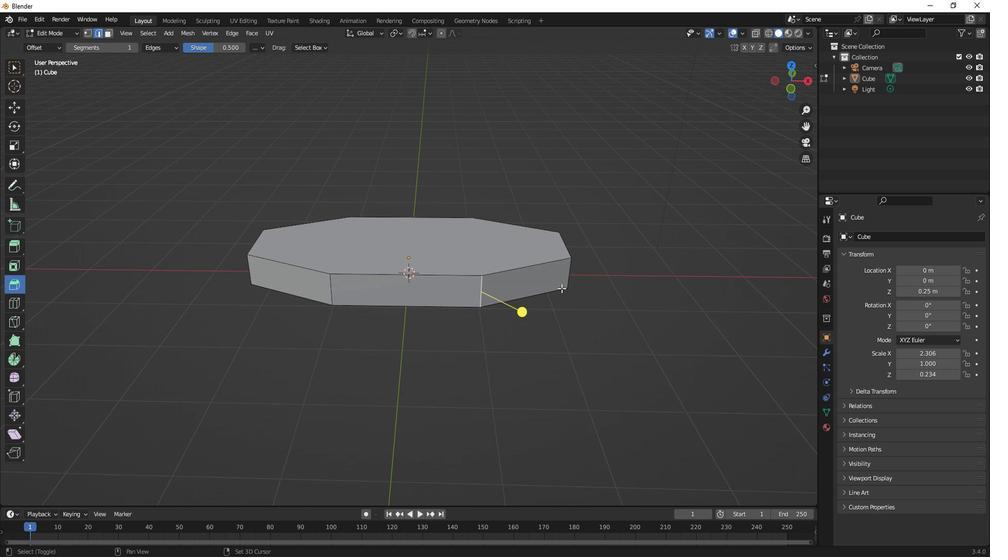 
Action: Mouse moved to (562, 313)
Screenshot: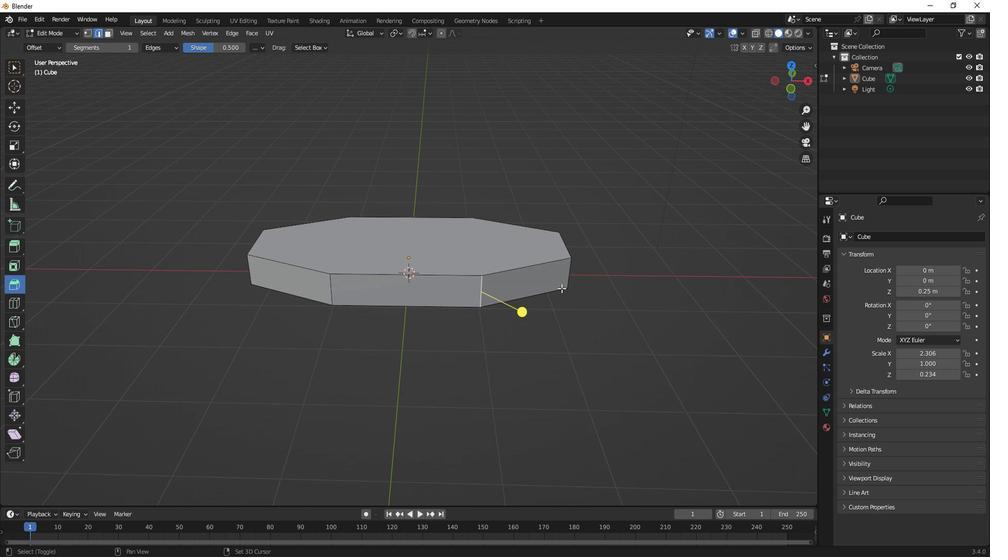 
Action: Key pressed <Key.shift>
Screenshot: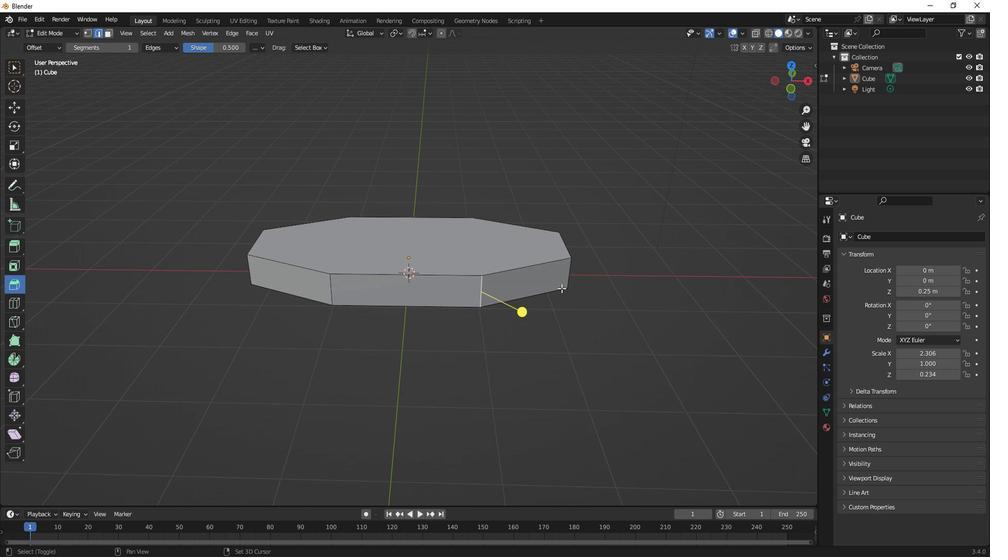 
Action: Mouse moved to (562, 313)
Screenshot: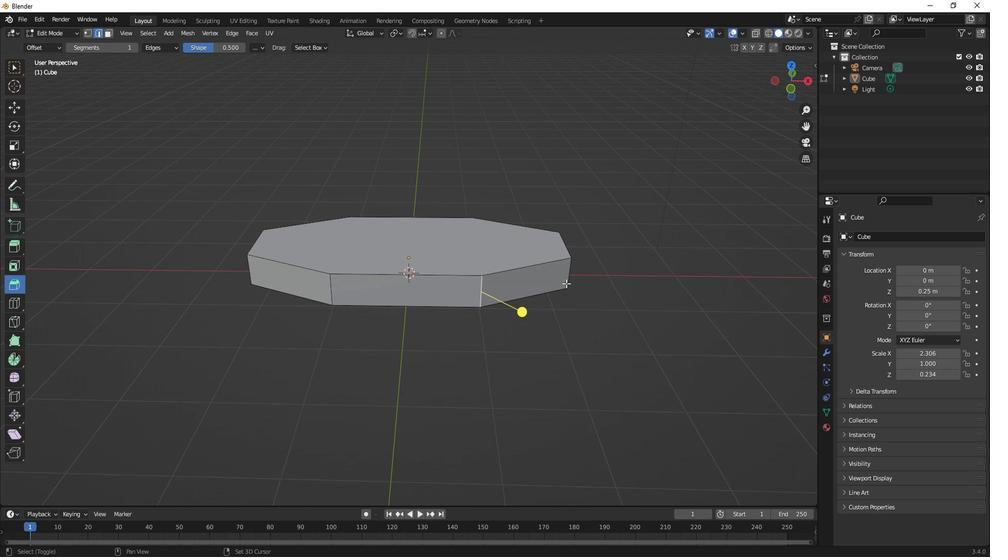 
Action: Key pressed <Key.shift>
Screenshot: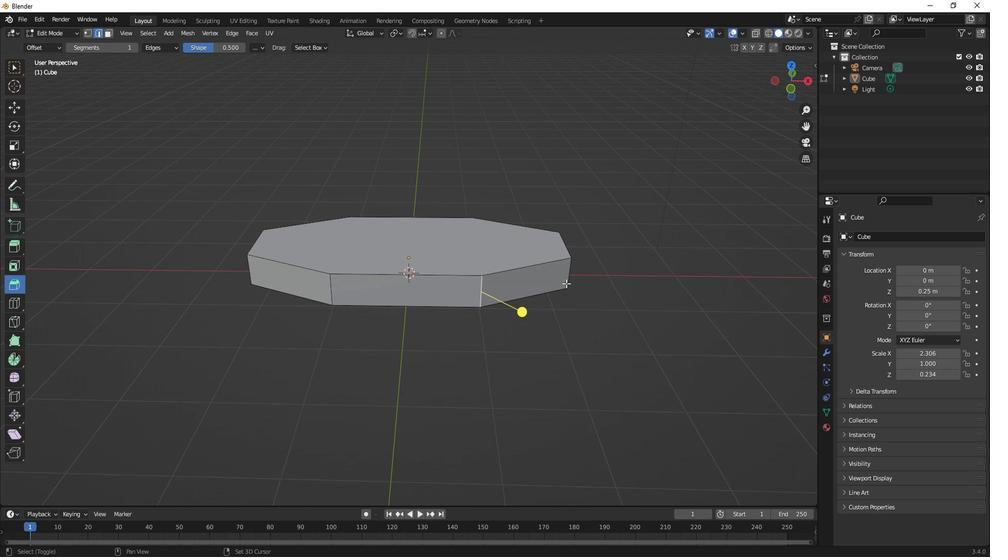 
Action: Mouse moved to (563, 312)
Screenshot: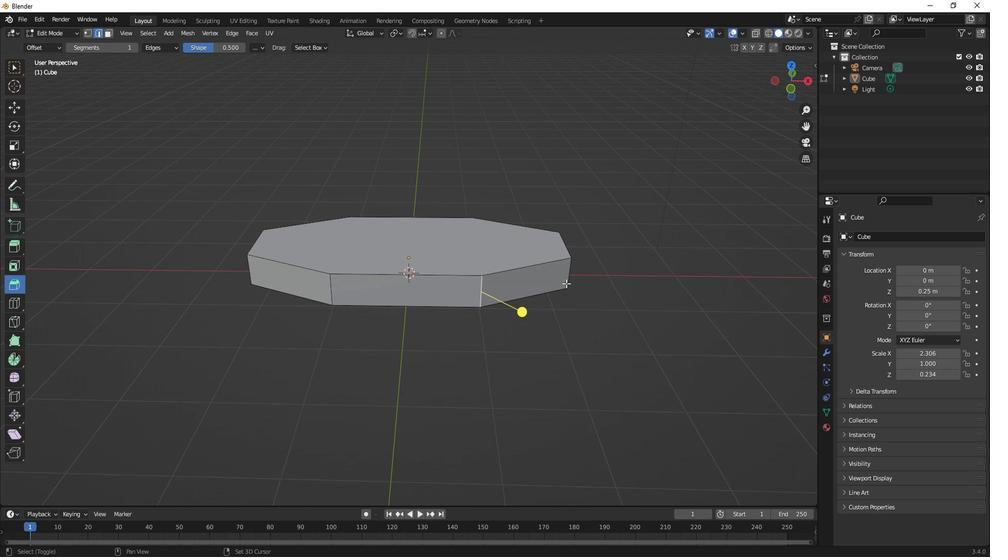
Action: Key pressed <Key.shift>
Screenshot: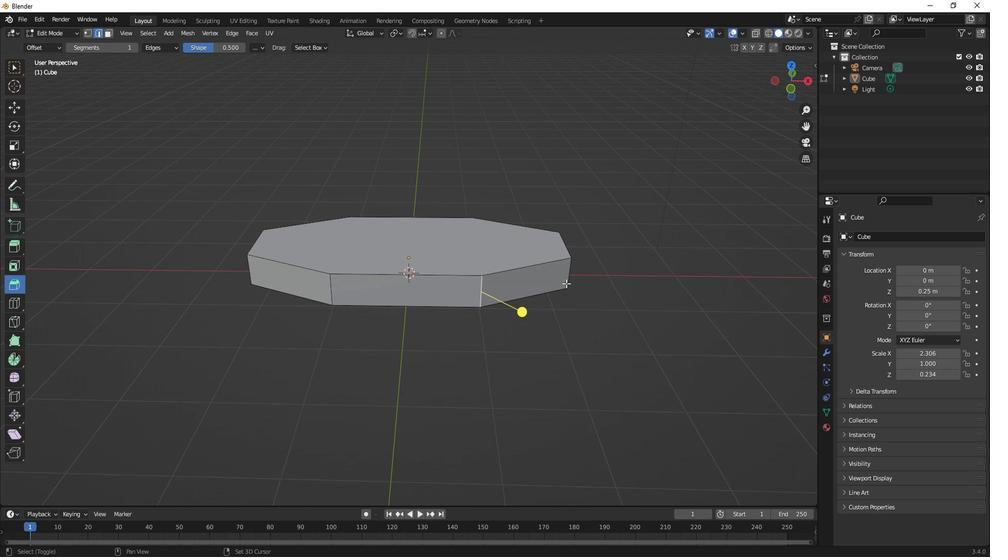 
Action: Mouse moved to (565, 311)
Screenshot: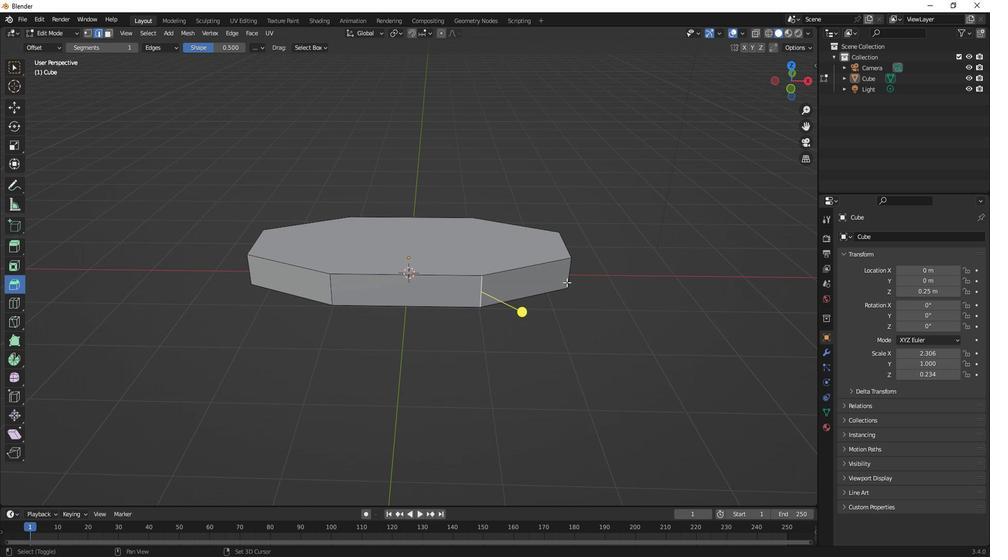 
Action: Key pressed <Key.shift>
Screenshot: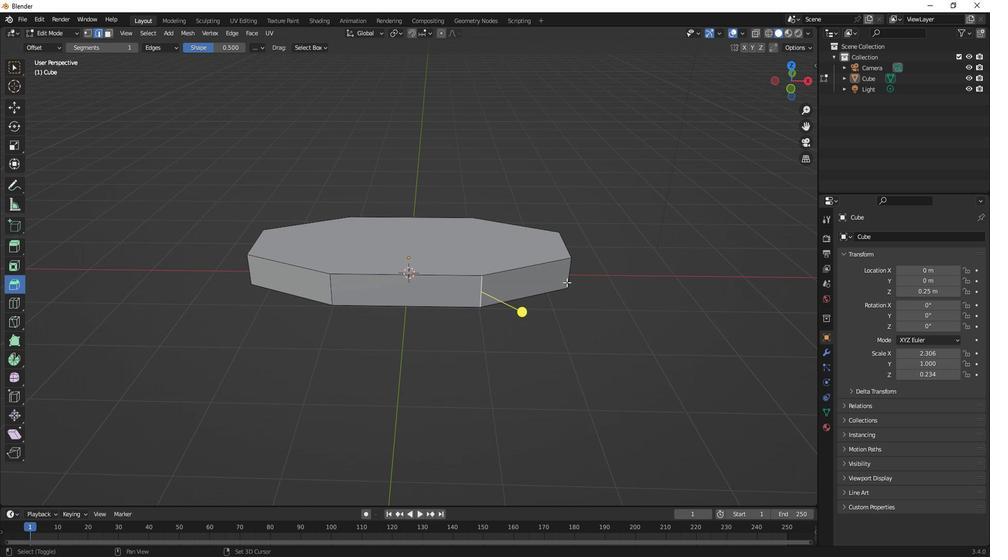 
Action: Mouse moved to (565, 310)
Screenshot: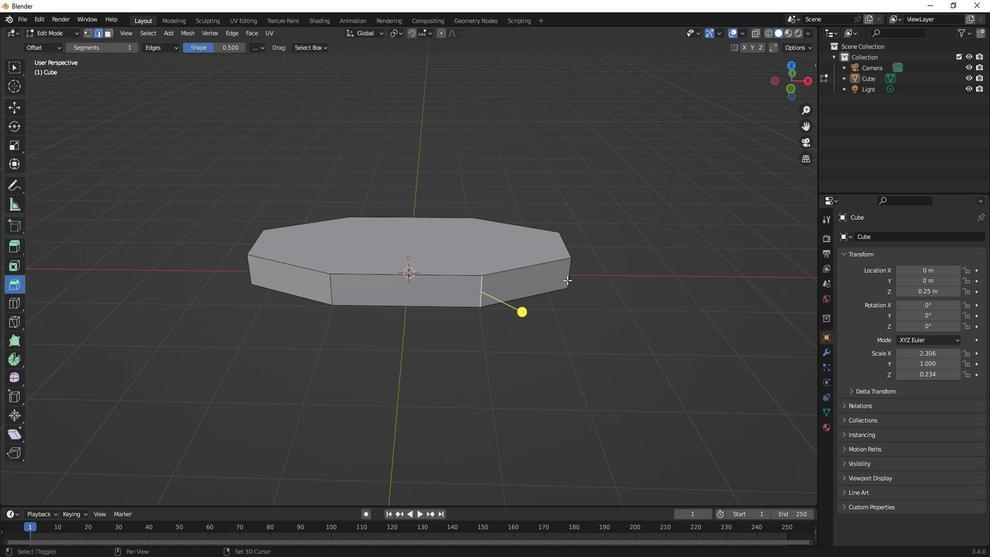
Action: Key pressed <Key.shift>
Screenshot: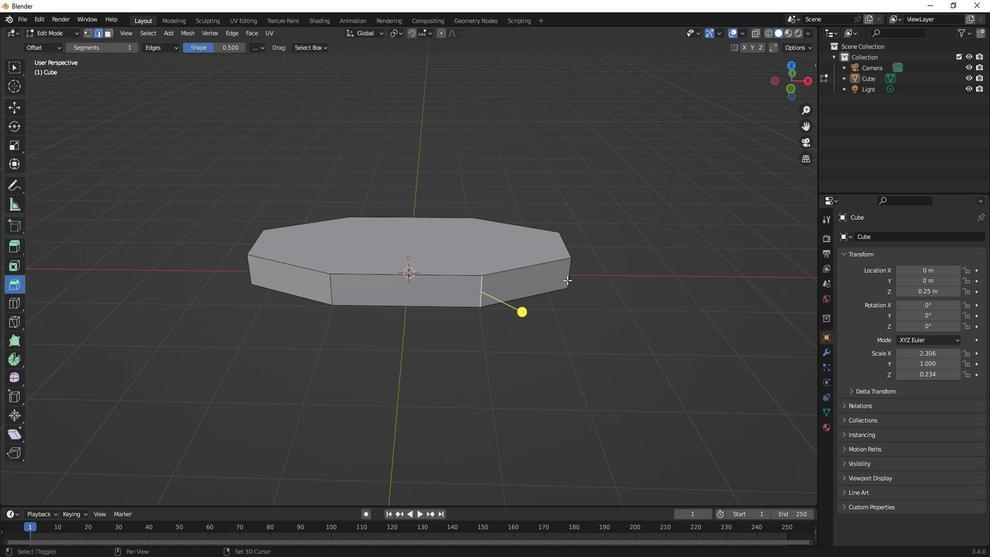 
Action: Mouse moved to (565, 309)
Screenshot: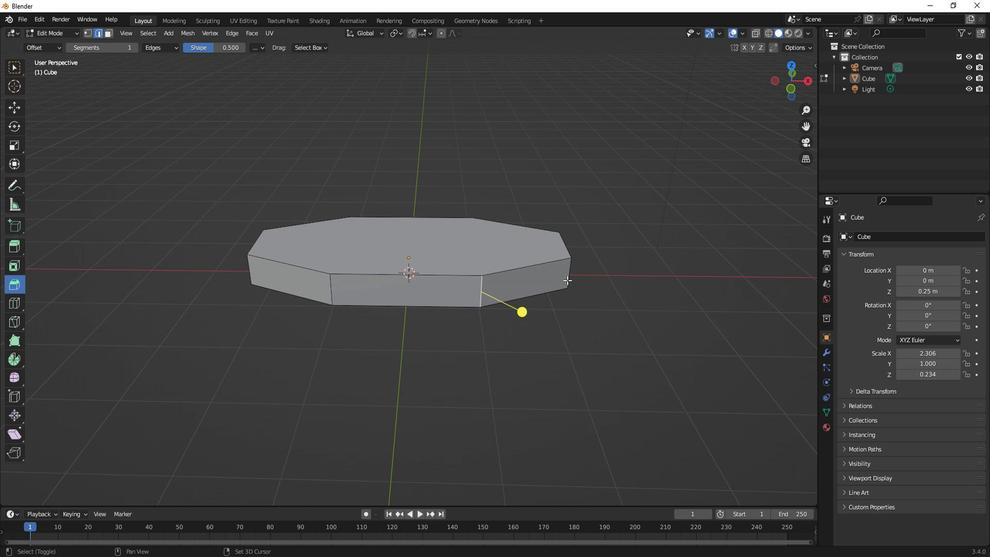 
Action: Key pressed <Key.shift>
Screenshot: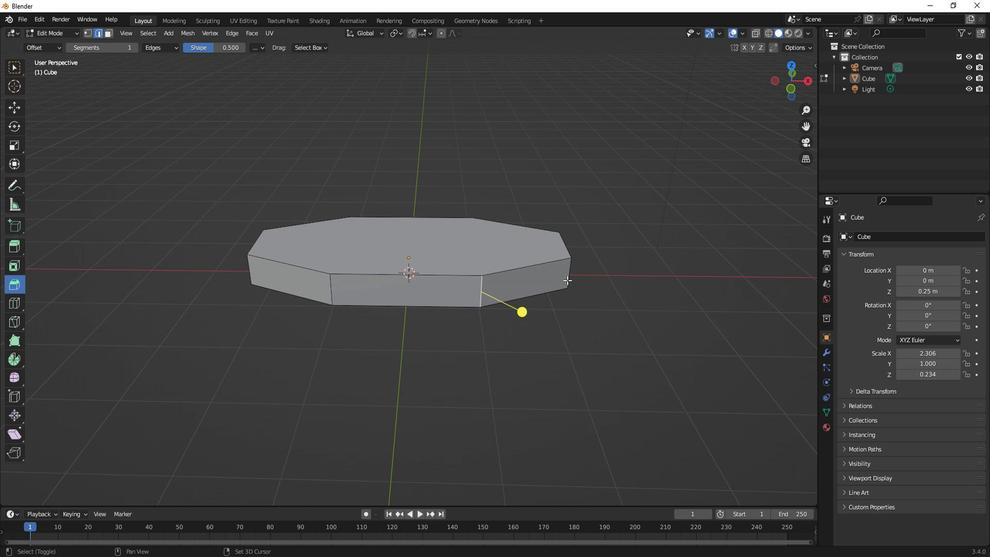 
Action: Mouse moved to (566, 308)
Screenshot: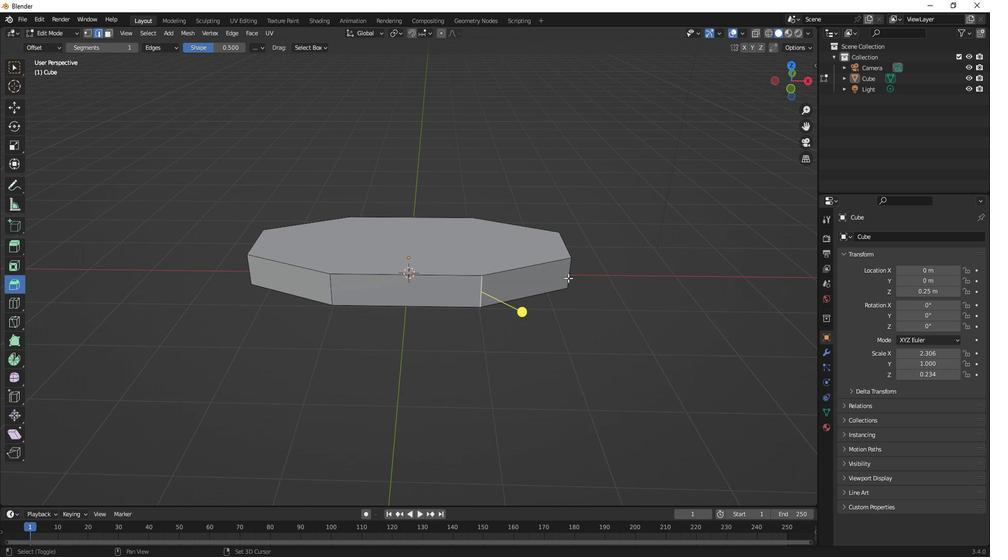 
Action: Key pressed <Key.shift>
Screenshot: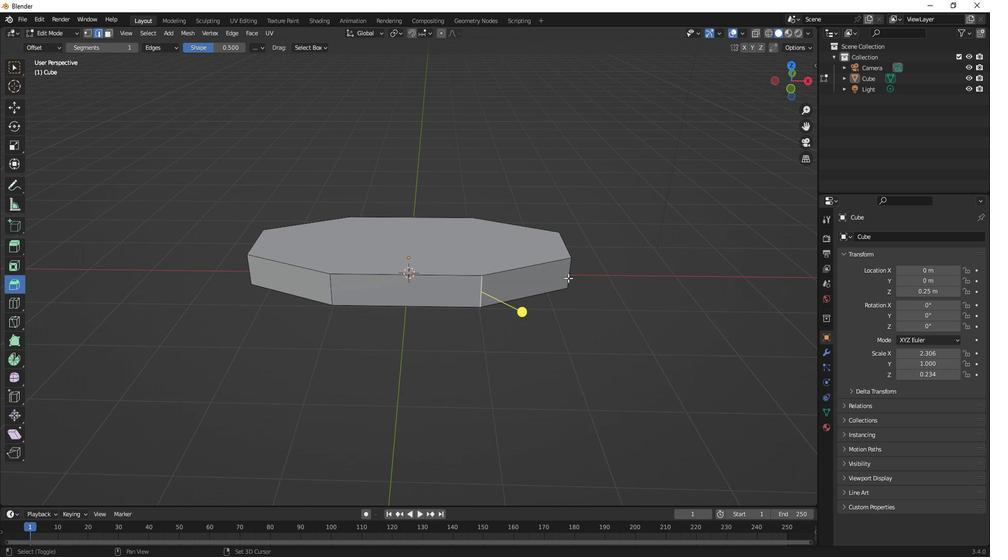 
Action: Mouse moved to (566, 307)
Screenshot: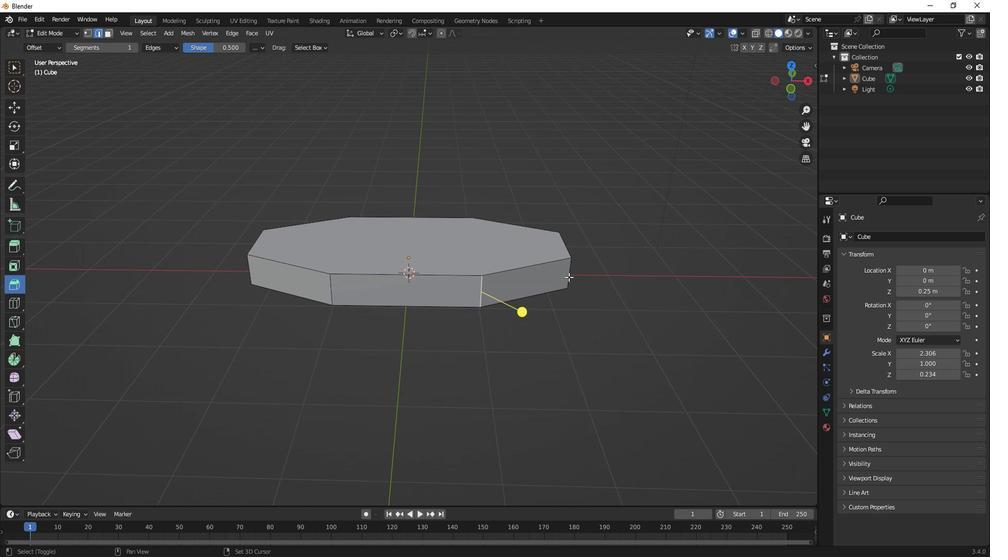 
Action: Key pressed <Key.shift>
Screenshot: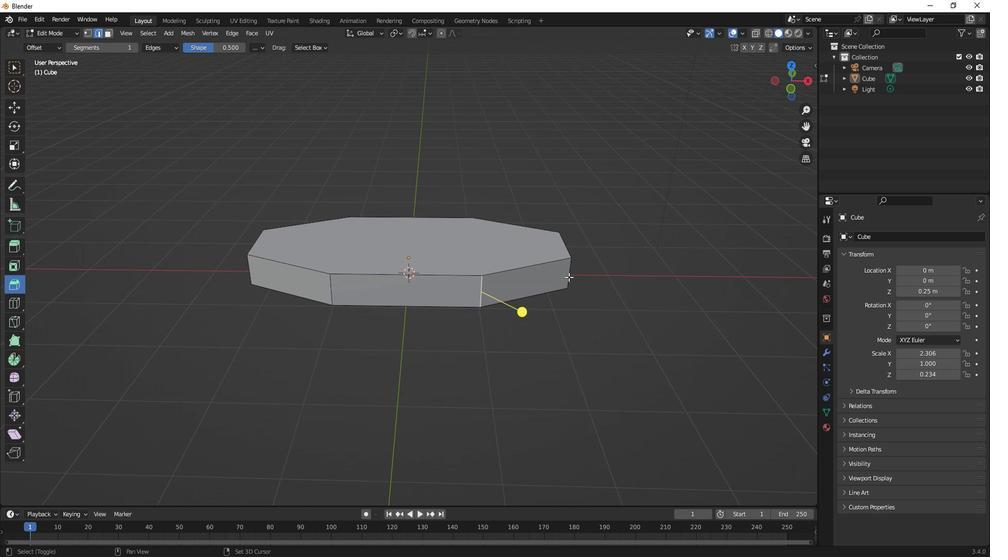 
Action: Mouse moved to (567, 306)
Screenshot: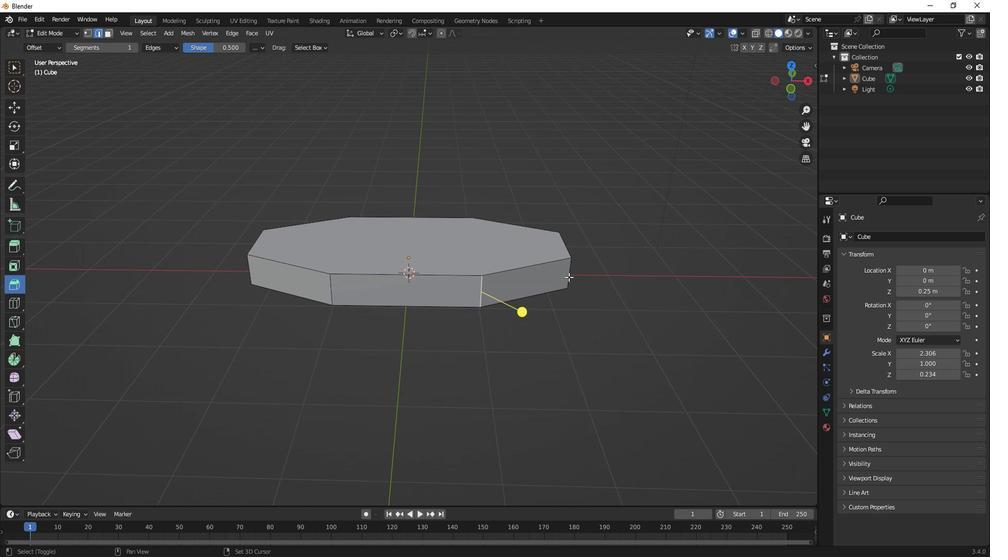
Action: Key pressed <Key.shift>
